 Task: Look for Airbnb properties in La Dolorita, Venezuela from 22nd November, 2023 to 30th November, 2023 for 2 adults. Place can be entire room with 1  bedroom having 1 bed and 1 bathroom. Property type can be hotel.
Action: Mouse moved to (541, 272)
Screenshot: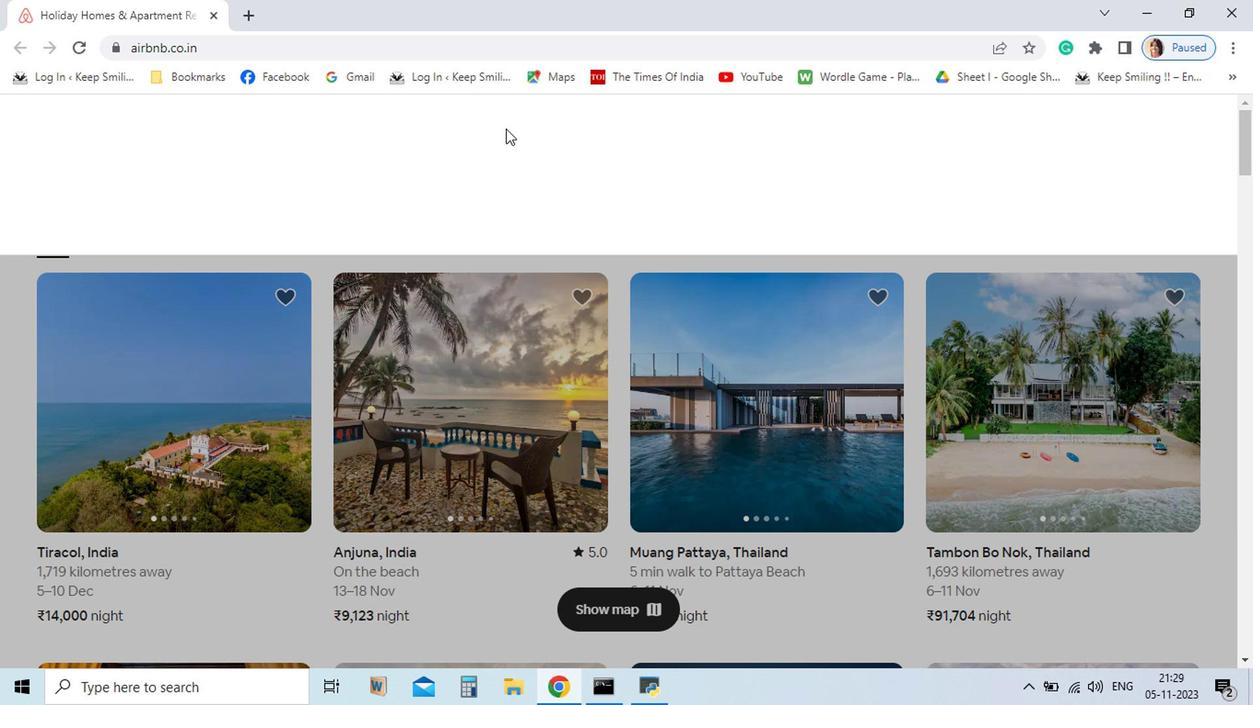 
Action: Mouse pressed left at (541, 272)
Screenshot: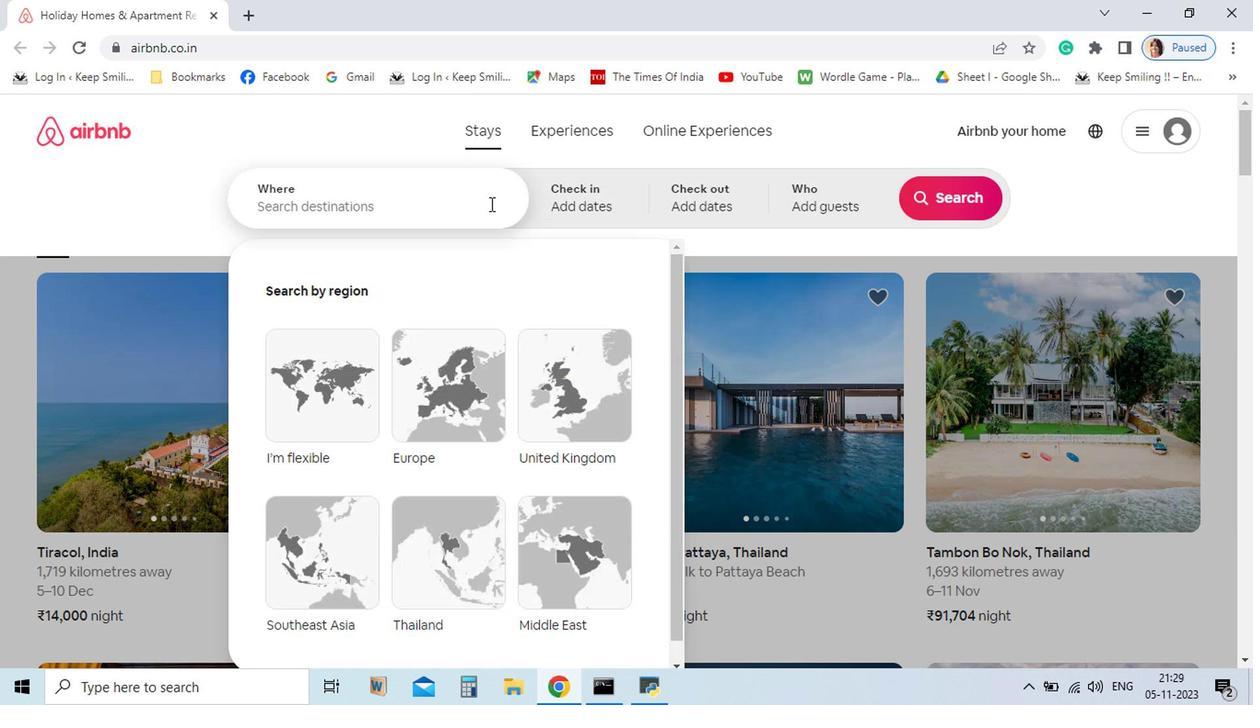 
Action: Mouse moved to (406, 329)
Screenshot: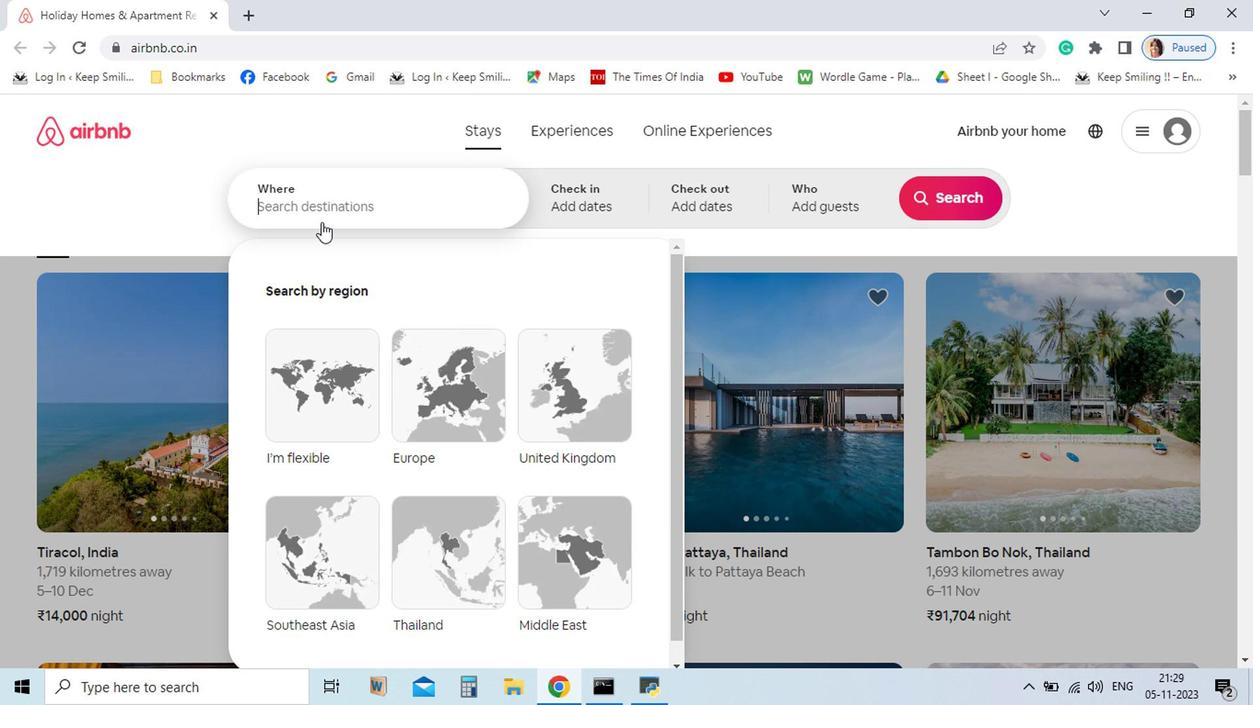 
Action: Mouse pressed left at (406, 329)
Screenshot: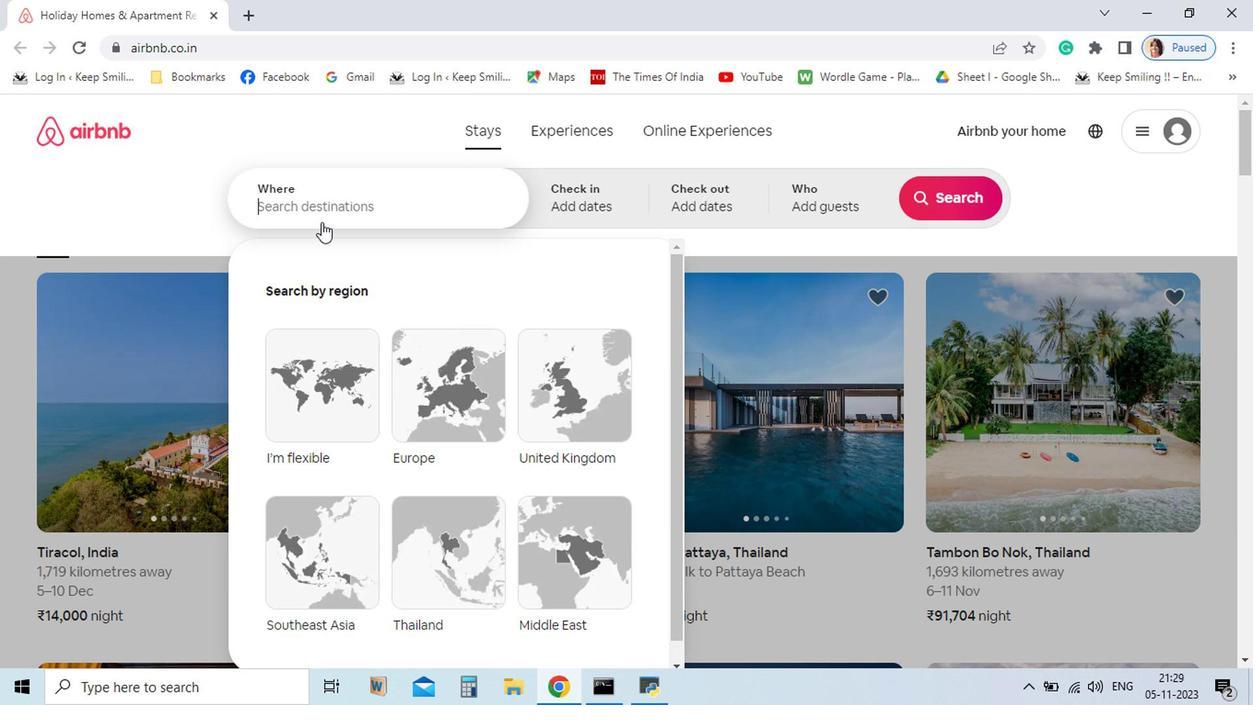 
Action: Mouse moved to (410, 340)
Screenshot: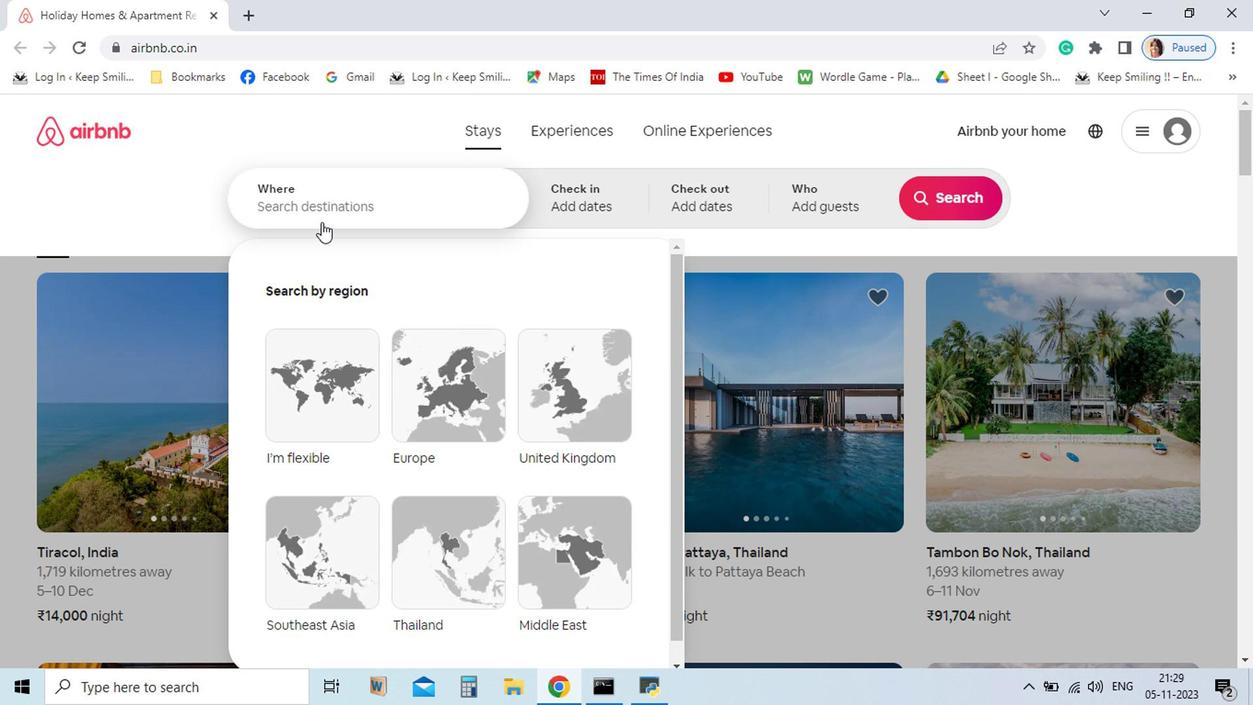 
Action: Key pressed <Key.shift_r>Laa<Key.backspace><Key.space><Key.shift>Dolorita
Screenshot: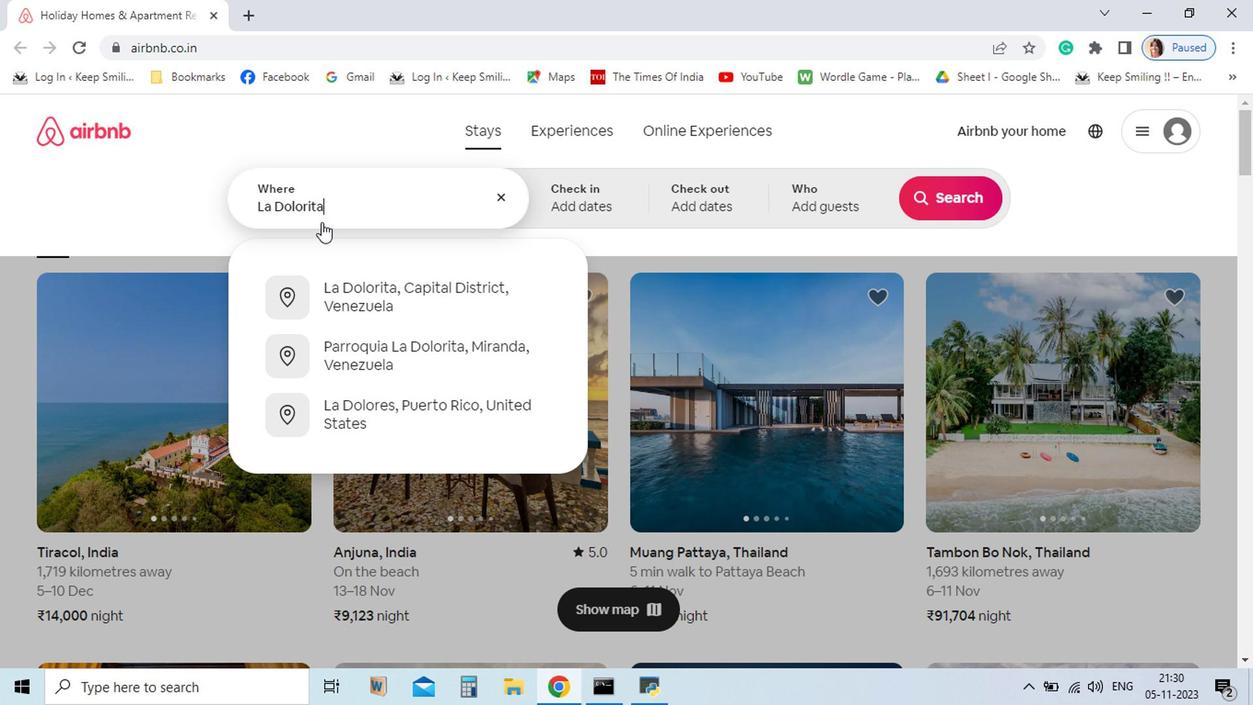 
Action: Mouse moved to (444, 398)
Screenshot: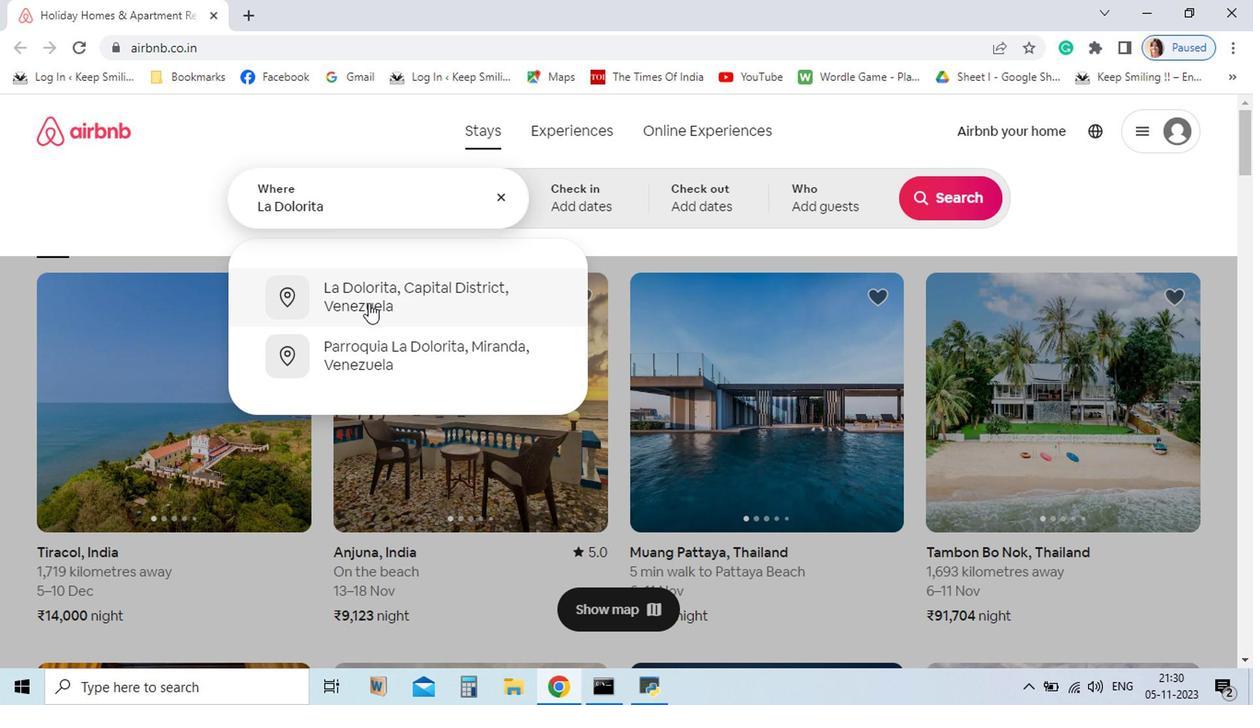 
Action: Mouse pressed left at (444, 398)
Screenshot: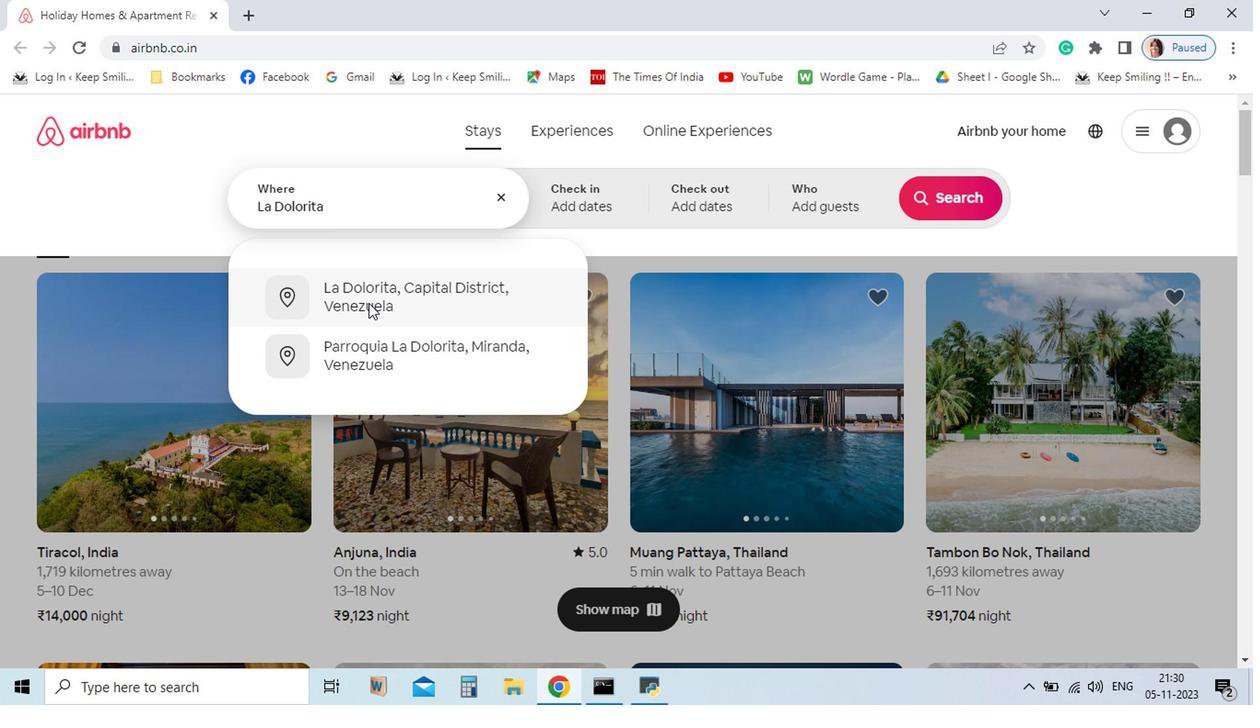 
Action: Mouse moved to (483, 326)
Screenshot: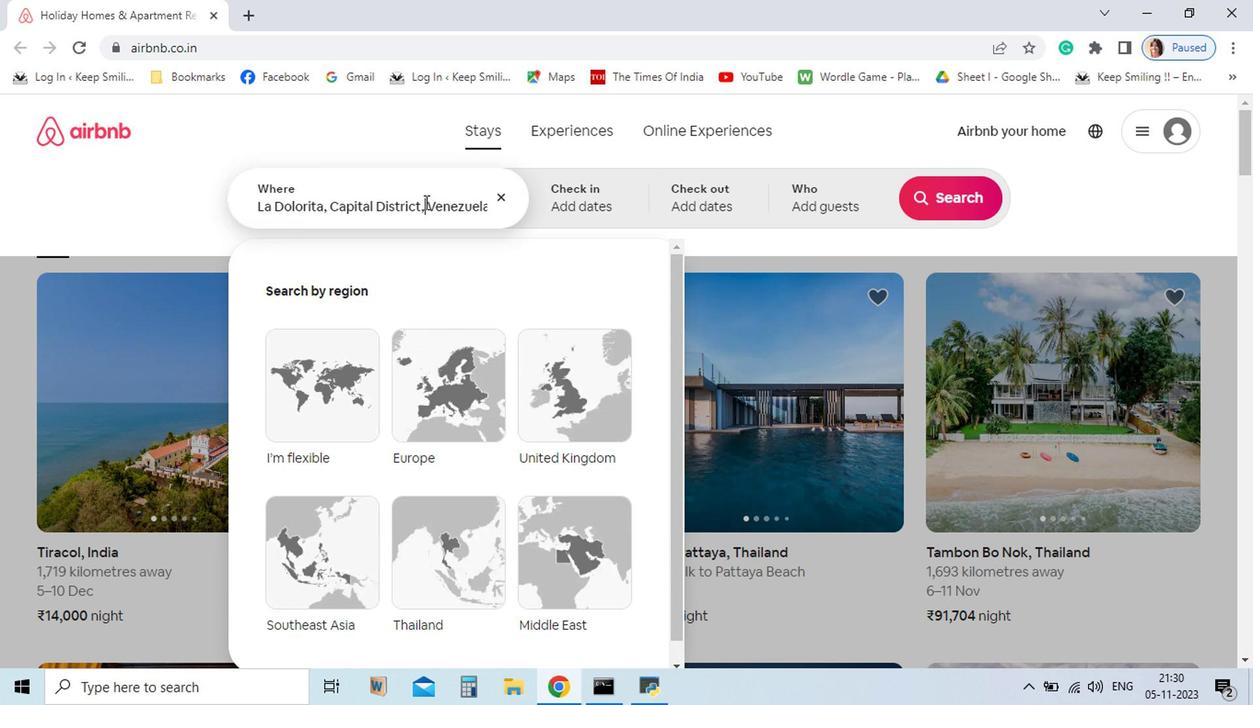 
Action: Mouse pressed left at (483, 326)
Screenshot: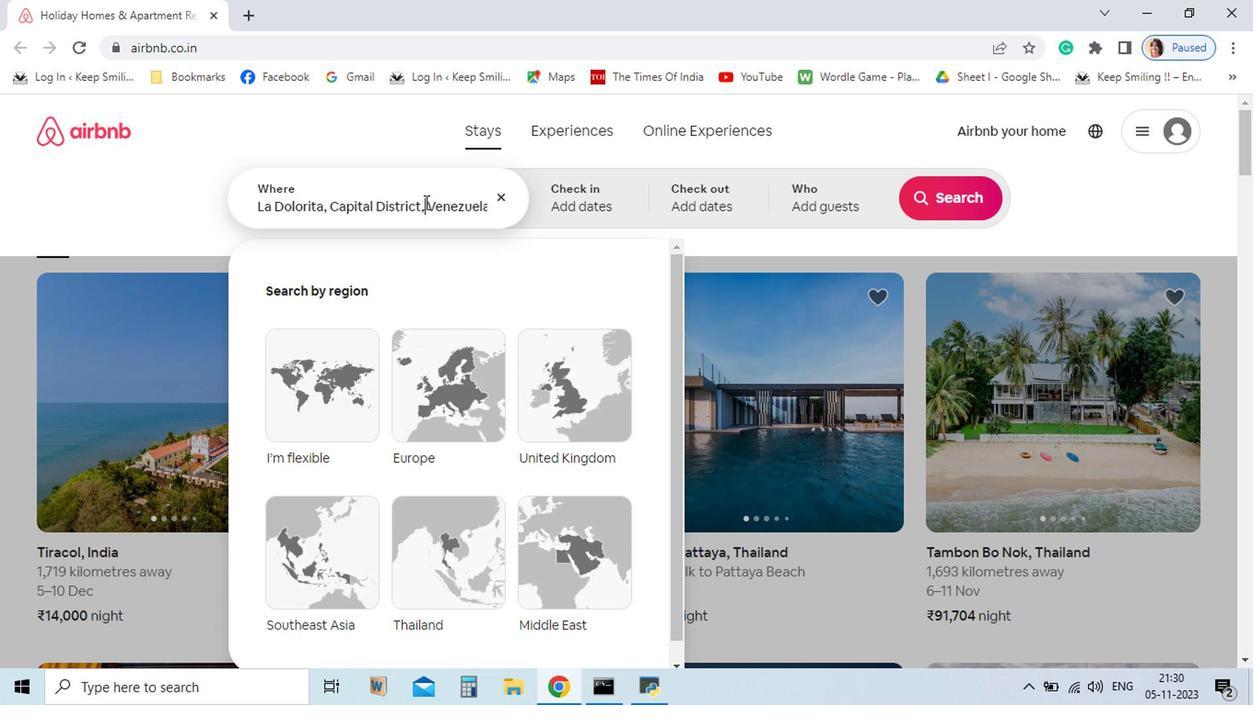 
Action: Mouse moved to (543, 512)
Screenshot: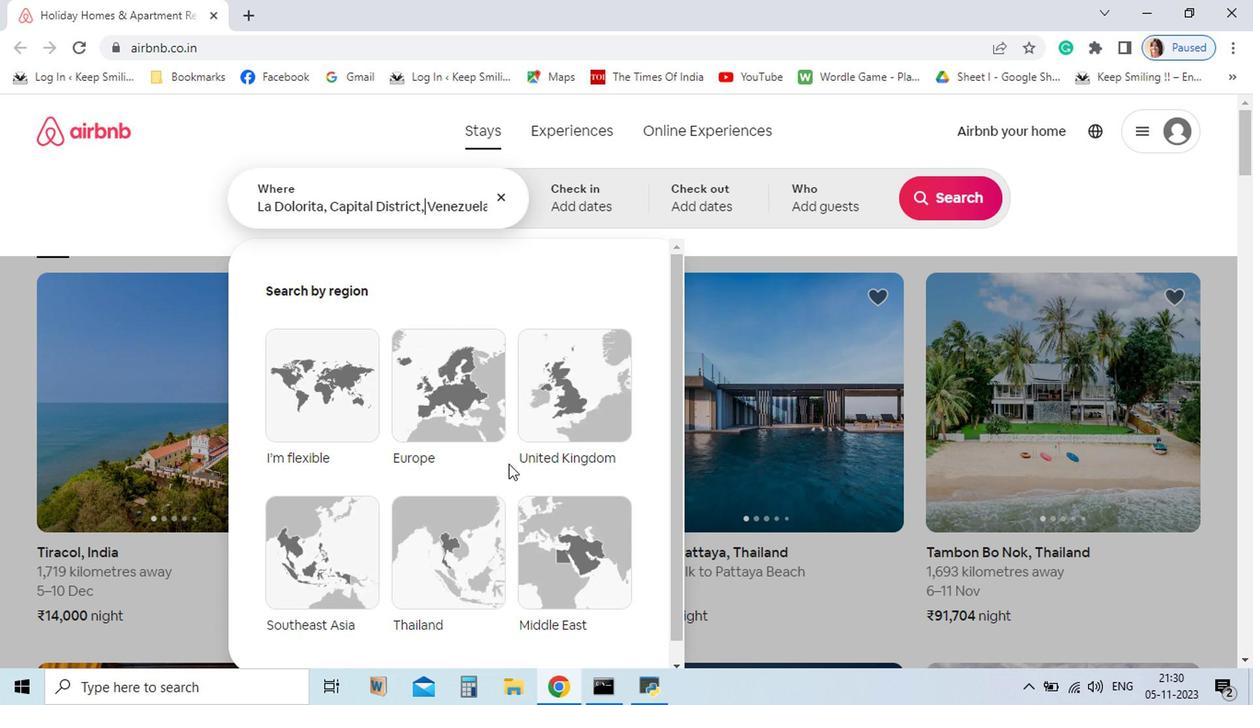 
Action: Key pressed <Key.backspace><Key.backspace><Key.backspace><Key.backspace><Key.backspace><Key.backspace><Key.backspace><Key.backspace><Key.backspace><Key.backspace><Key.backspace><Key.backspace><Key.backspace><Key.backspace><Key.backspace><Key.backspace><Key.backspace>
Screenshot: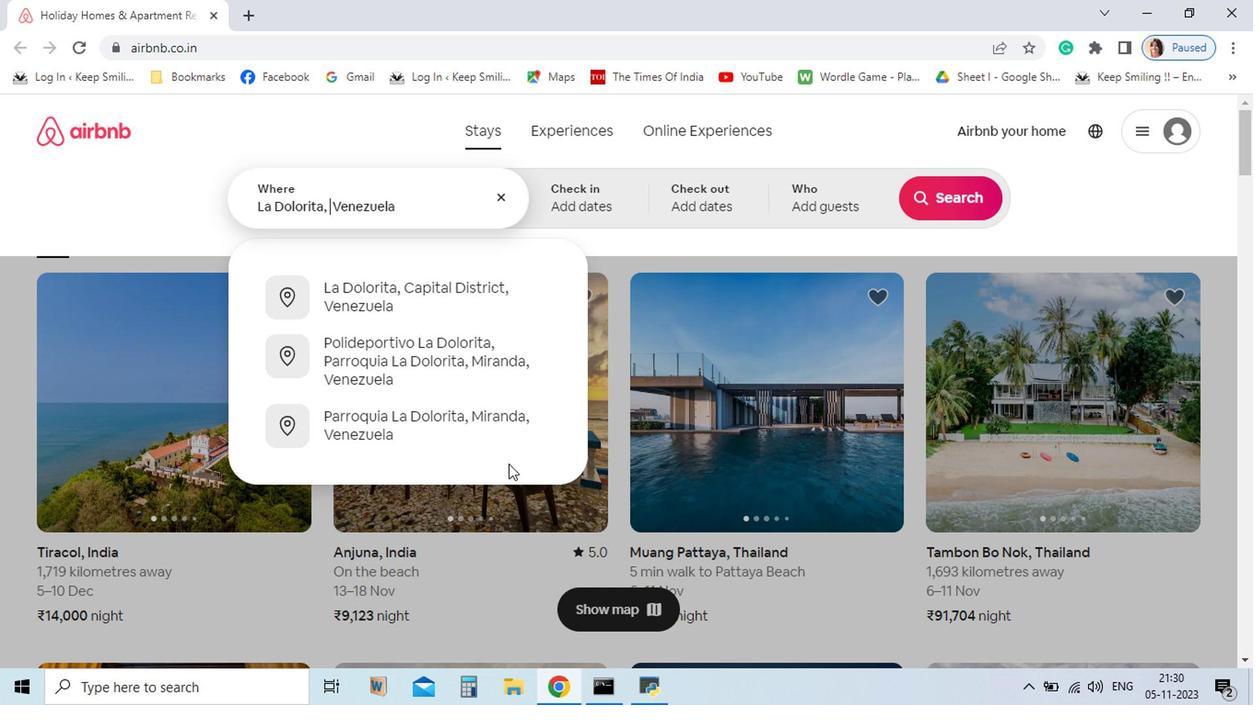 
Action: Mouse moved to (474, 329)
Screenshot: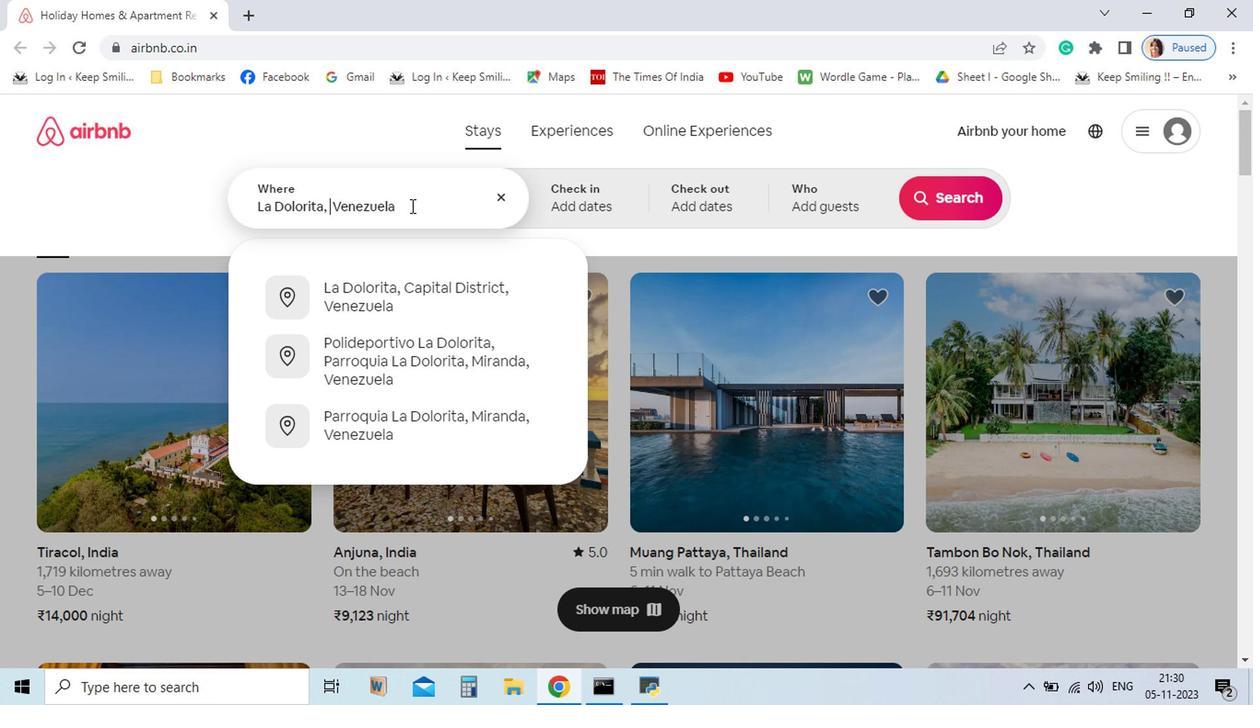 
Action: Mouse pressed left at (474, 329)
Screenshot: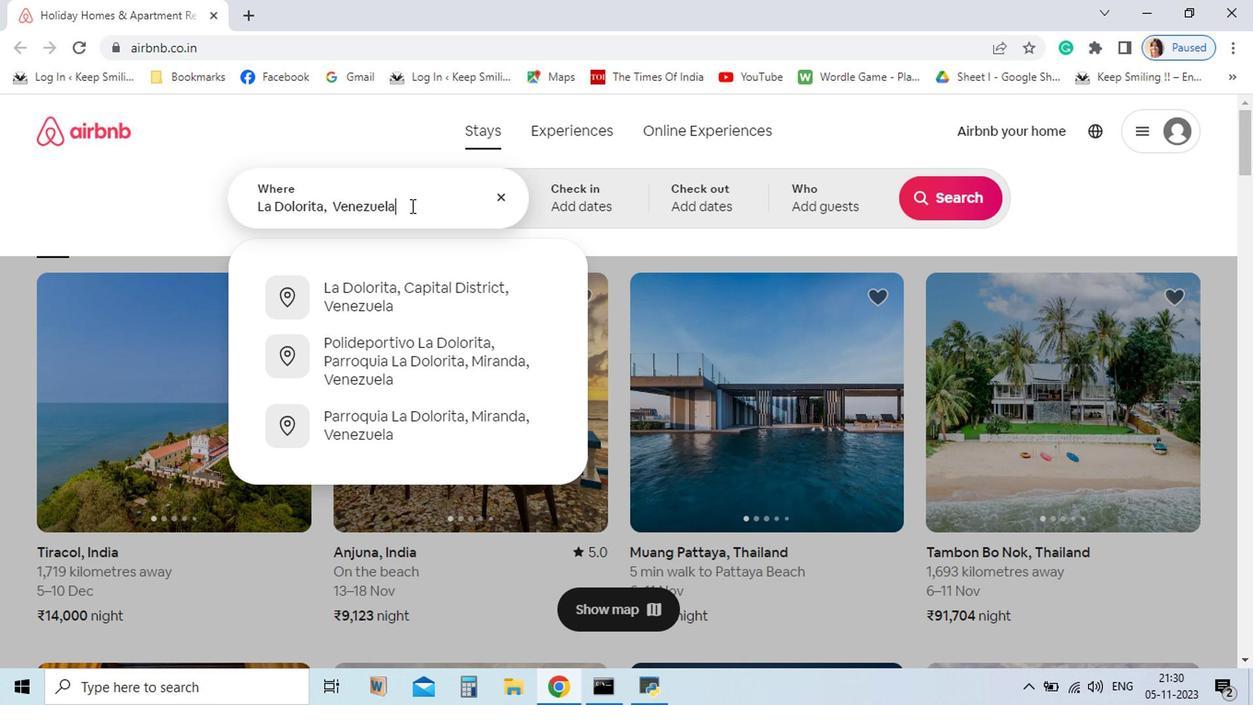 
Action: Key pressed <Key.enter>
Screenshot: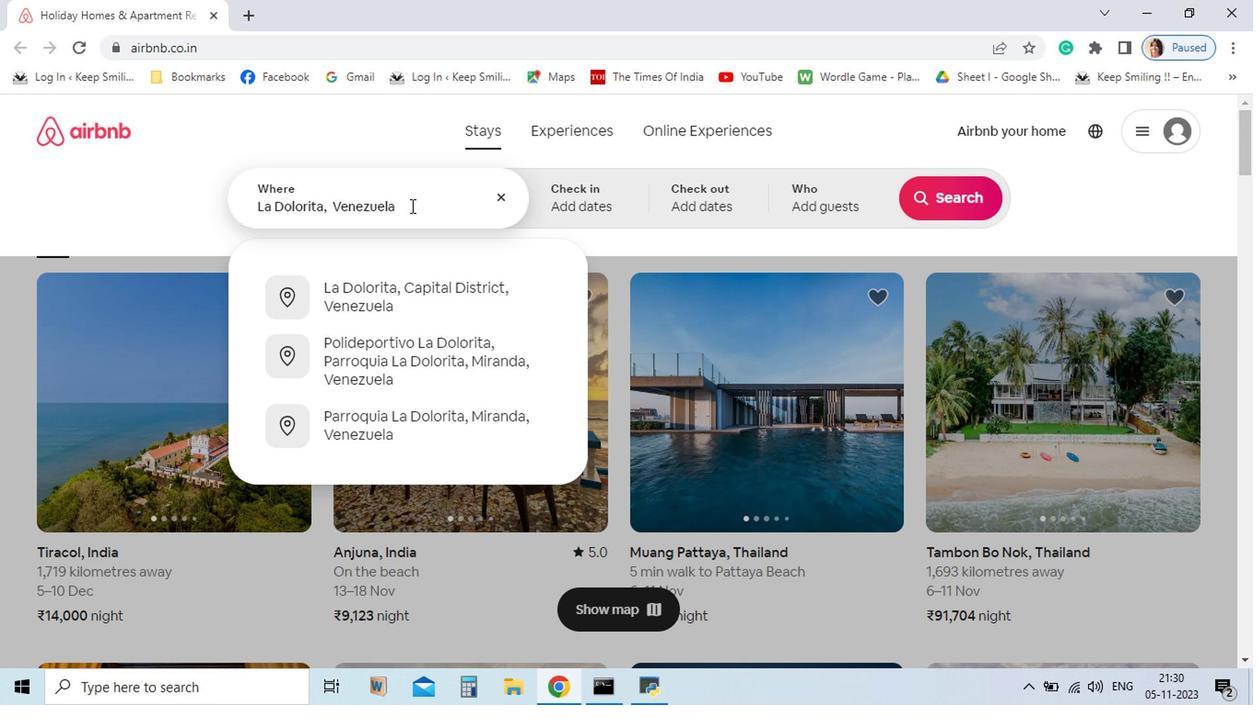 
Action: Mouse moved to (481, 580)
Screenshot: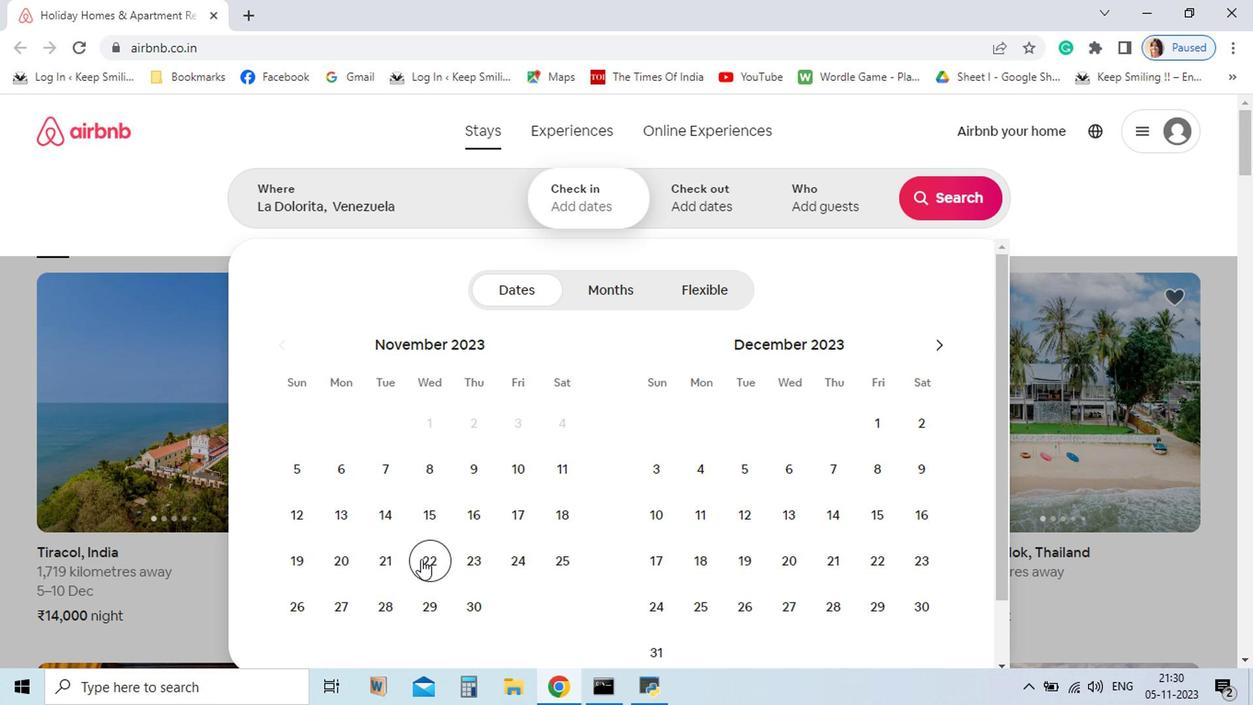 
Action: Mouse pressed left at (481, 580)
Screenshot: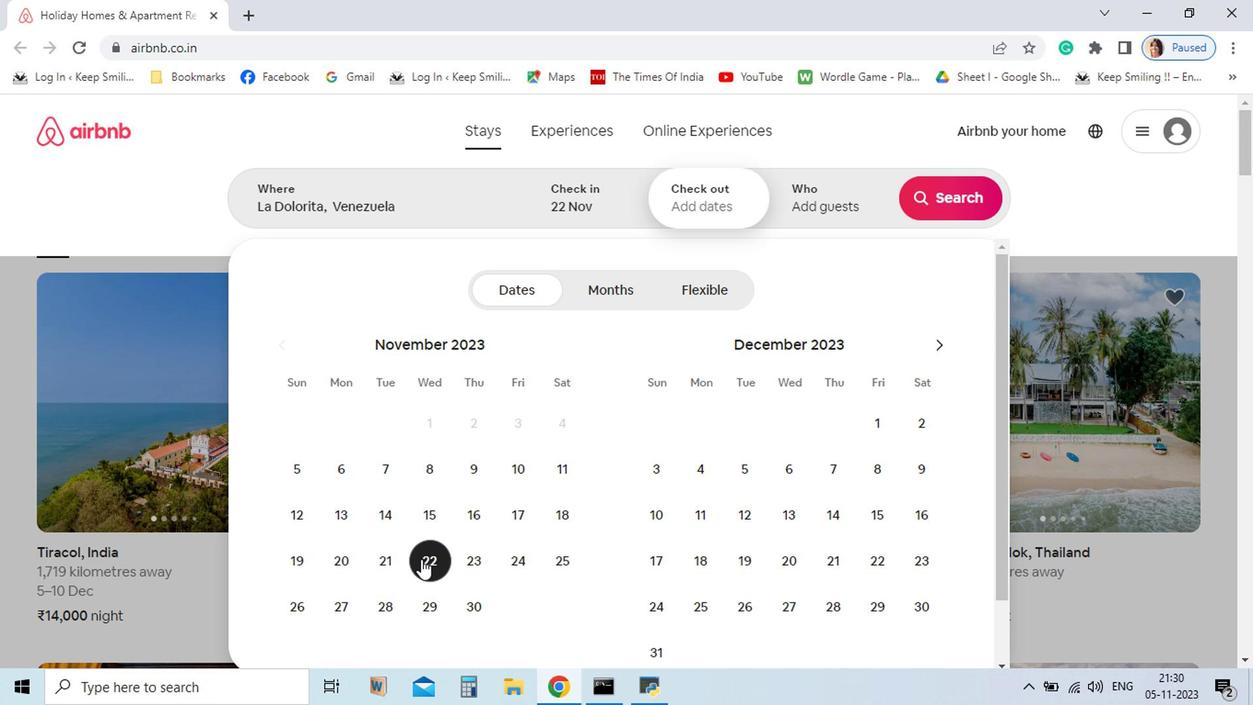 
Action: Mouse moved to (523, 617)
Screenshot: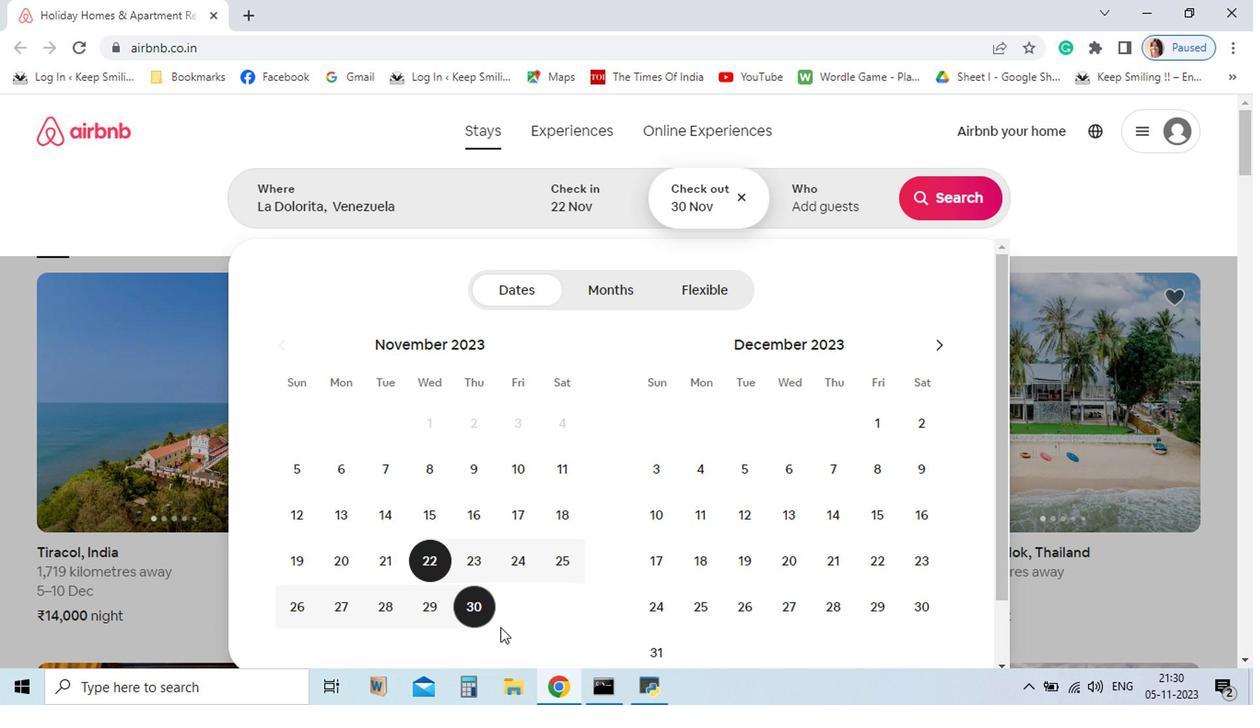
Action: Mouse pressed left at (523, 617)
Screenshot: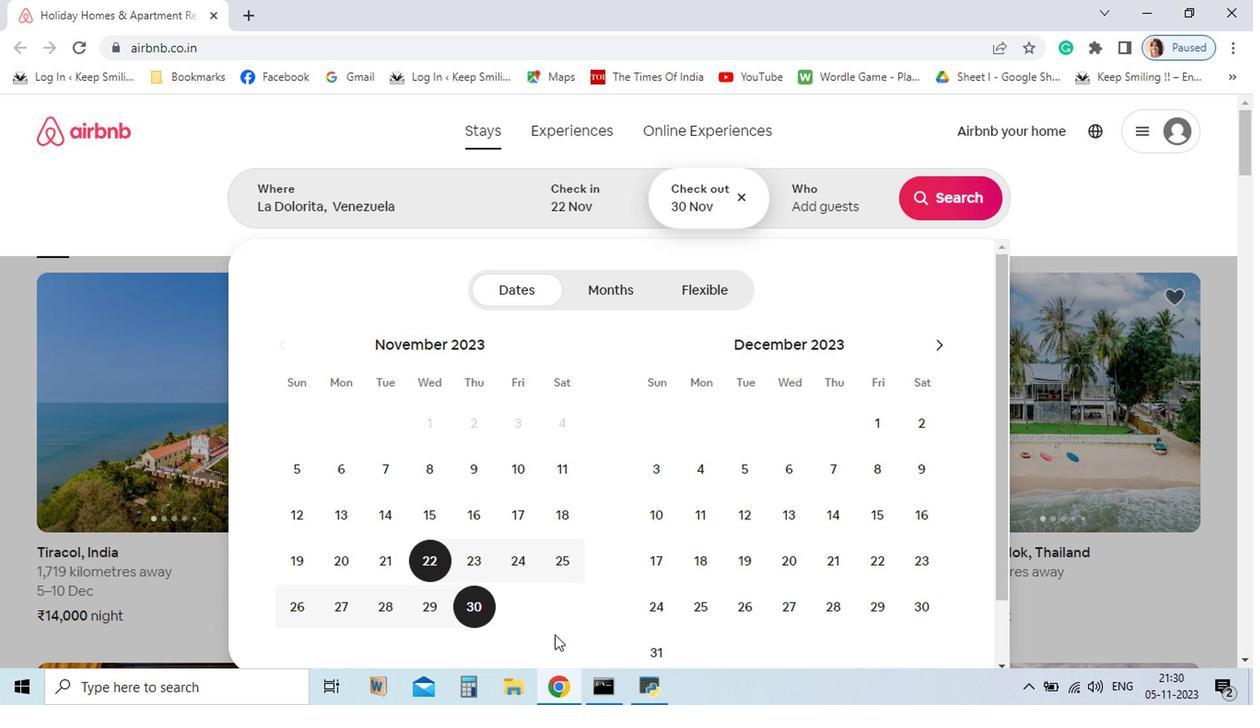 
Action: Mouse moved to (778, 323)
Screenshot: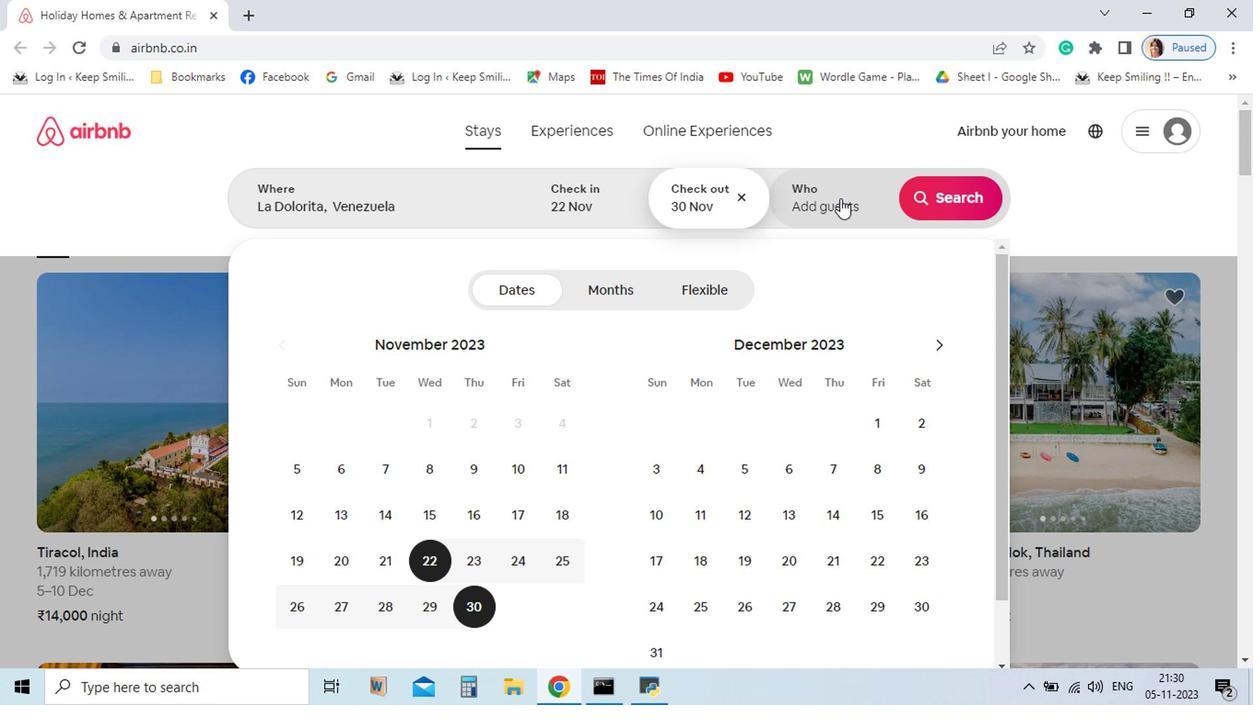 
Action: Mouse pressed left at (778, 323)
Screenshot: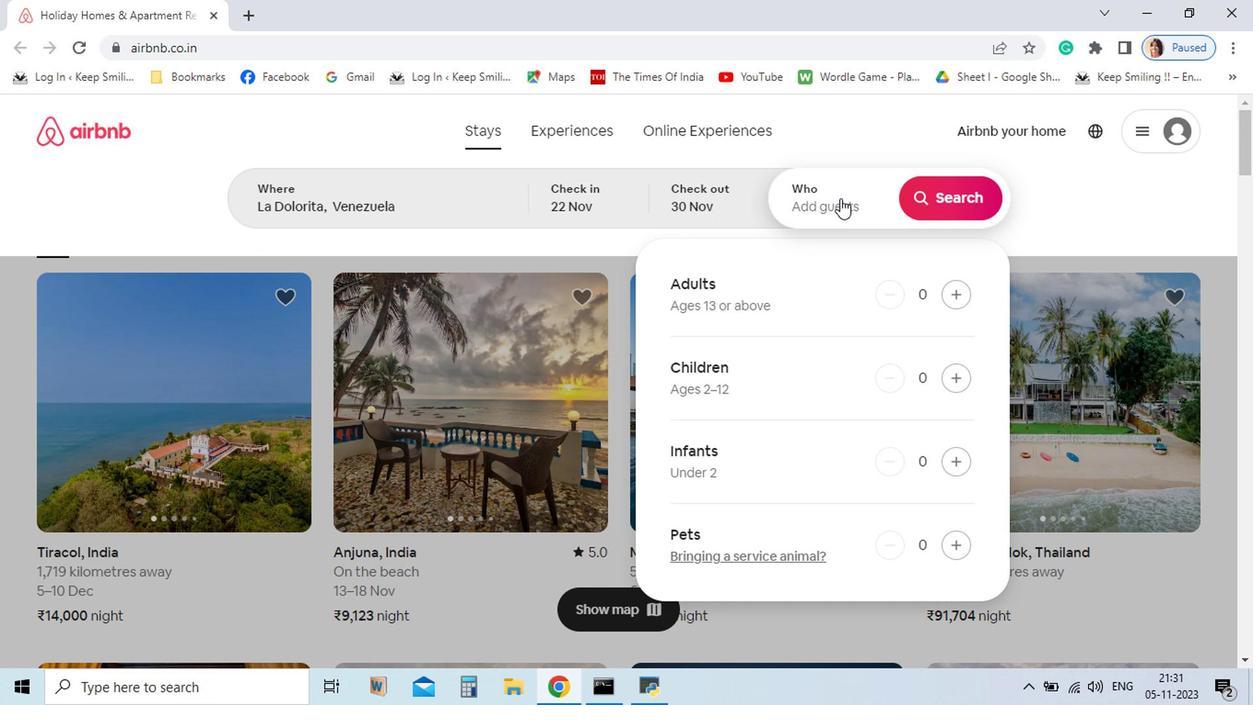 
Action: Mouse moved to (858, 389)
Screenshot: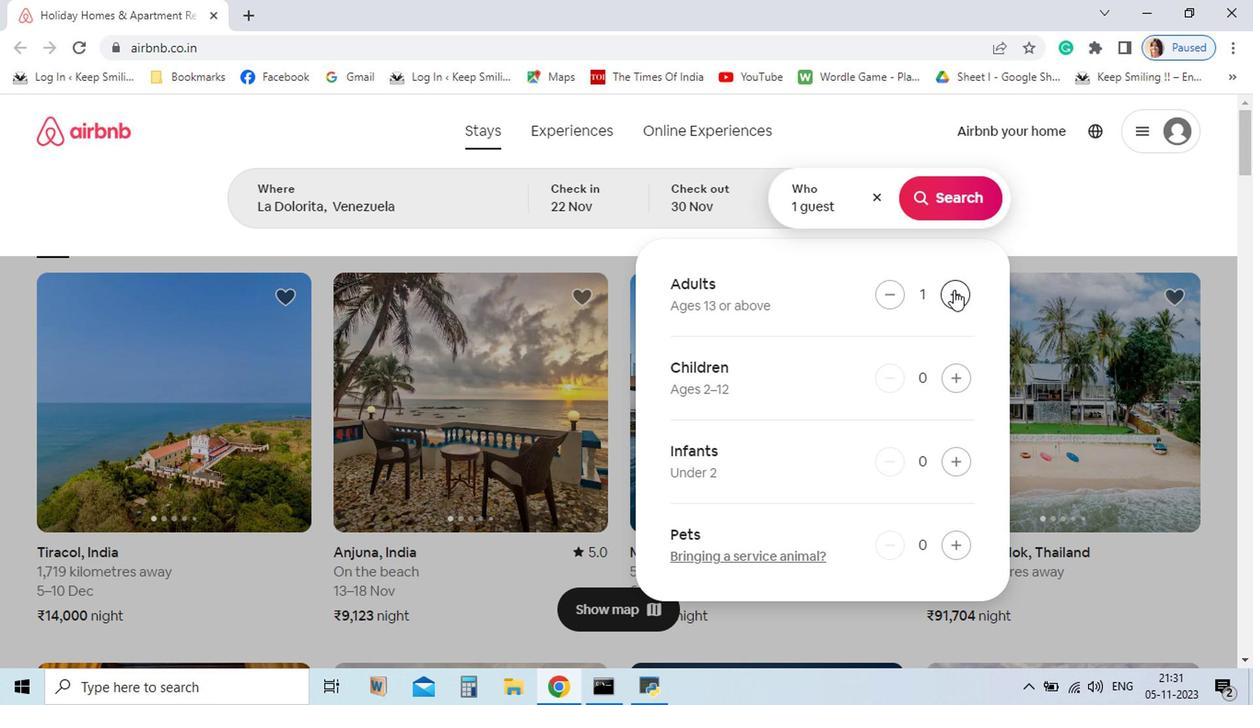 
Action: Mouse pressed left at (858, 389)
Screenshot: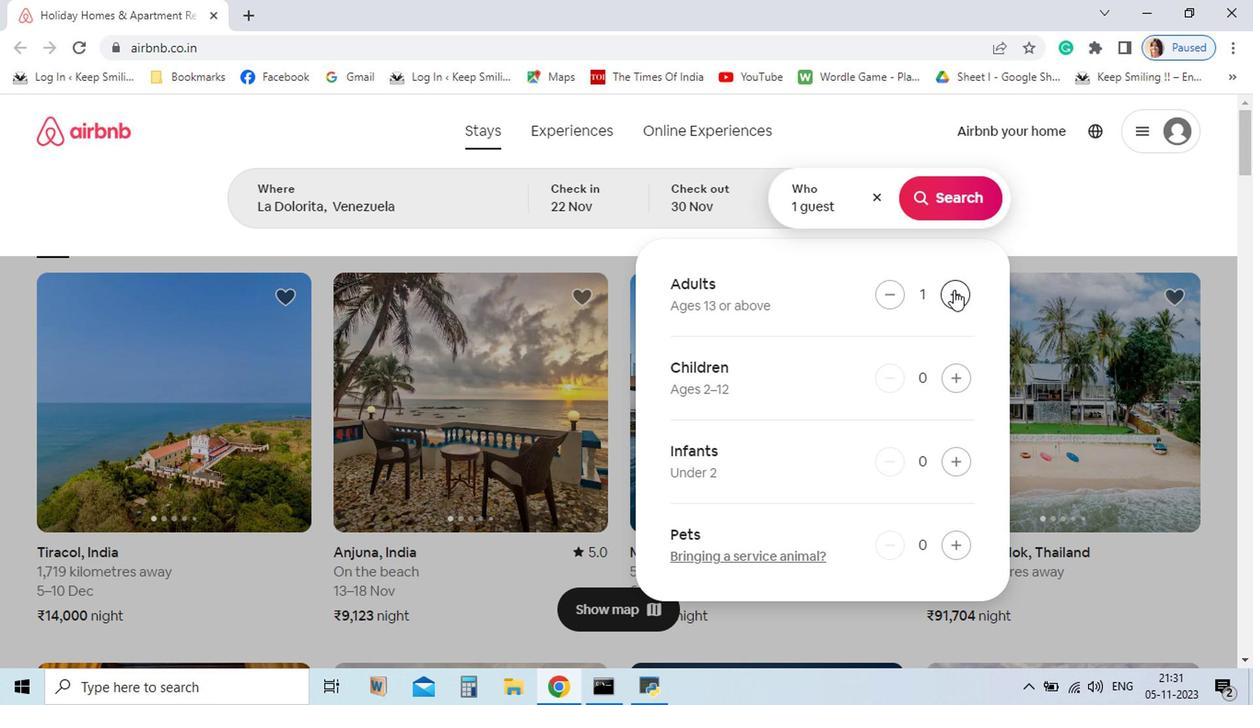 
Action: Mouse pressed left at (858, 389)
Screenshot: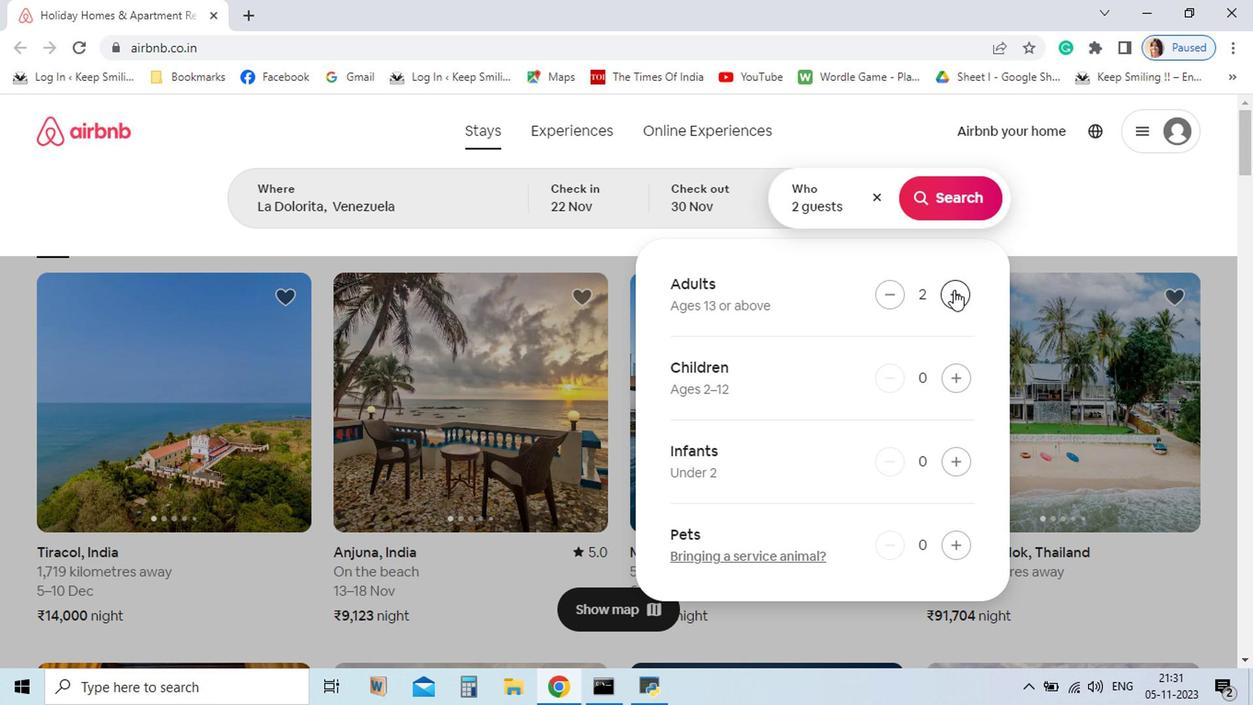 
Action: Mouse moved to (866, 321)
Screenshot: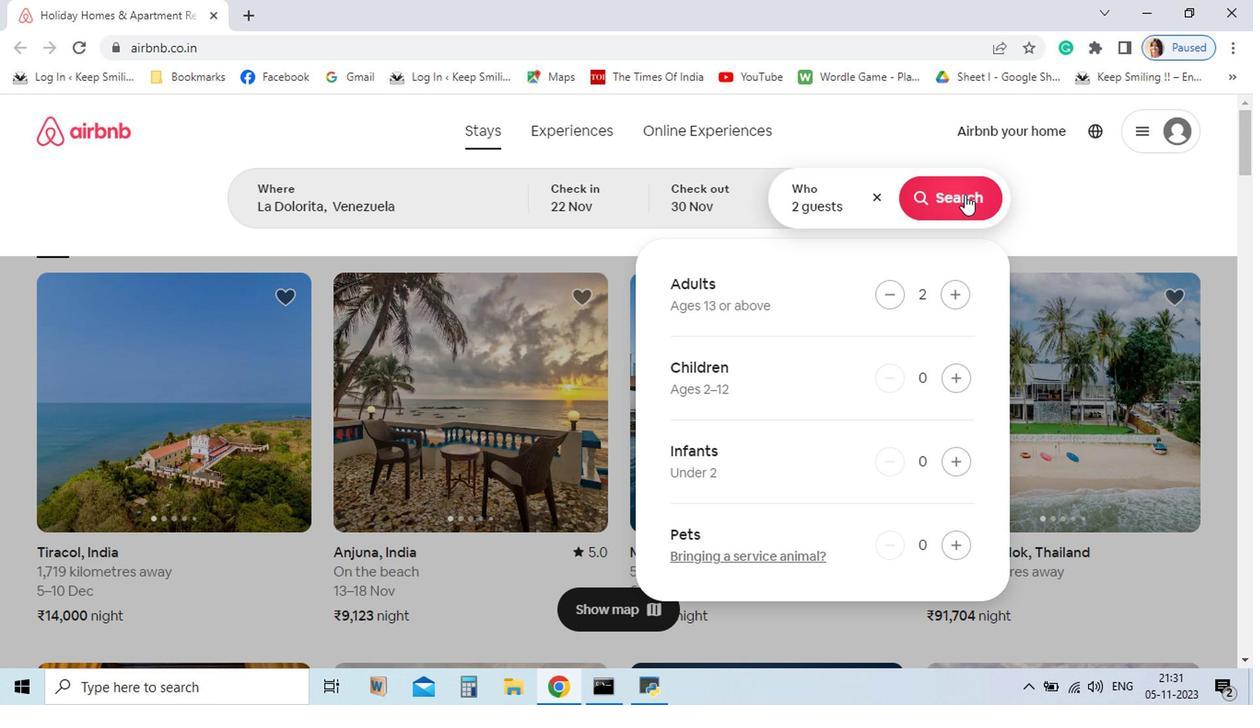 
Action: Mouse pressed left at (866, 321)
Screenshot: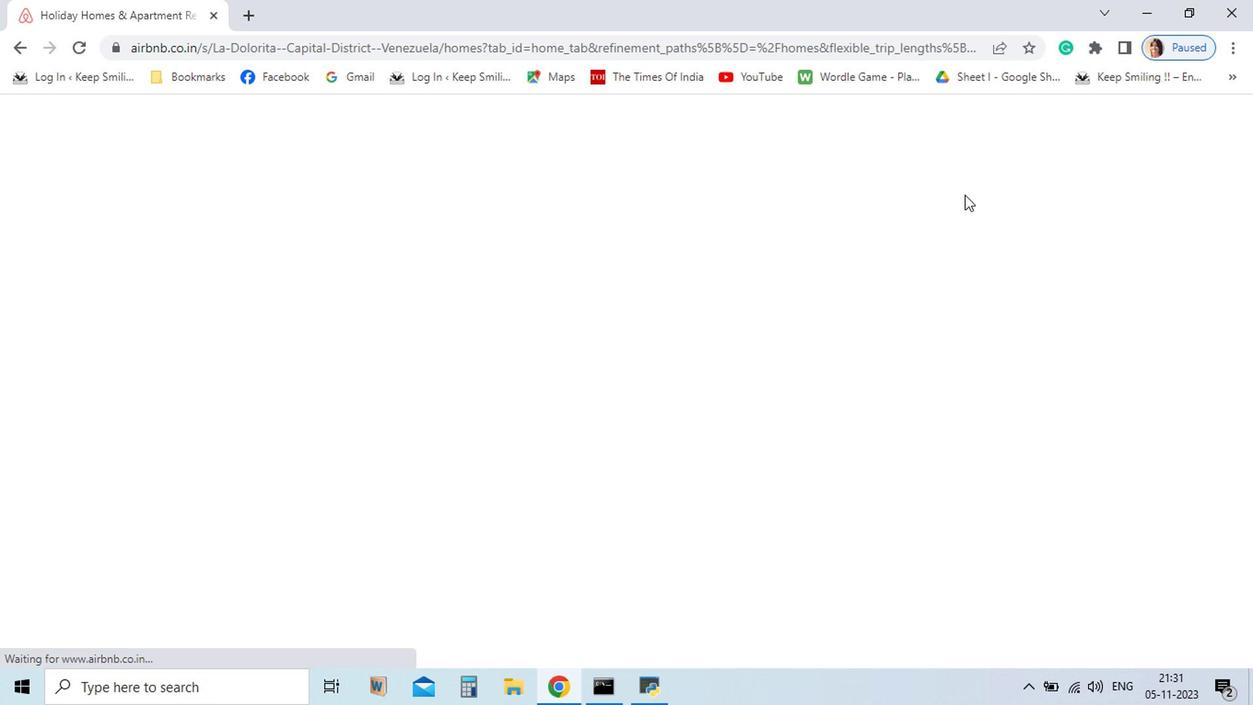 
Action: Mouse moved to (866, 324)
Screenshot: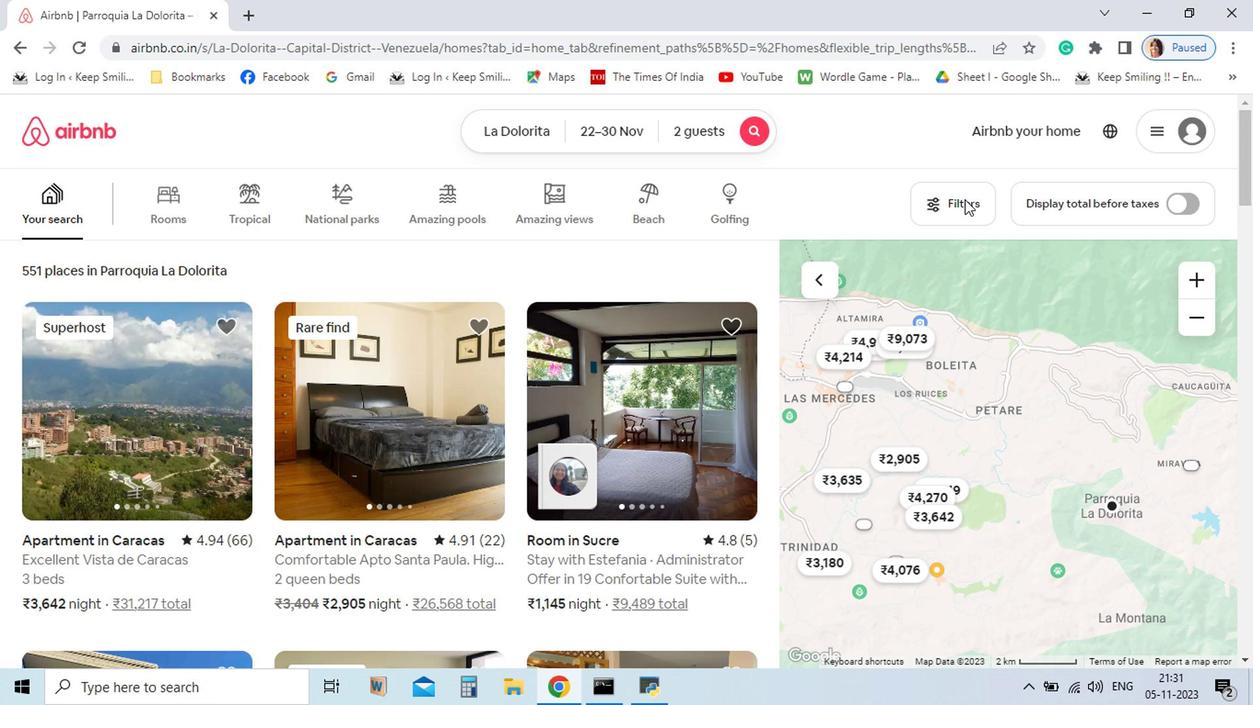 
Action: Mouse pressed left at (866, 324)
Screenshot: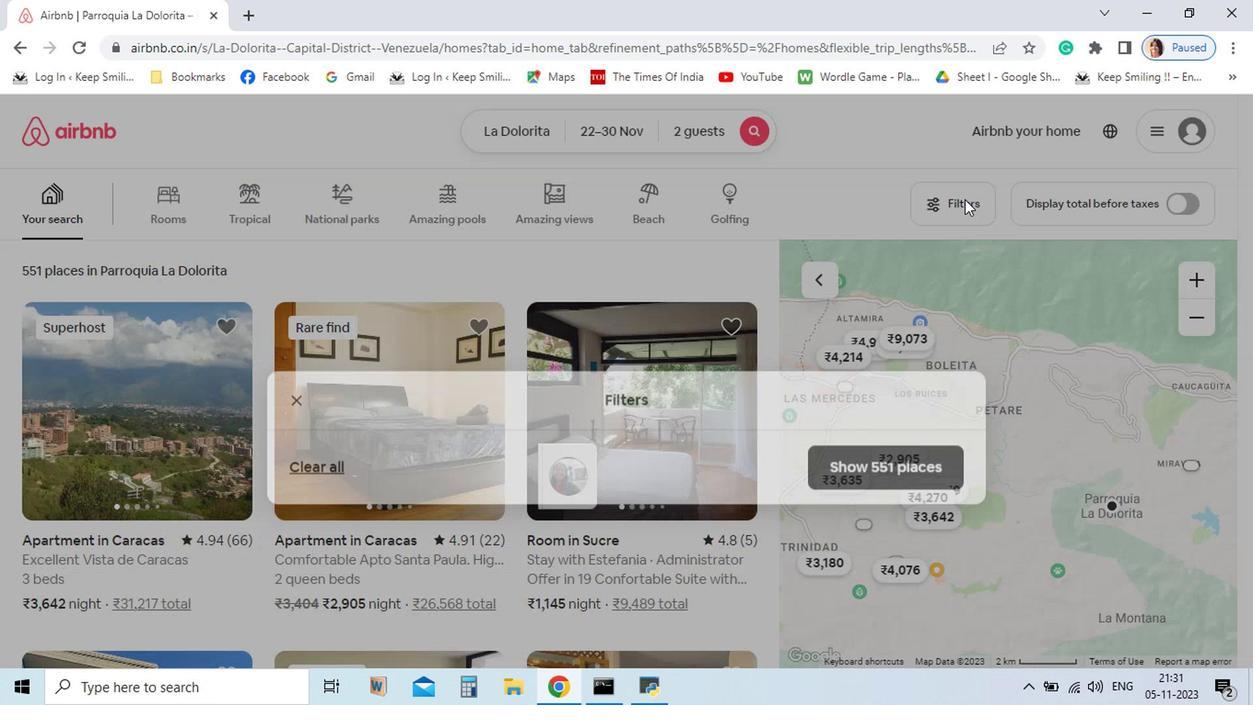 
Action: Mouse moved to (875, 354)
Screenshot: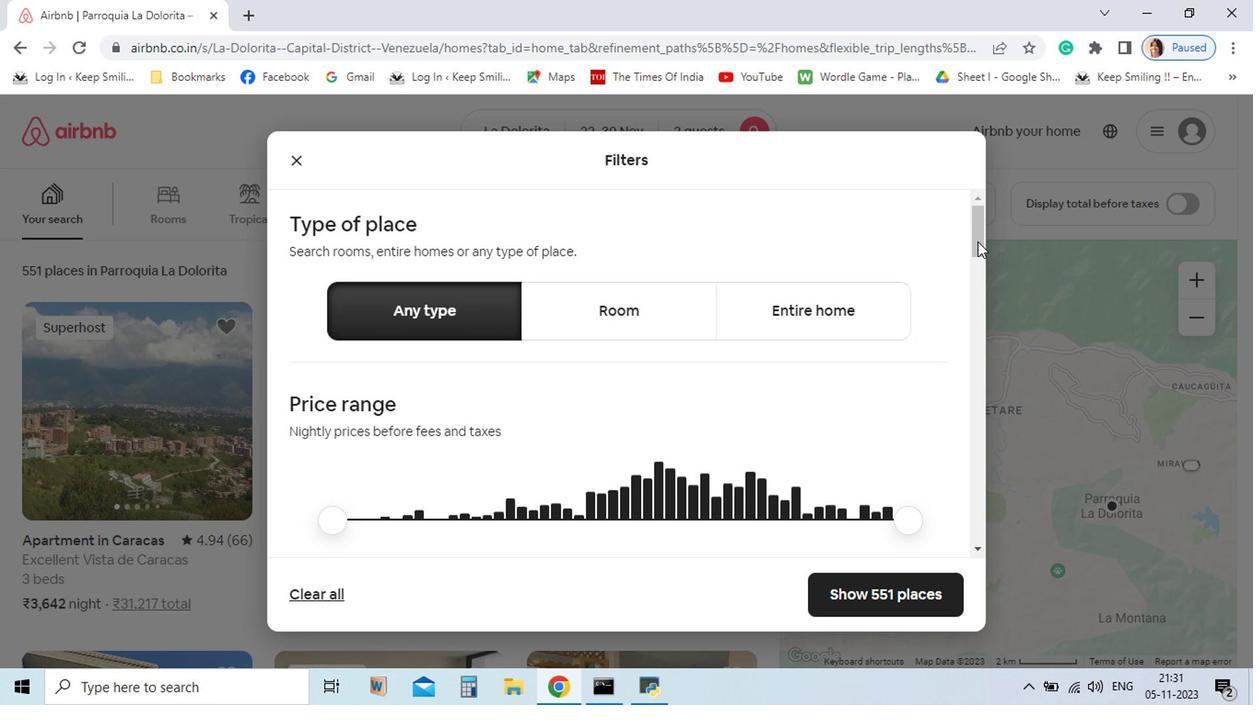 
Action: Mouse pressed left at (875, 354)
Screenshot: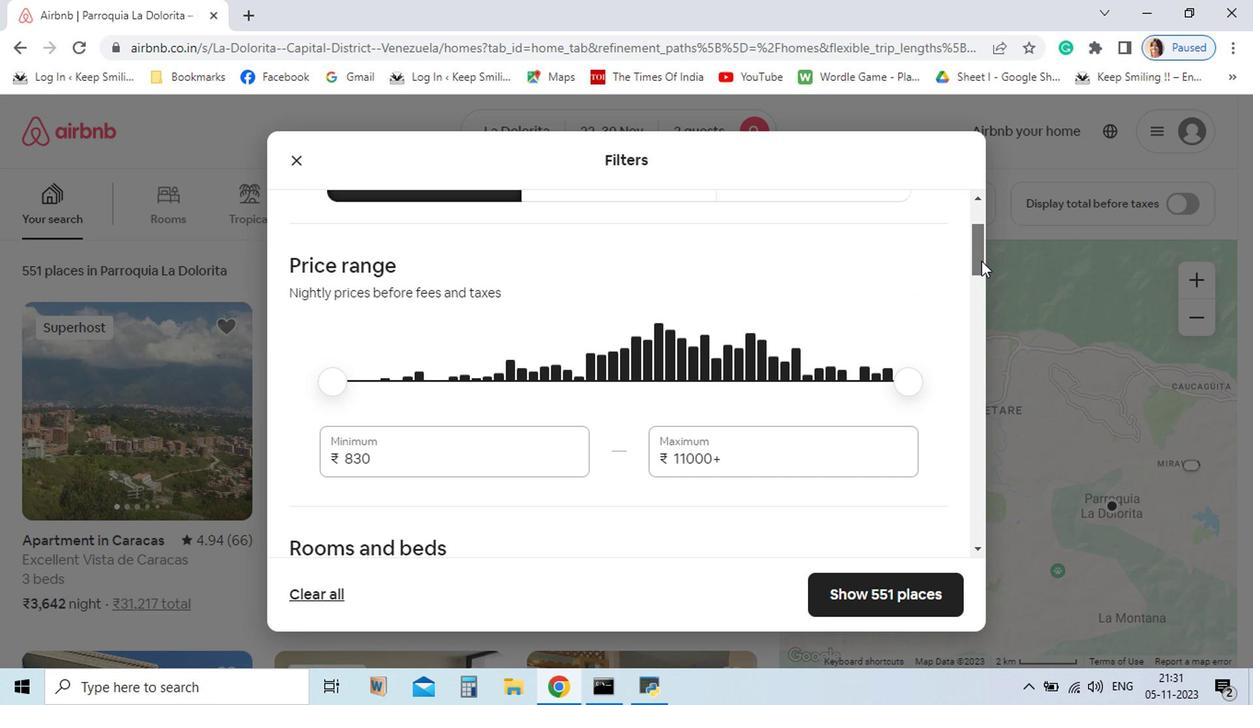 
Action: Mouse moved to (877, 408)
Screenshot: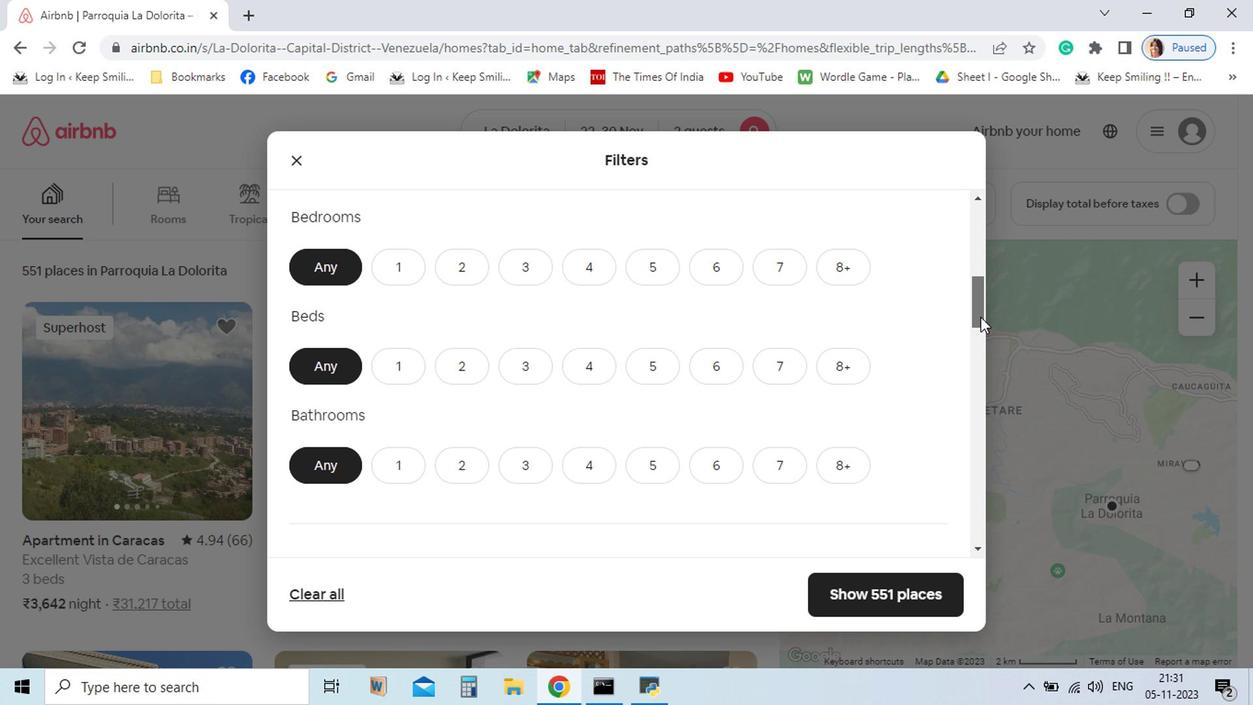 
Action: Mouse pressed left at (877, 408)
Screenshot: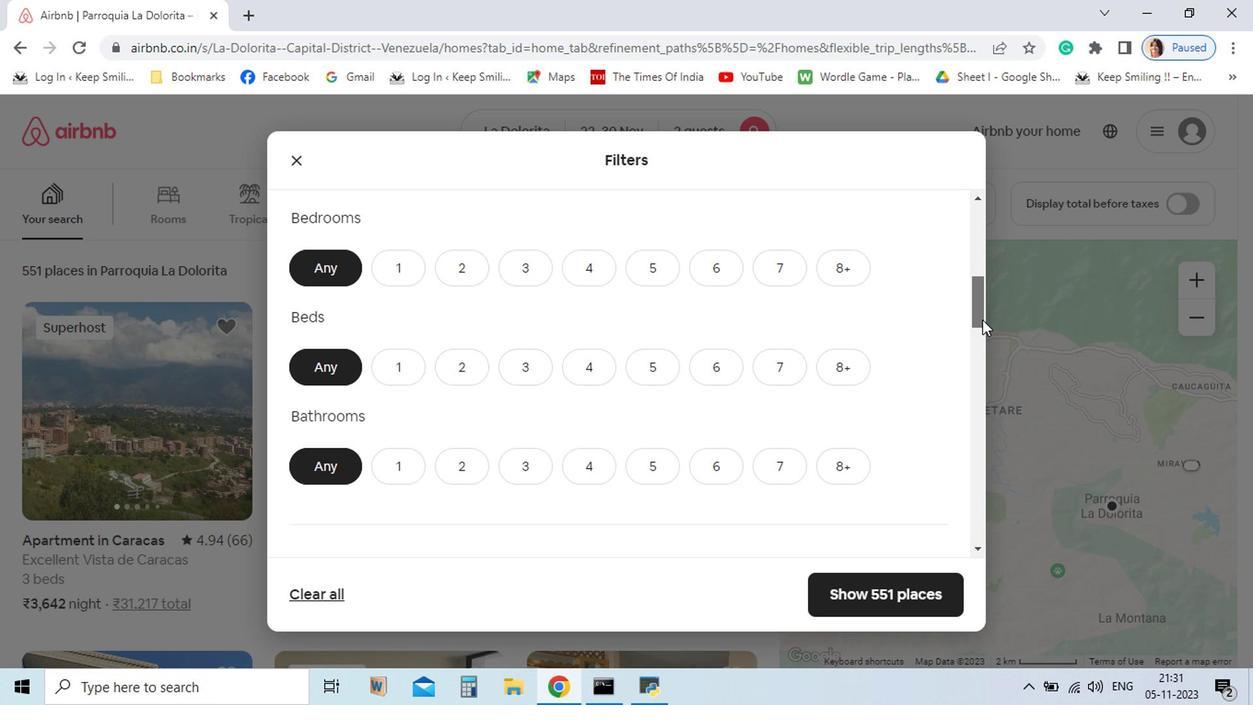 
Action: Mouse moved to (472, 348)
Screenshot: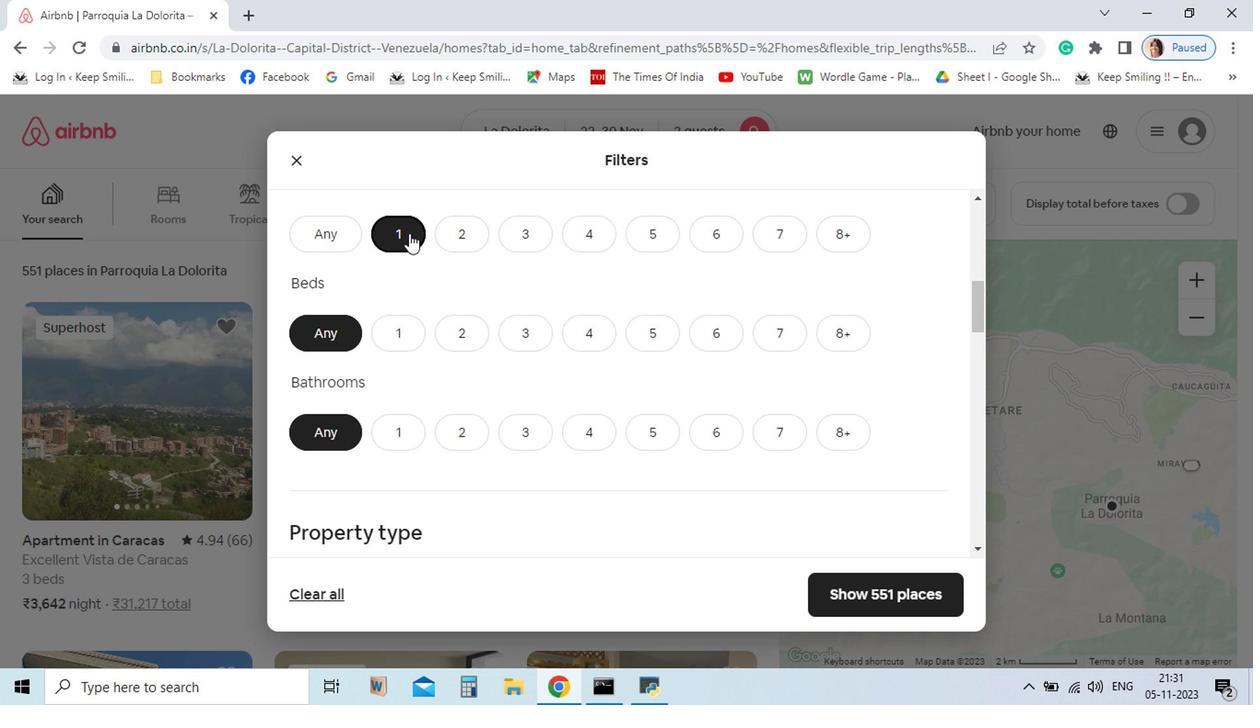 
Action: Mouse pressed left at (472, 348)
Screenshot: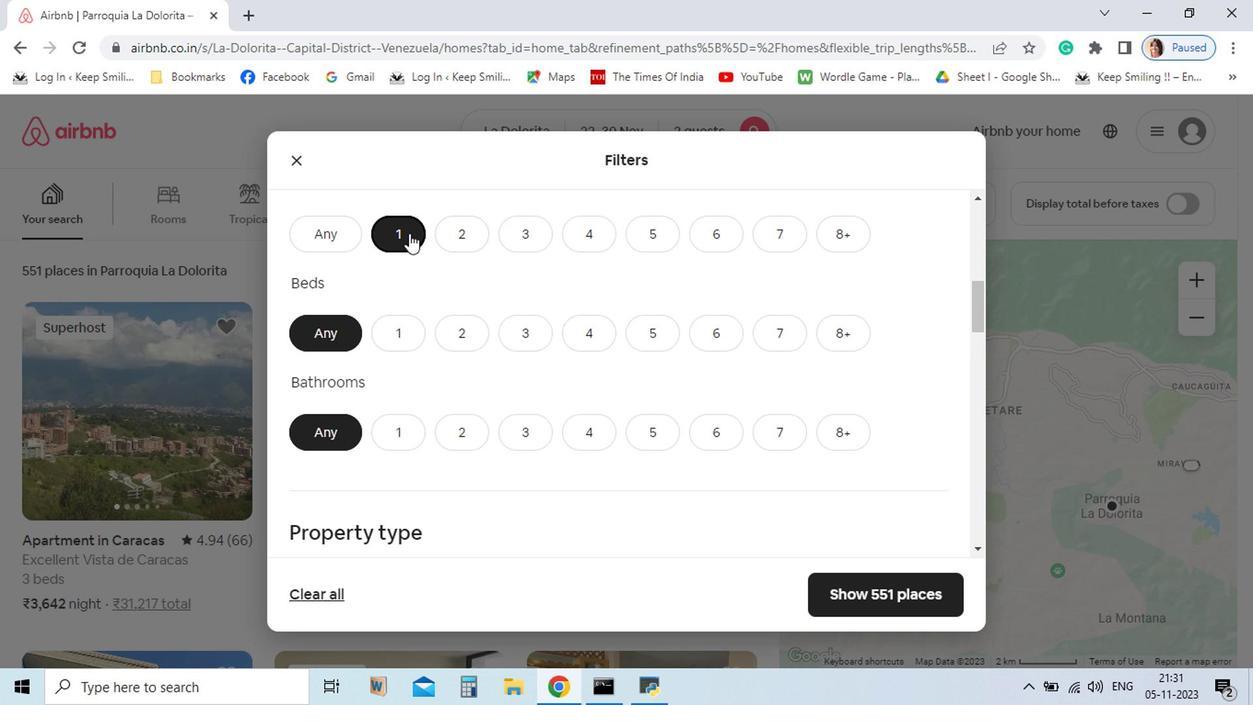 
Action: Mouse moved to (462, 420)
Screenshot: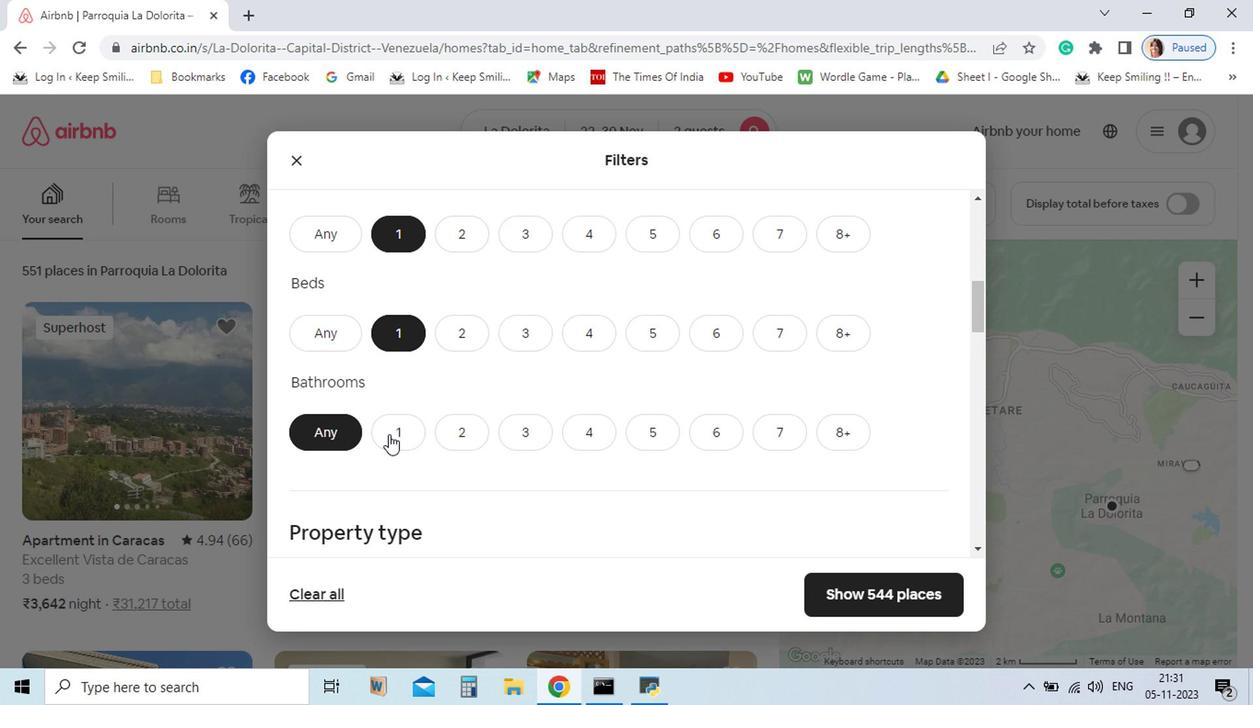 
Action: Mouse pressed left at (462, 420)
Screenshot: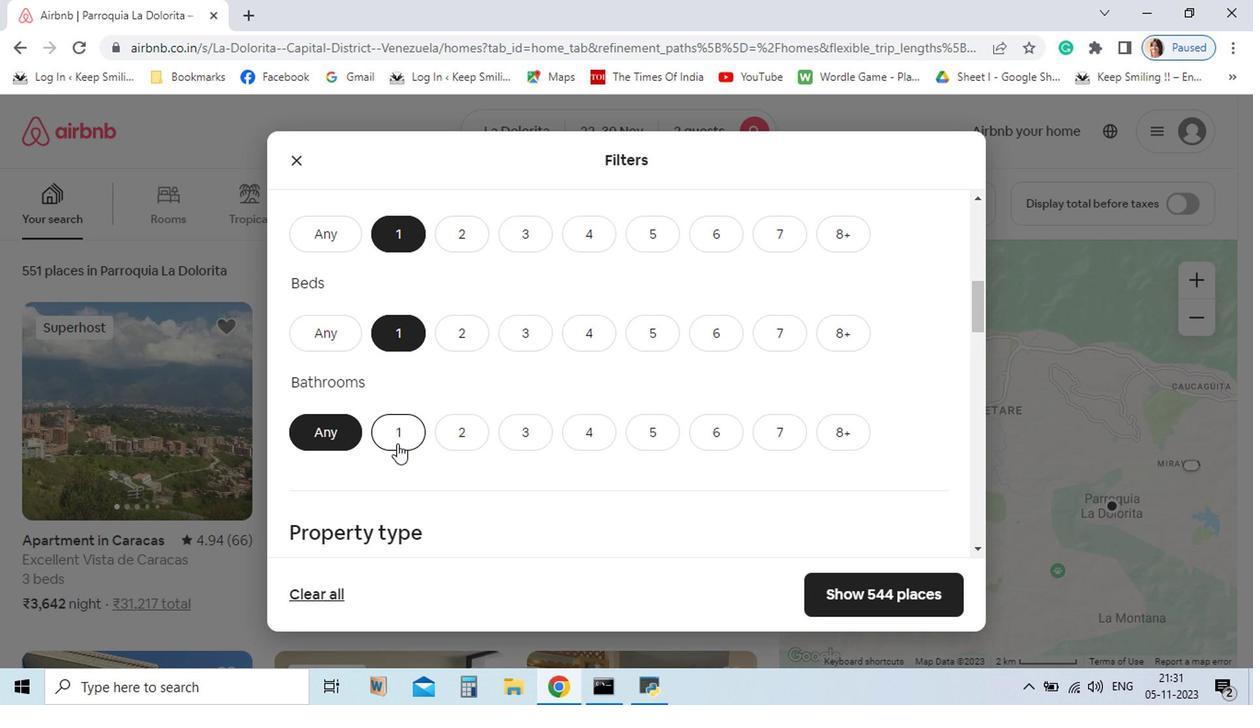 
Action: Mouse moved to (463, 487)
Screenshot: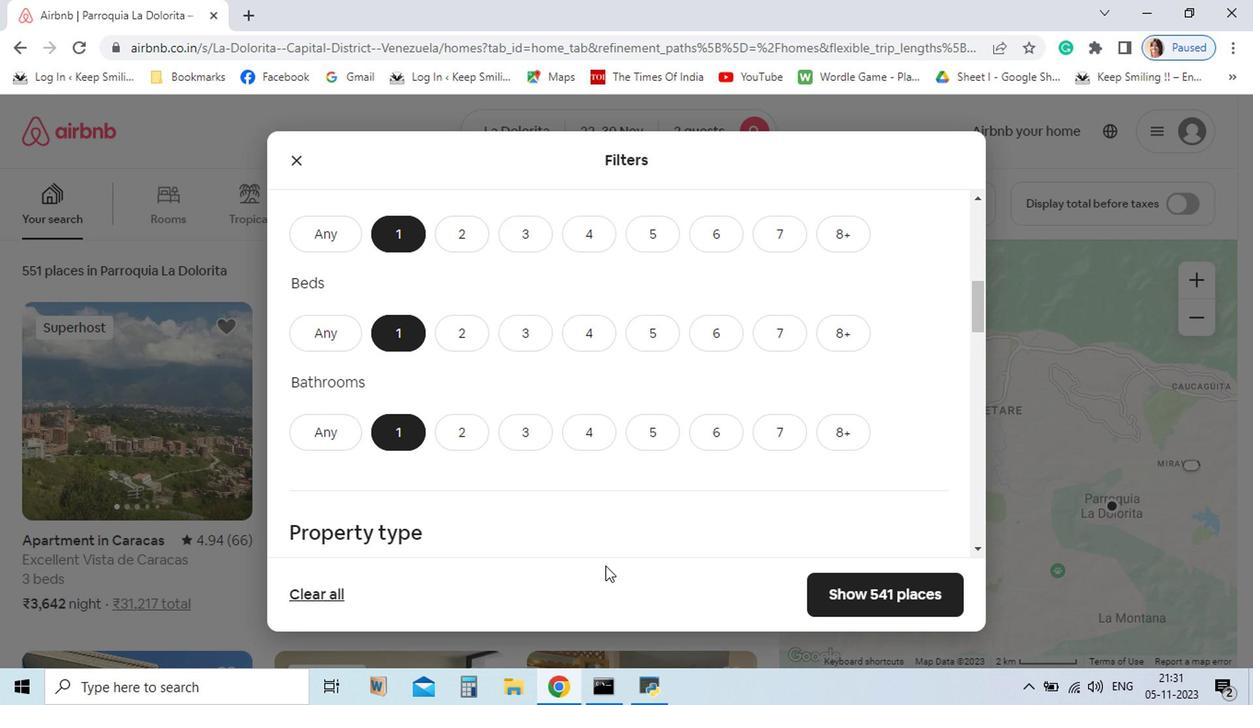 
Action: Mouse pressed left at (463, 487)
Screenshot: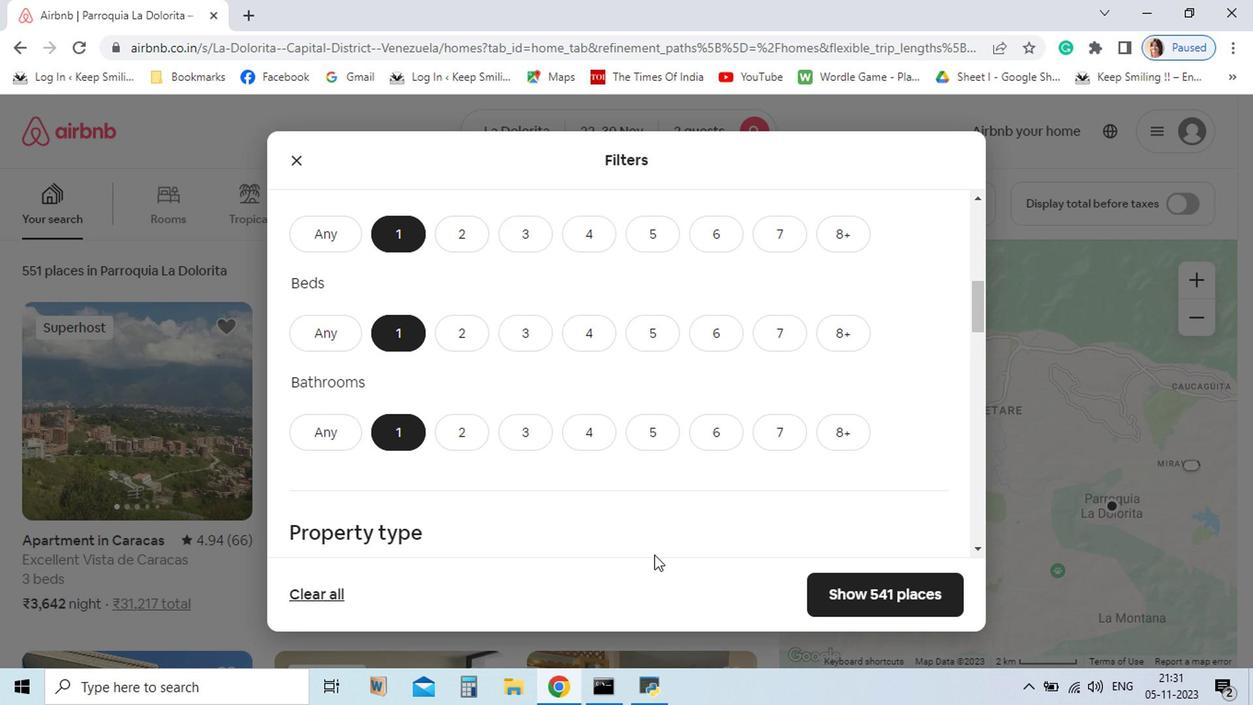 
Action: Mouse moved to (875, 402)
Screenshot: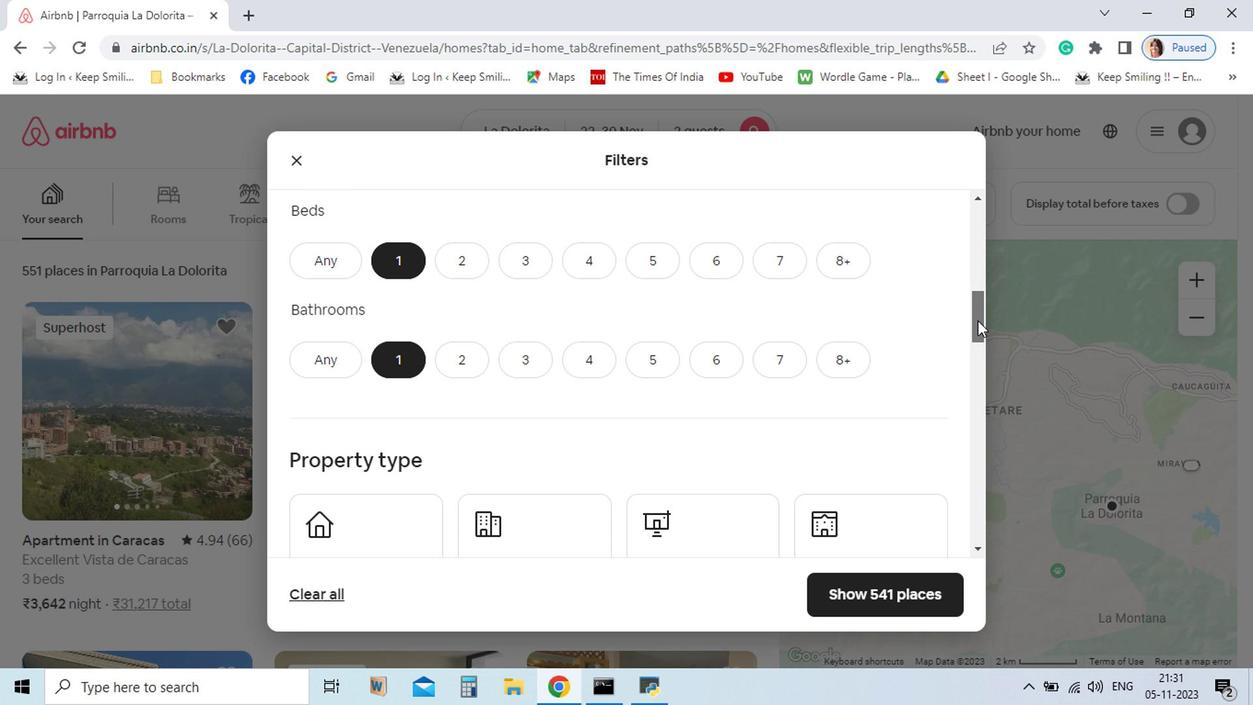 
Action: Mouse pressed left at (875, 402)
Screenshot: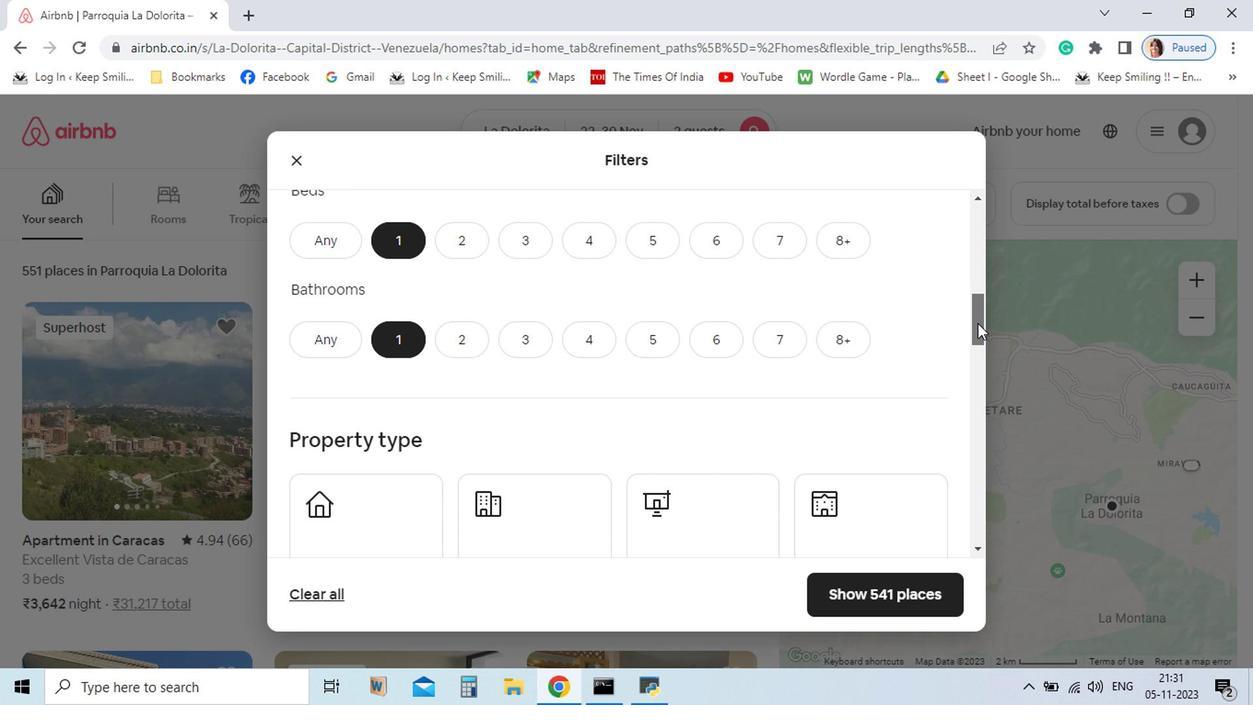 
Action: Mouse moved to (875, 413)
Screenshot: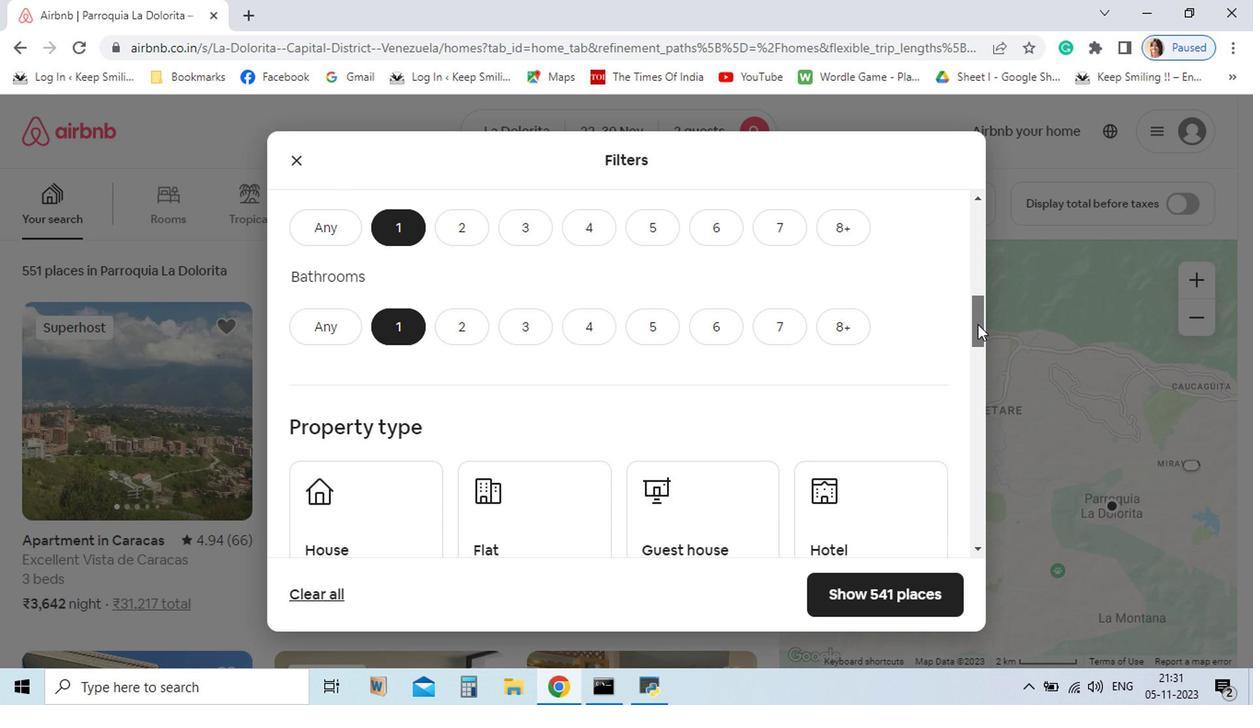 
Action: Mouse pressed left at (875, 413)
Screenshot: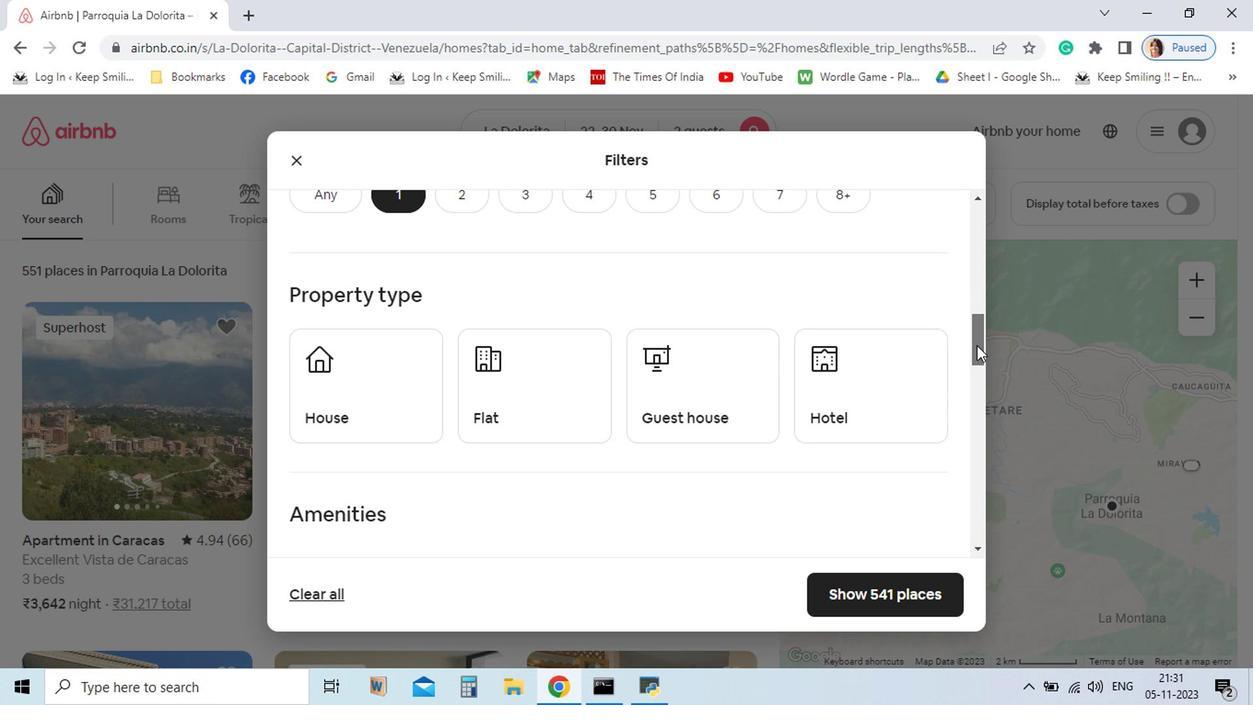 
Action: Mouse moved to (759, 441)
Screenshot: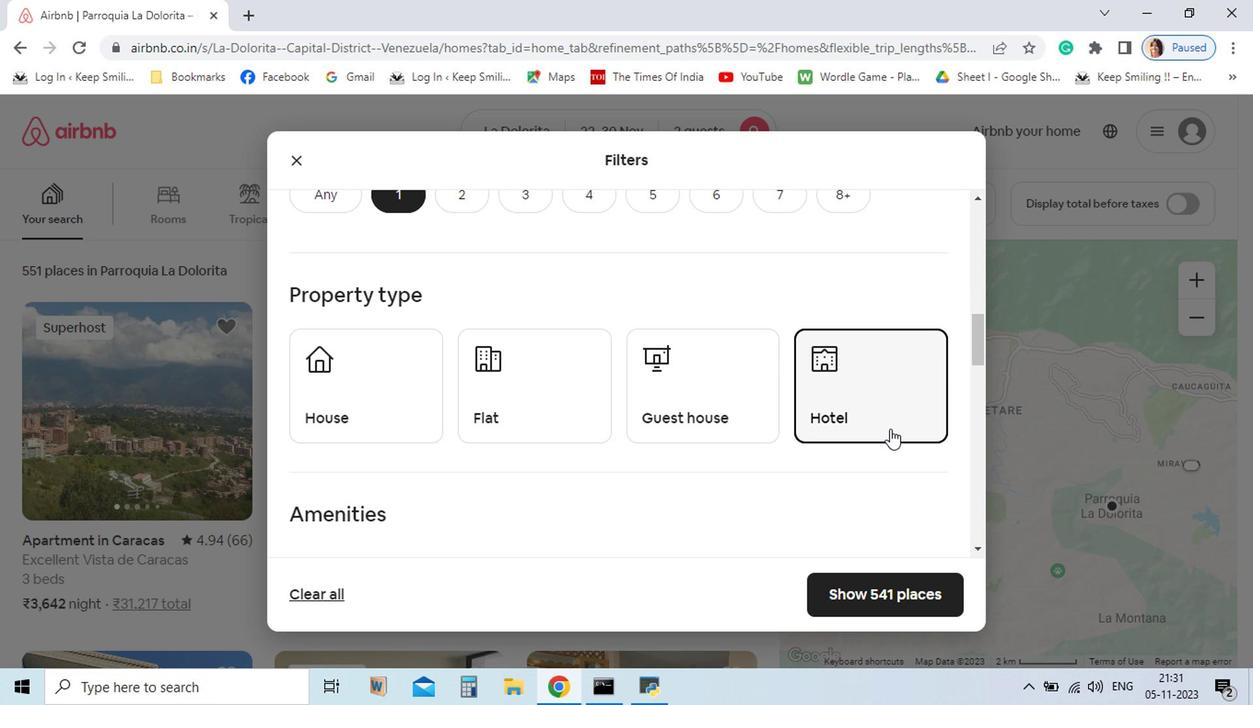 
Action: Mouse pressed left at (759, 441)
Screenshot: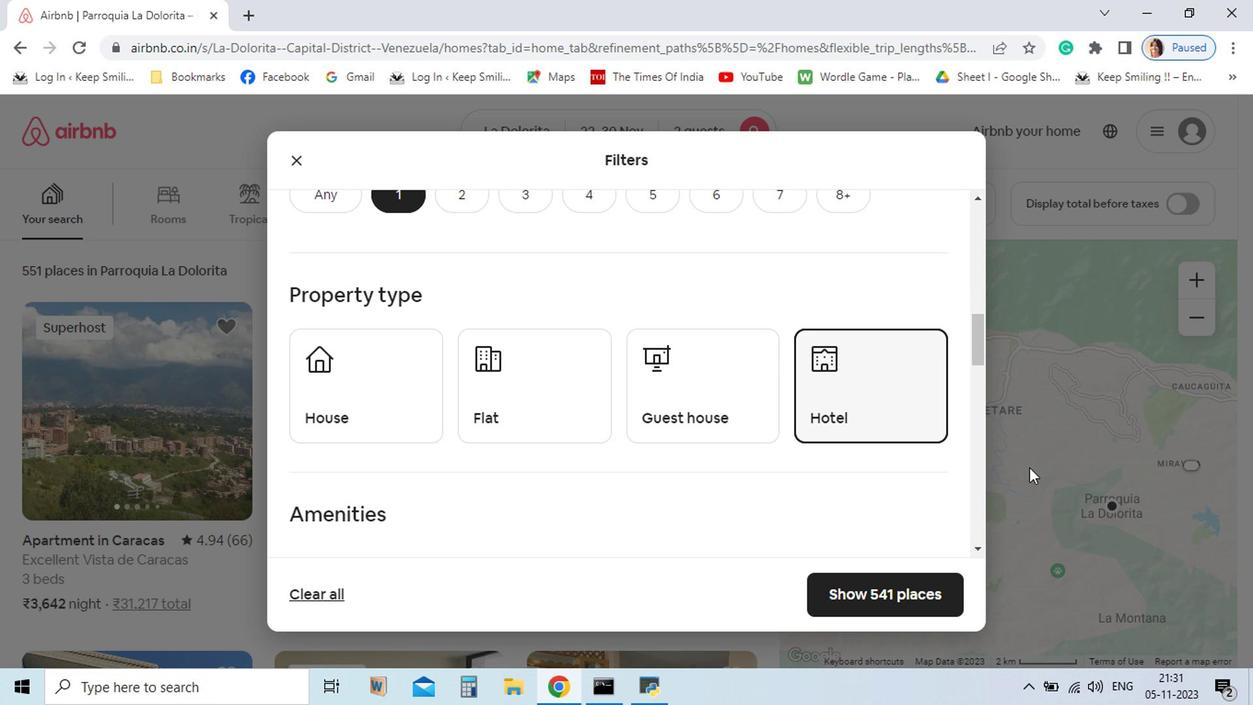 
Action: Mouse moved to (875, 431)
Screenshot: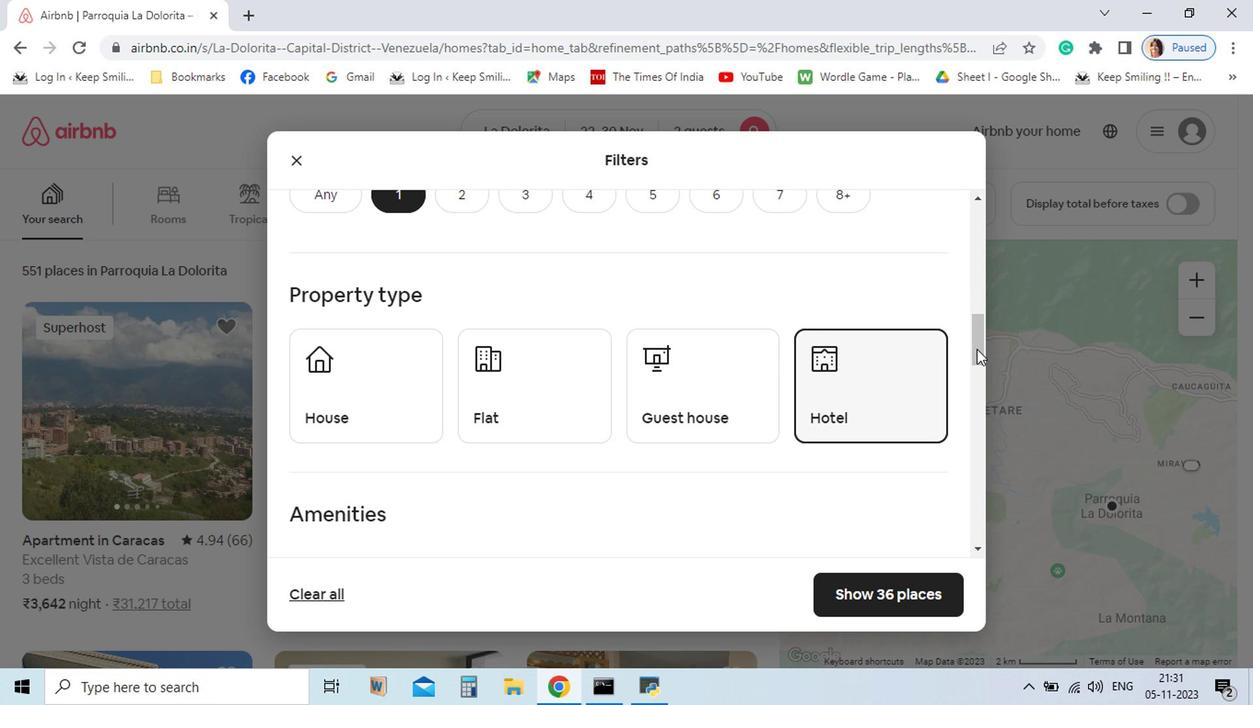 
Action: Mouse pressed left at (875, 431)
Screenshot: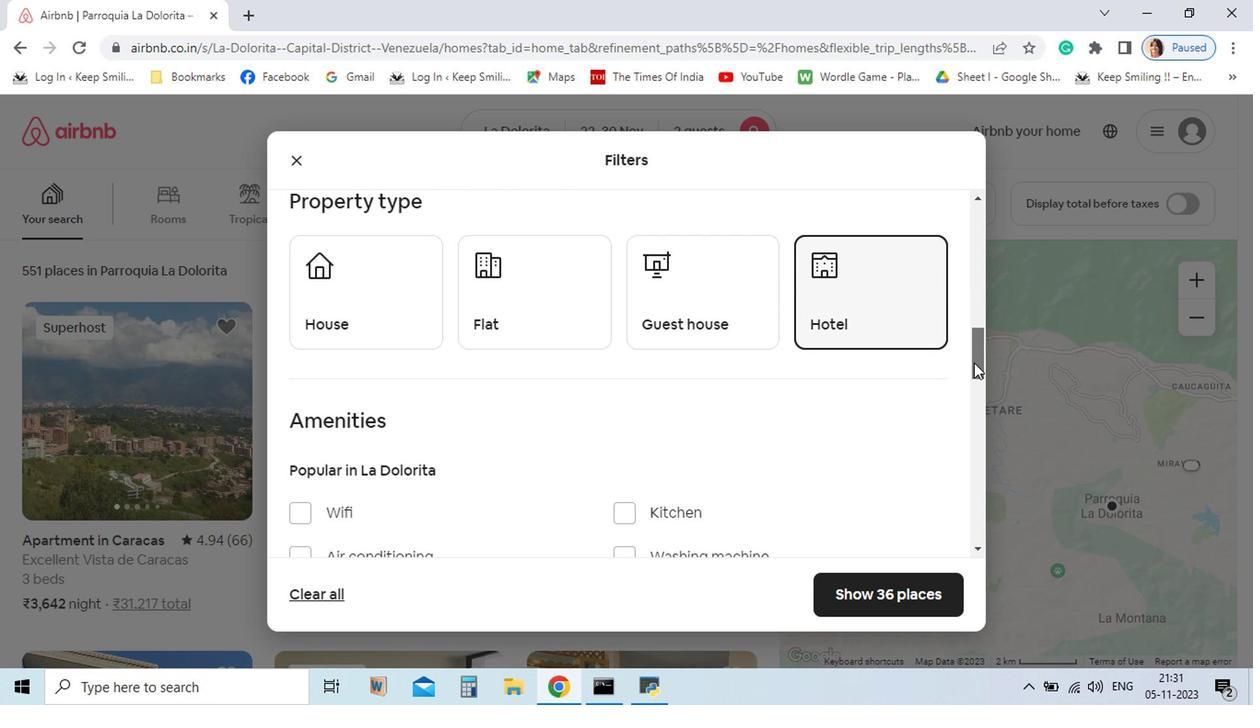 
Action: Mouse moved to (833, 608)
Screenshot: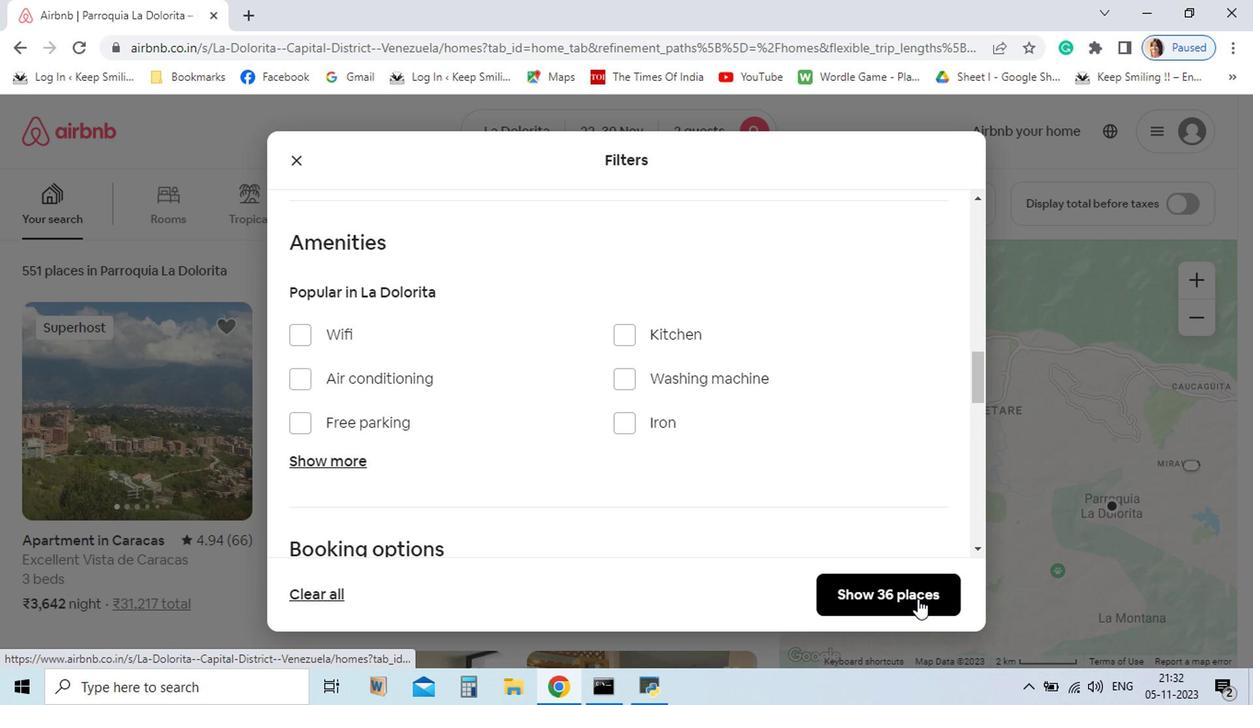 
Action: Mouse pressed left at (833, 608)
Screenshot: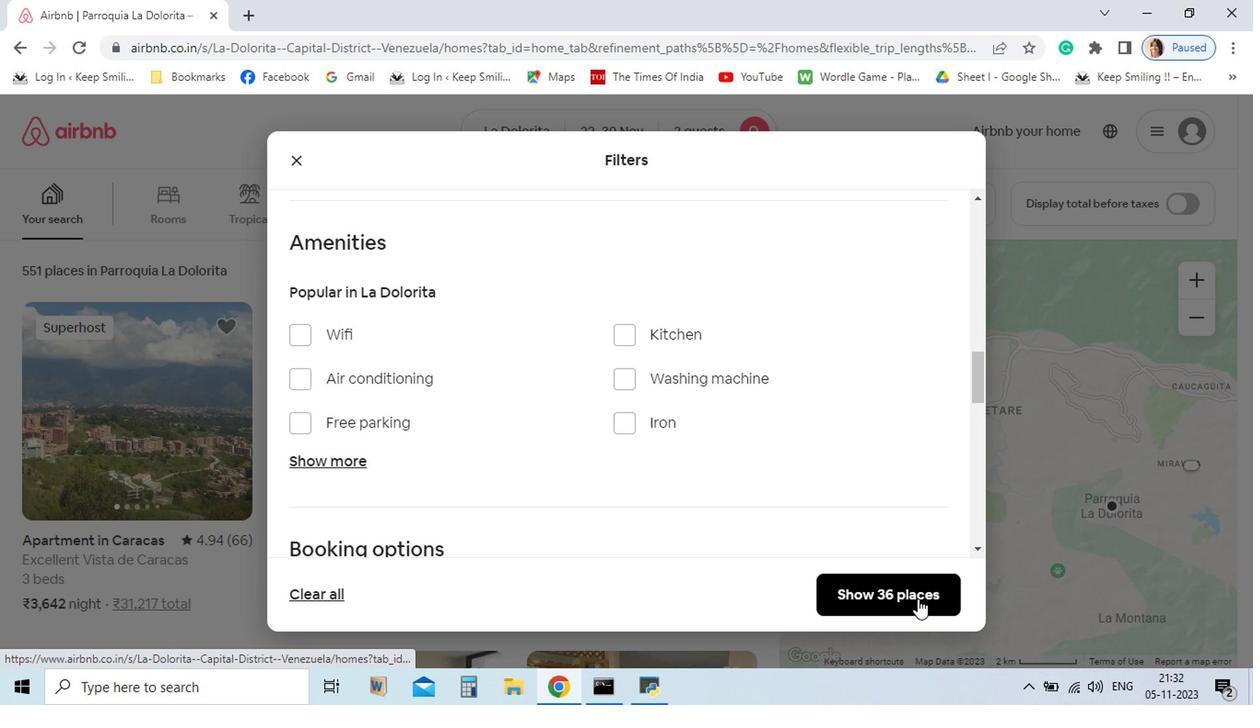 
Action: Mouse moved to (715, 627)
Screenshot: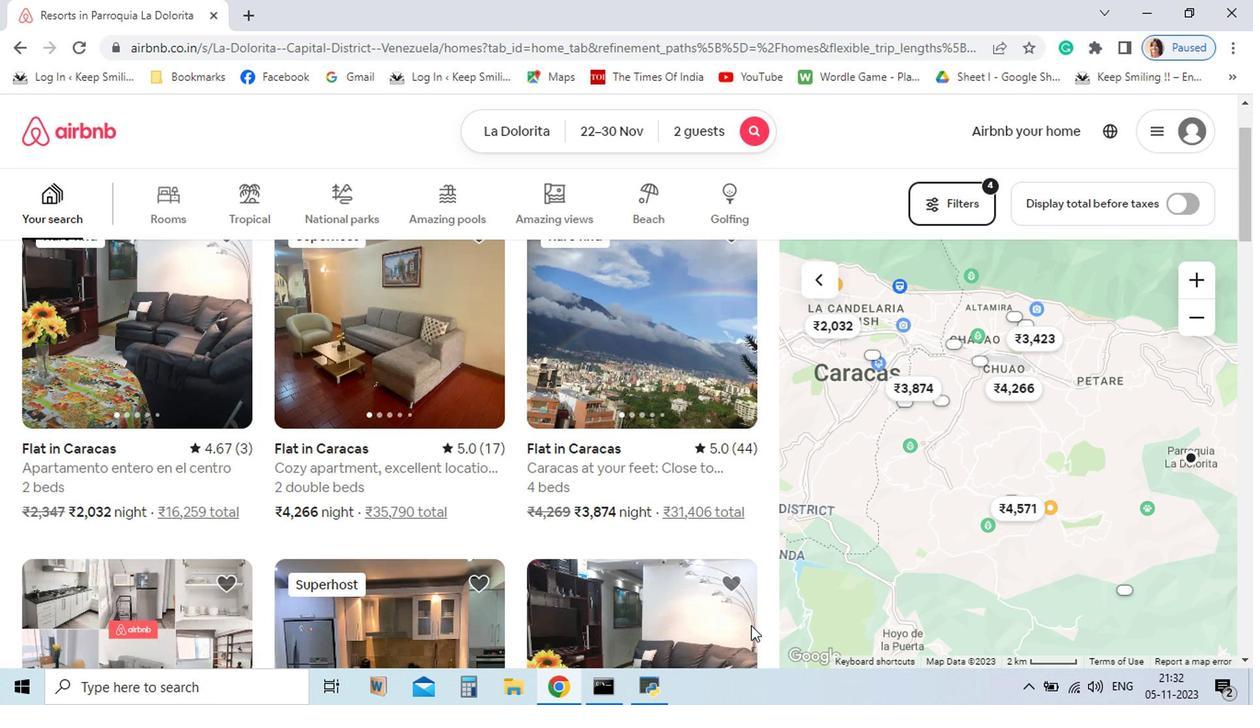 
Action: Mouse scrolled (715, 626) with delta (0, 0)
Screenshot: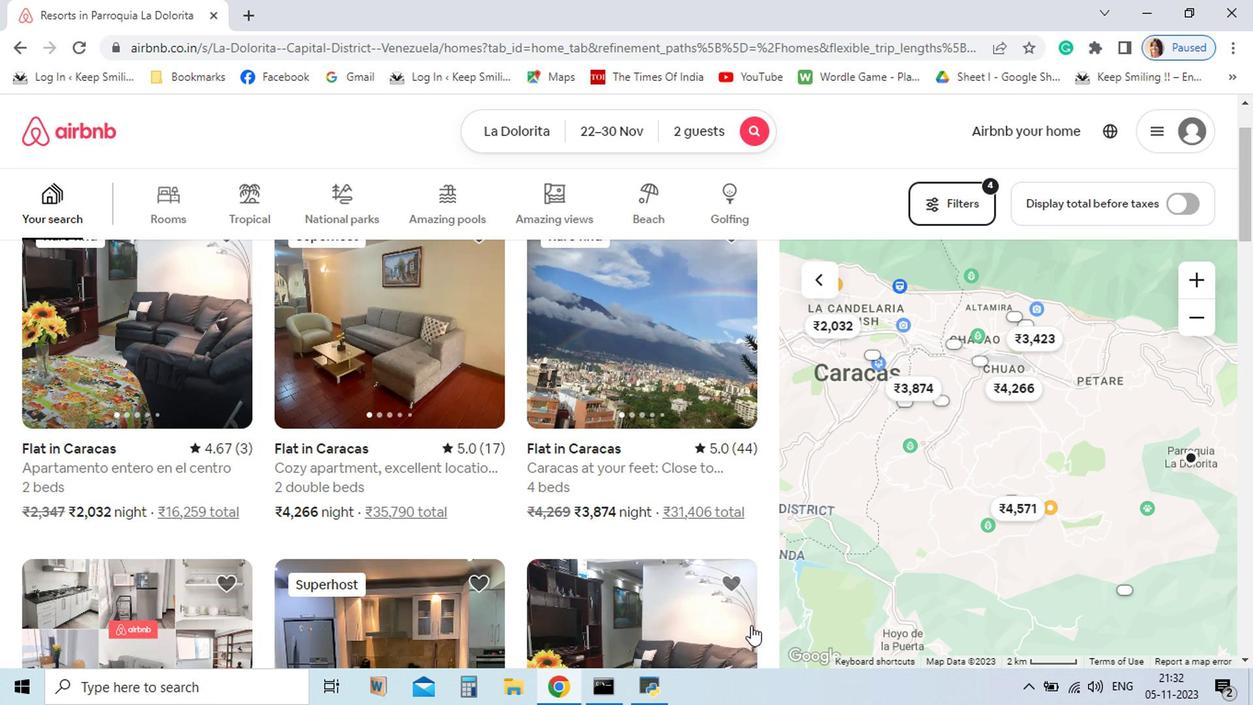 
Action: Mouse moved to (709, 615)
Screenshot: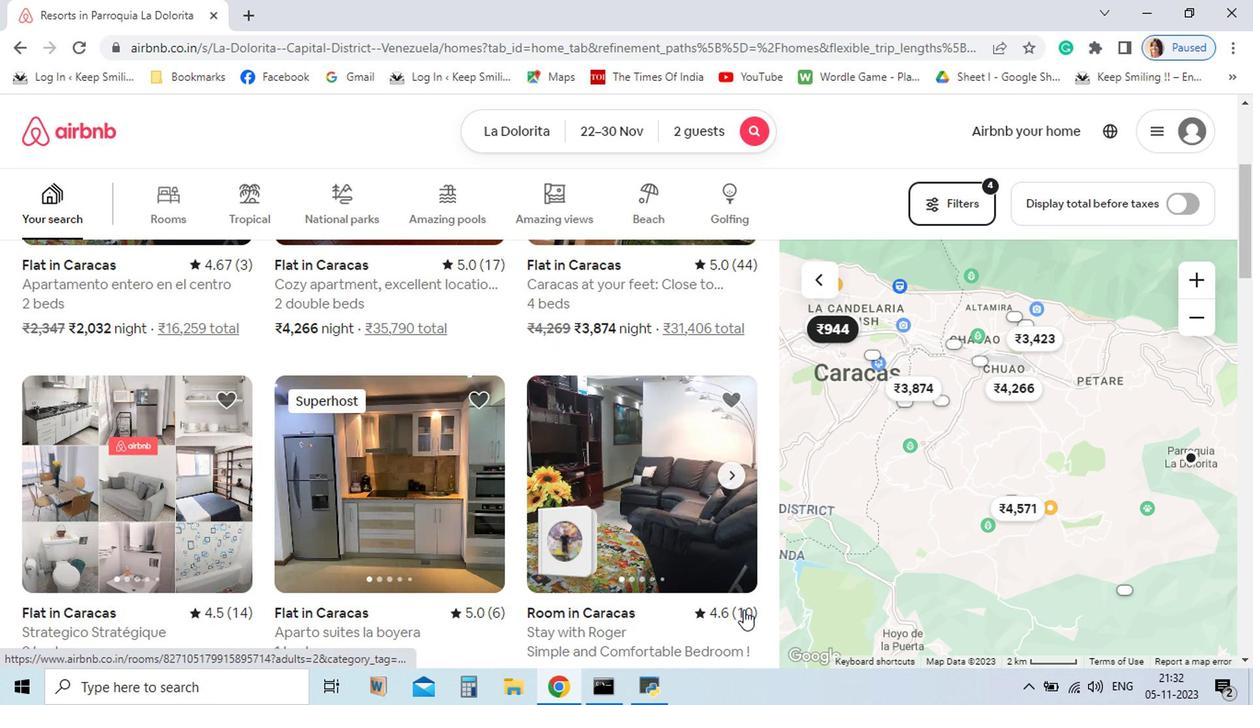 
Action: Mouse scrolled (709, 614) with delta (0, 0)
Screenshot: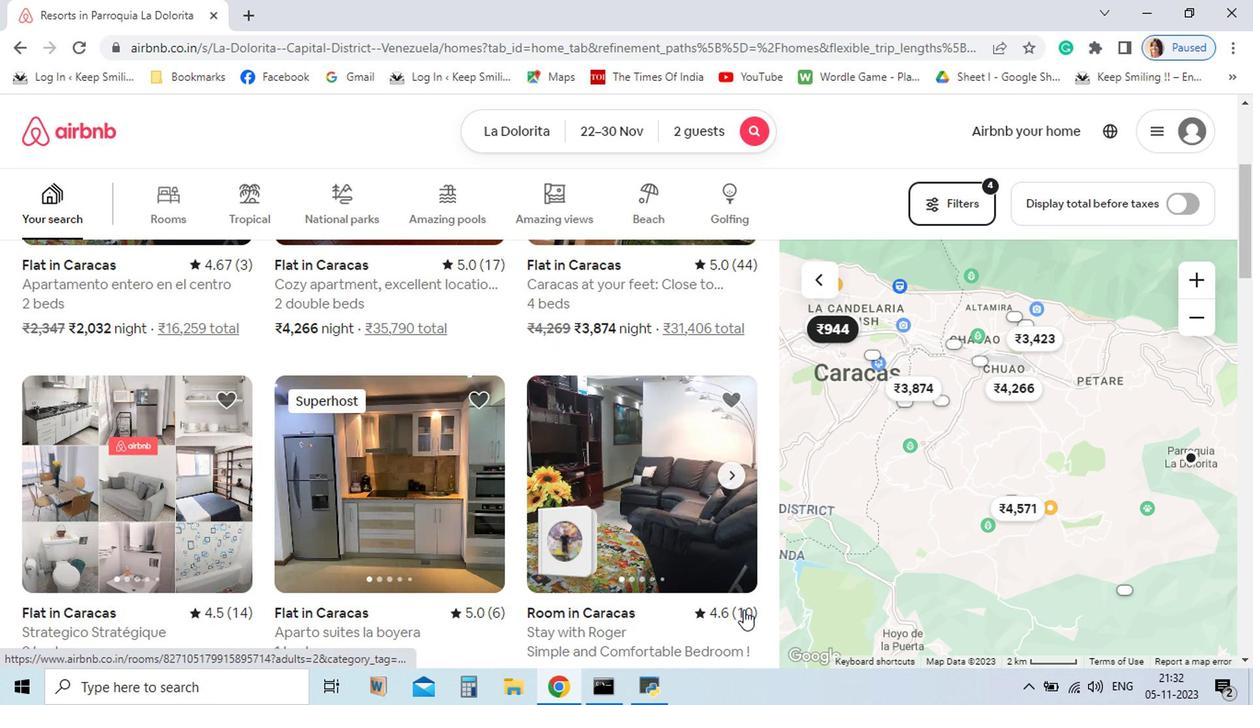 
Action: Mouse scrolled (709, 614) with delta (0, 0)
Screenshot: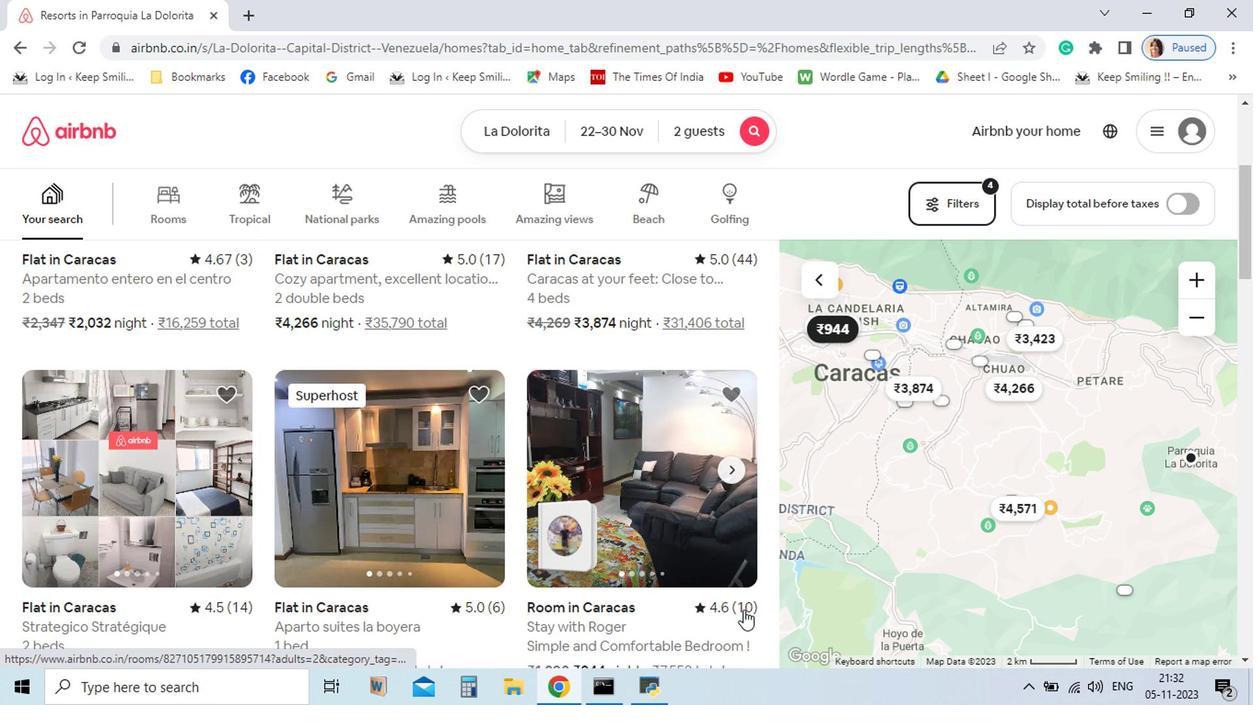 
Action: Mouse moved to (709, 616)
Screenshot: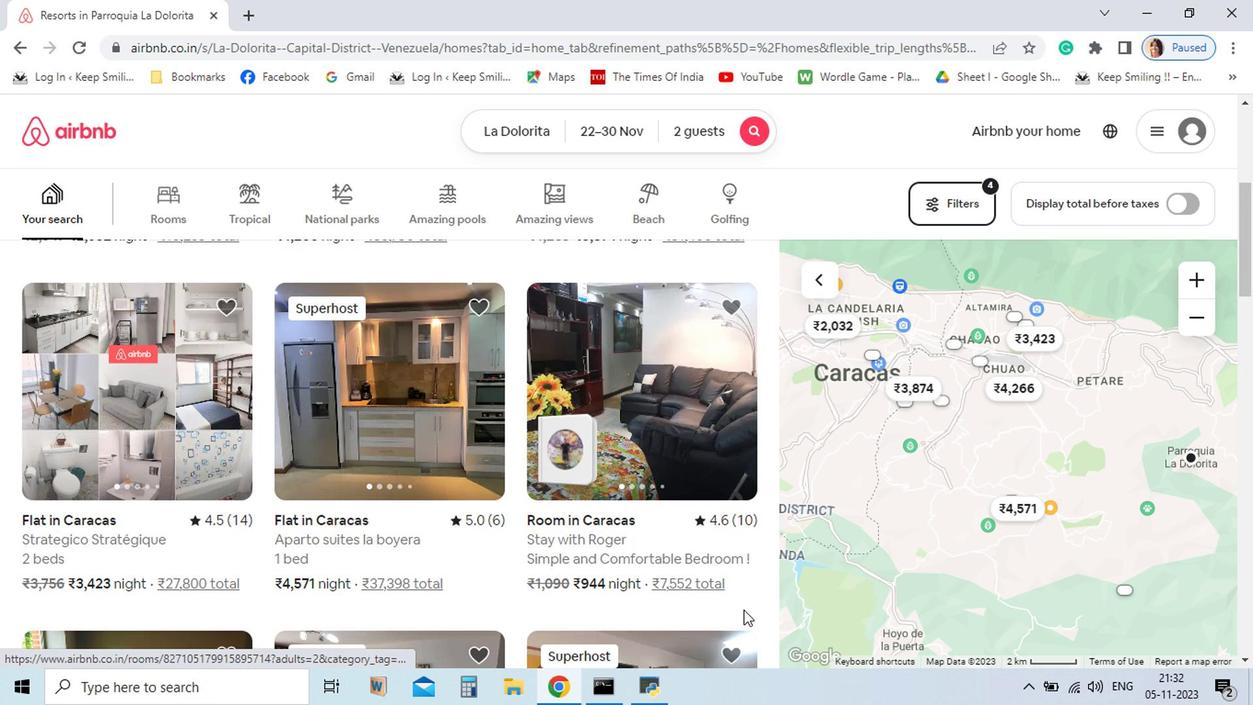 
Action: Mouse scrolled (709, 615) with delta (0, 0)
Screenshot: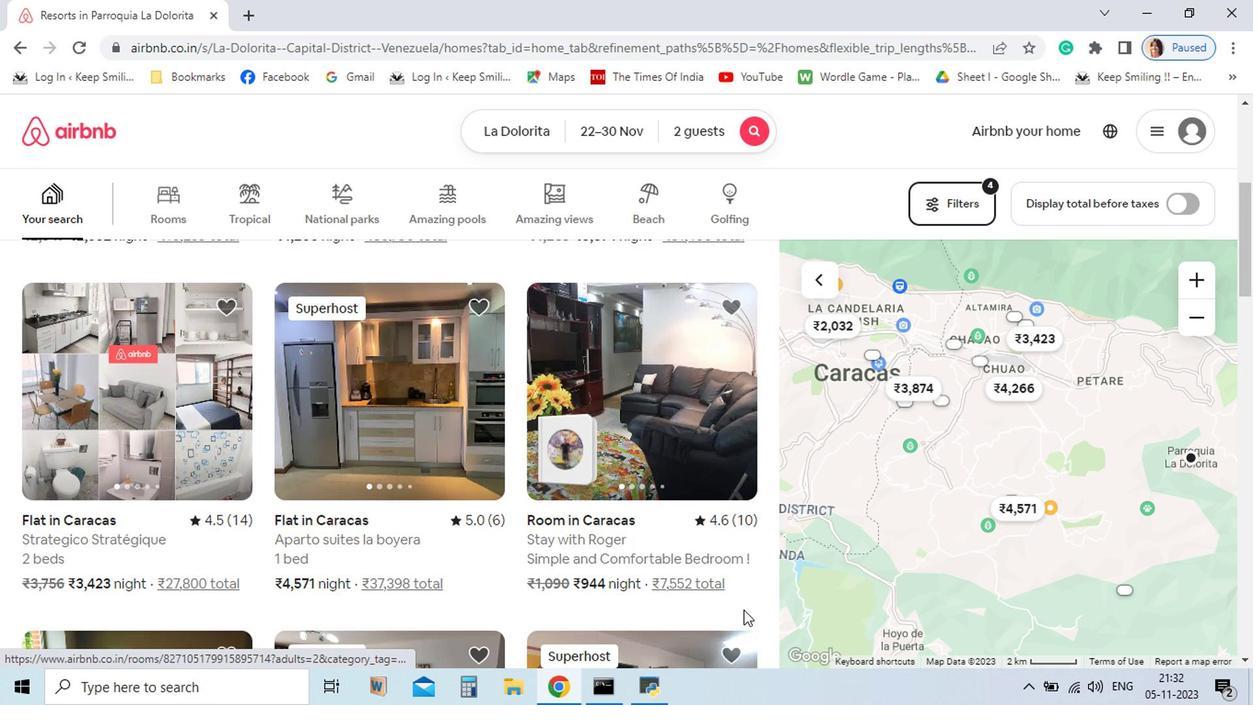 
Action: Mouse scrolled (709, 615) with delta (0, 0)
Screenshot: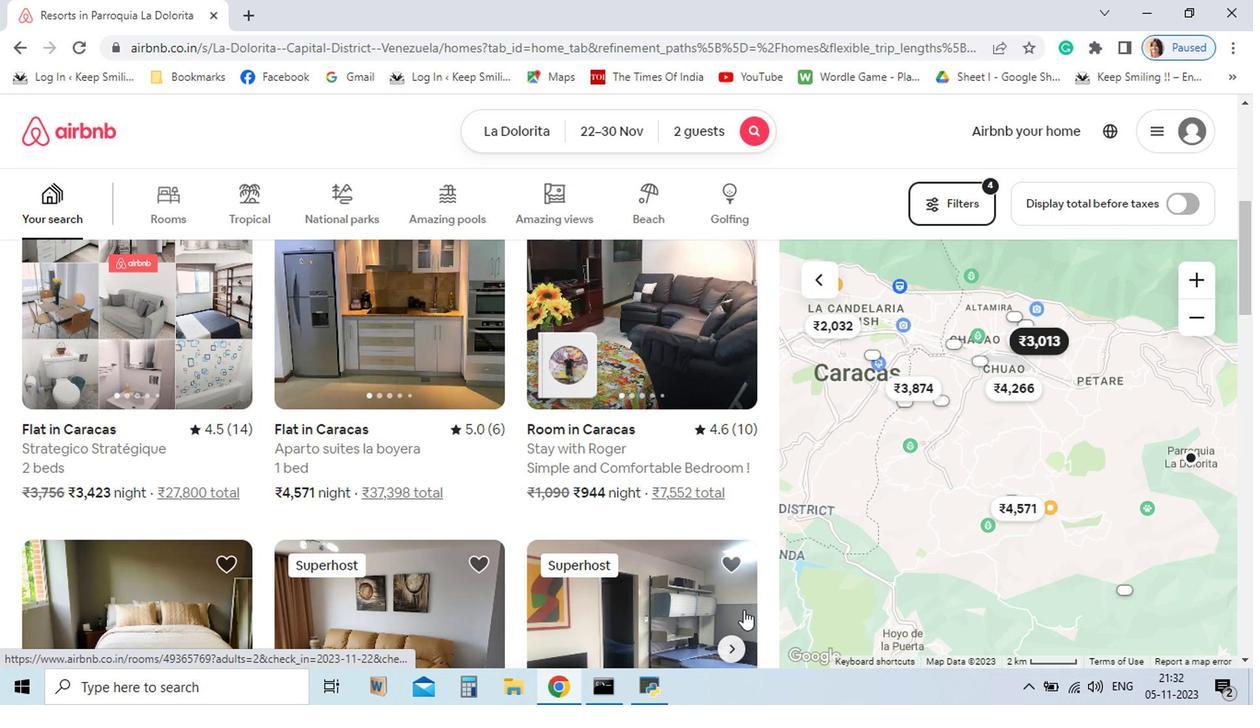 
Action: Mouse moved to (709, 616)
Screenshot: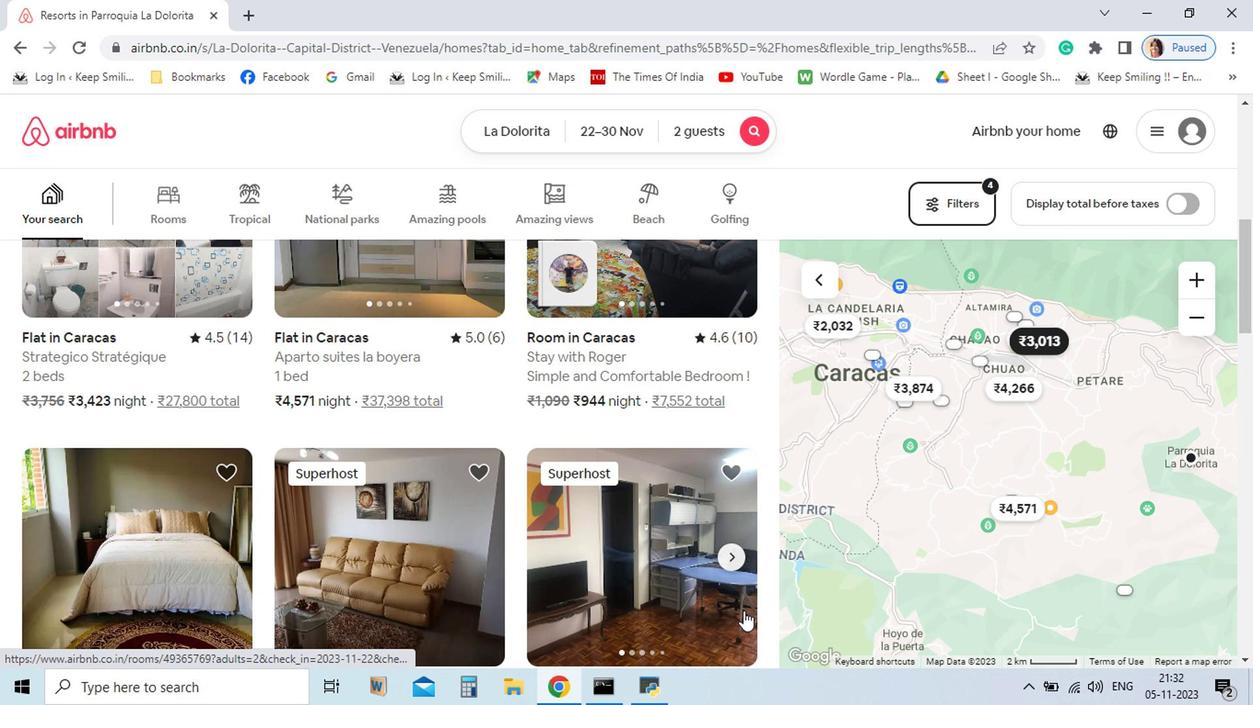 
Action: Mouse scrolled (709, 615) with delta (0, 0)
Screenshot: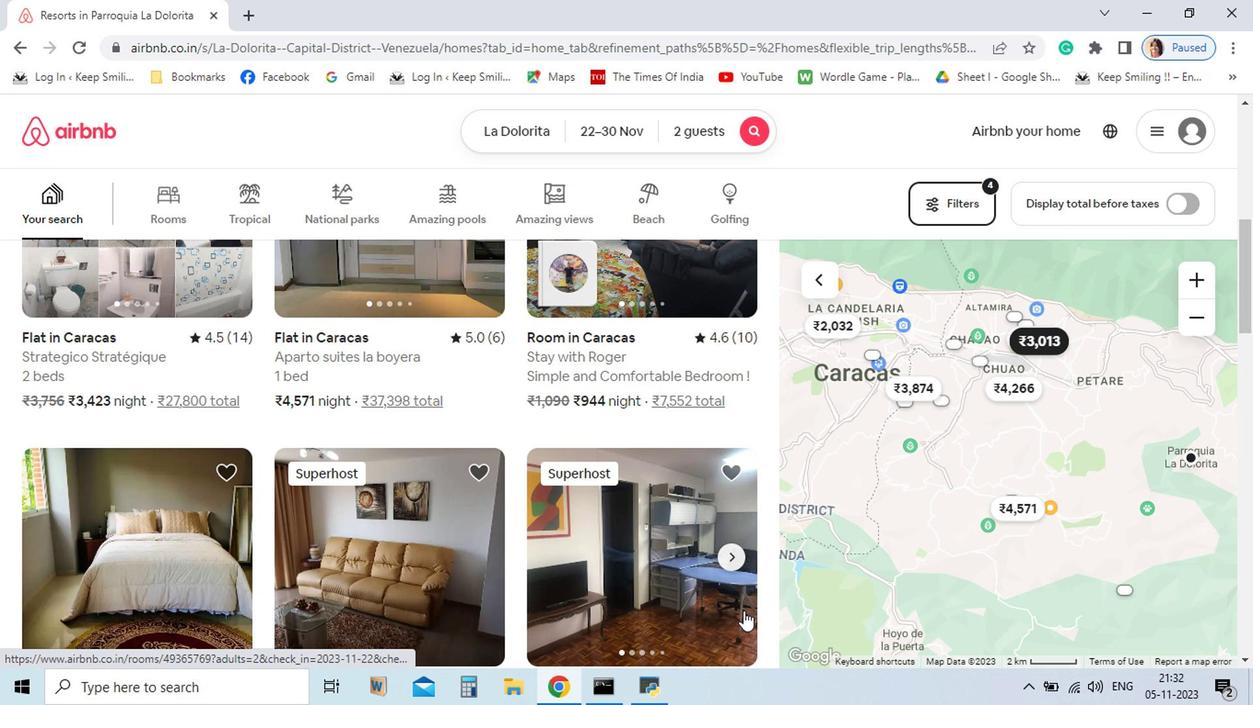 
Action: Mouse moved to (709, 617)
Screenshot: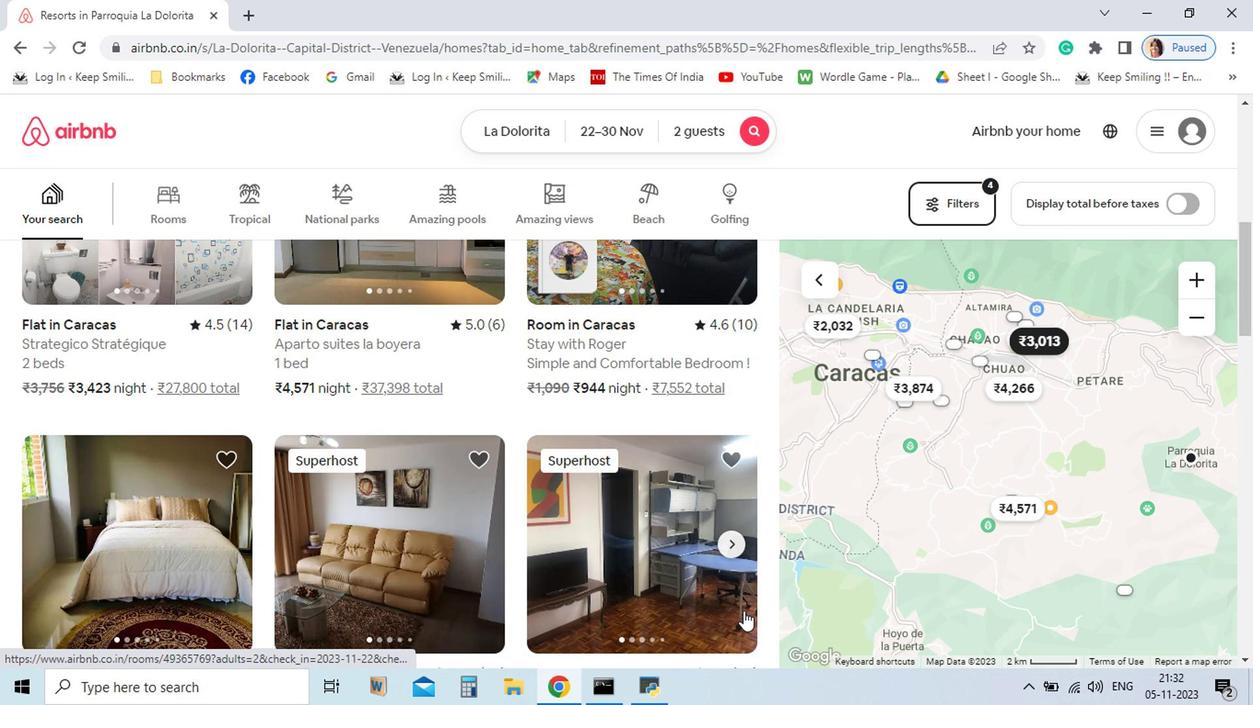 
Action: Mouse scrolled (709, 616) with delta (0, 0)
Screenshot: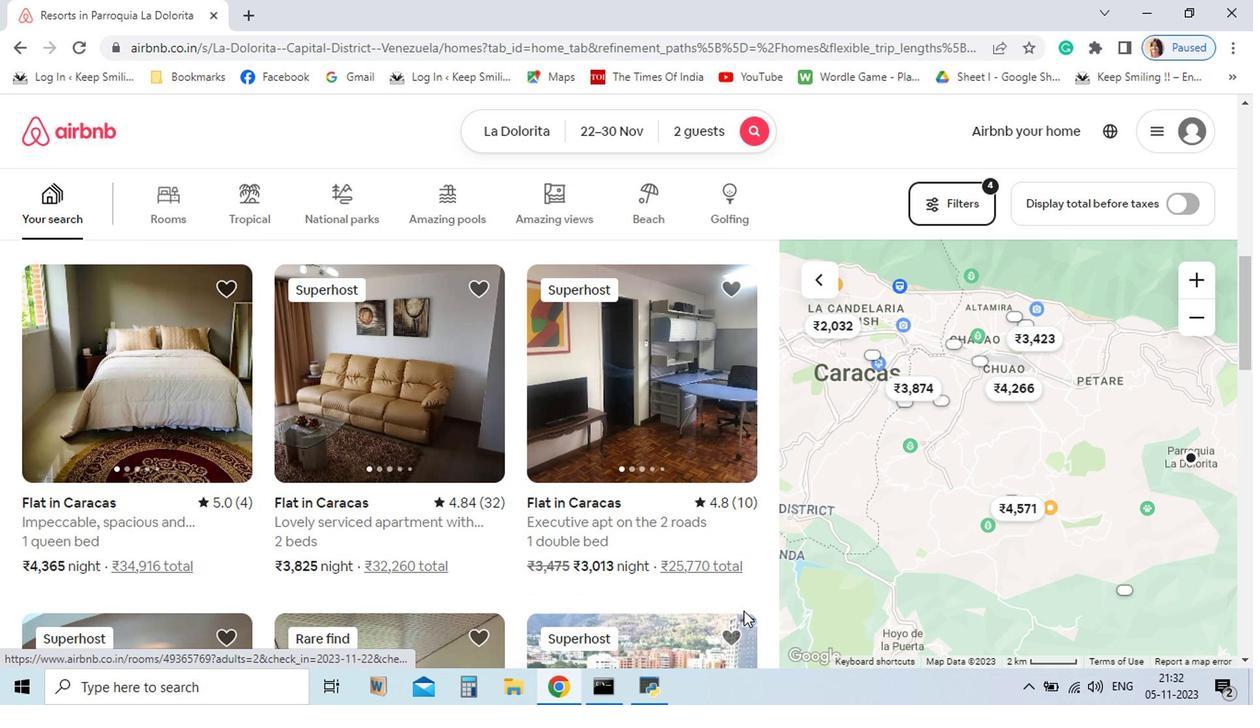 
Action: Mouse scrolled (709, 616) with delta (0, 0)
Screenshot: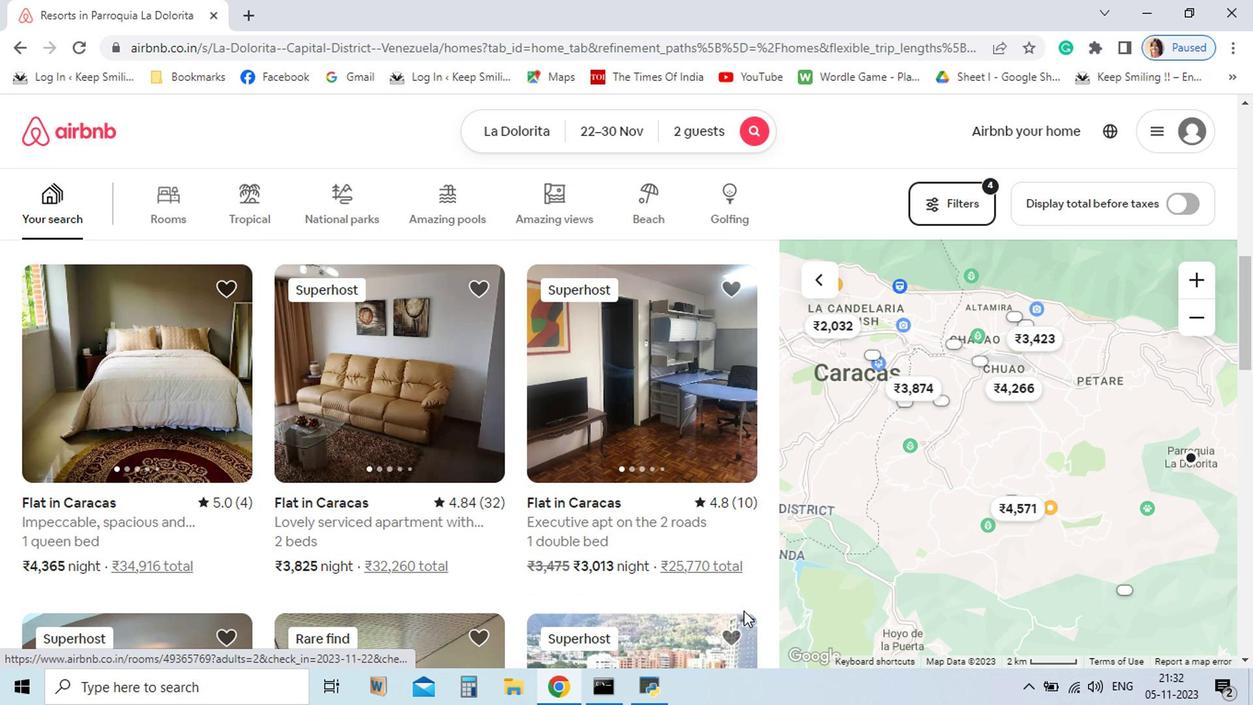 
Action: Mouse scrolled (709, 617) with delta (0, 0)
Screenshot: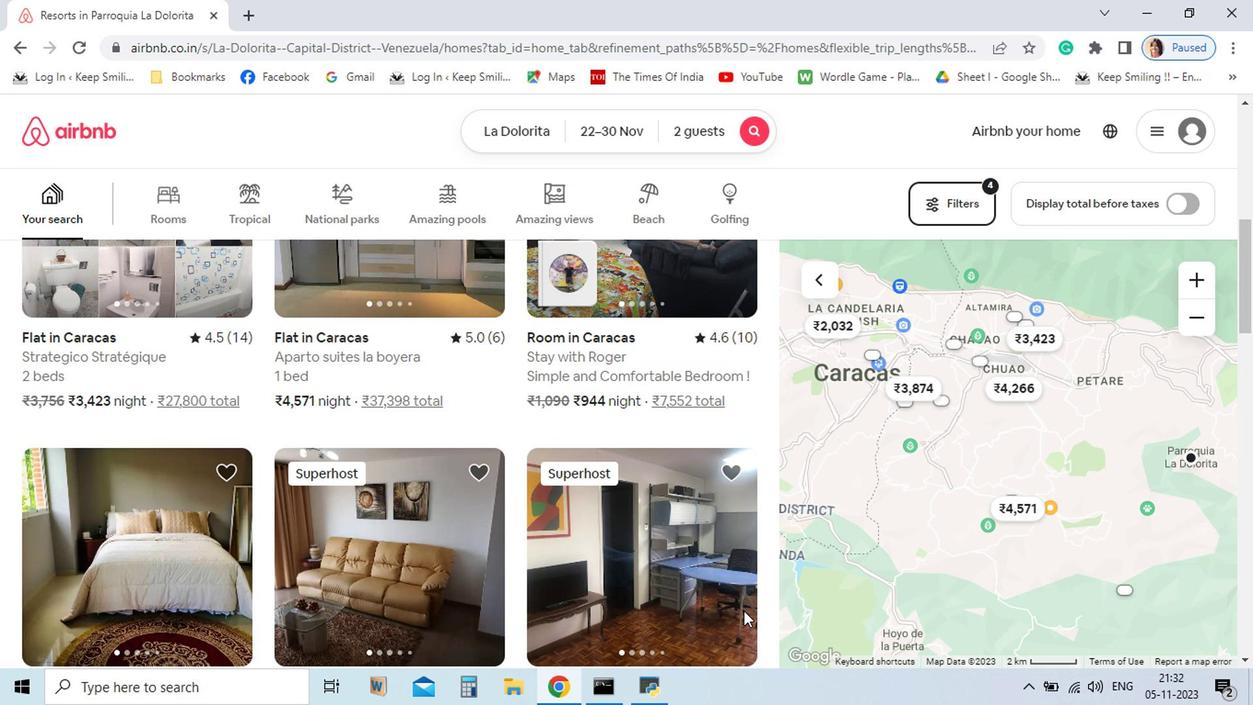 
Action: Mouse scrolled (709, 617) with delta (0, 0)
Screenshot: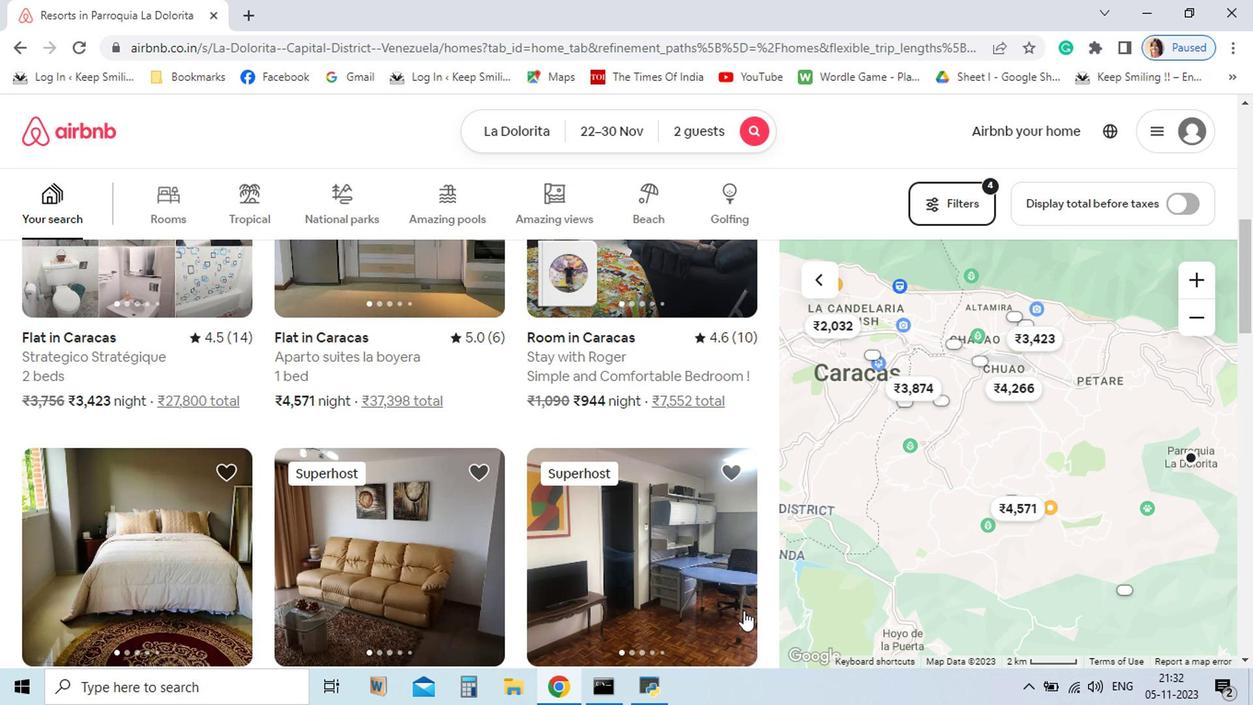 
Action: Mouse moved to (702, 575)
Screenshot: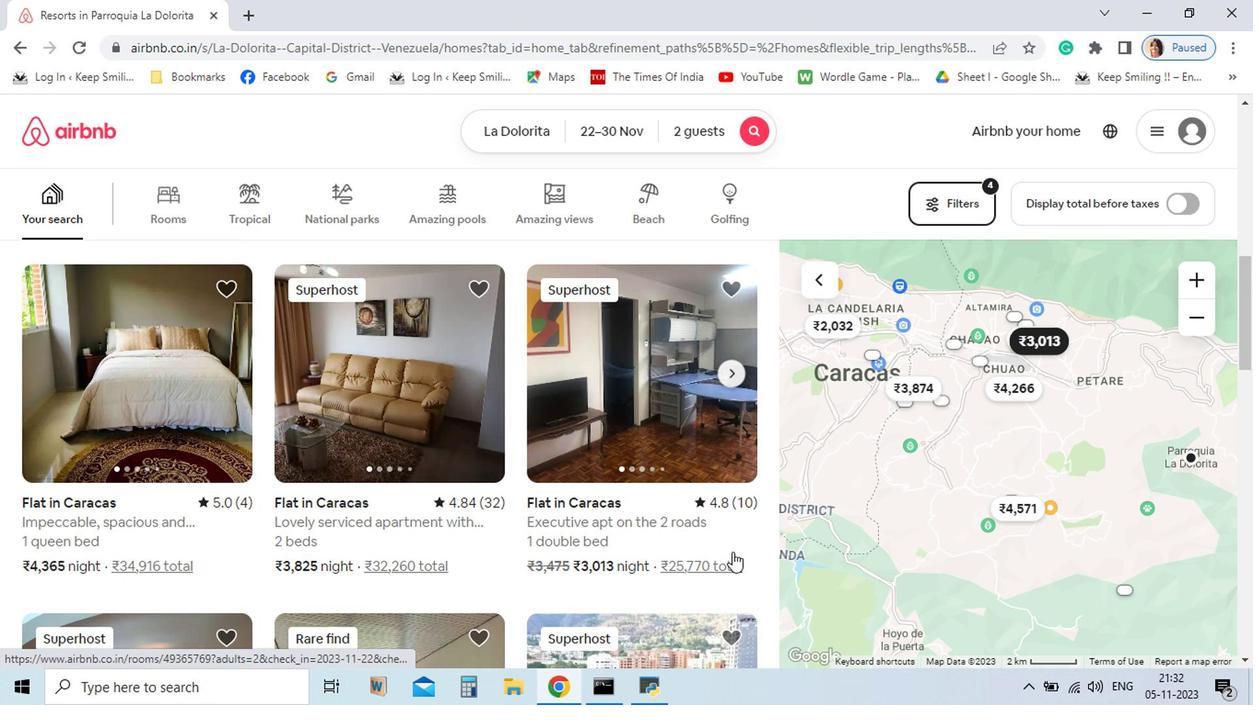 
Action: Mouse scrolled (702, 574) with delta (0, 0)
Screenshot: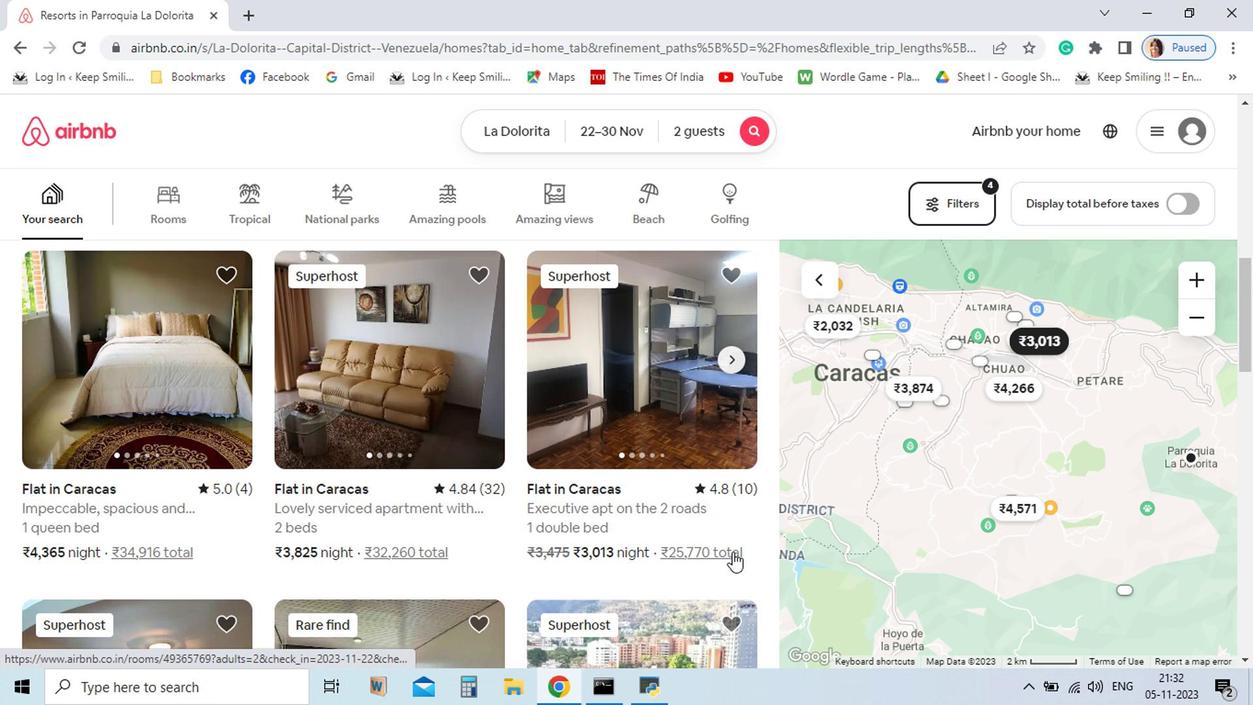 
Action: Mouse scrolled (702, 574) with delta (0, 0)
Screenshot: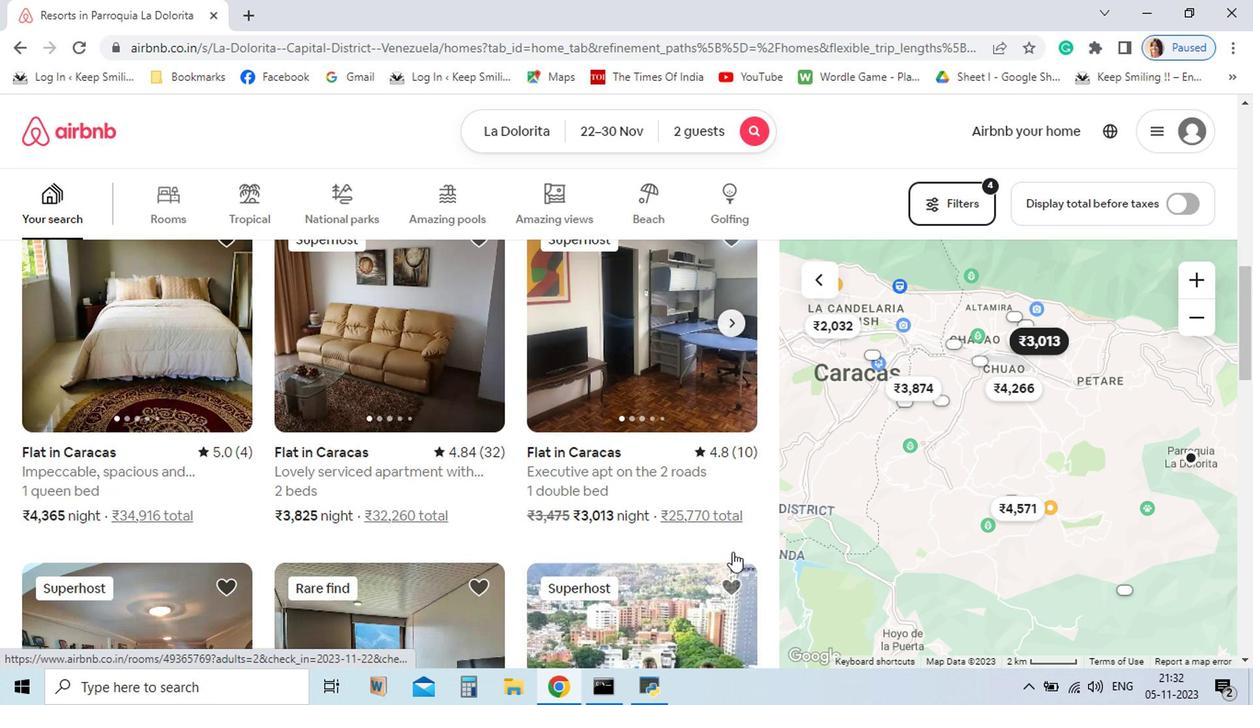 
Action: Mouse moved to (702, 575)
Screenshot: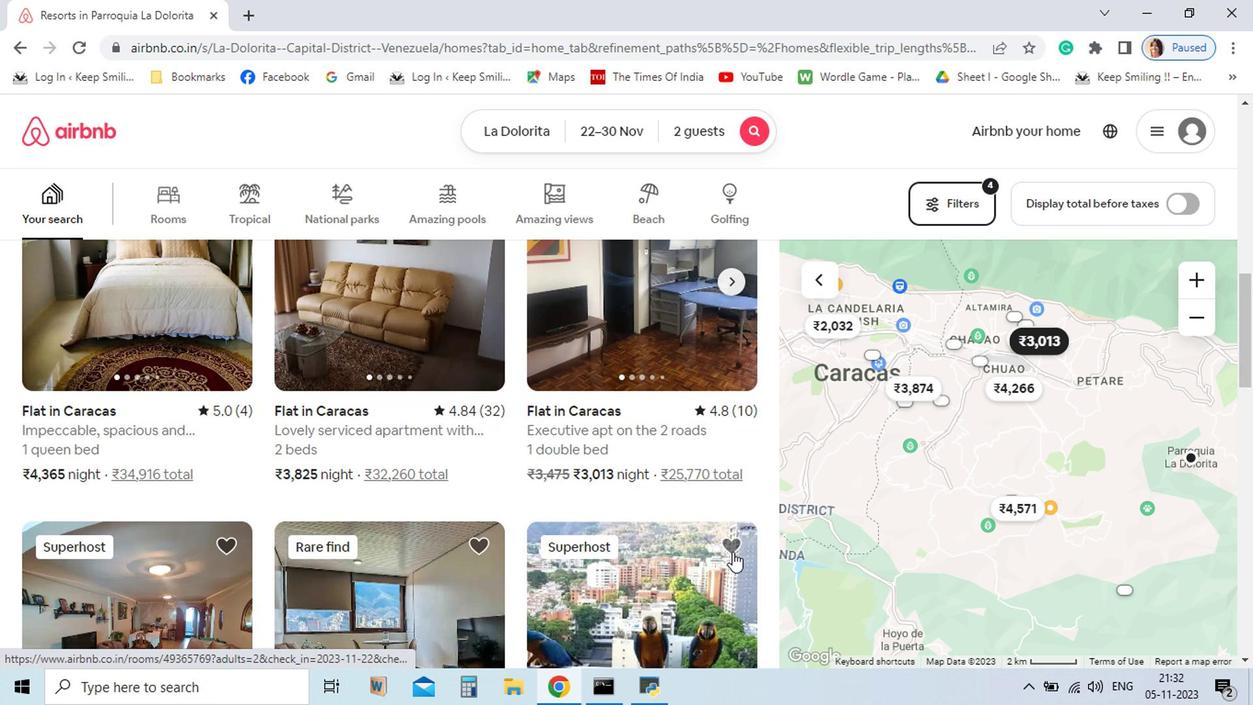 
Action: Mouse scrolled (702, 574) with delta (0, 0)
Screenshot: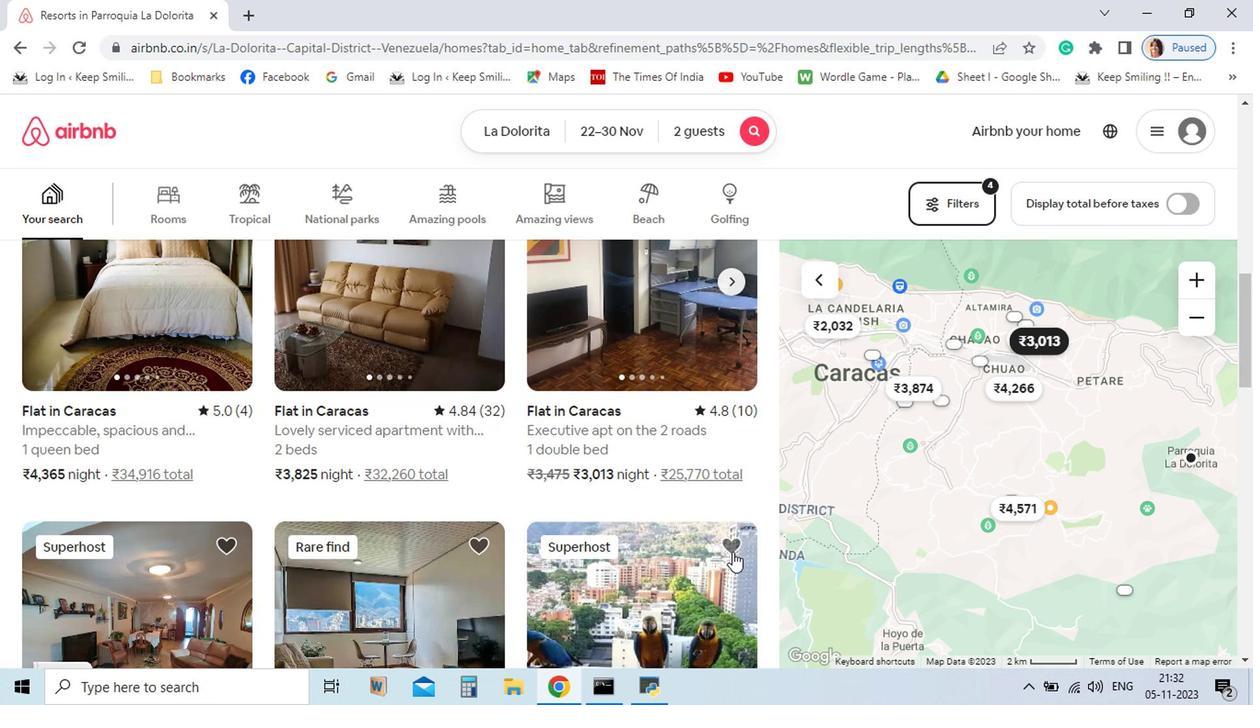 
Action: Mouse moved to (702, 575)
Screenshot: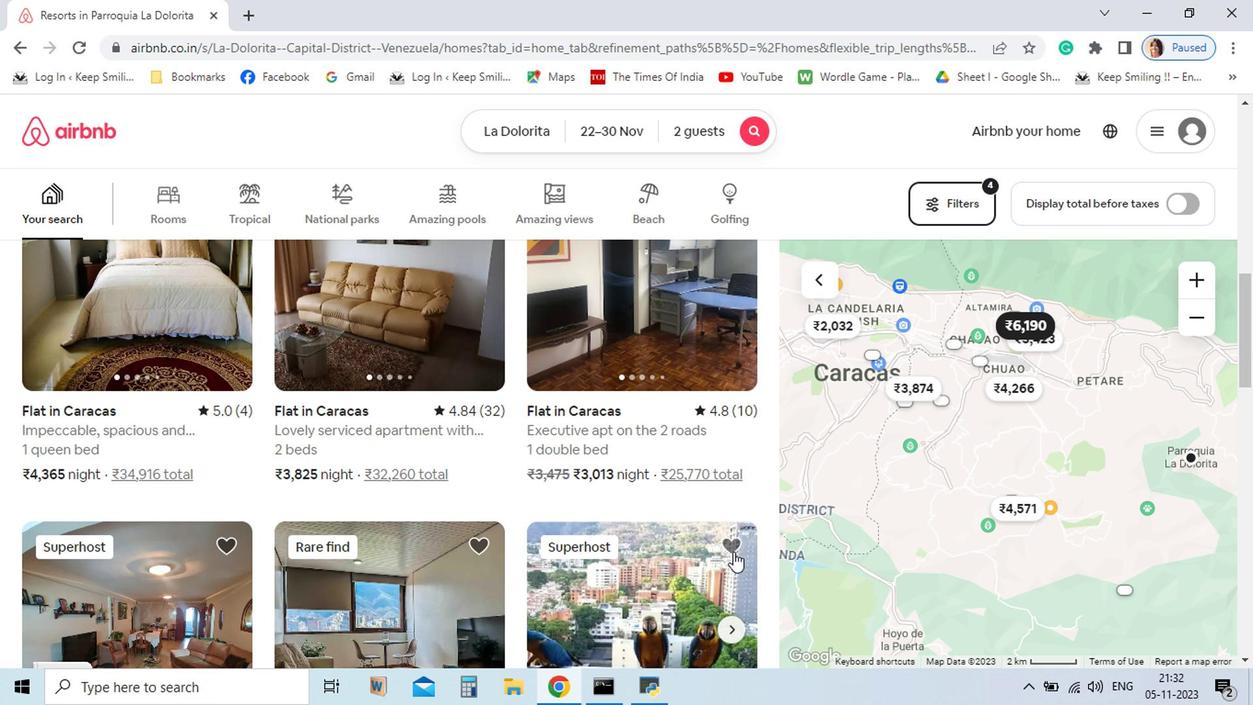 
Action: Mouse scrolled (702, 574) with delta (0, 0)
Screenshot: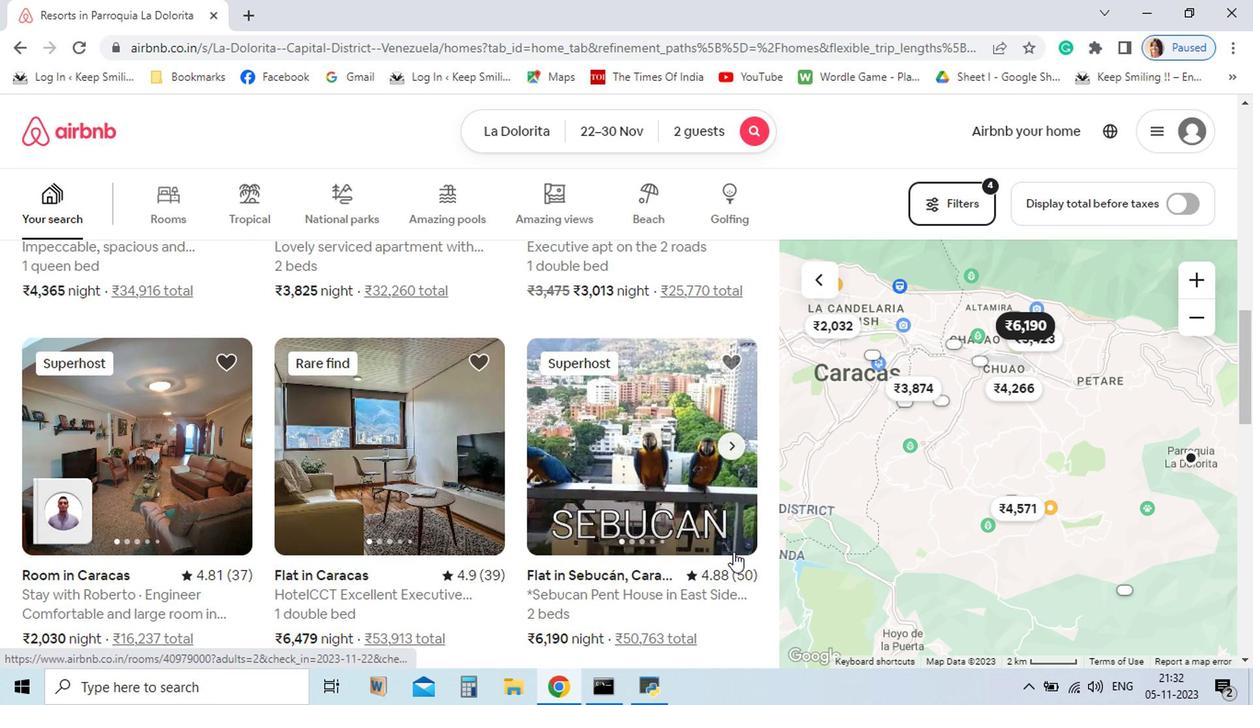 
Action: Mouse scrolled (702, 574) with delta (0, 0)
Screenshot: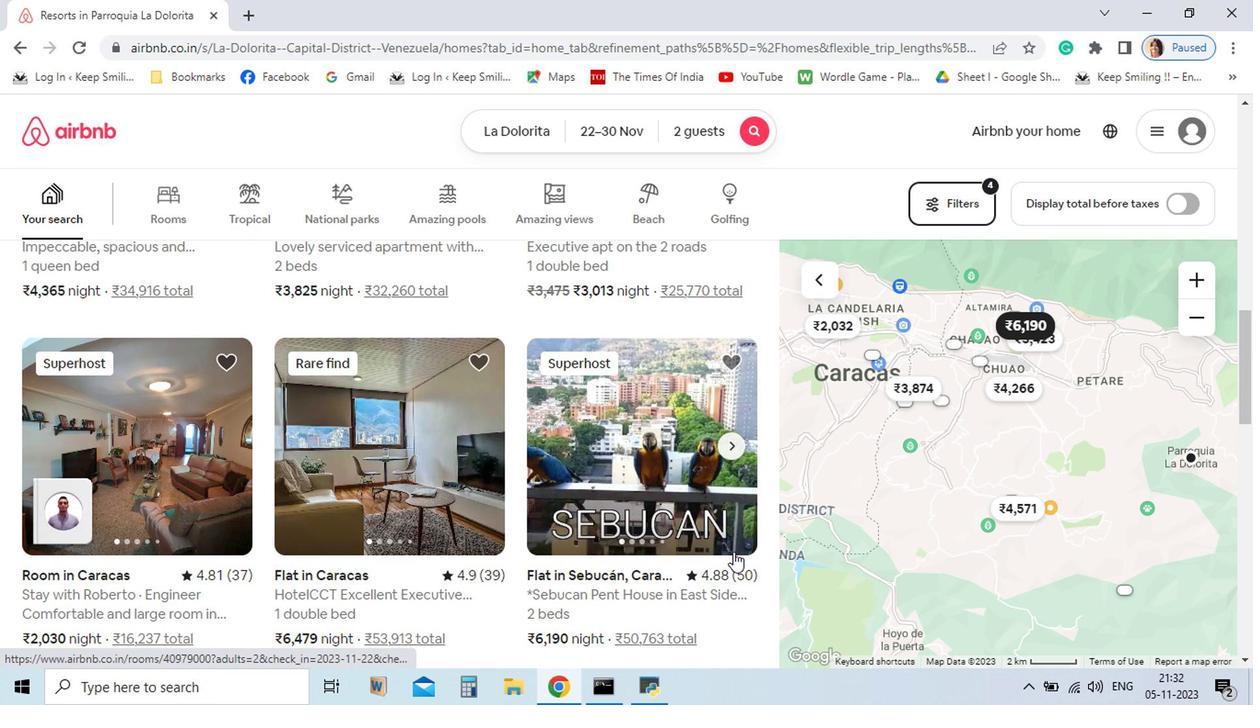 
Action: Mouse moved to (702, 575)
Screenshot: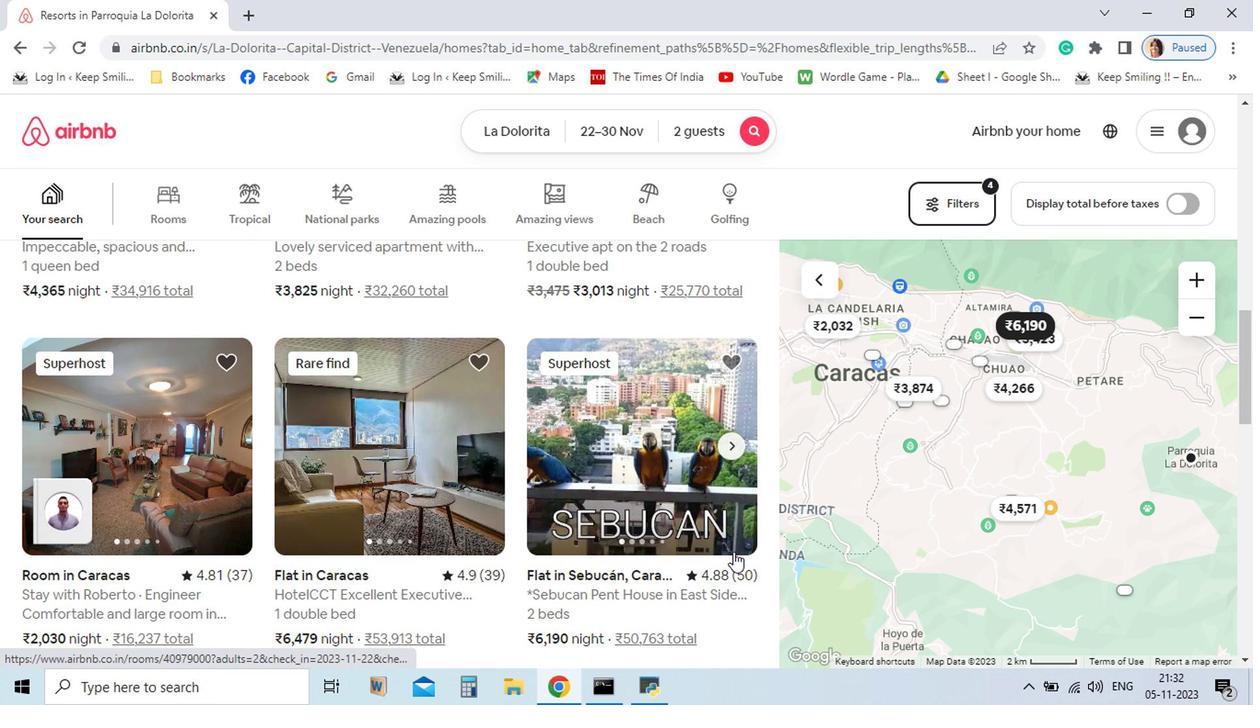 
Action: Mouse scrolled (702, 574) with delta (0, 0)
Screenshot: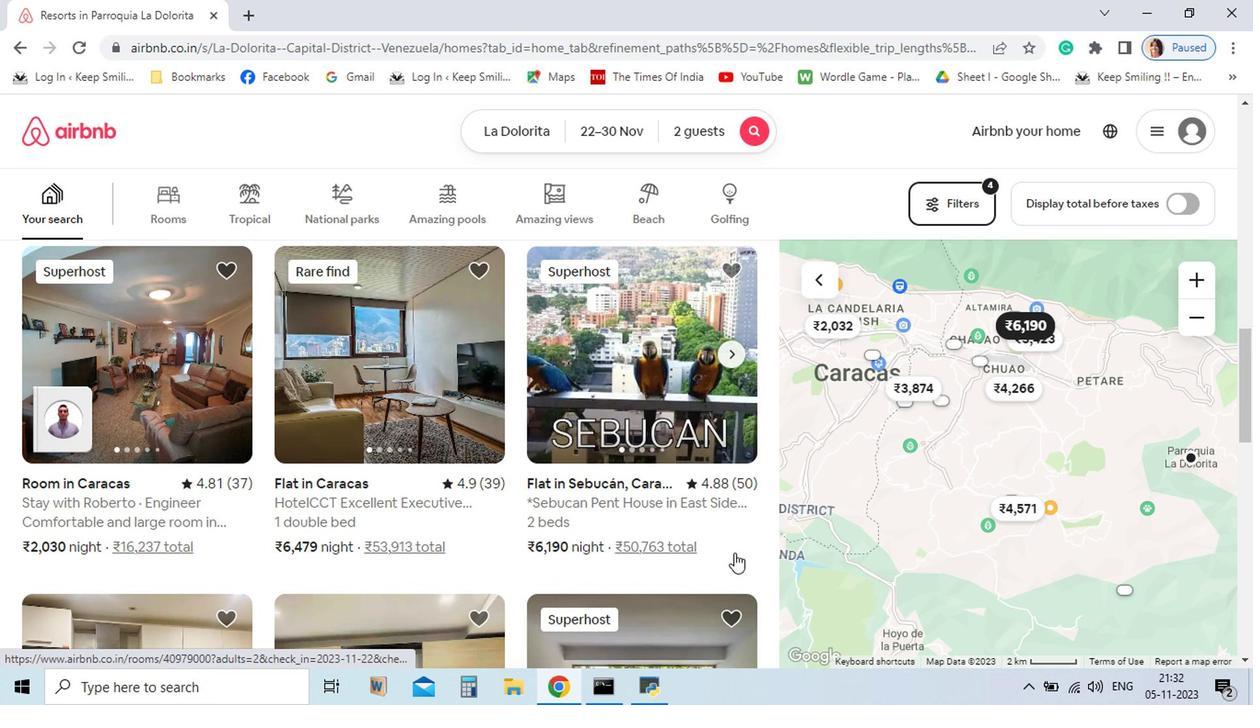 
Action: Mouse moved to (703, 576)
Screenshot: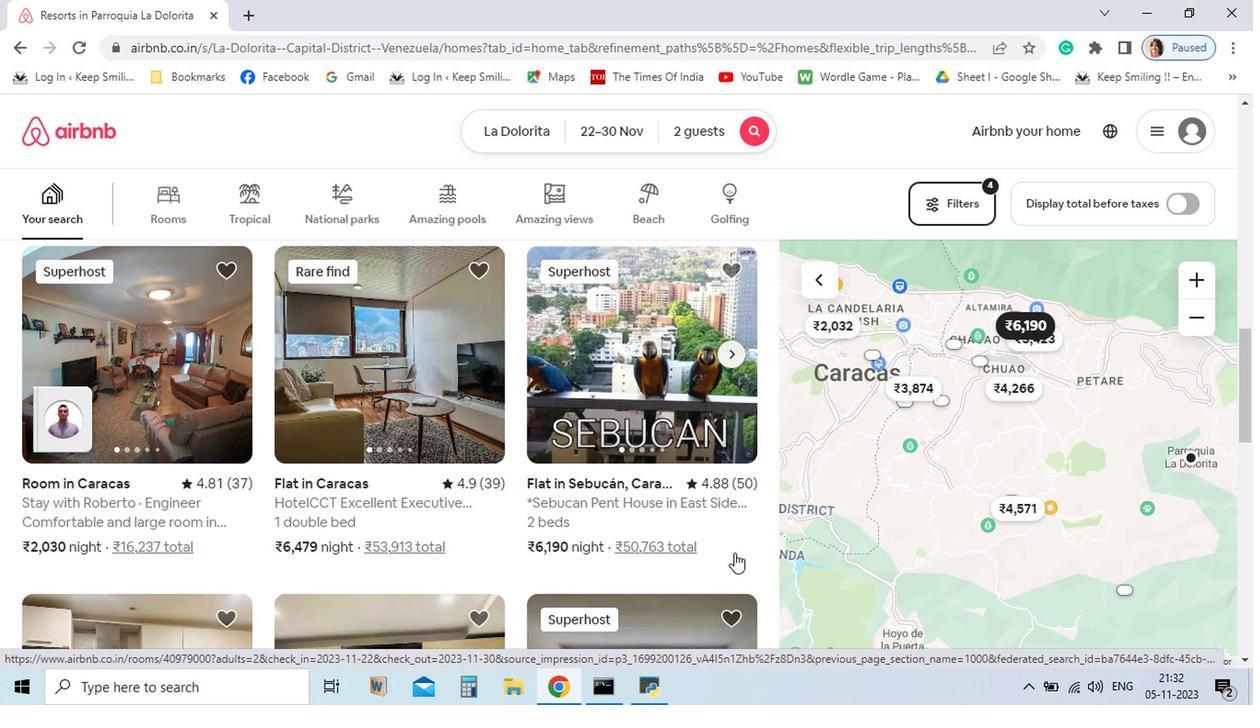 
Action: Mouse scrolled (703, 576) with delta (0, 0)
Screenshot: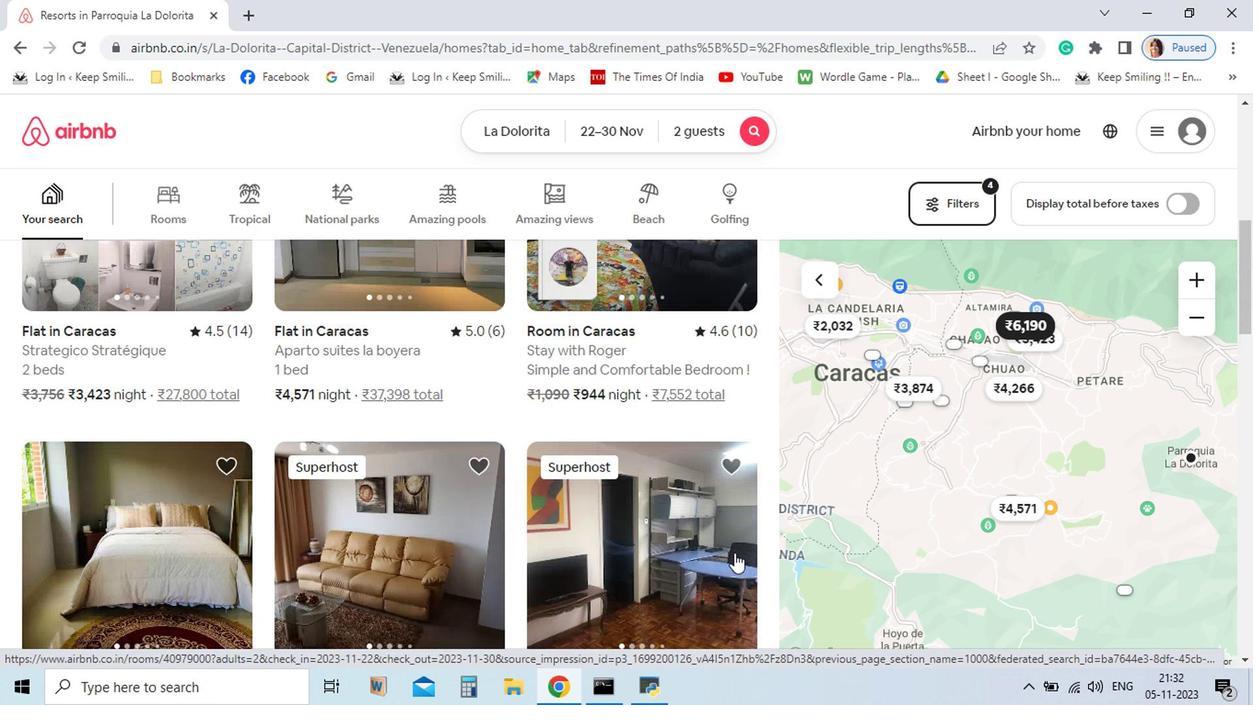 
Action: Mouse scrolled (703, 576) with delta (0, 0)
Screenshot: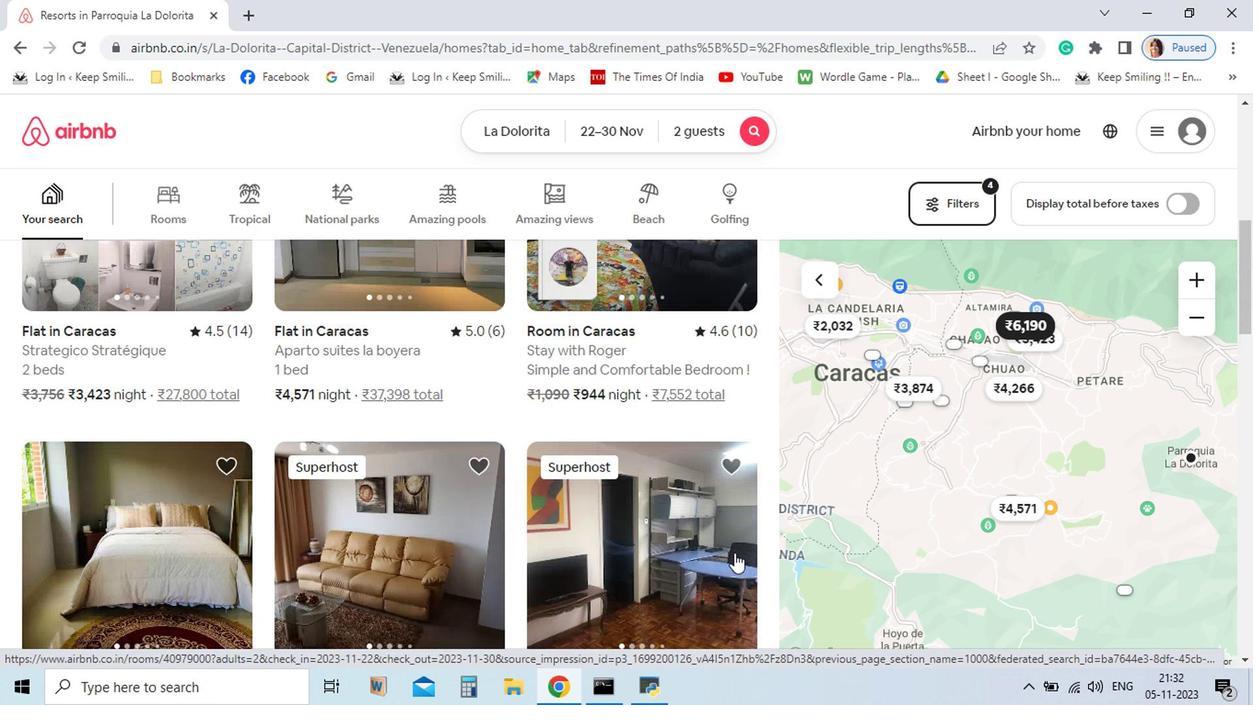 
Action: Mouse scrolled (703, 576) with delta (0, 0)
Screenshot: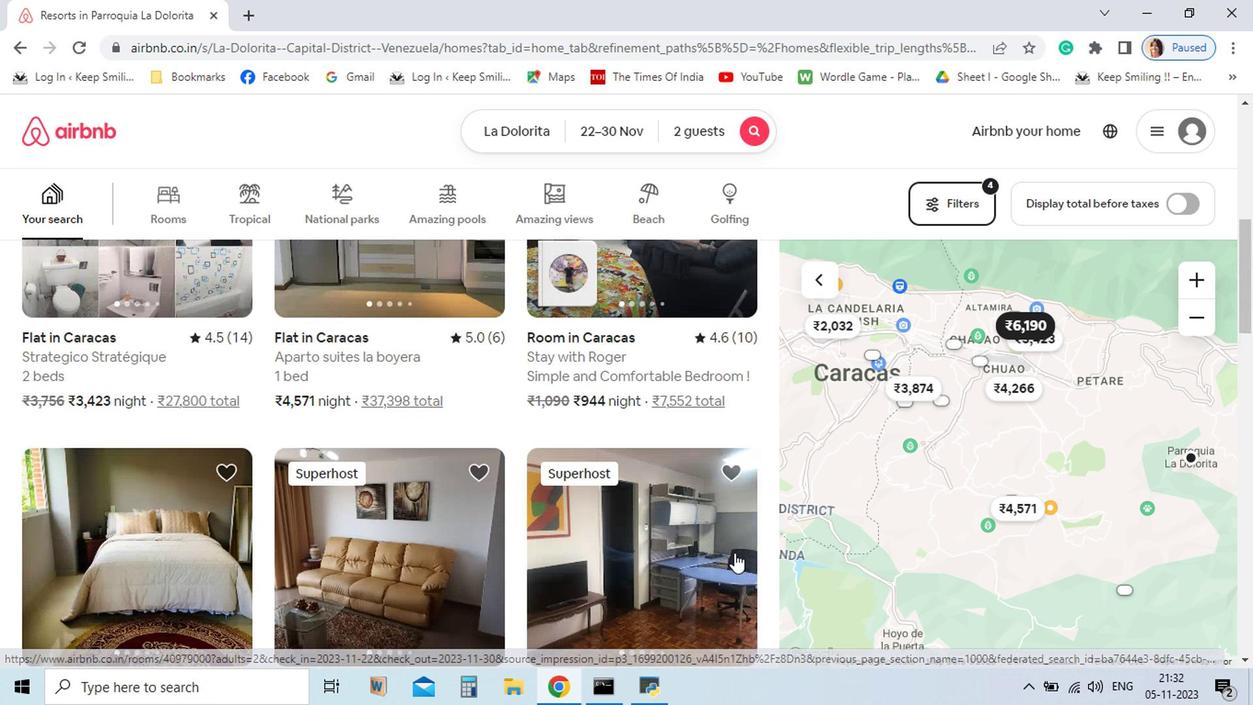 
Action: Mouse scrolled (703, 576) with delta (0, 0)
Screenshot: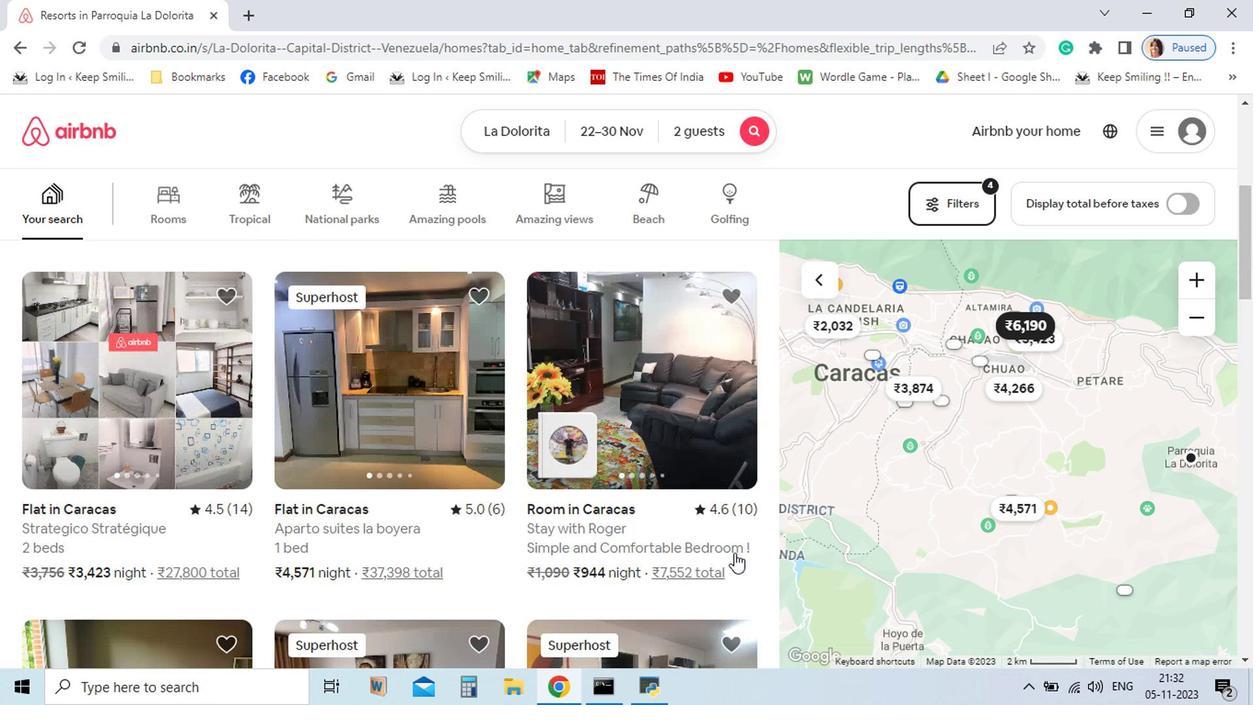 
Action: Mouse scrolled (703, 576) with delta (0, 0)
Screenshot: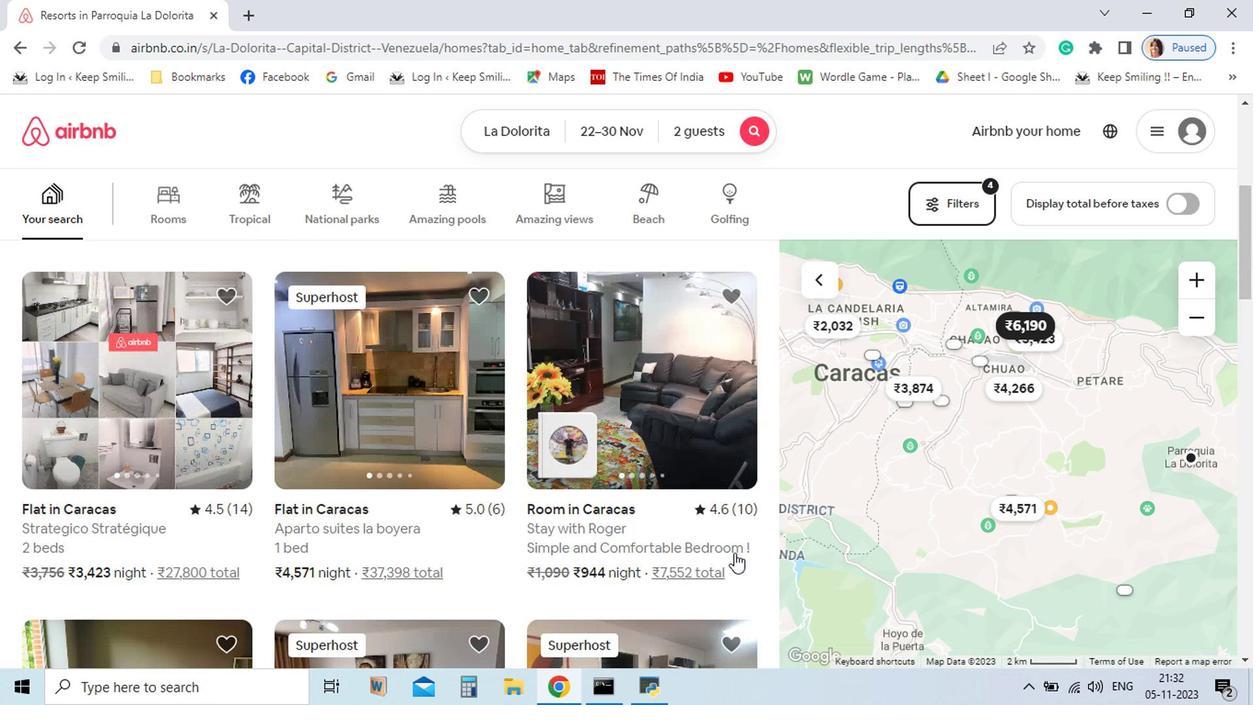 
Action: Mouse scrolled (703, 576) with delta (0, 0)
Screenshot: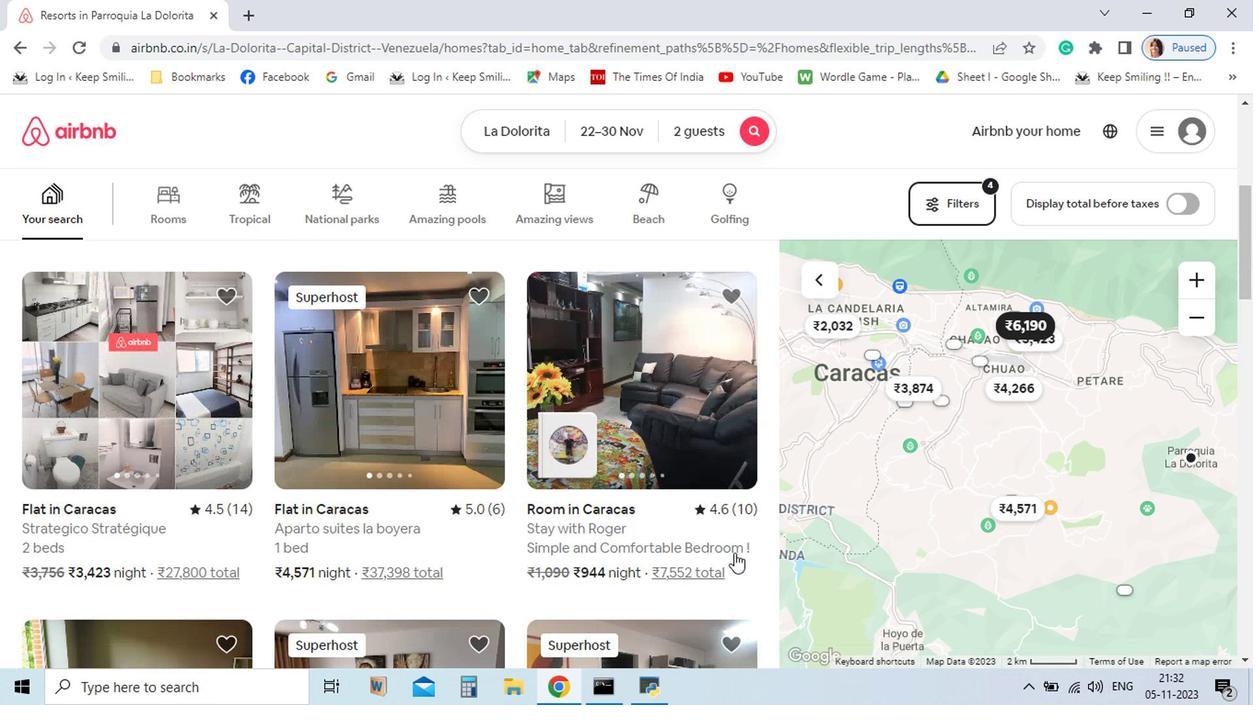 
Action: Mouse scrolled (703, 576) with delta (0, 0)
Screenshot: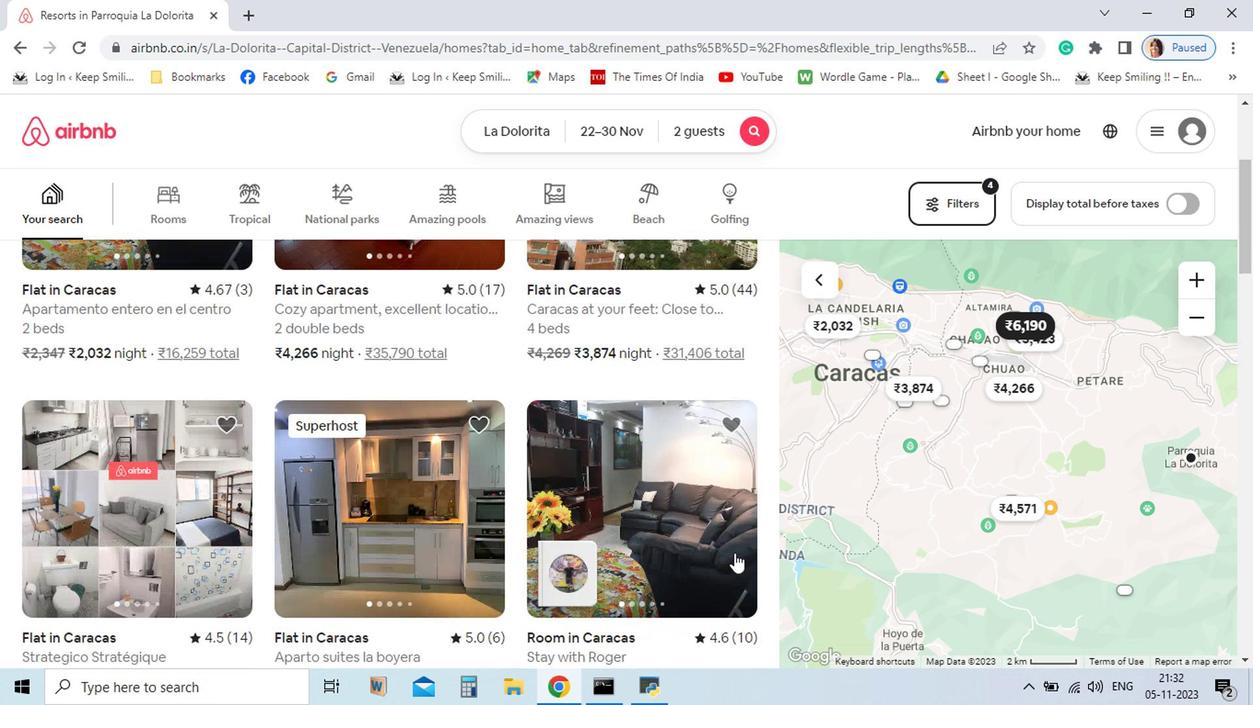 
Action: Mouse scrolled (703, 576) with delta (0, 0)
Screenshot: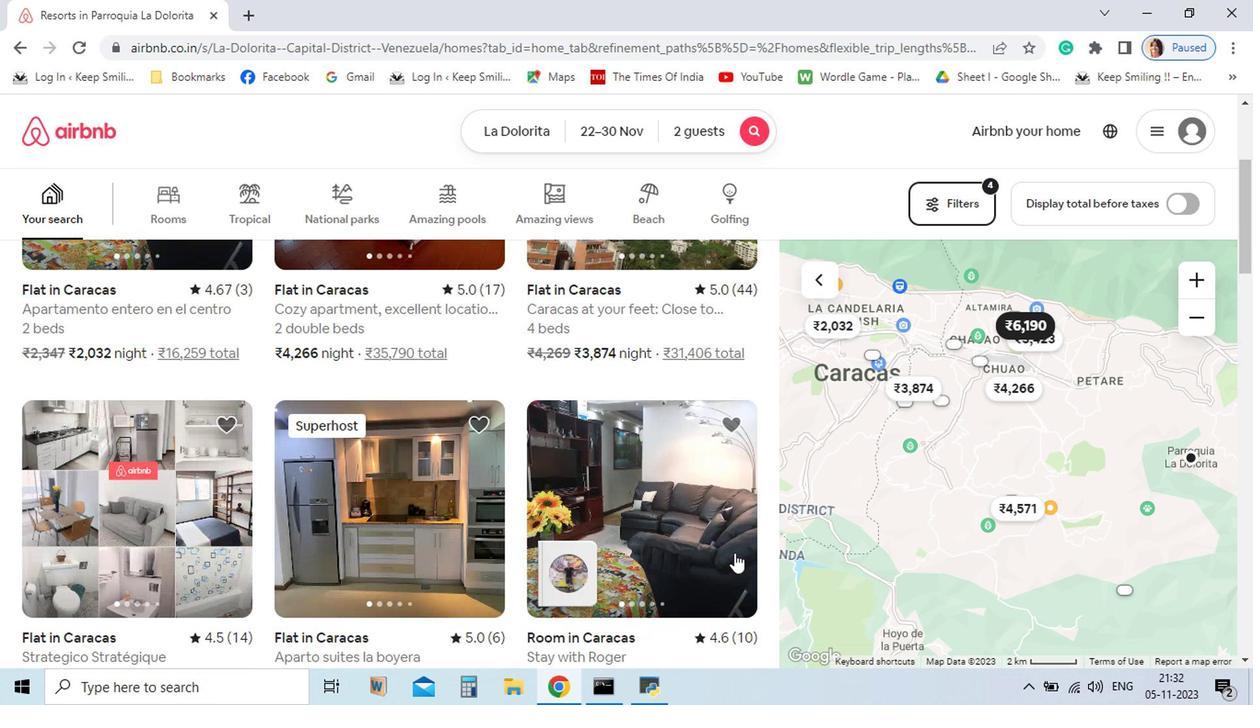 
Action: Mouse scrolled (703, 576) with delta (0, 0)
Screenshot: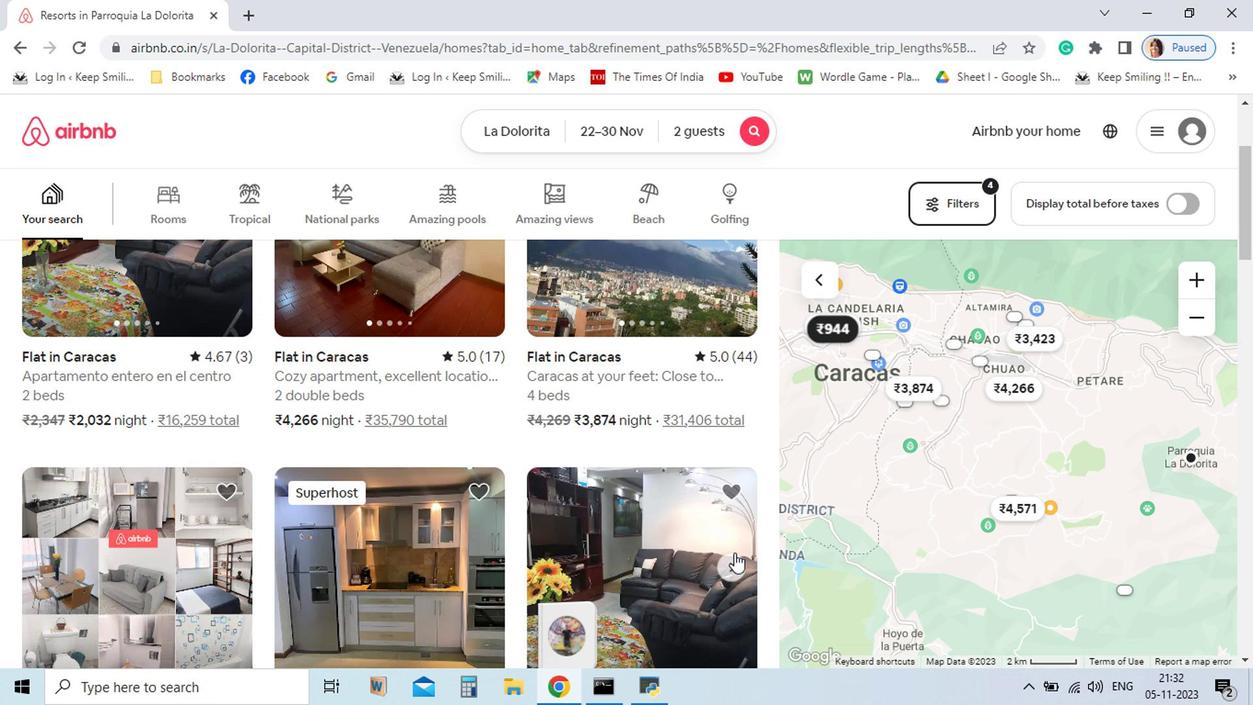 
Action: Mouse scrolled (703, 576) with delta (0, 0)
Screenshot: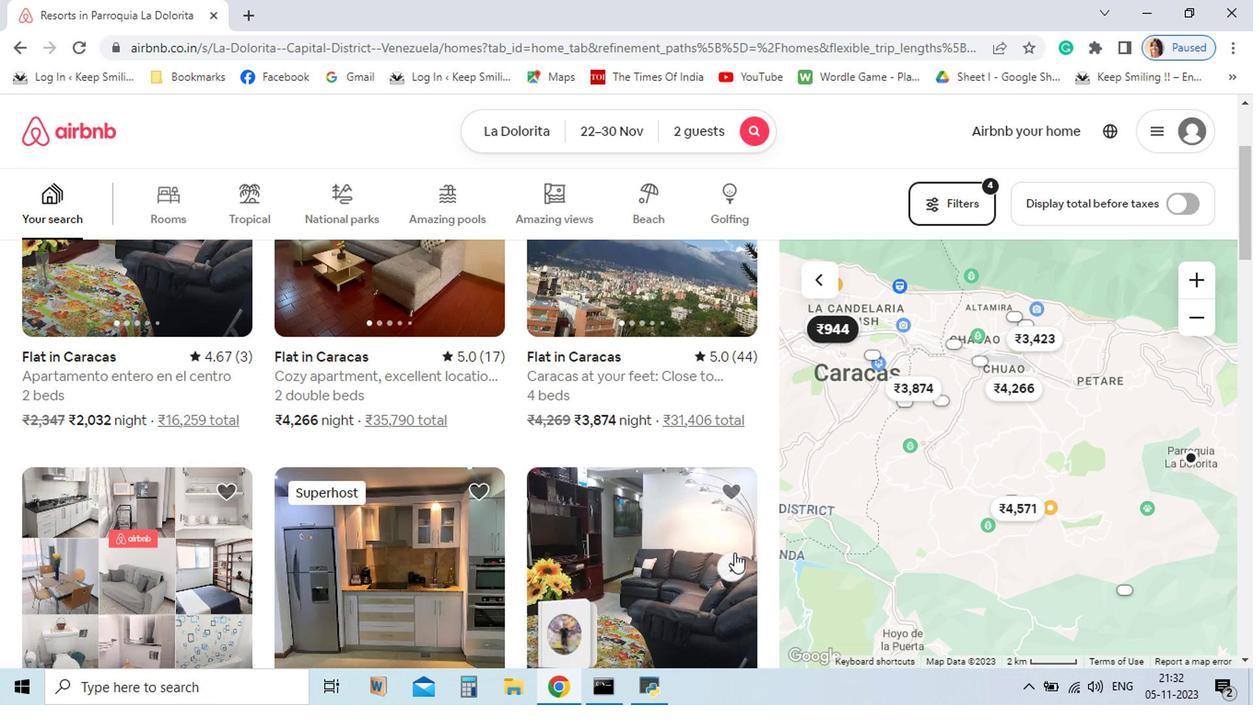 
Action: Mouse scrolled (703, 576) with delta (0, 0)
Screenshot: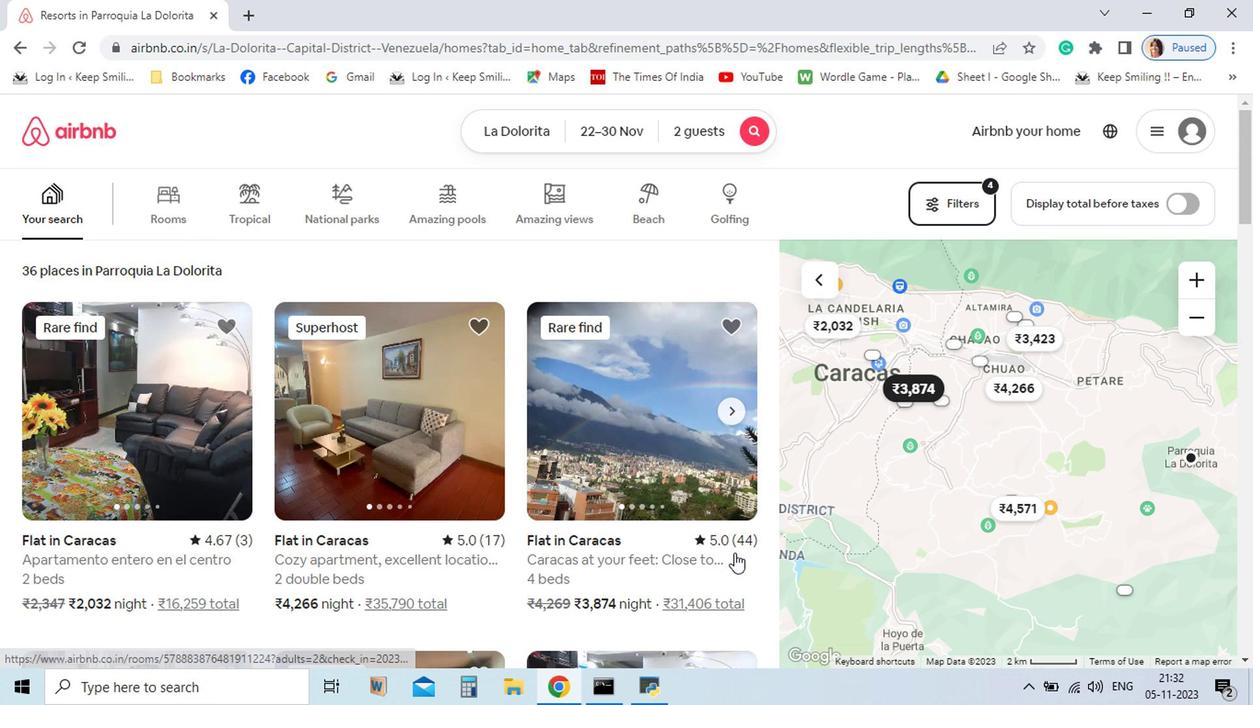 
Action: Mouse scrolled (703, 576) with delta (0, 0)
Screenshot: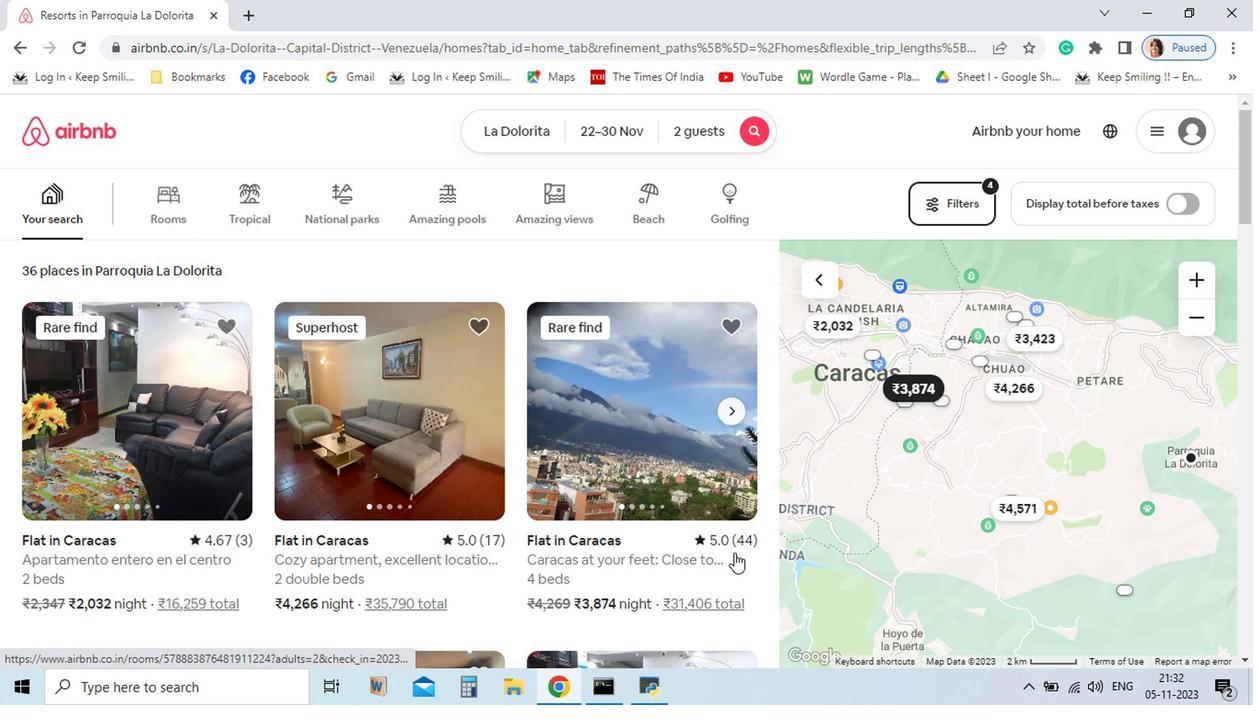 
Action: Mouse moved to (417, 562)
Screenshot: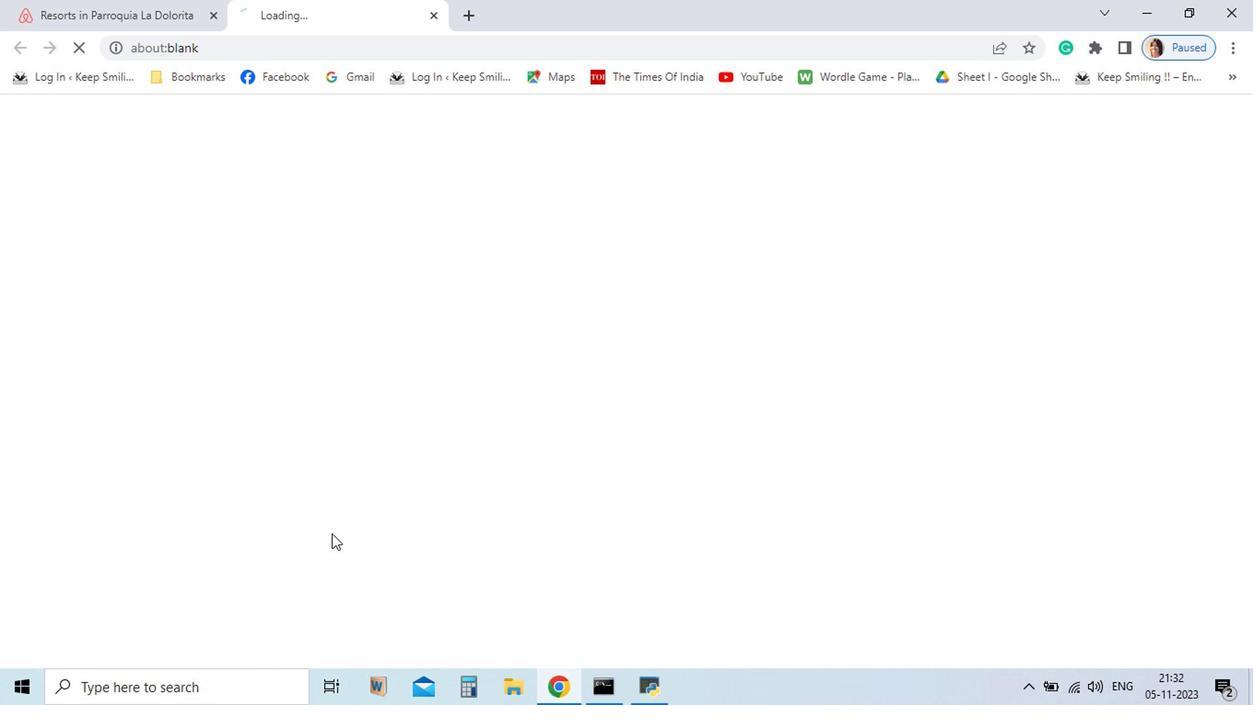 
Action: Mouse pressed left at (417, 562)
Screenshot: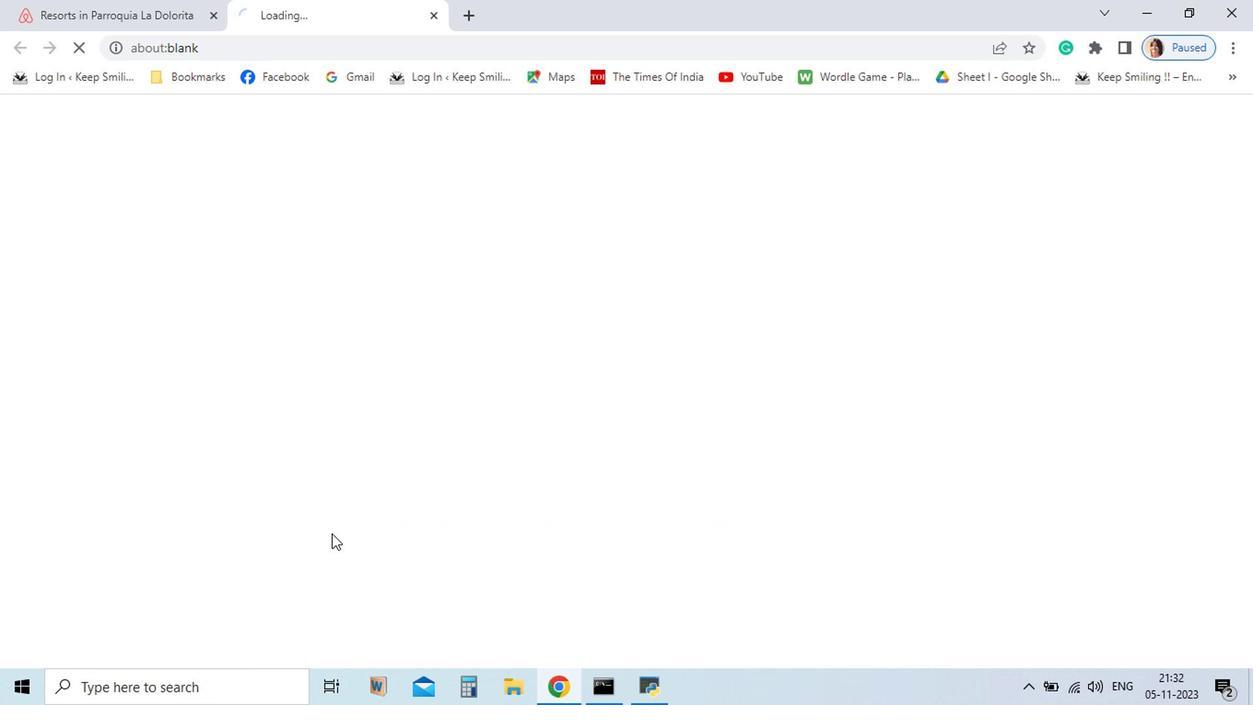 
Action: Mouse moved to (946, 548)
Screenshot: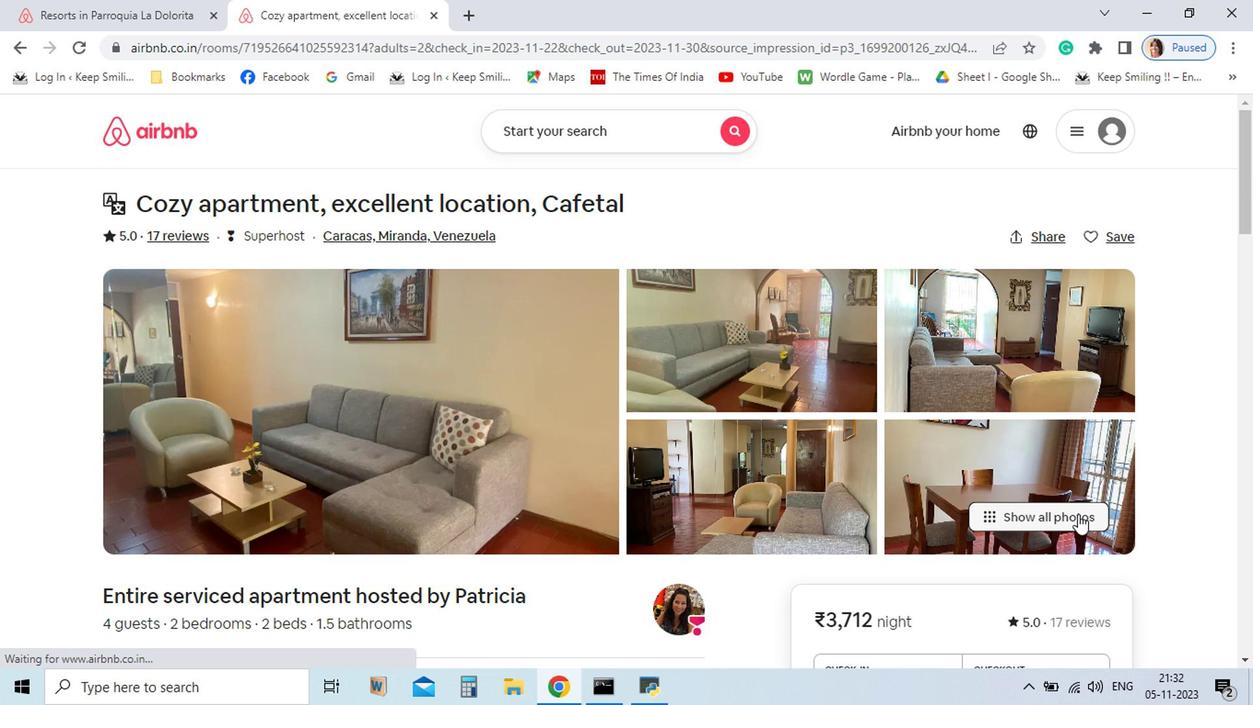 
Action: Mouse pressed left at (946, 548)
Screenshot: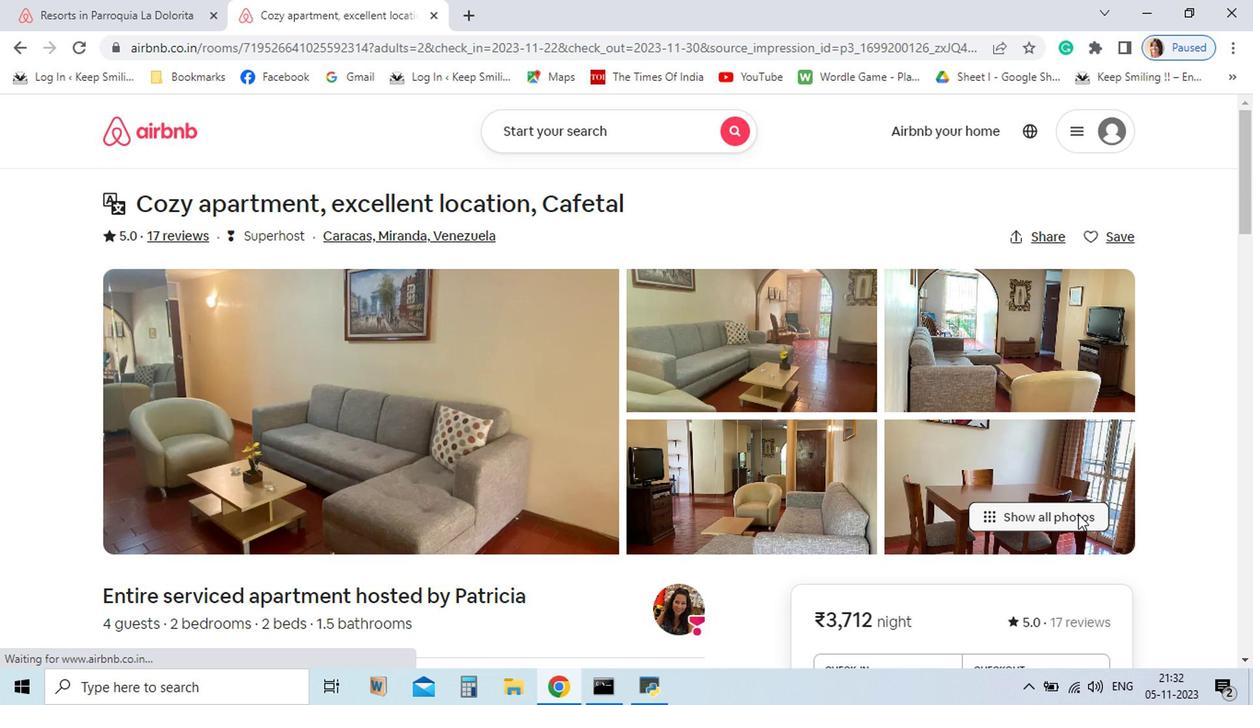 
Action: Mouse moved to (928, 577)
Screenshot: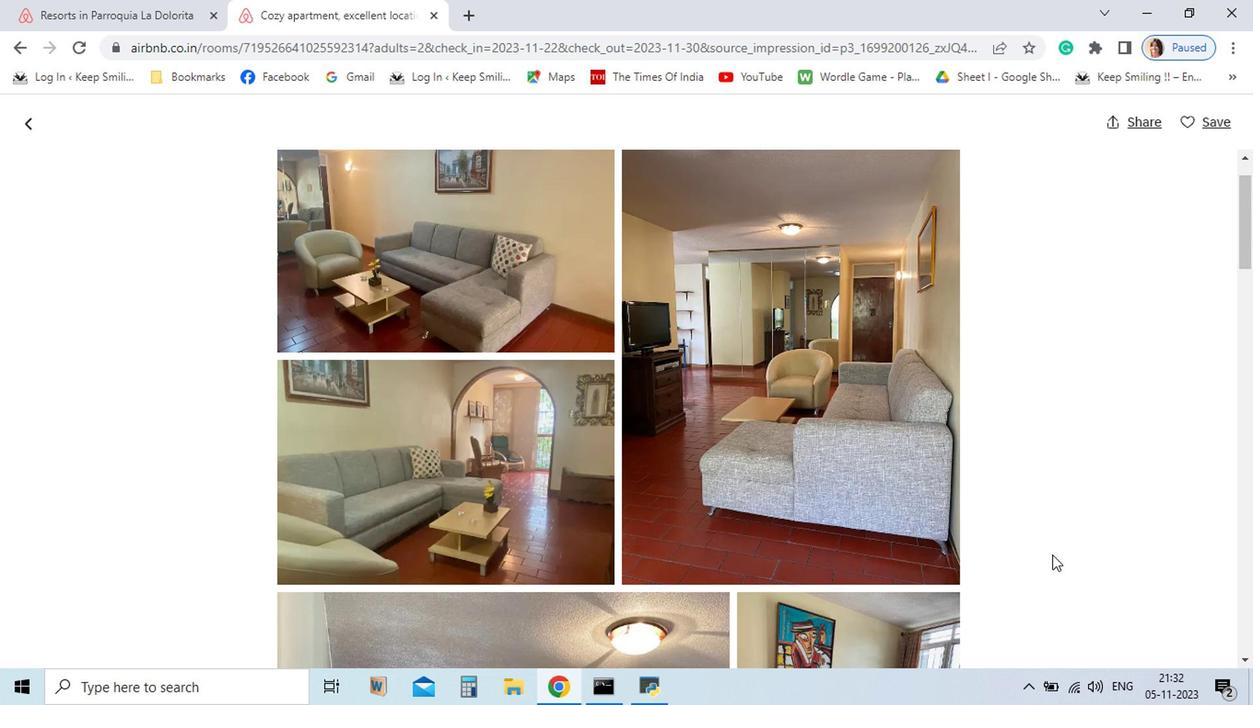 
Action: Mouse scrolled (928, 576) with delta (0, 0)
Screenshot: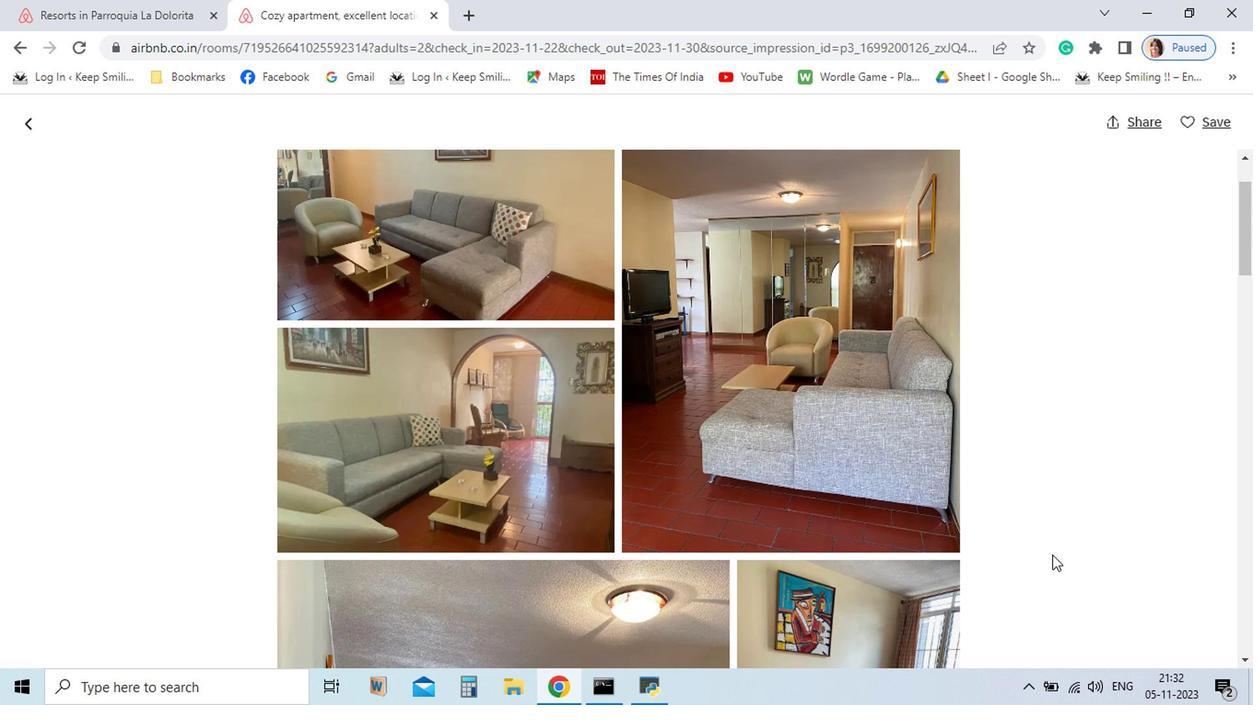 
Action: Mouse moved to (1064, 652)
Screenshot: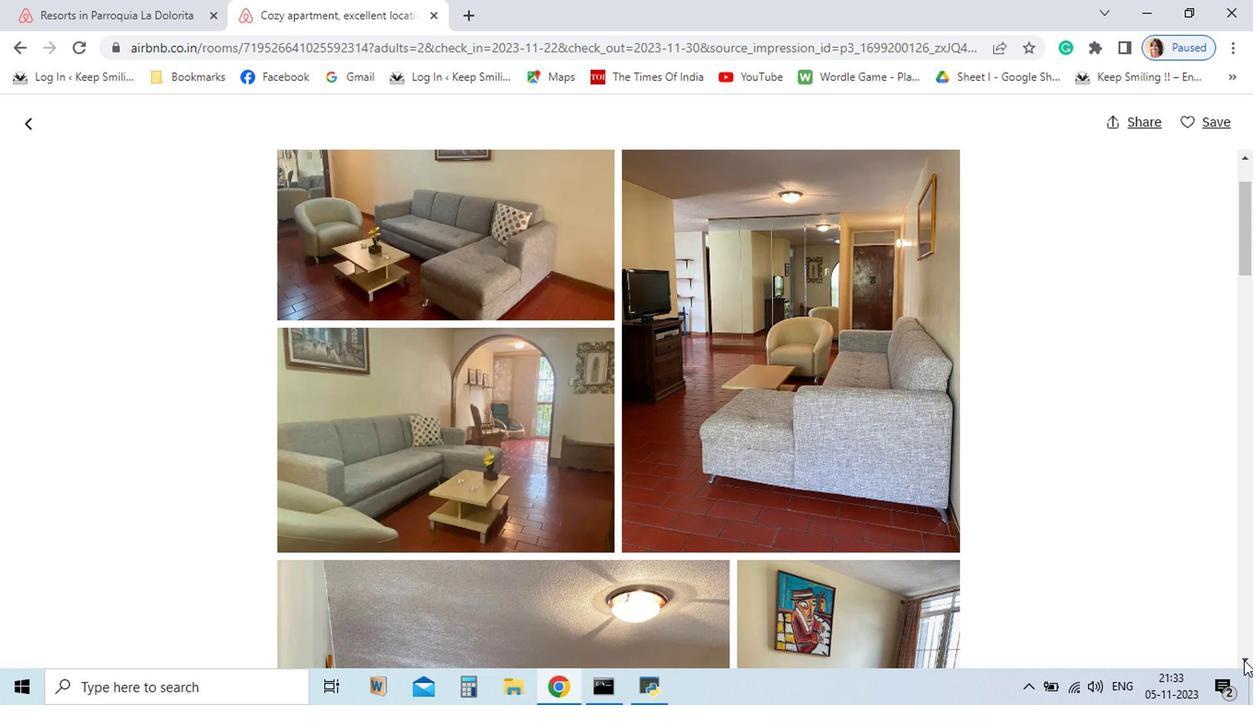 
Action: Mouse pressed left at (1064, 652)
Screenshot: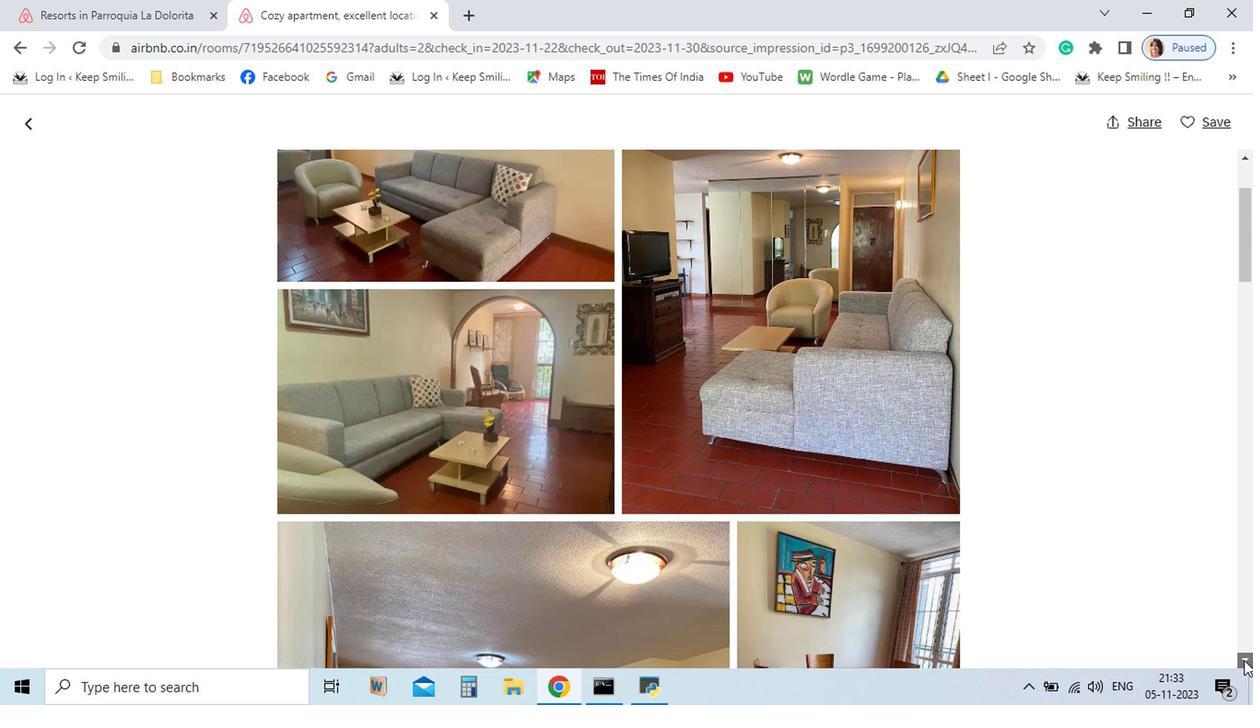 
Action: Mouse pressed left at (1064, 652)
Screenshot: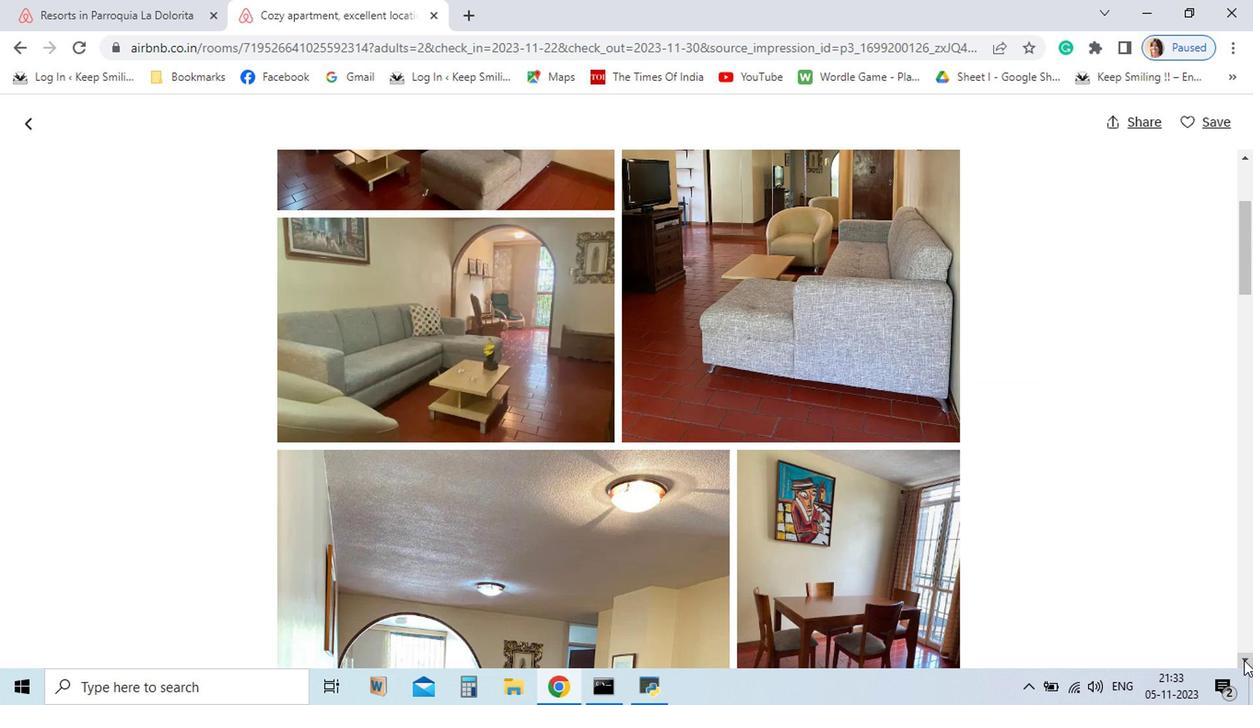 
Action: Mouse pressed left at (1064, 652)
Screenshot: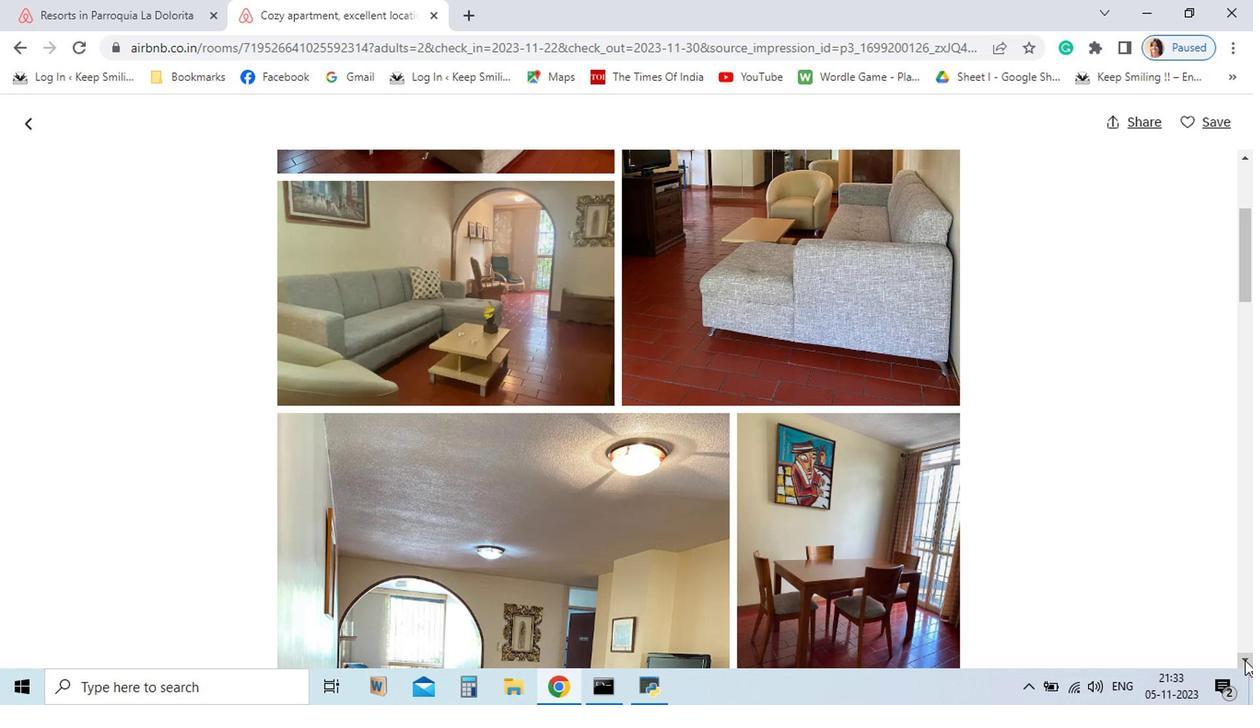
Action: Mouse pressed left at (1064, 652)
Screenshot: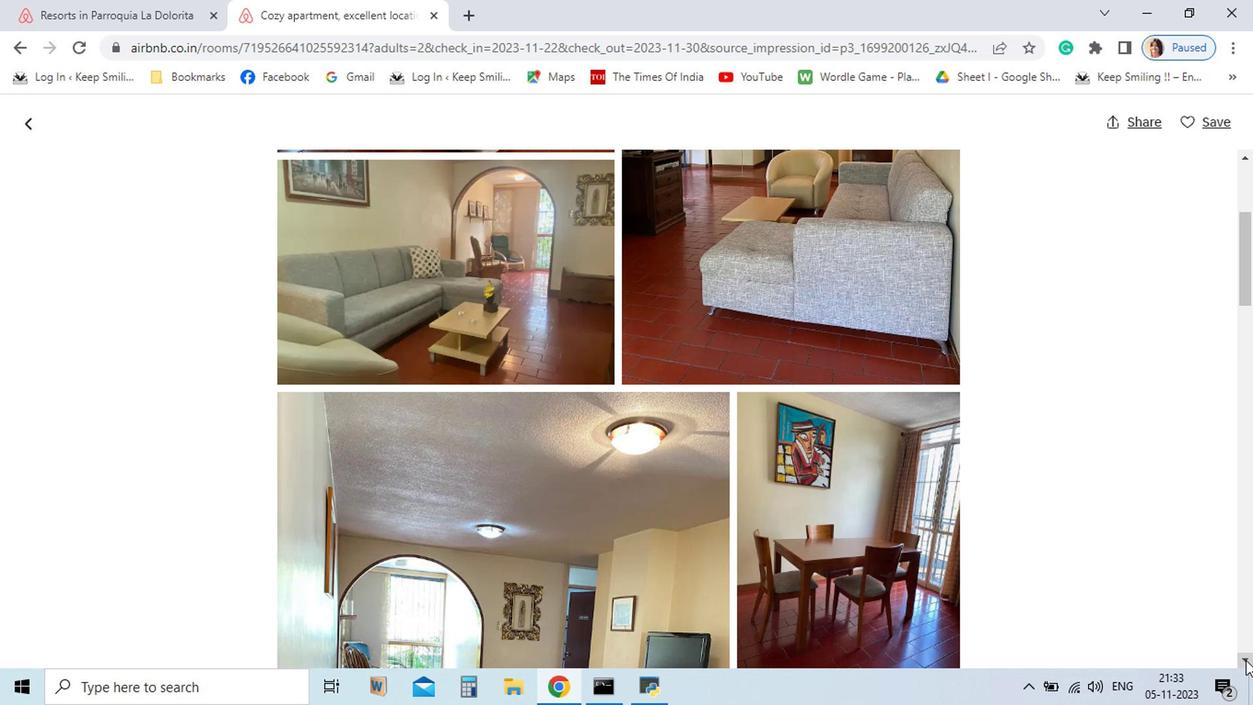 
Action: Mouse moved to (1065, 652)
Screenshot: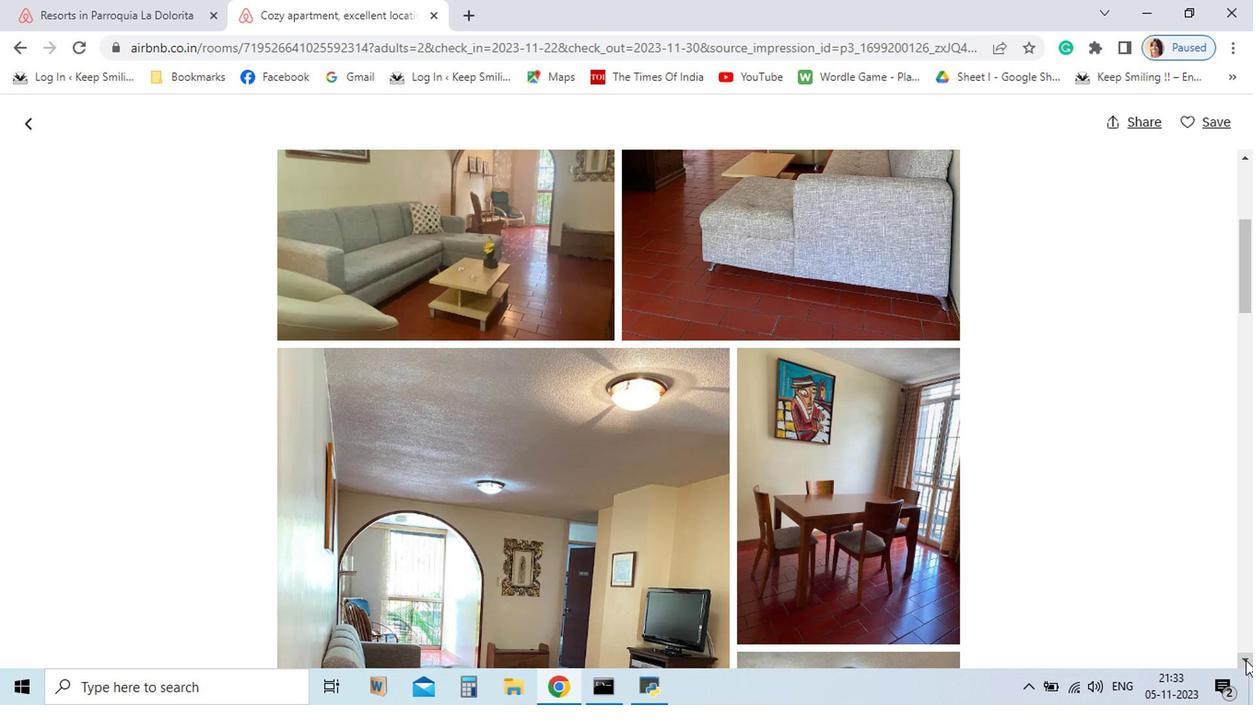 
Action: Mouse pressed left at (1065, 652)
Screenshot: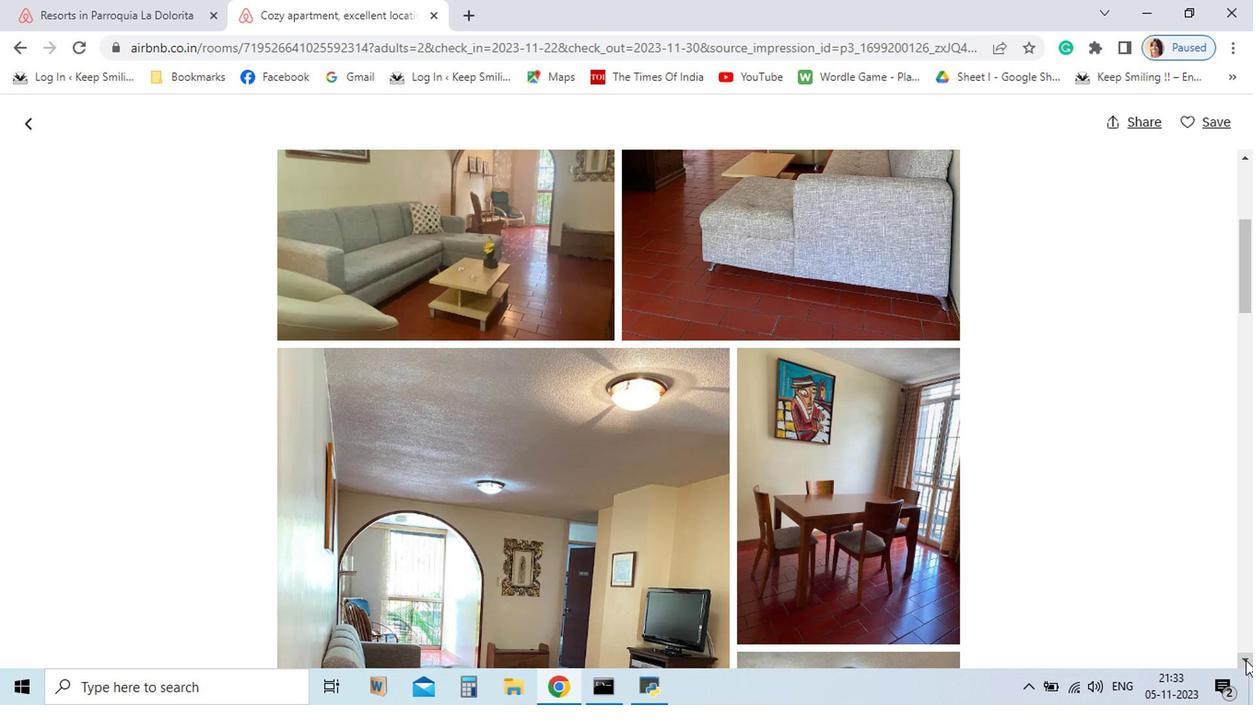 
Action: Mouse pressed left at (1065, 652)
Screenshot: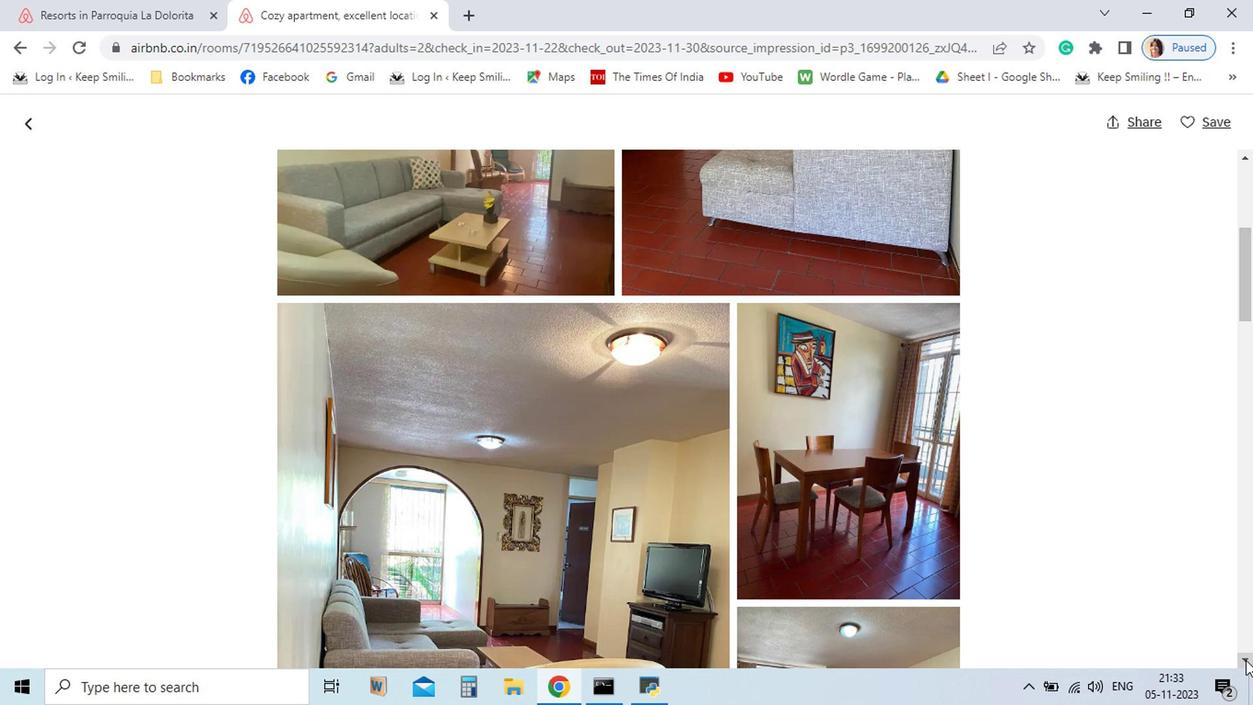
Action: Mouse pressed left at (1065, 652)
Screenshot: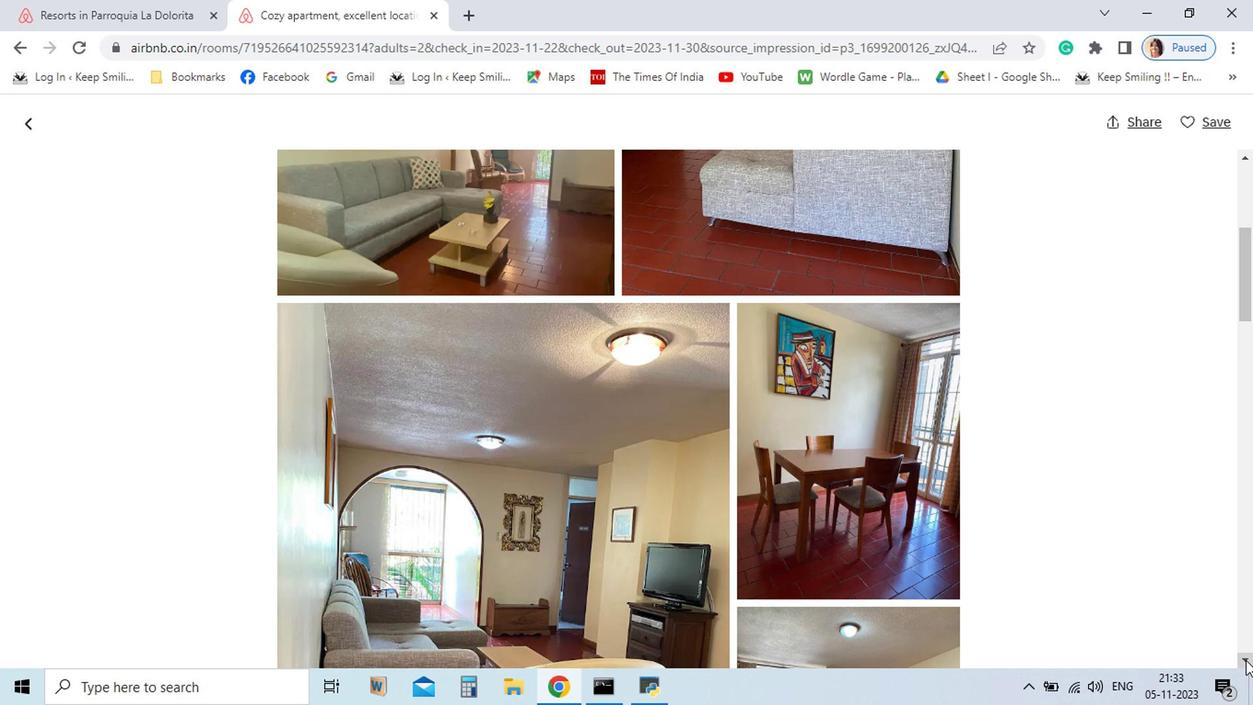 
Action: Mouse pressed left at (1065, 652)
Screenshot: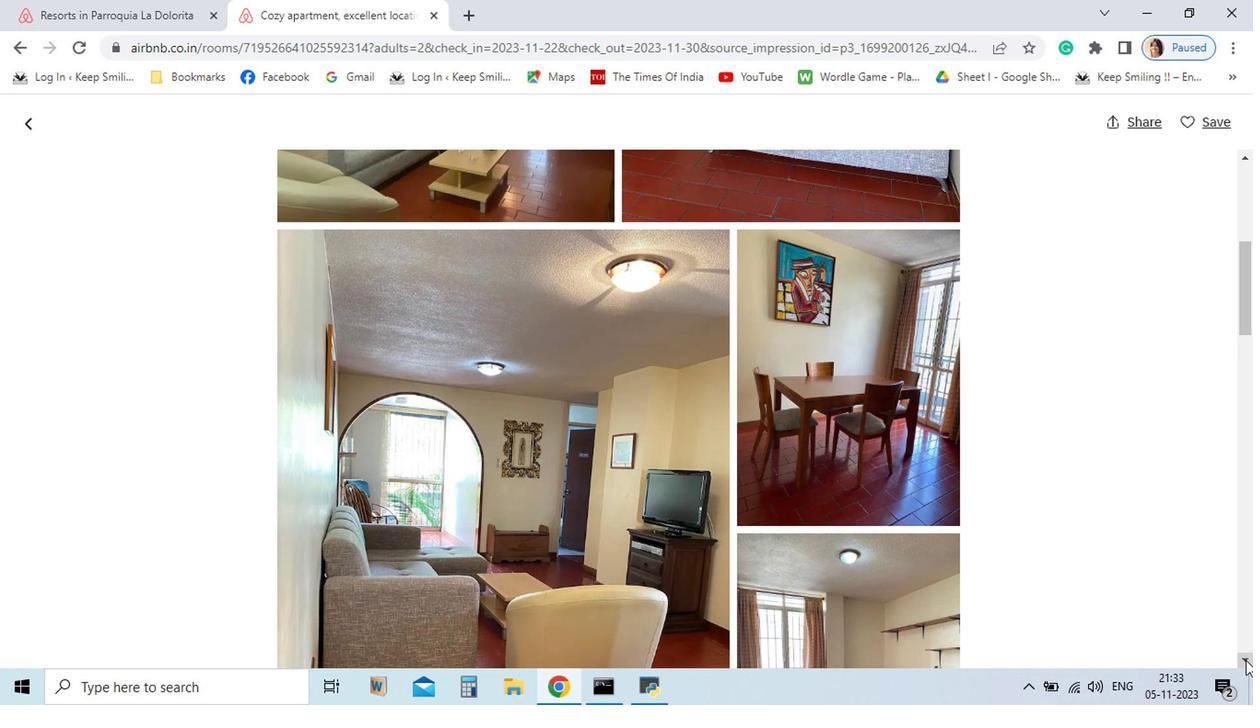 
Action: Mouse pressed left at (1065, 652)
Screenshot: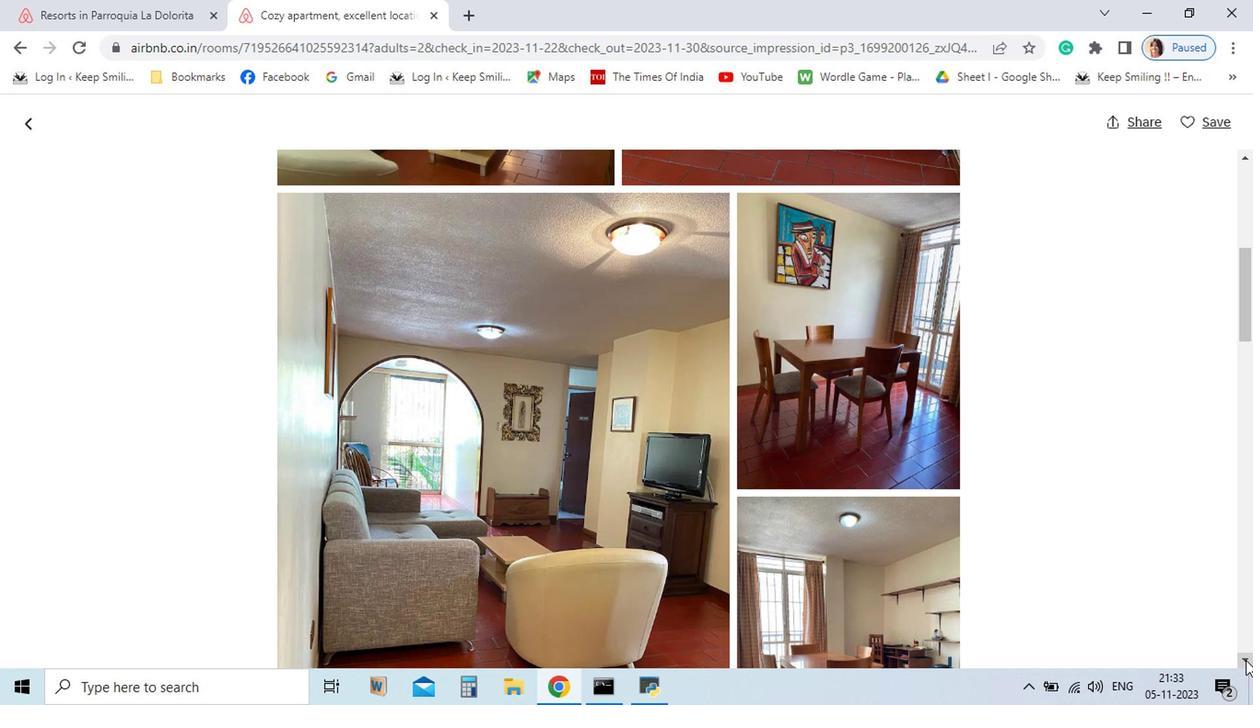 
Action: Mouse pressed left at (1065, 652)
Screenshot: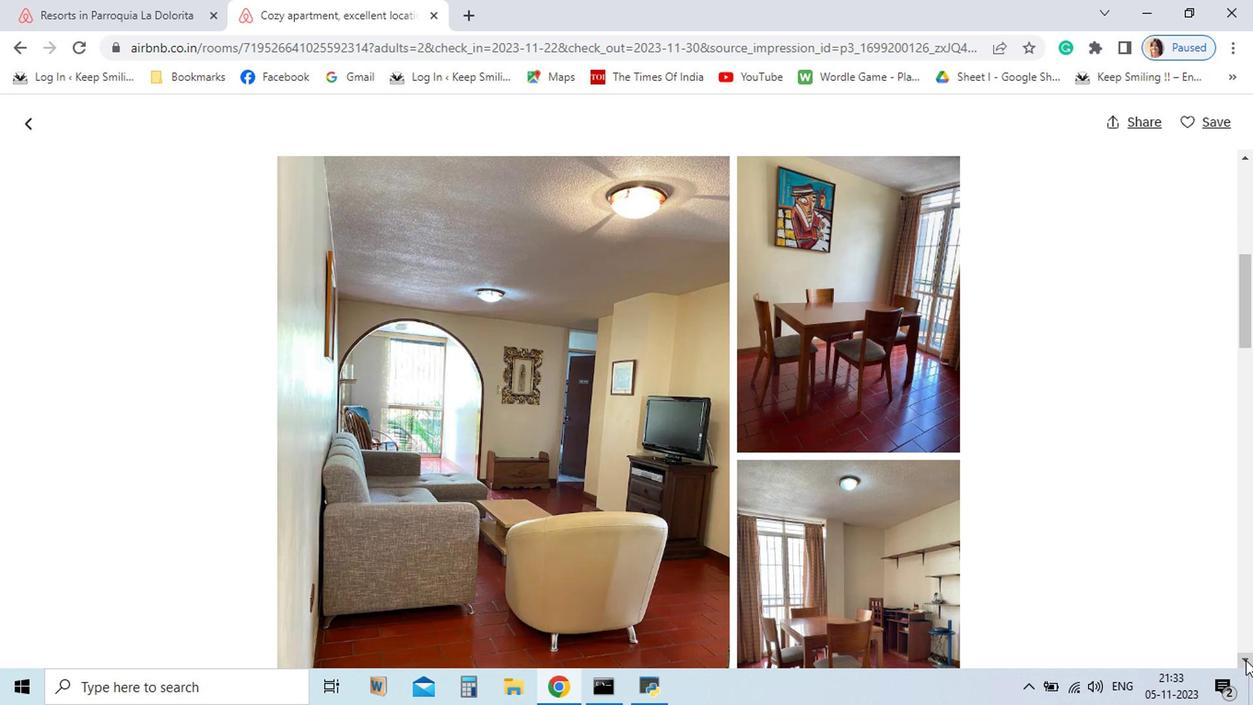 
Action: Mouse pressed left at (1065, 652)
Screenshot: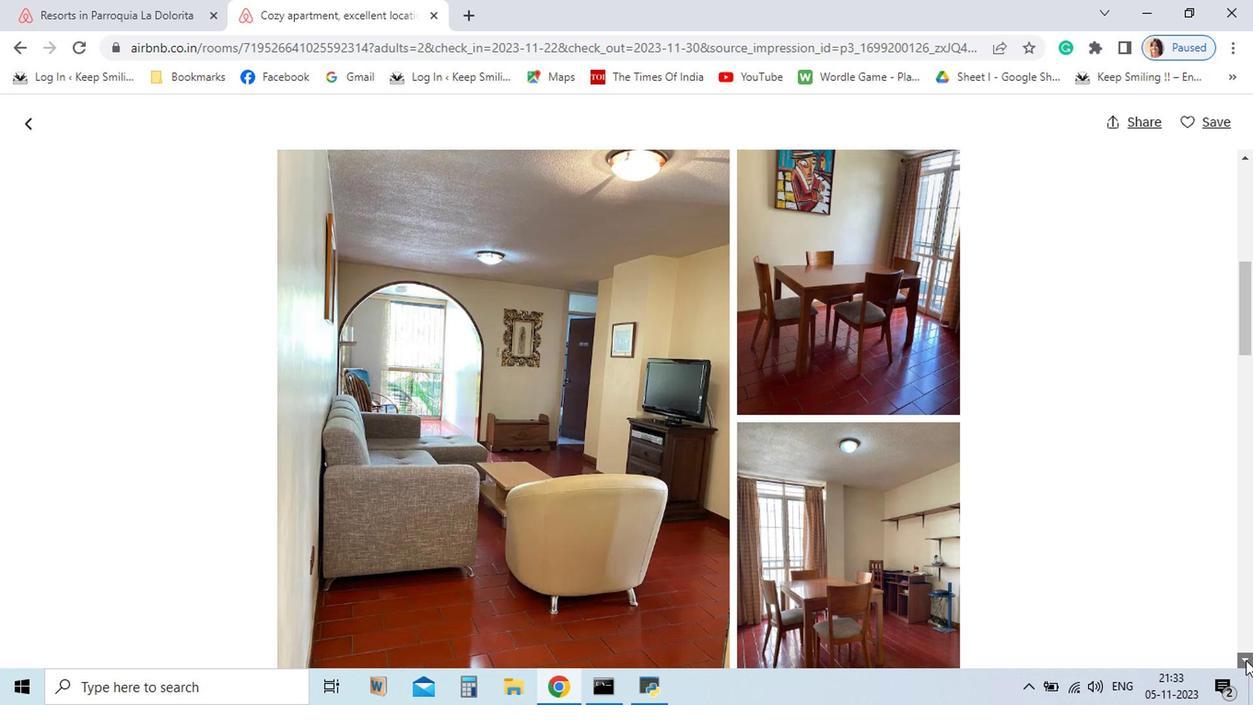 
Action: Mouse pressed left at (1065, 652)
Screenshot: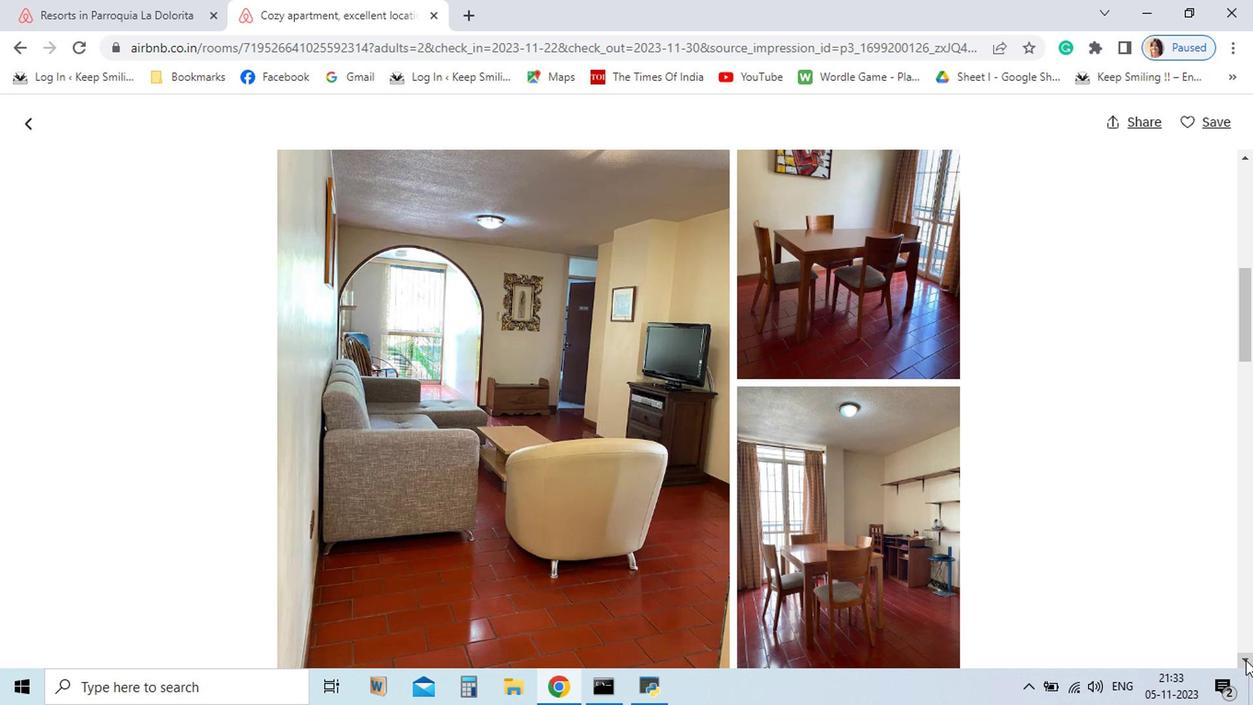 
Action: Mouse moved to (1065, 652)
Screenshot: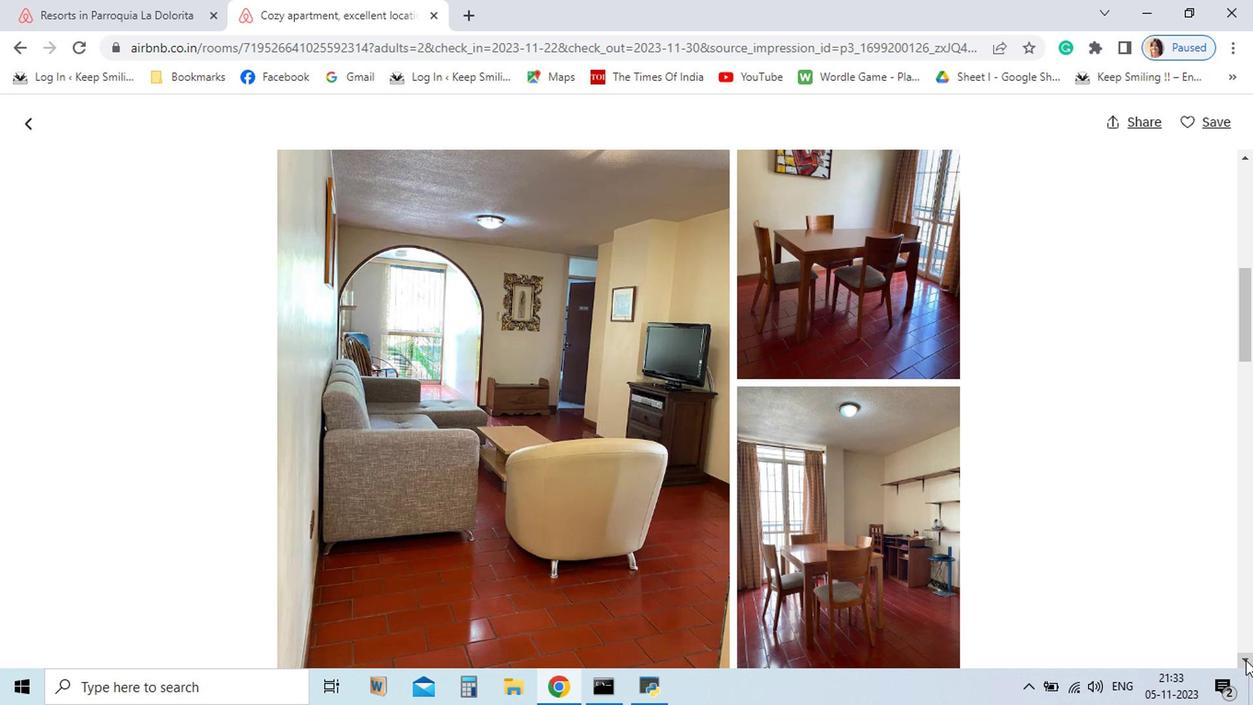 
Action: Mouse pressed left at (1065, 652)
Screenshot: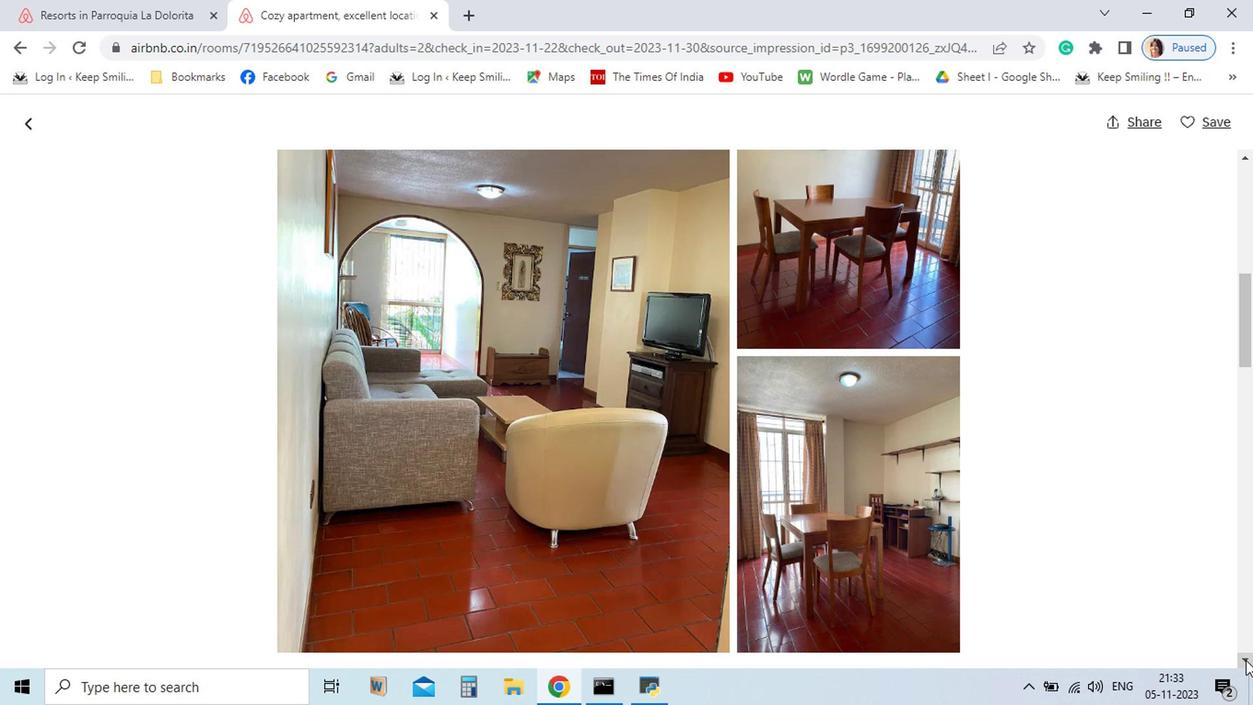 
Action: Mouse pressed left at (1065, 652)
Screenshot: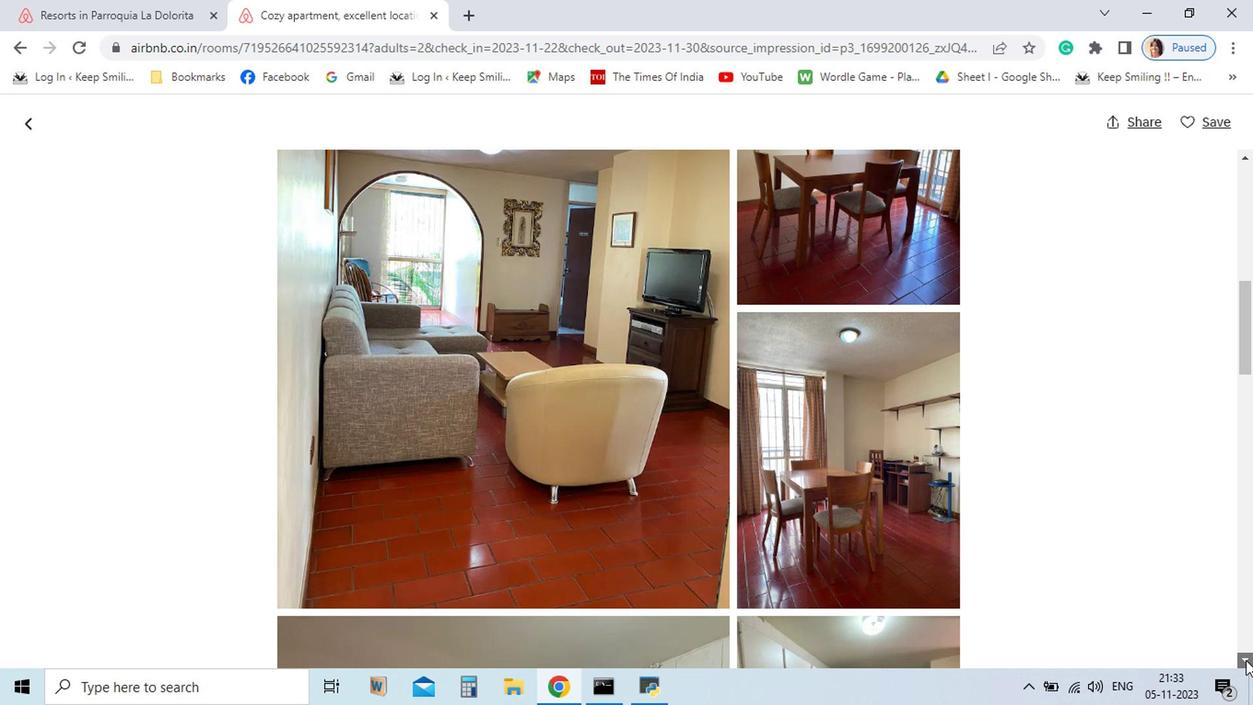 
Action: Mouse pressed left at (1065, 652)
Screenshot: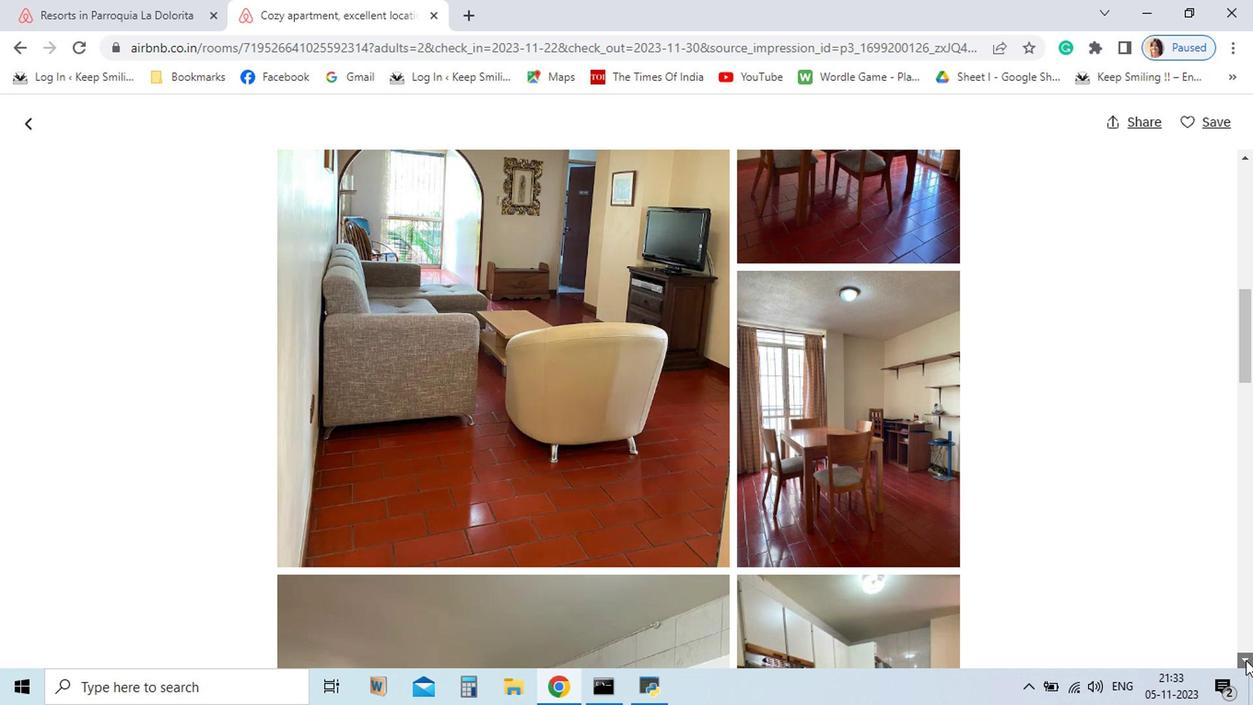 
Action: Mouse pressed left at (1065, 652)
Screenshot: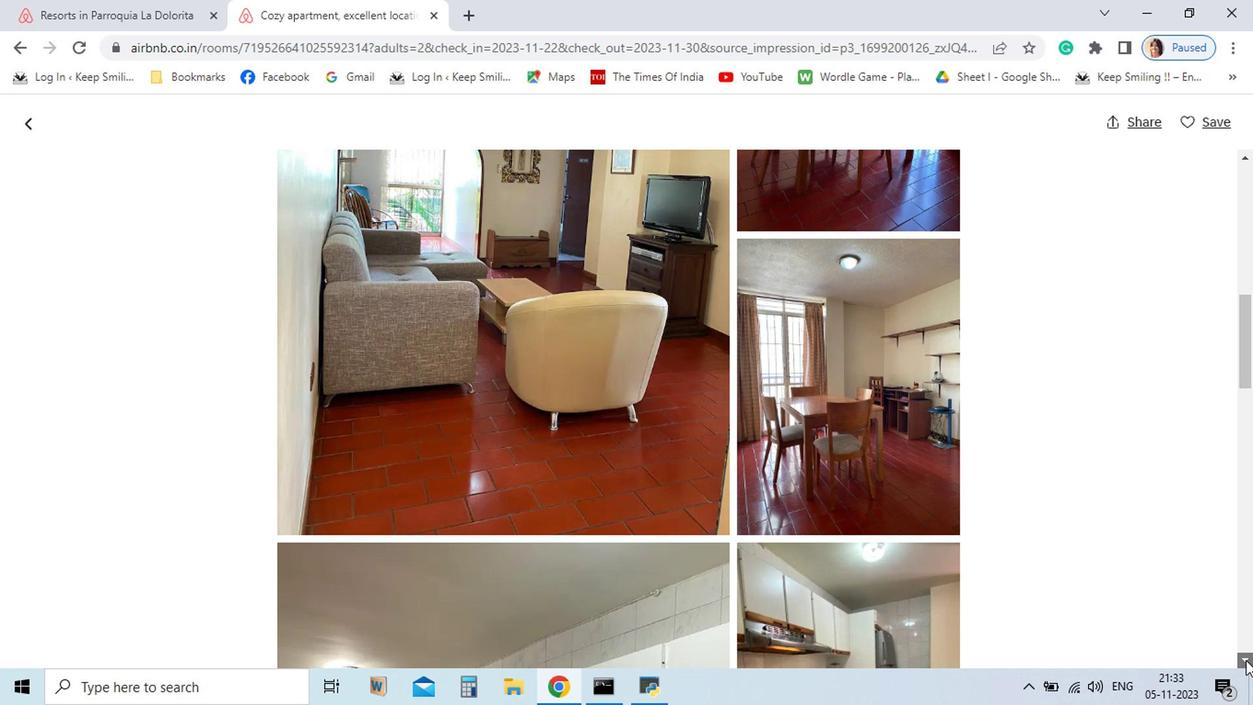 
Action: Mouse pressed left at (1065, 652)
Screenshot: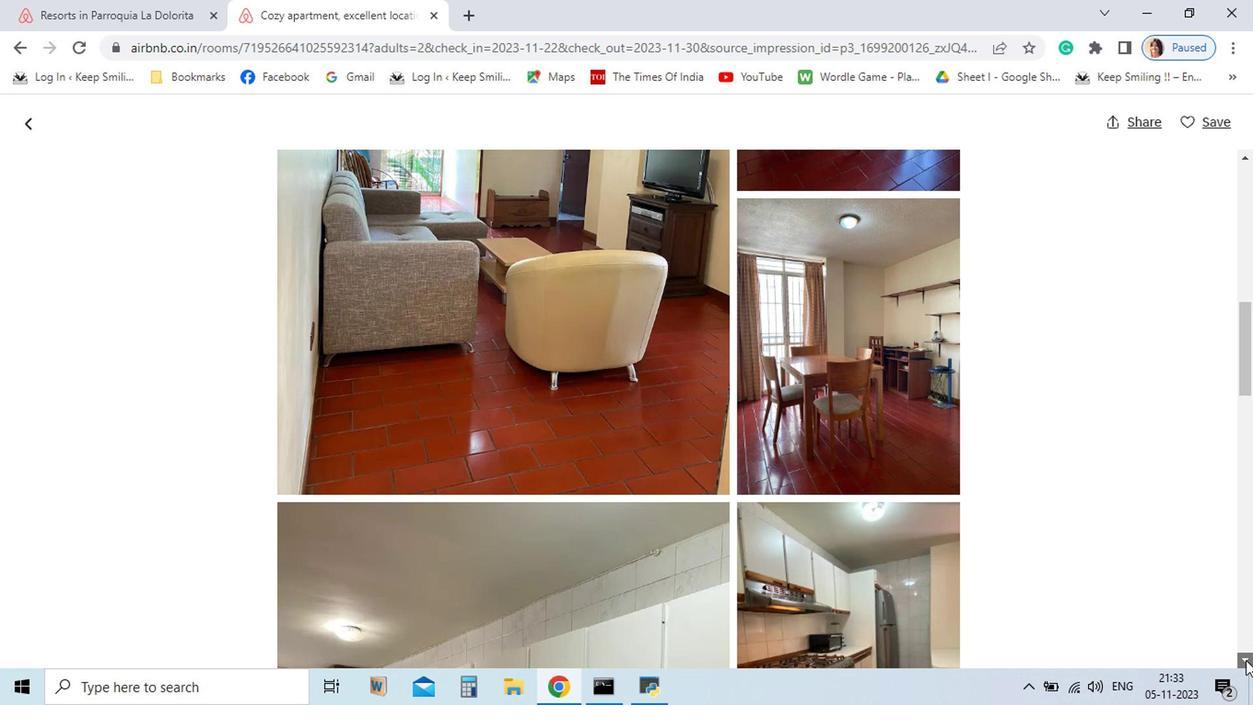 
Action: Mouse pressed left at (1065, 652)
Screenshot: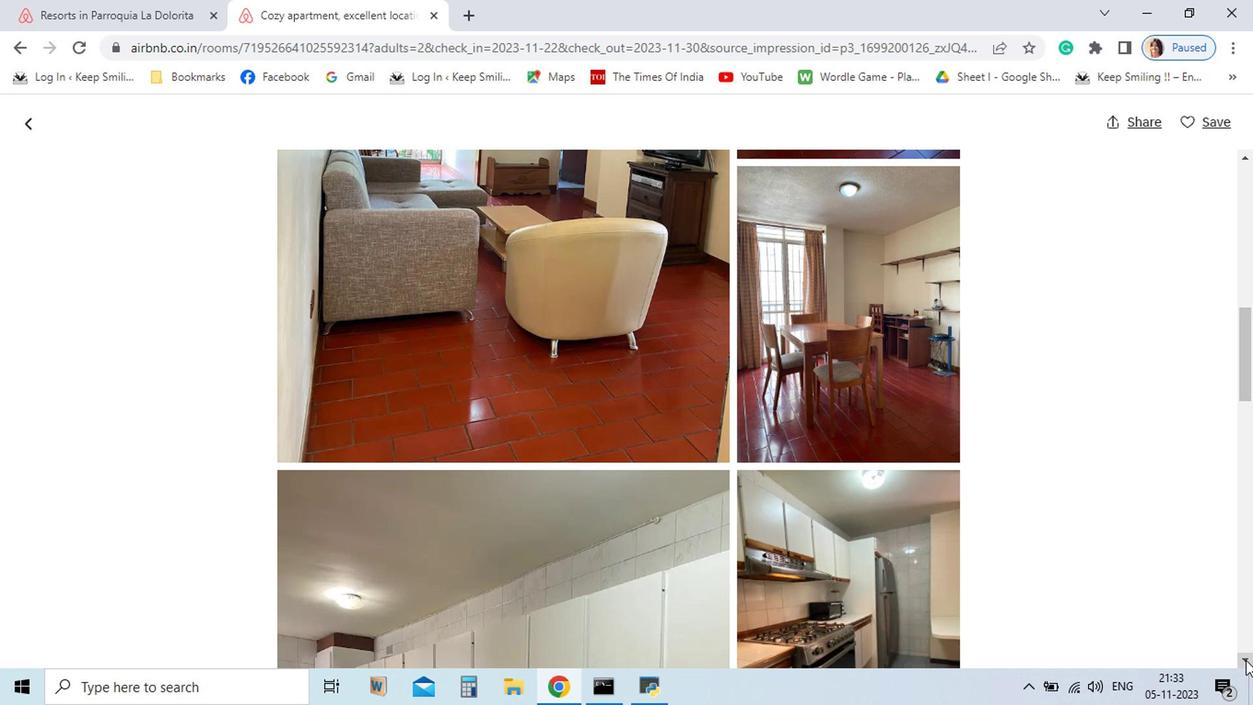 
Action: Mouse pressed left at (1065, 652)
Screenshot: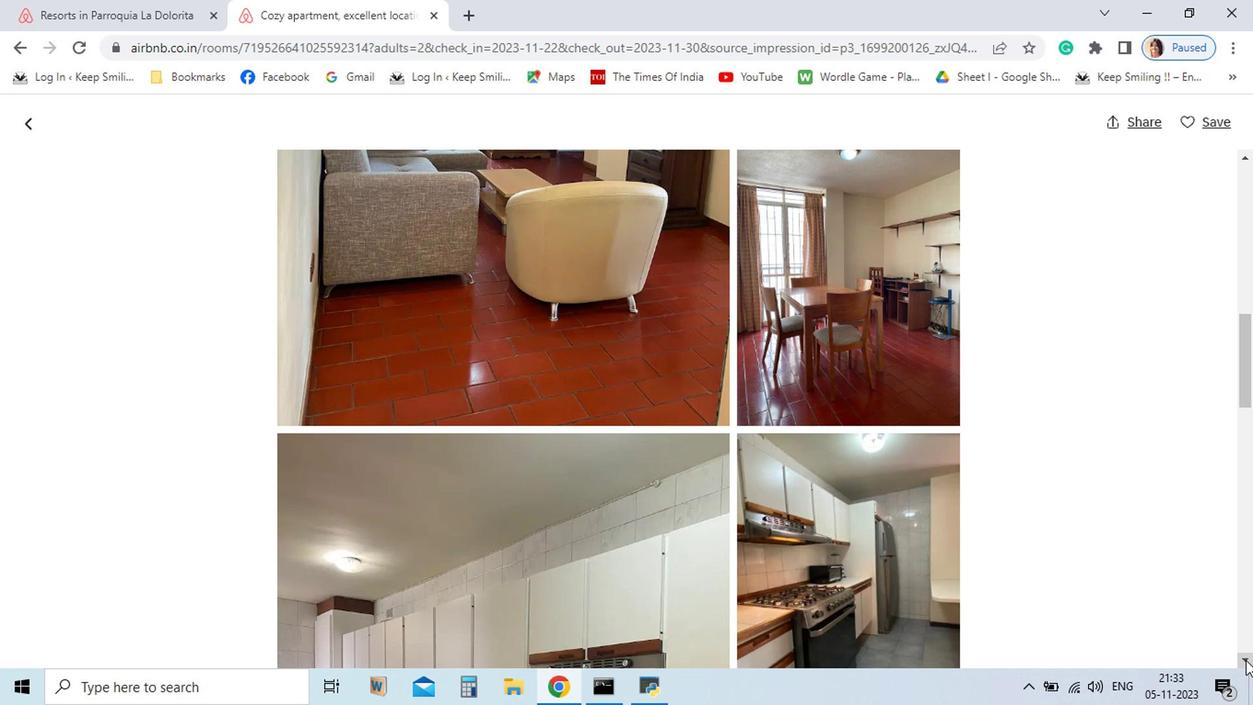 
Action: Mouse pressed left at (1065, 652)
Screenshot: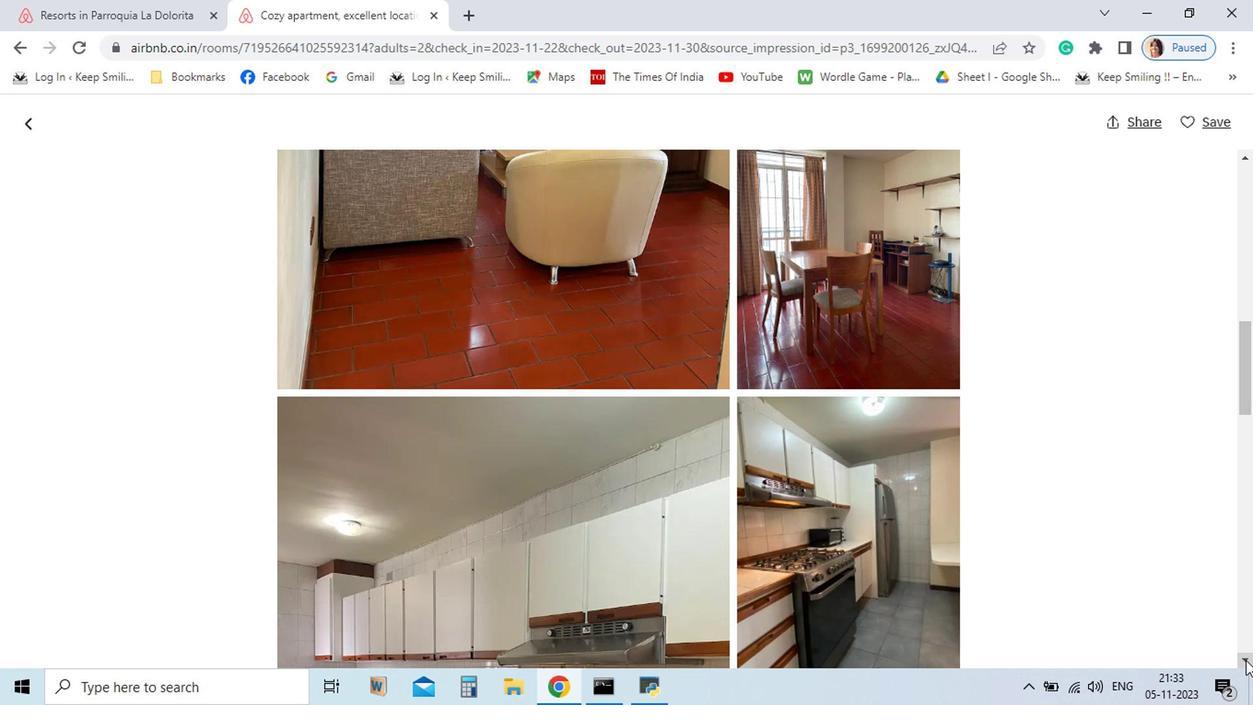 
Action: Mouse pressed left at (1065, 652)
Screenshot: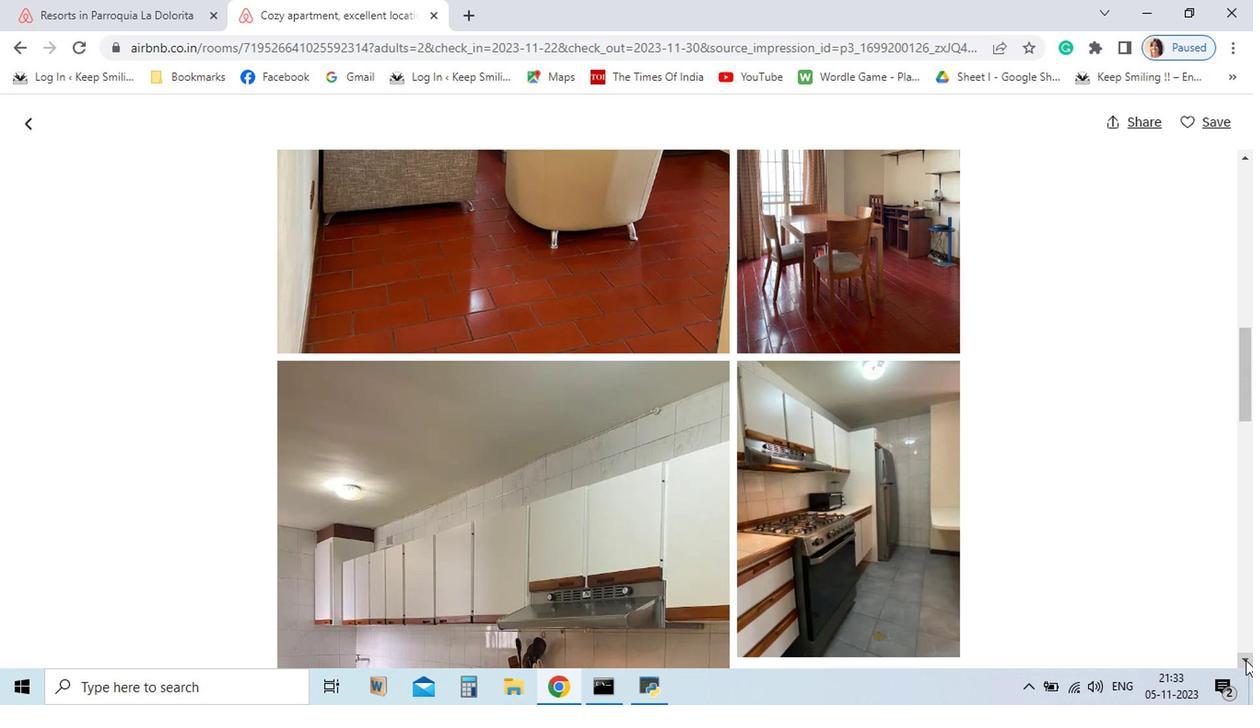
Action: Mouse pressed left at (1065, 652)
Screenshot: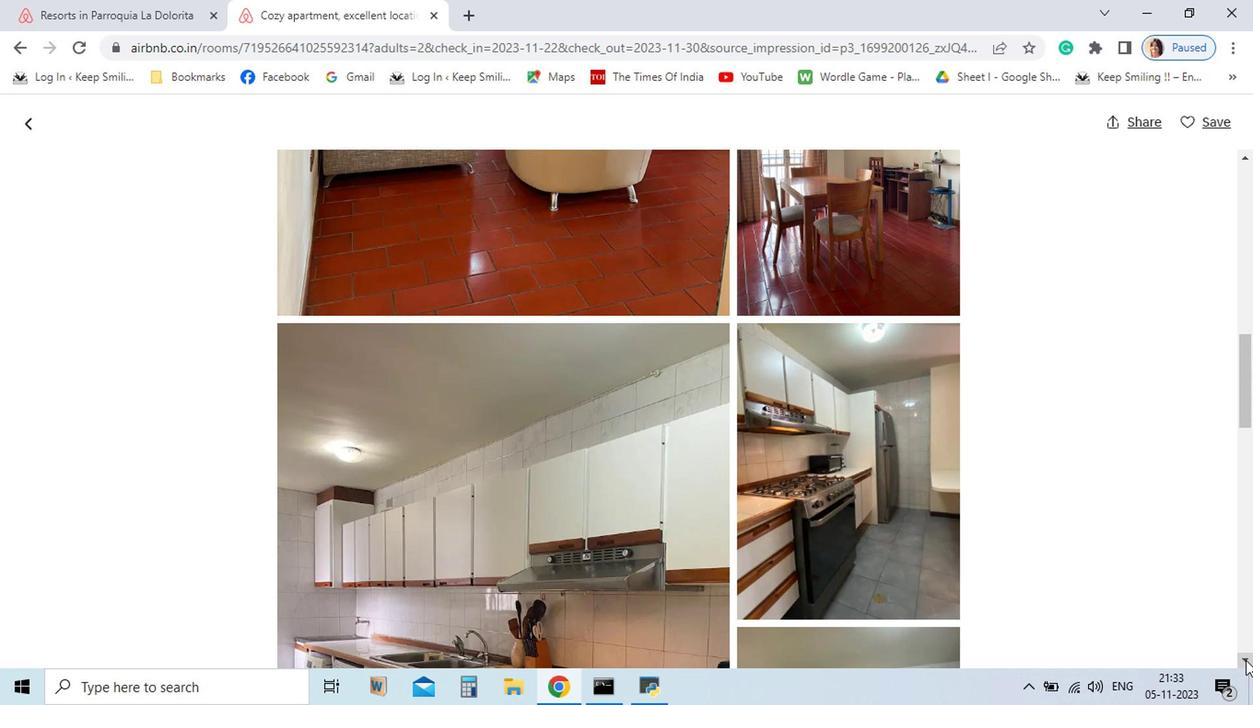 
Action: Mouse pressed left at (1065, 652)
Screenshot: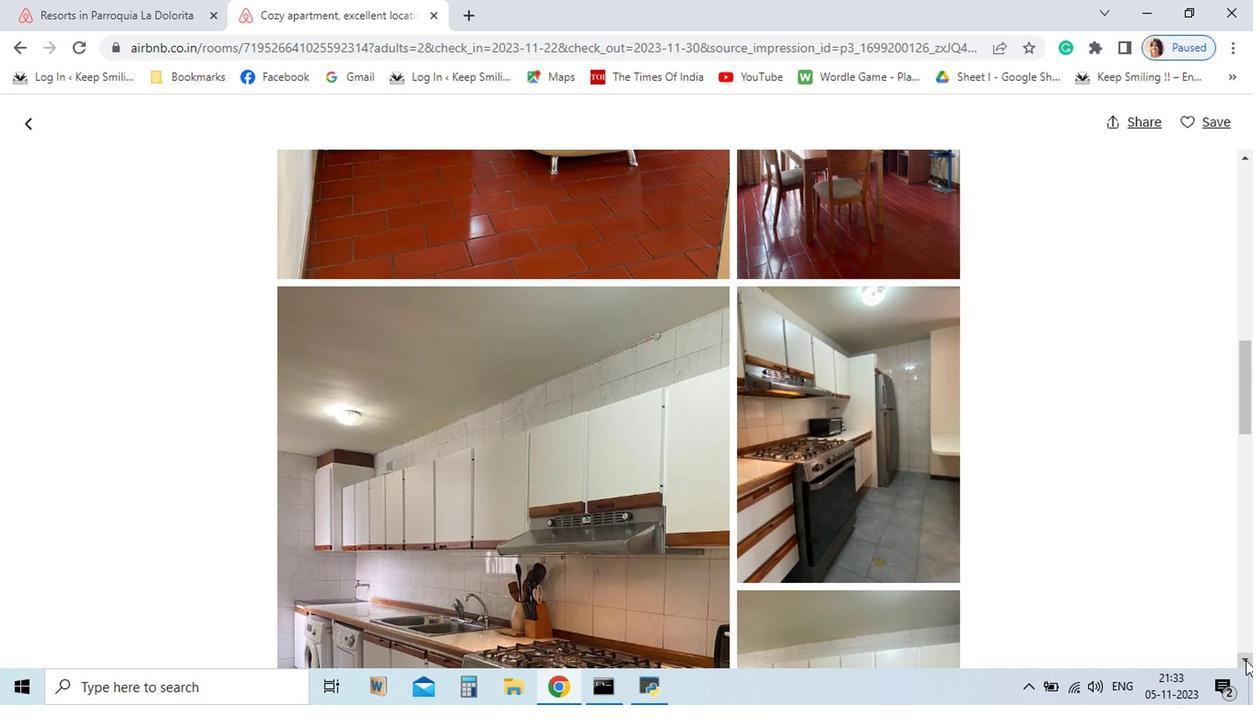 
Action: Mouse pressed left at (1065, 652)
Screenshot: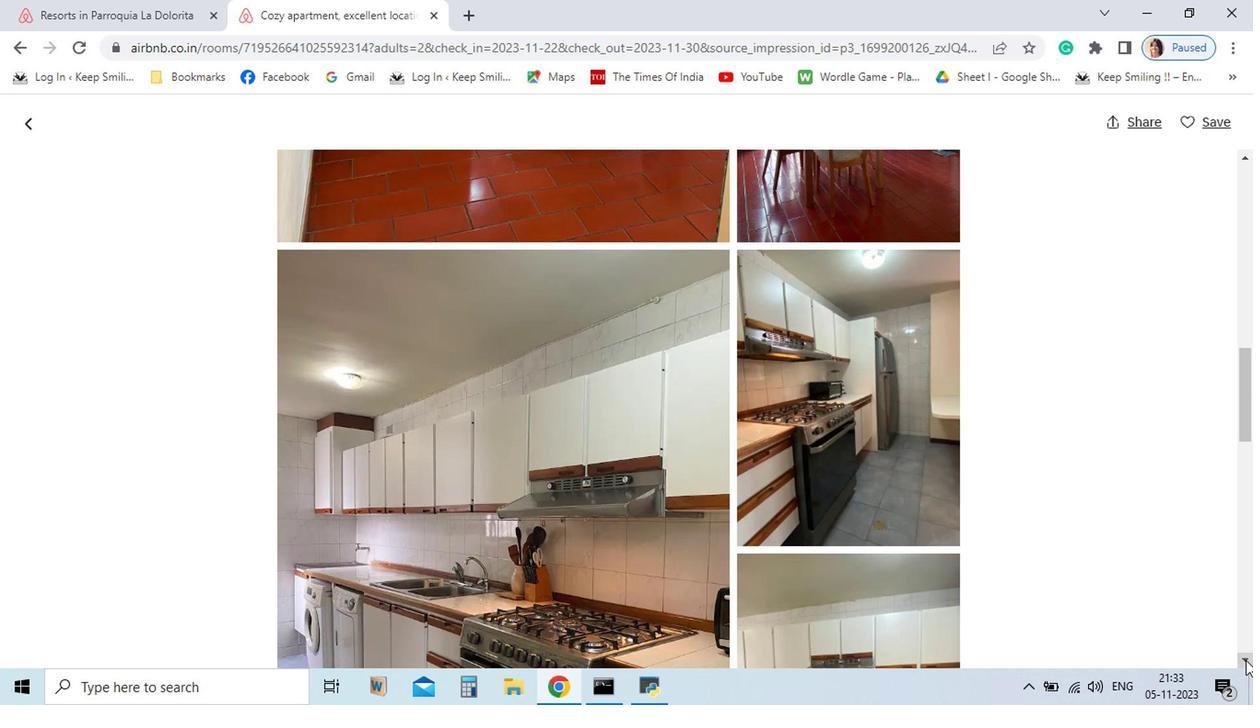 
Action: Mouse pressed left at (1065, 652)
Screenshot: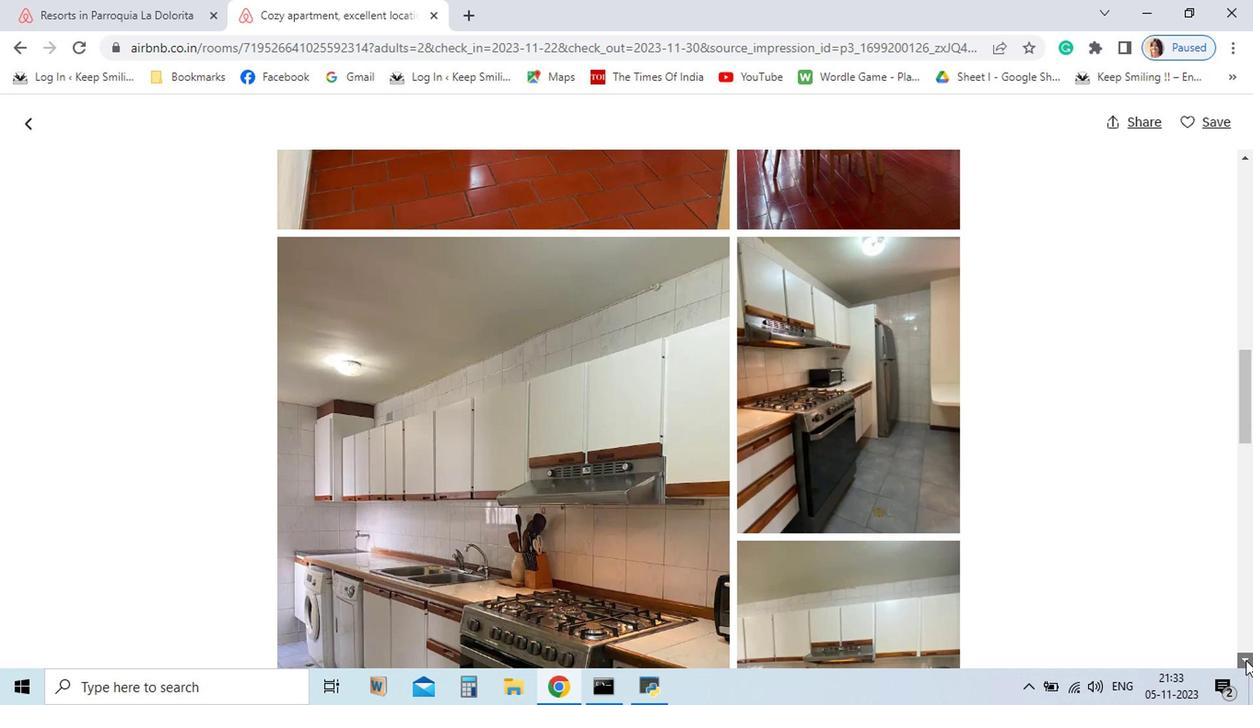 
Action: Mouse pressed left at (1065, 652)
Screenshot: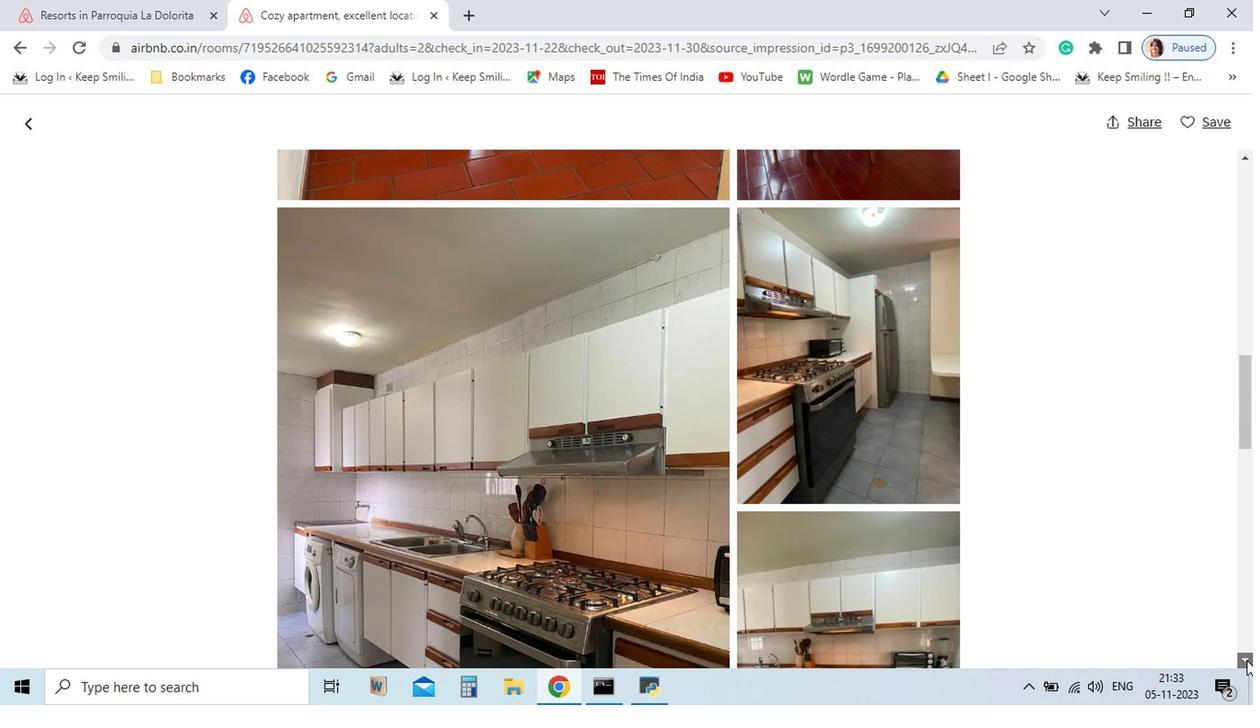 
Action: Mouse moved to (1066, 652)
Screenshot: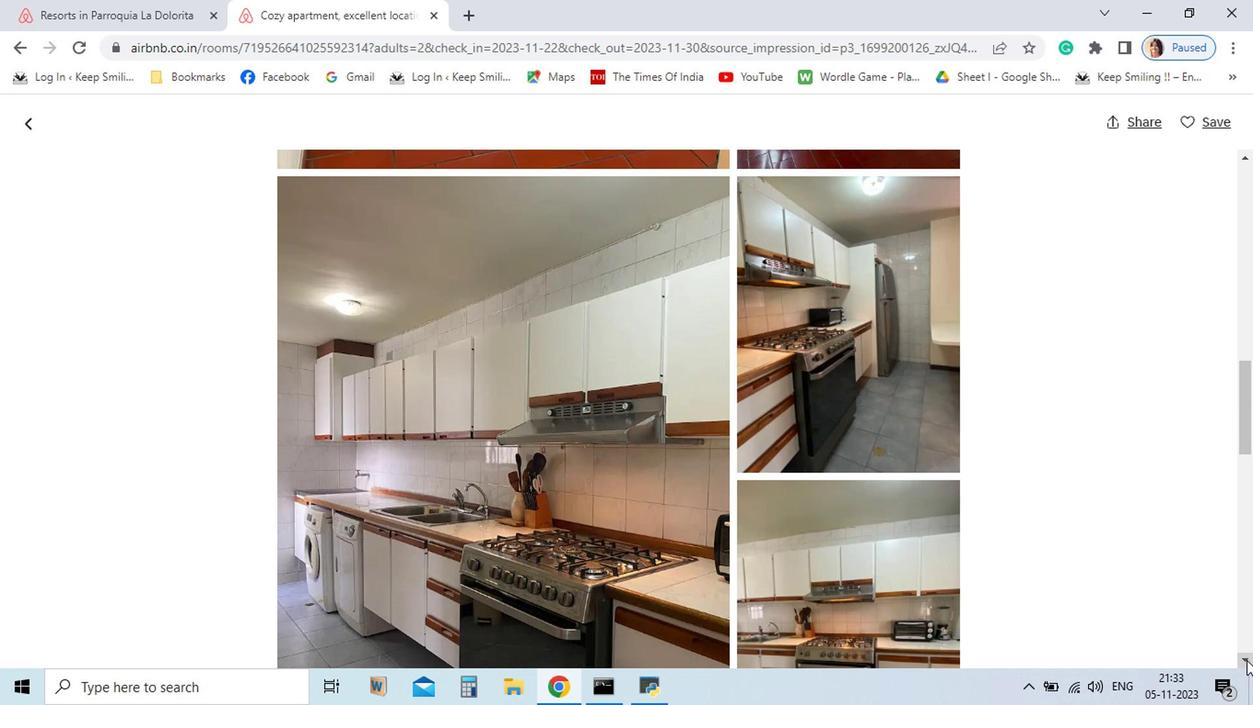 
Action: Mouse pressed left at (1066, 652)
Screenshot: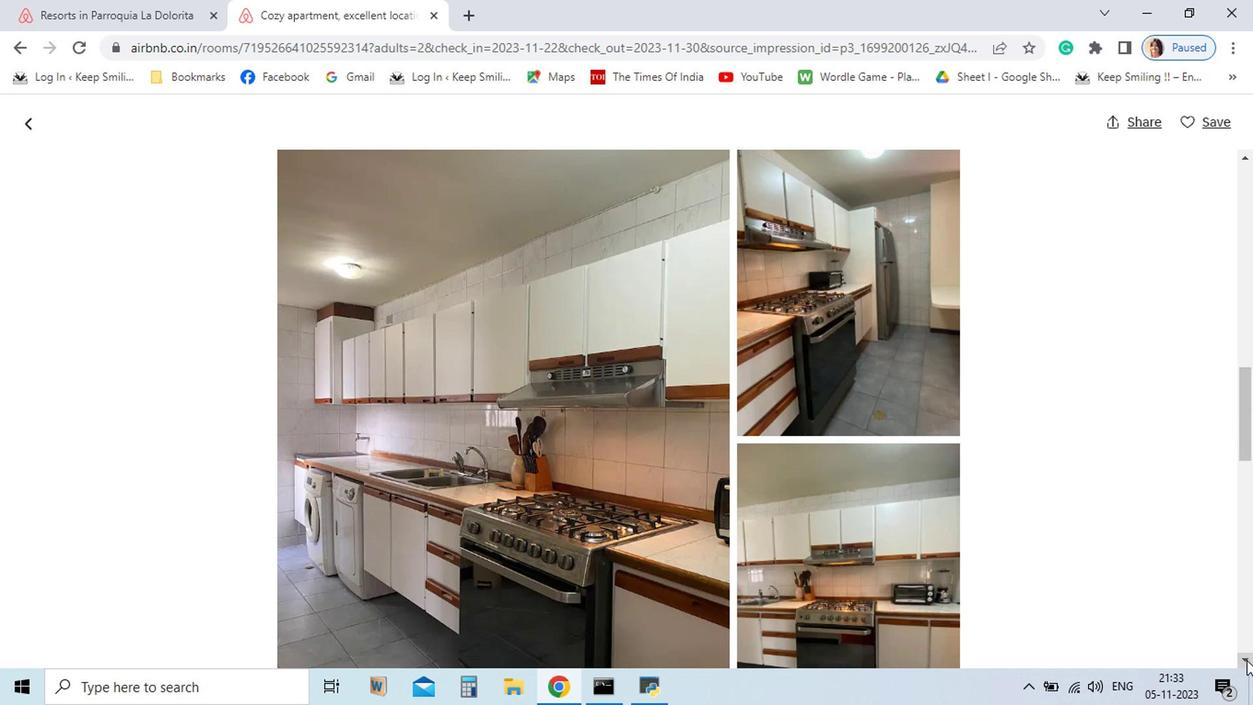 
Action: Mouse pressed left at (1066, 652)
Screenshot: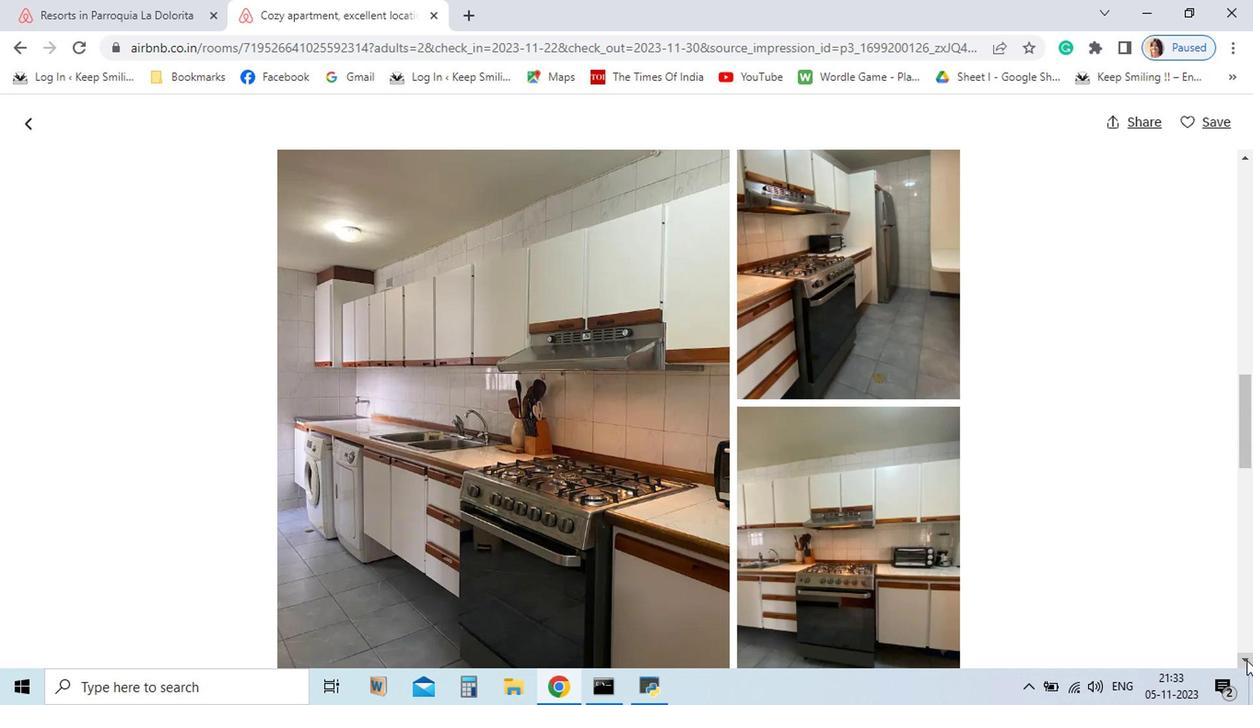 
Action: Mouse pressed left at (1066, 652)
Screenshot: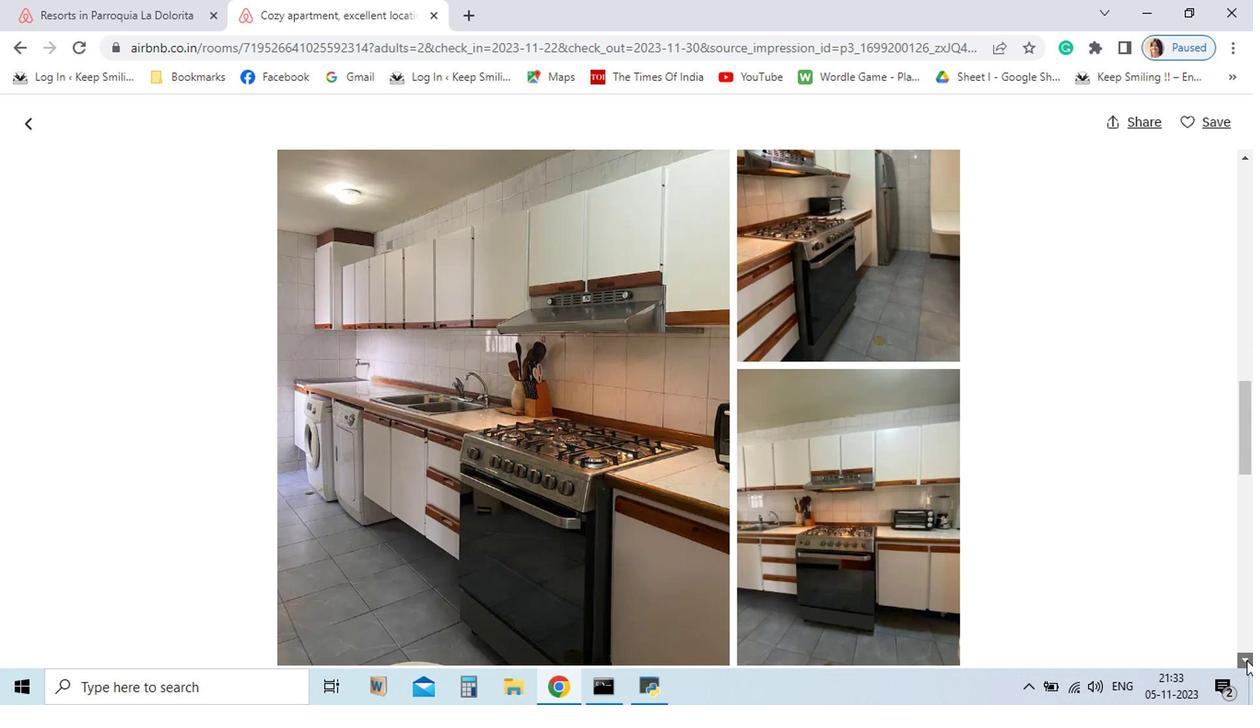 
Action: Mouse pressed left at (1066, 652)
Screenshot: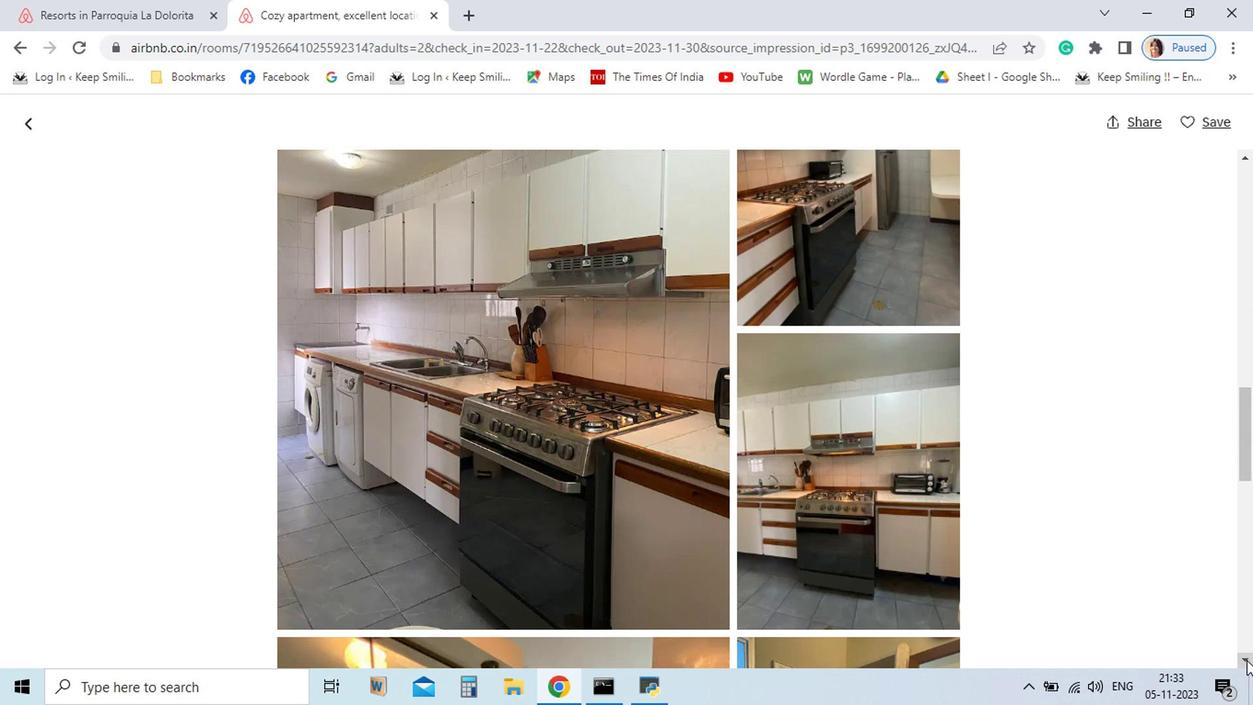 
Action: Mouse pressed left at (1066, 652)
Screenshot: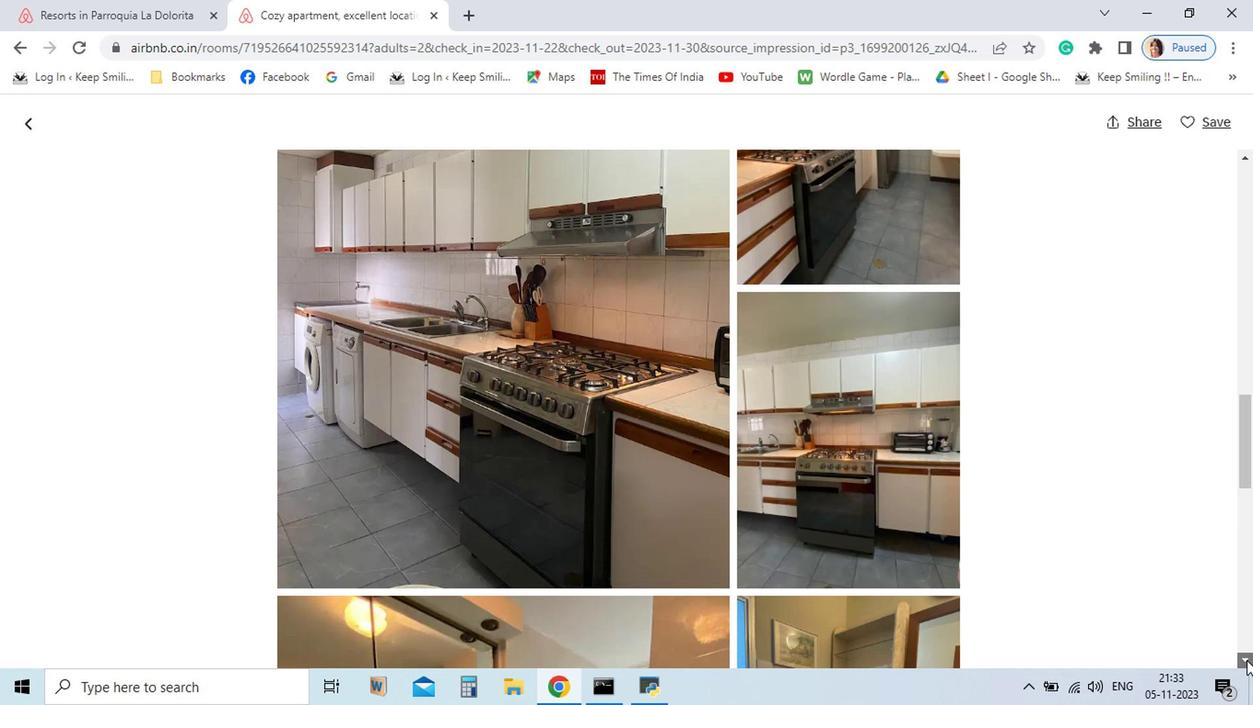 
Action: Mouse pressed left at (1066, 652)
Screenshot: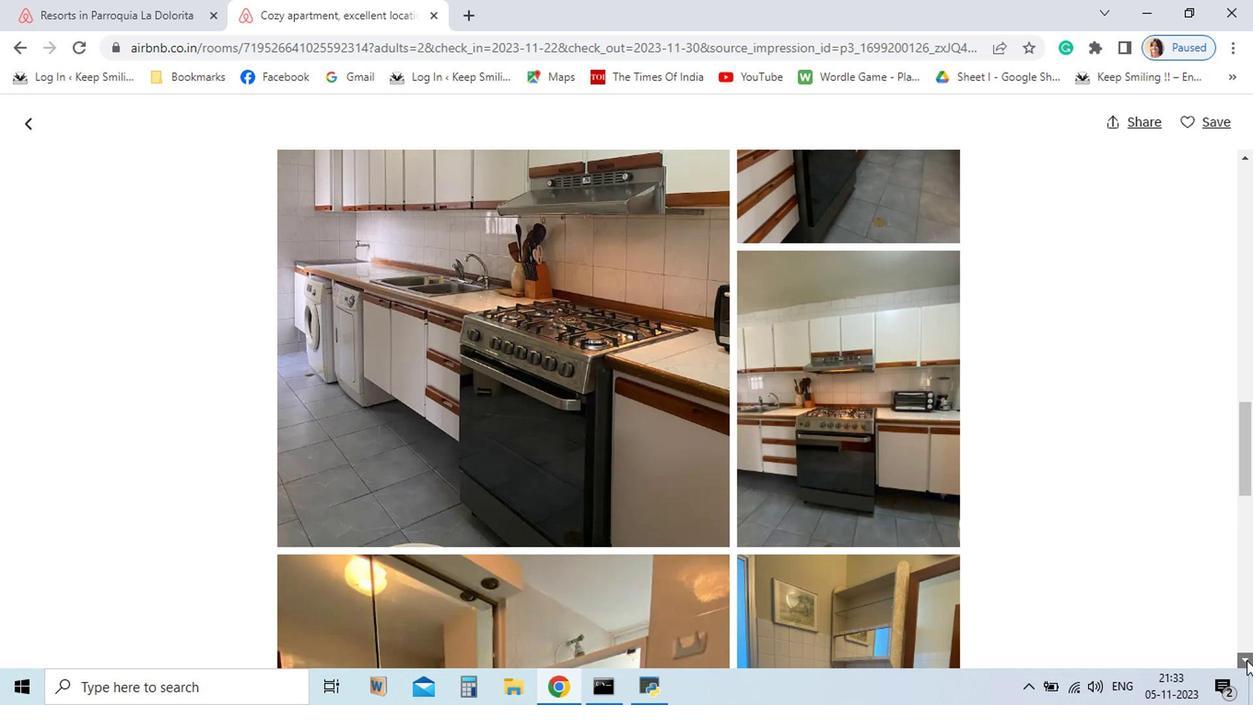 
Action: Mouse pressed left at (1066, 652)
Screenshot: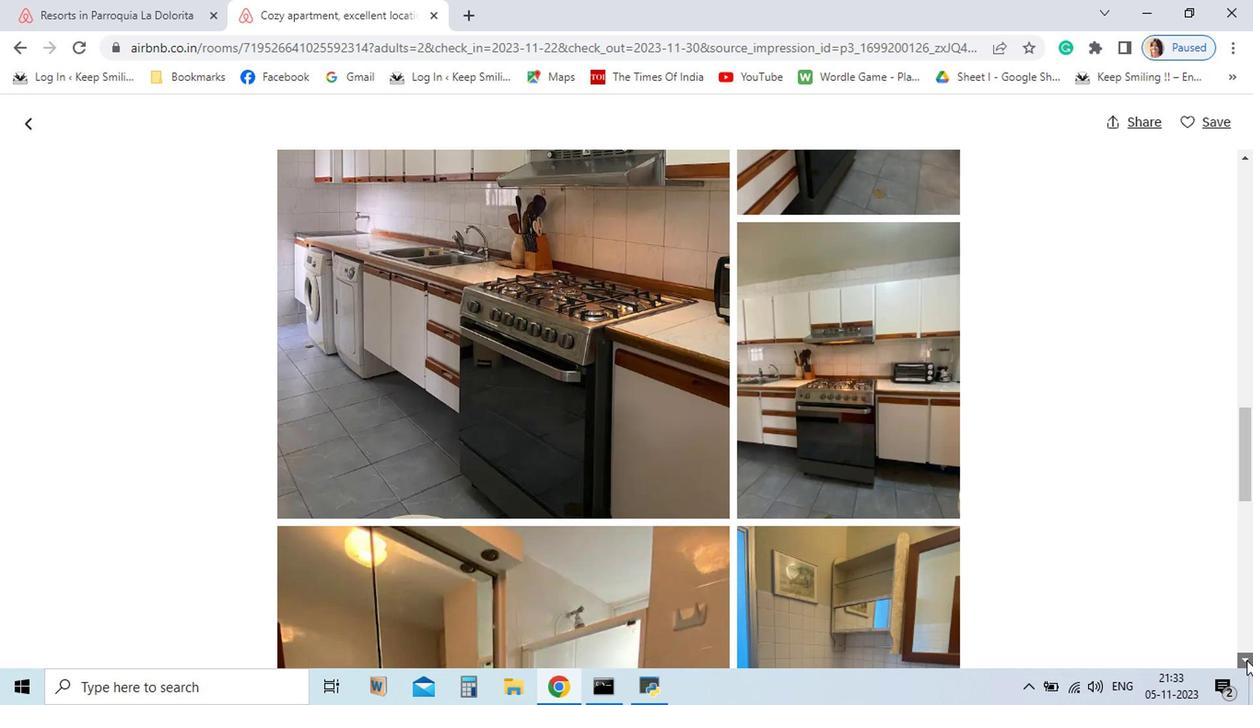 
Action: Mouse pressed left at (1066, 652)
Screenshot: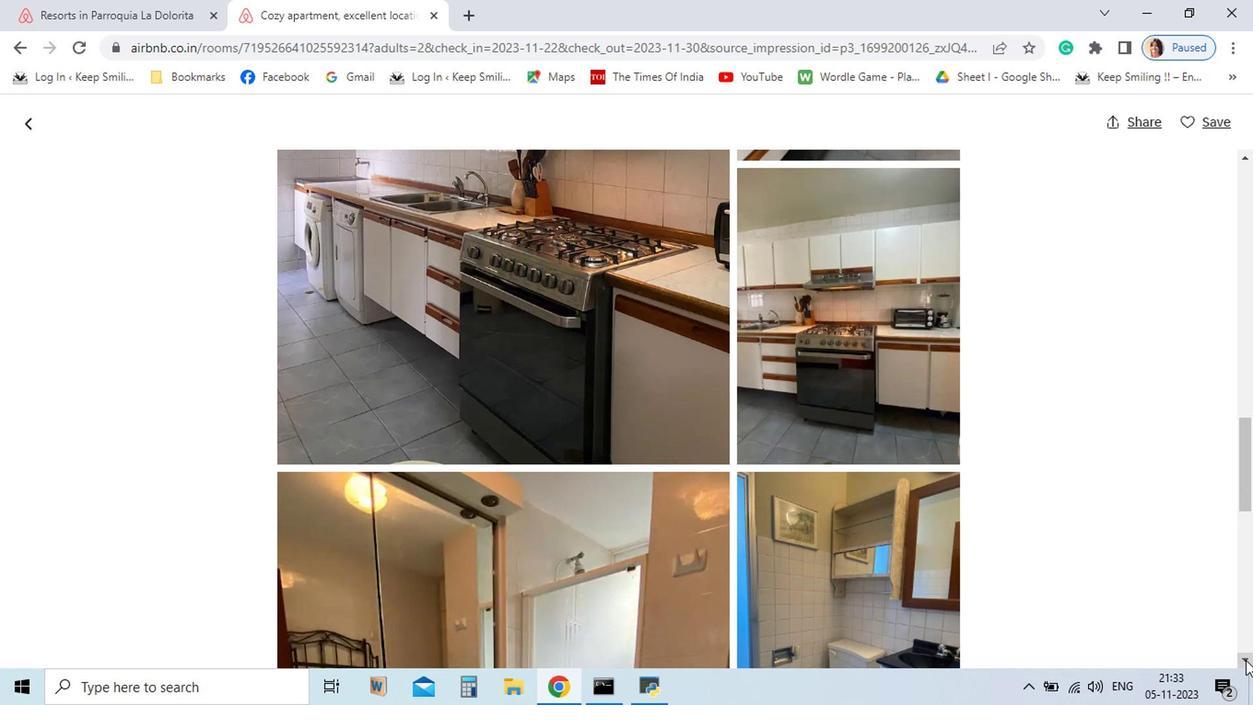 
Action: Mouse pressed left at (1066, 652)
Screenshot: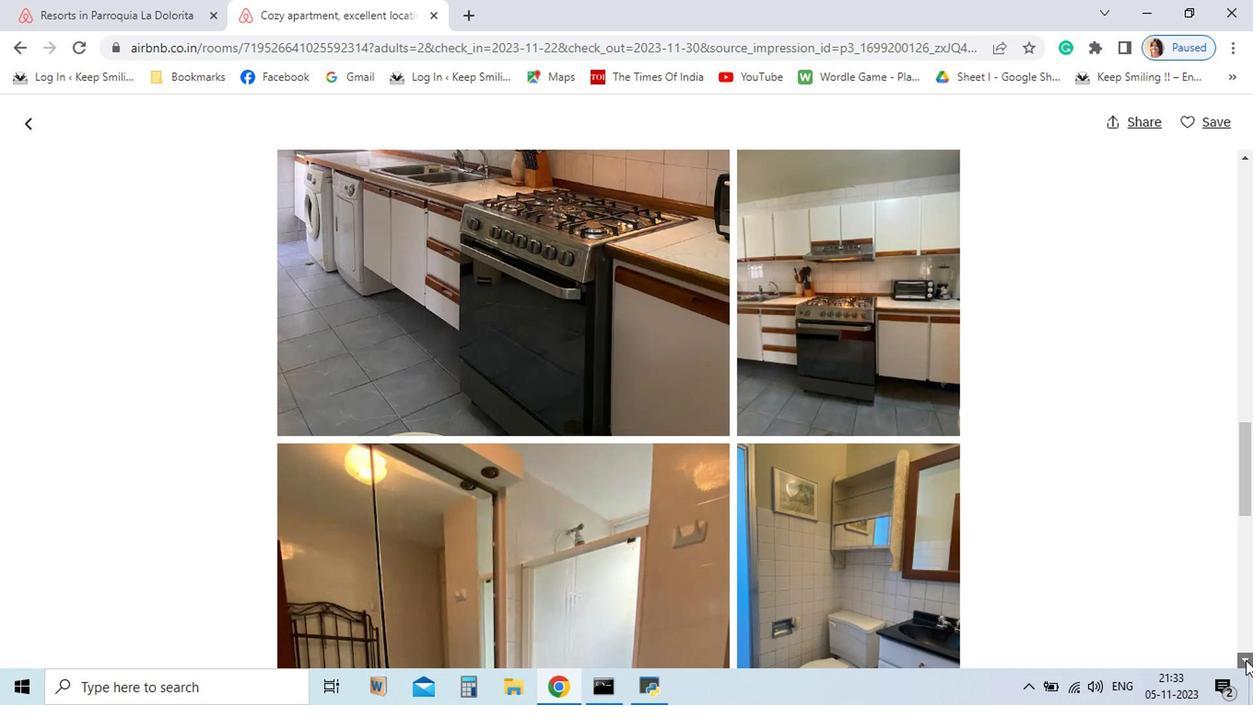 
Action: Mouse moved to (1065, 652)
Screenshot: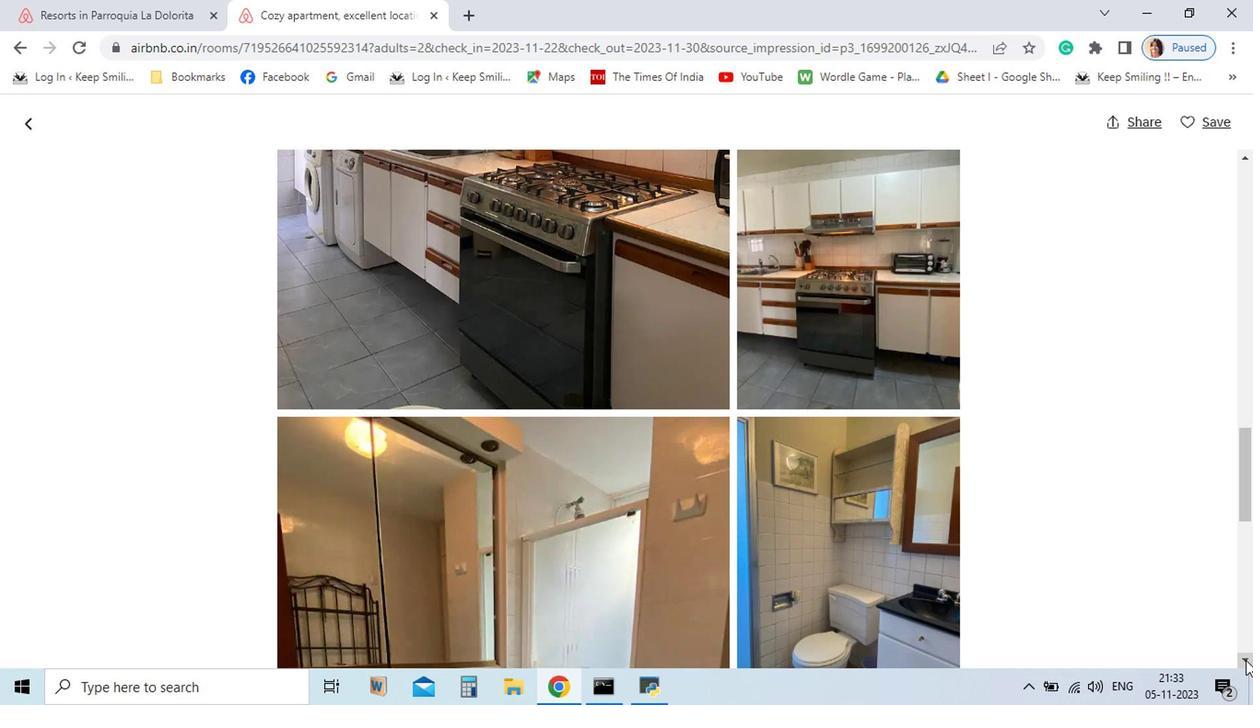 
Action: Mouse pressed left at (1065, 652)
Screenshot: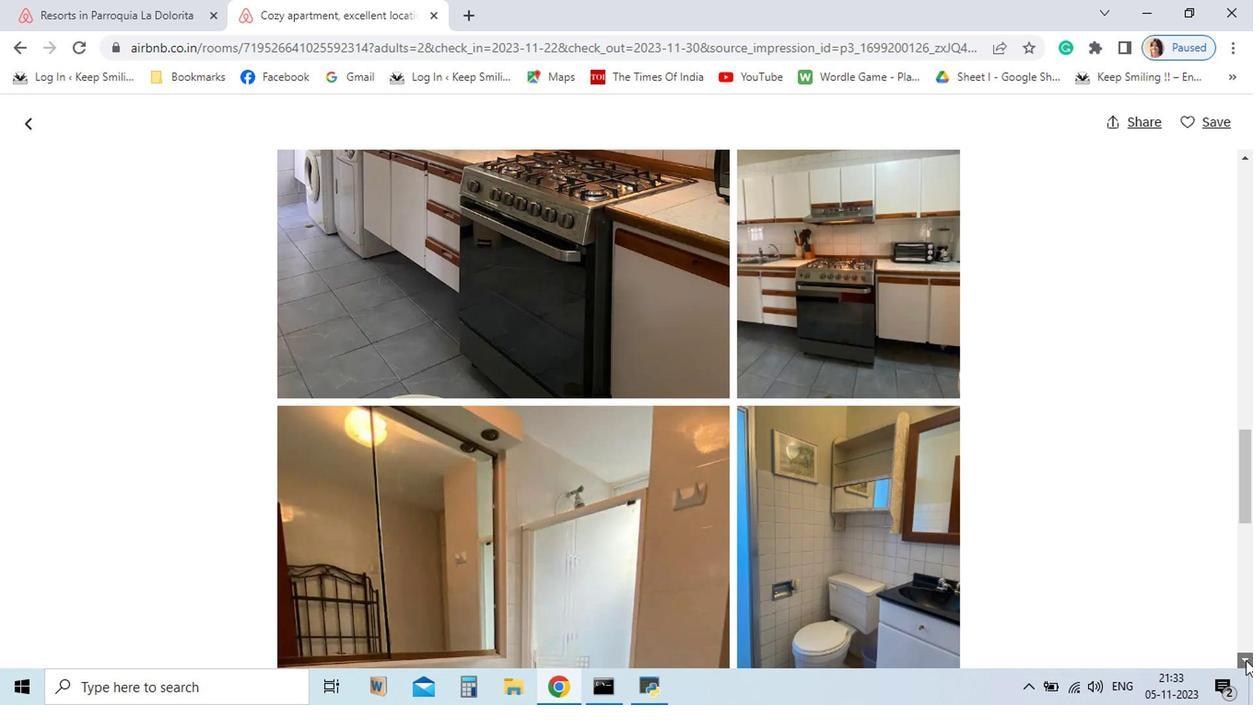 
Action: Mouse pressed left at (1065, 652)
Screenshot: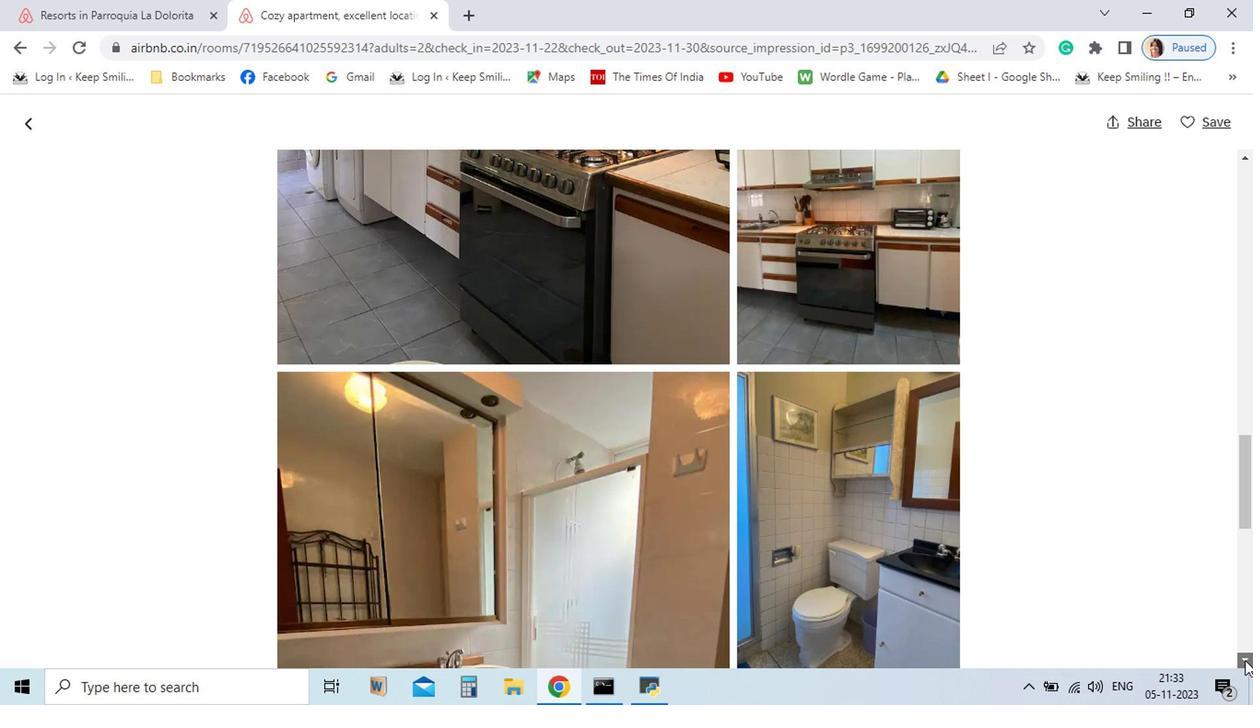 
Action: Mouse pressed left at (1065, 652)
Screenshot: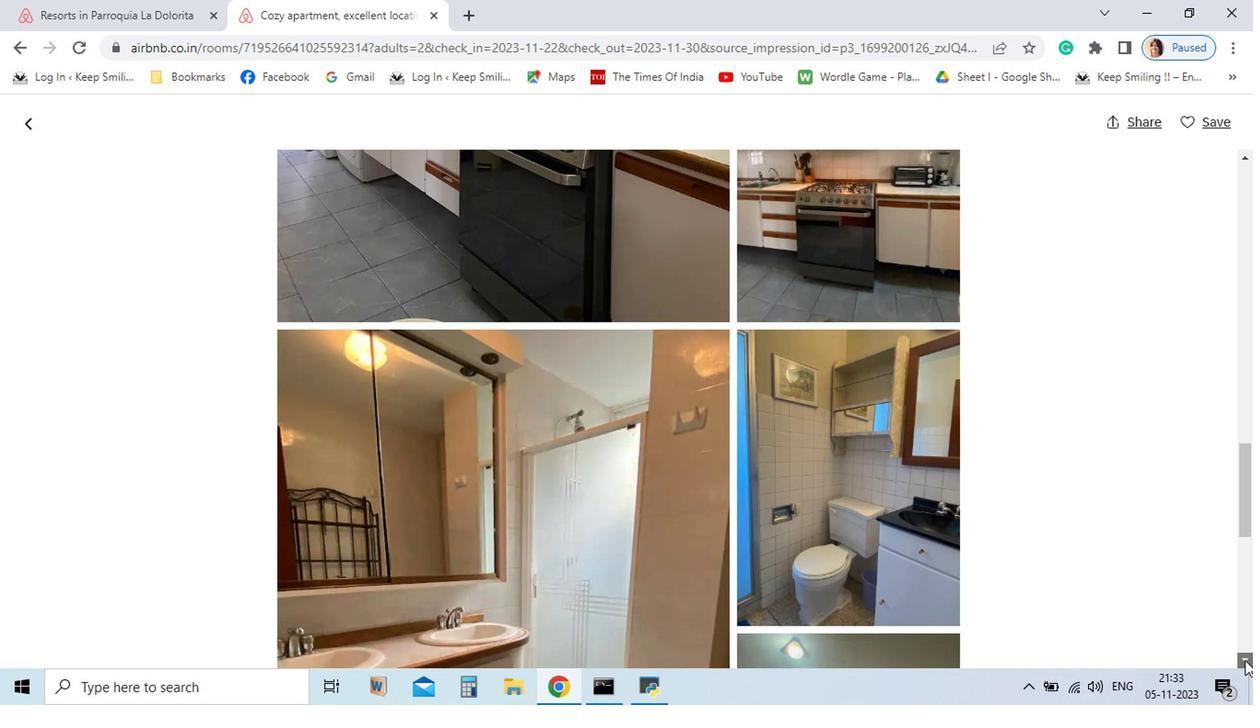 
Action: Mouse pressed left at (1065, 652)
Screenshot: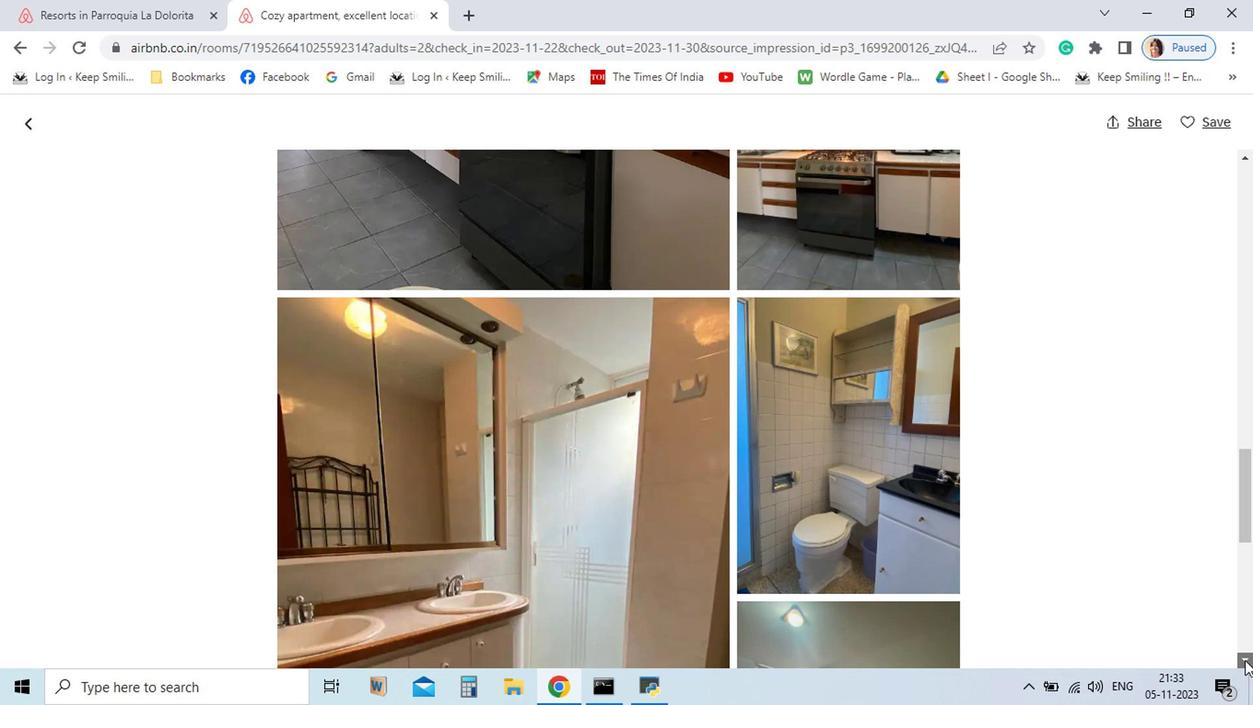 
Action: Mouse moved to (1065, 652)
Screenshot: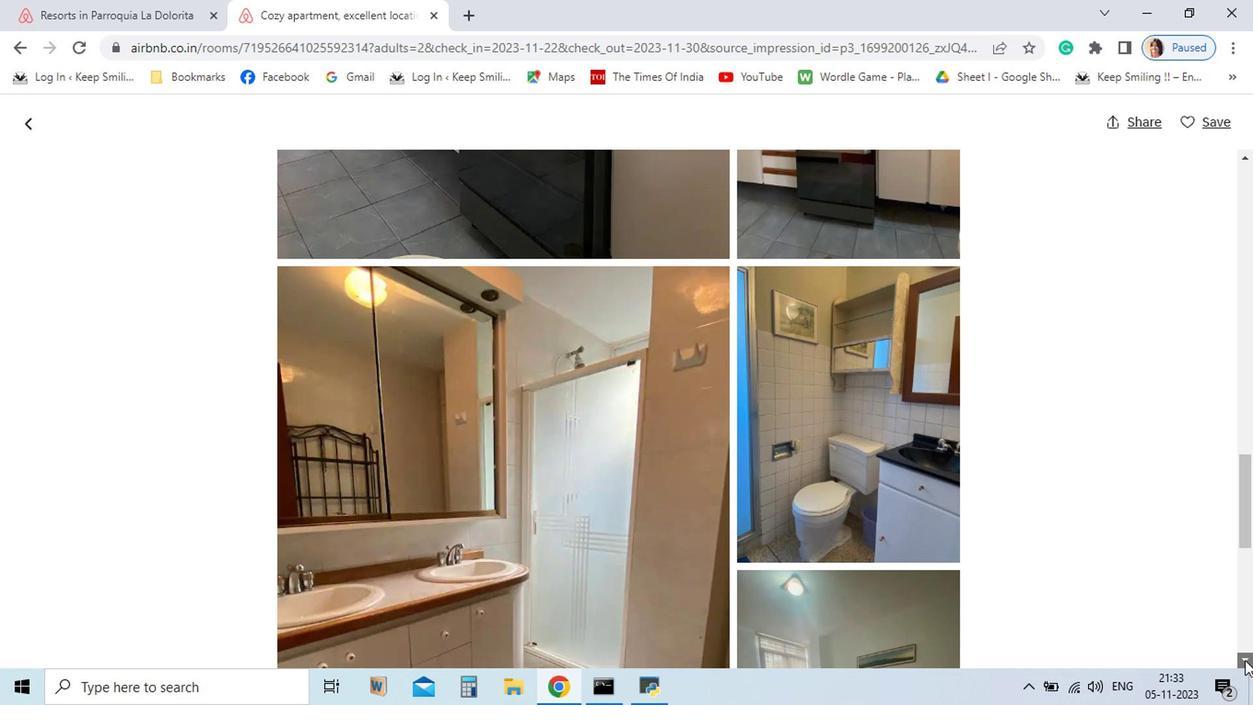 
Action: Mouse pressed left at (1065, 652)
Screenshot: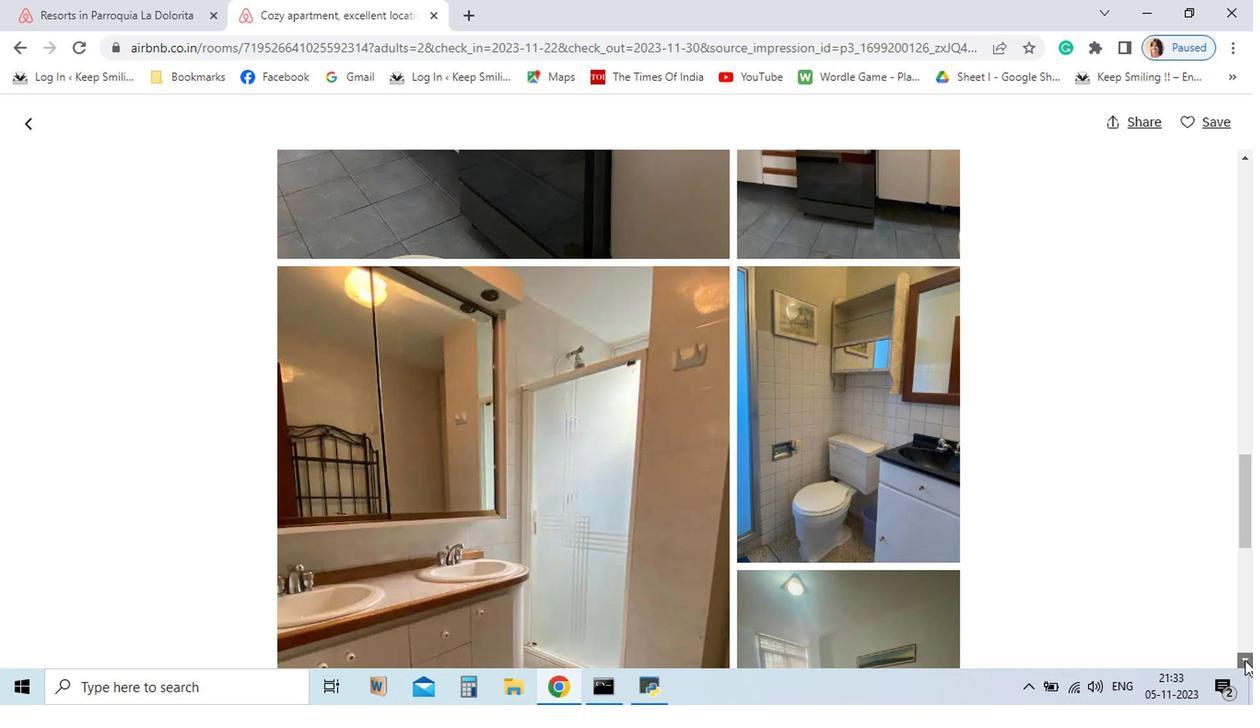
Action: Mouse pressed left at (1065, 652)
Screenshot: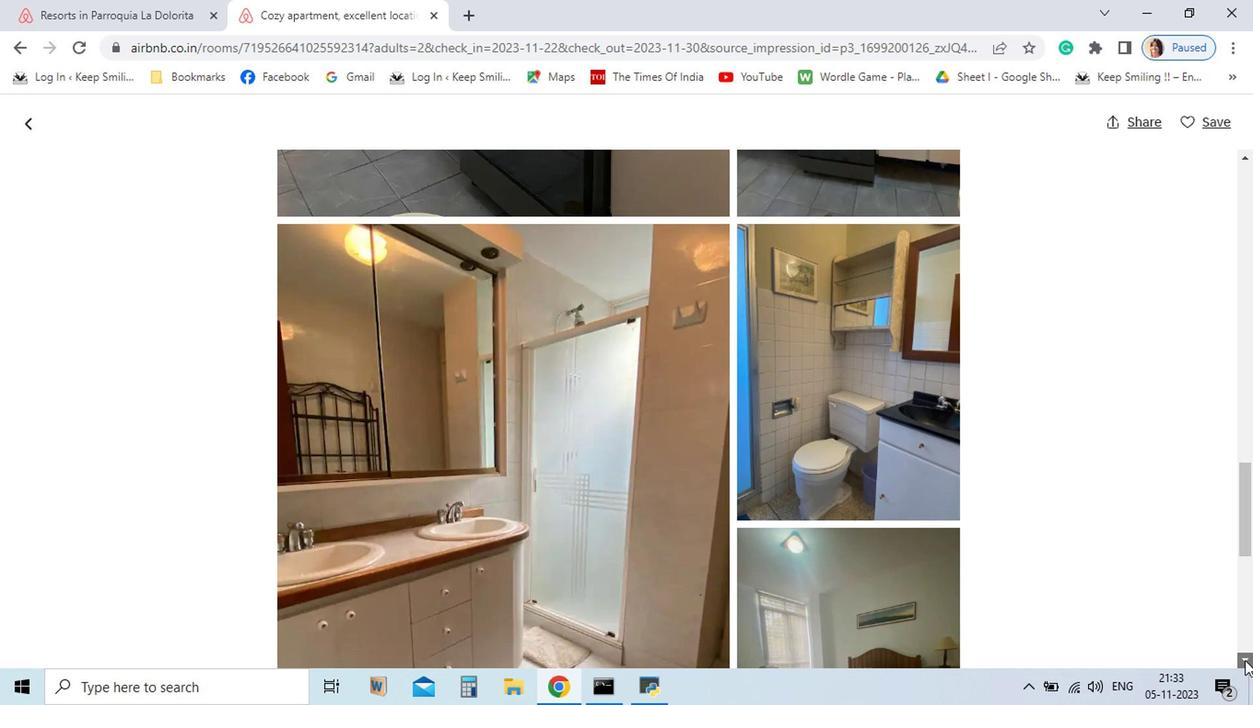 
Action: Mouse pressed left at (1065, 652)
Screenshot: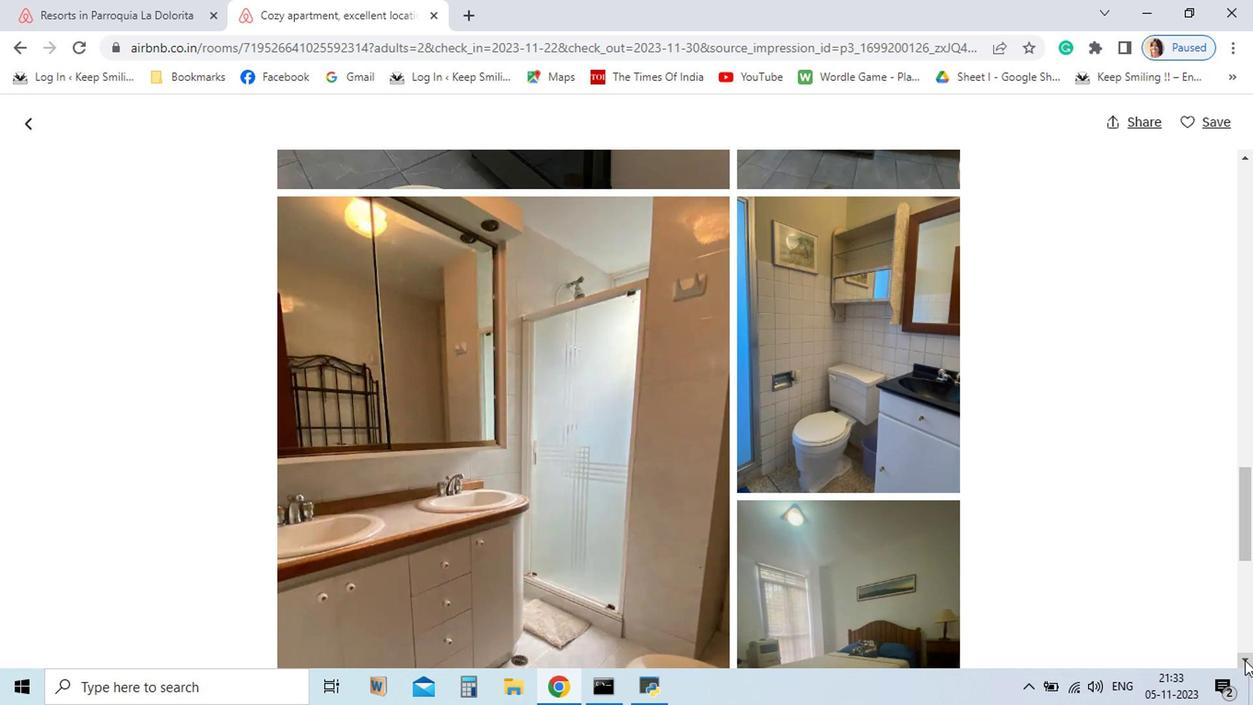 
Action: Mouse pressed left at (1065, 652)
Screenshot: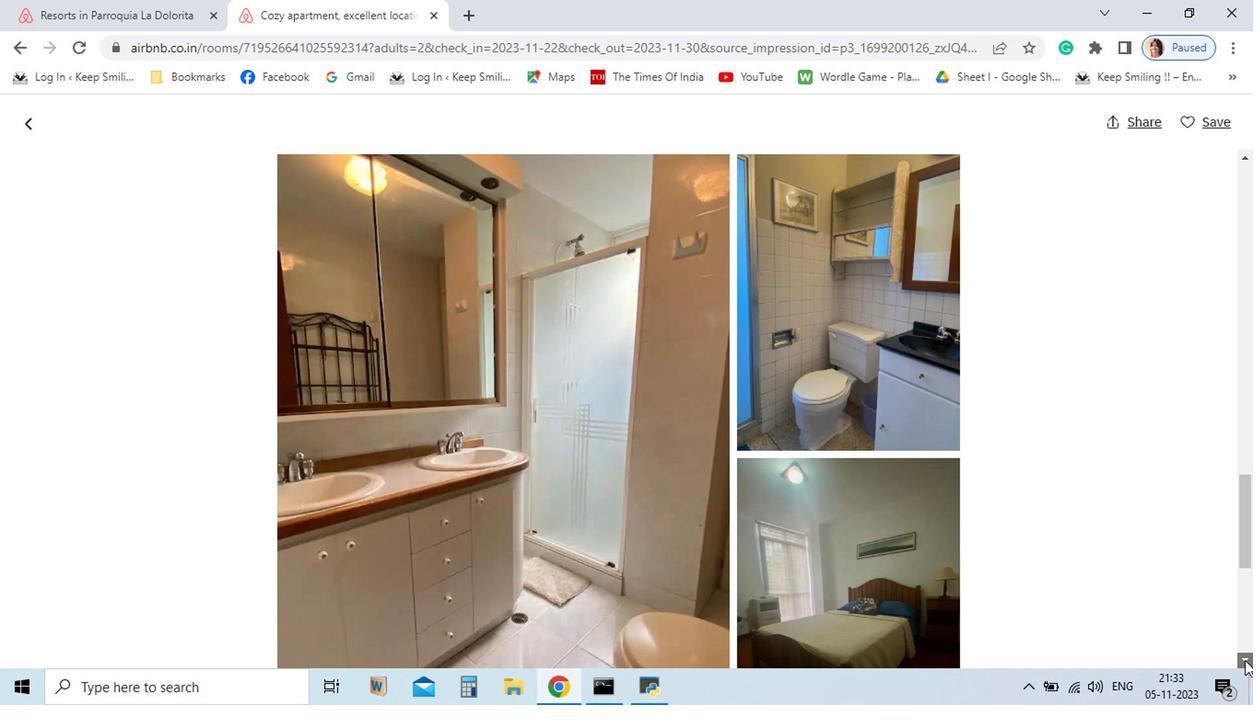 
Action: Mouse pressed left at (1065, 652)
Screenshot: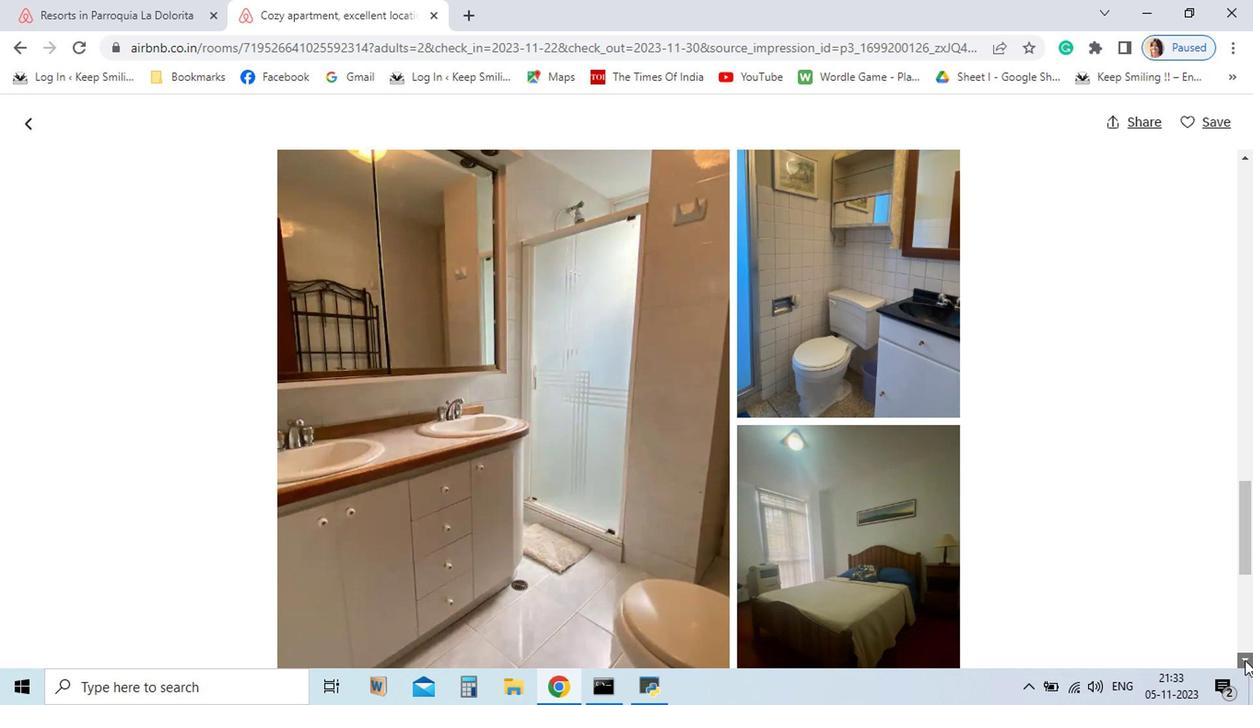 
Action: Mouse pressed left at (1065, 652)
Screenshot: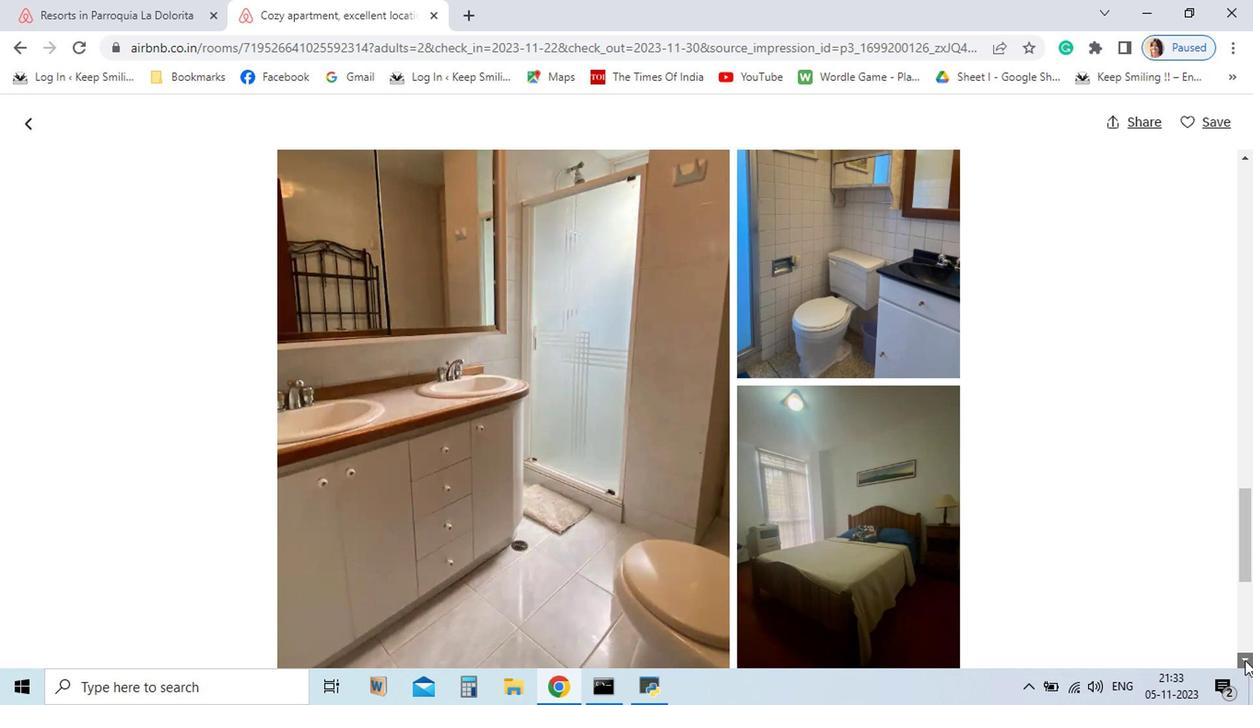 
Action: Mouse moved to (1065, 652)
Screenshot: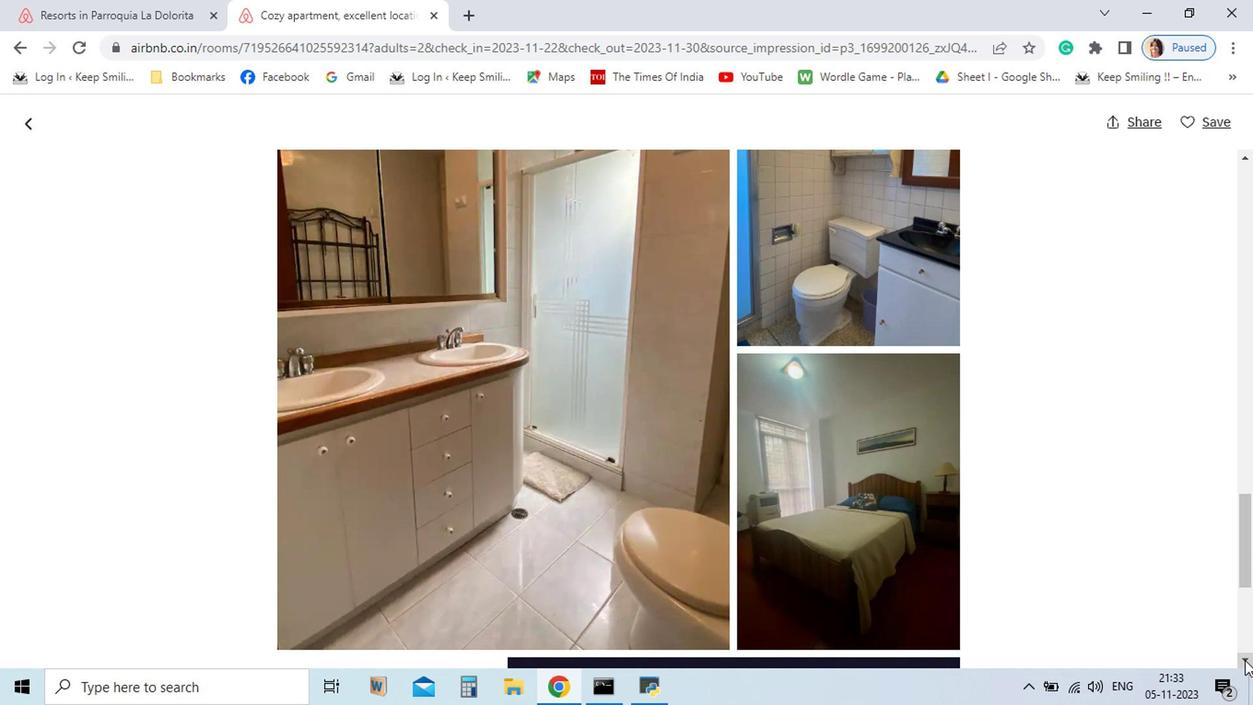 
Action: Mouse pressed left at (1065, 652)
Screenshot: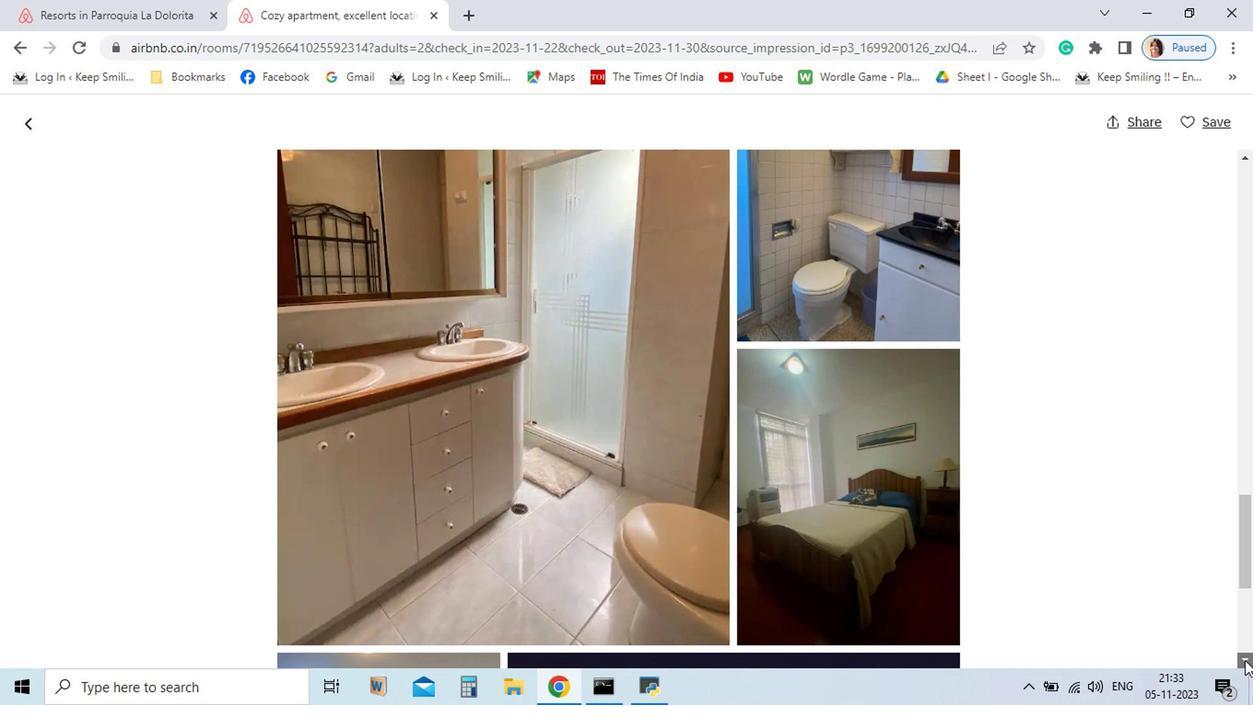 
Action: Mouse moved to (1065, 652)
Screenshot: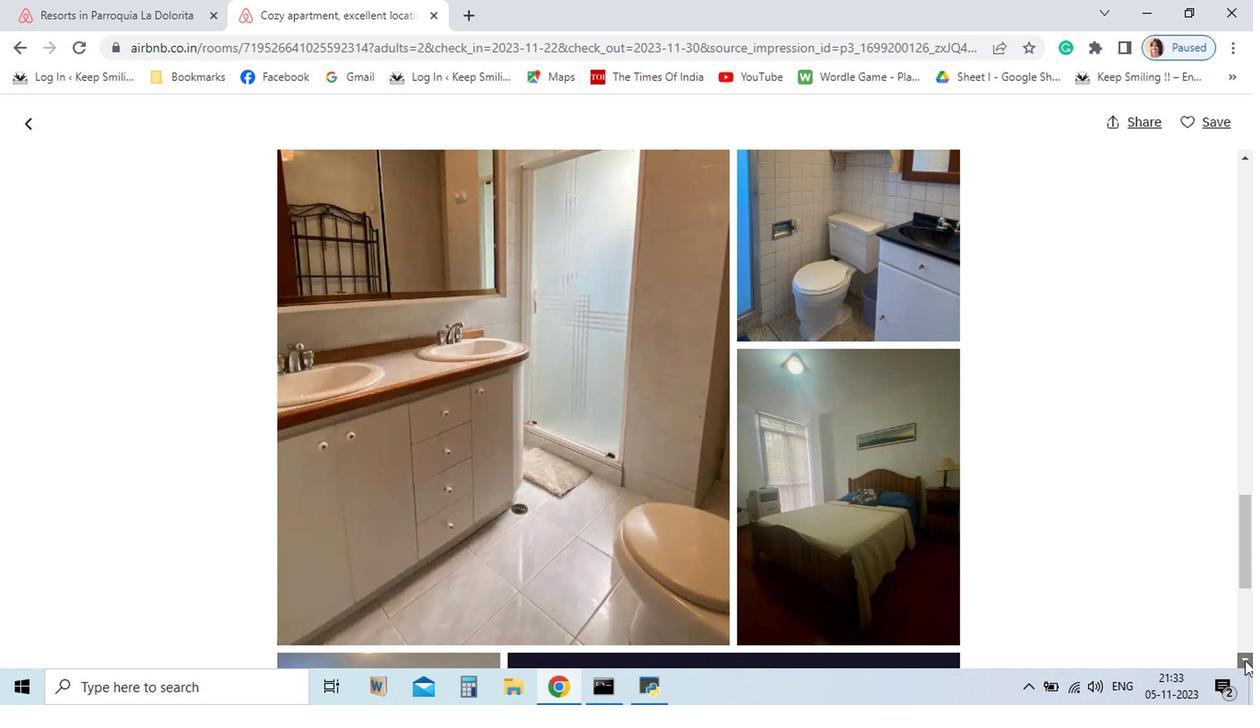 
Action: Mouse pressed left at (1065, 652)
Screenshot: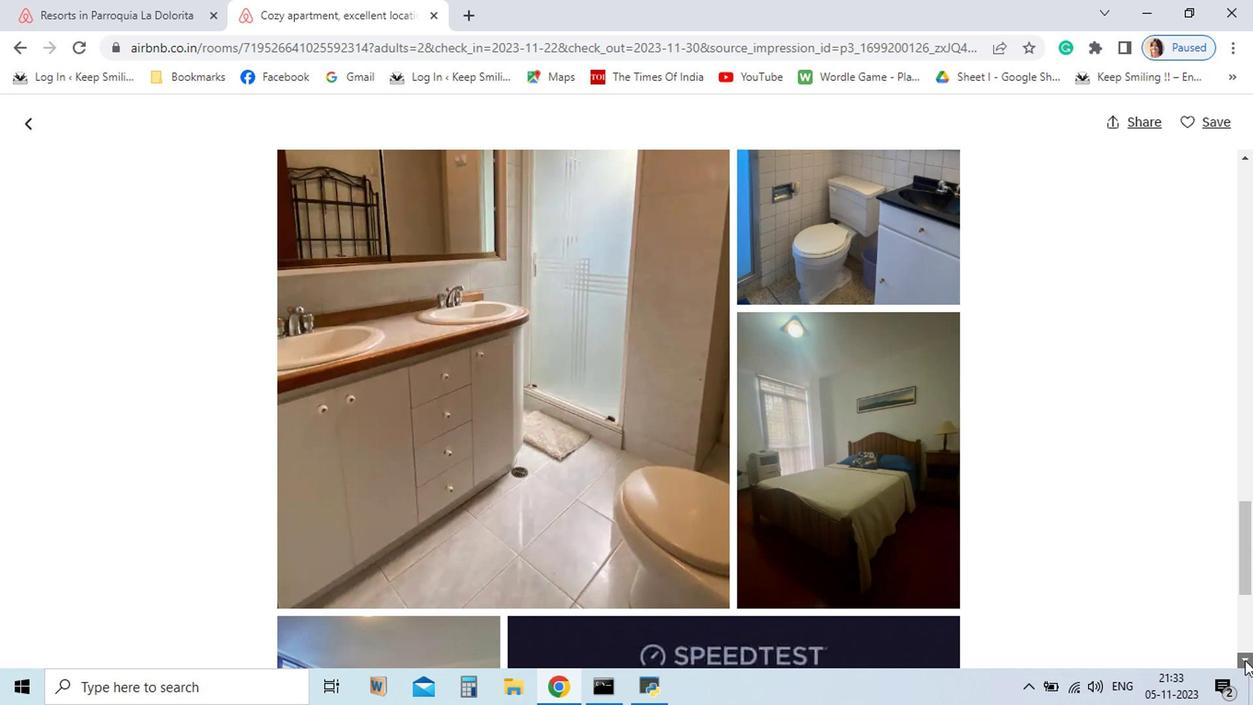 
Action: Mouse pressed left at (1065, 652)
Screenshot: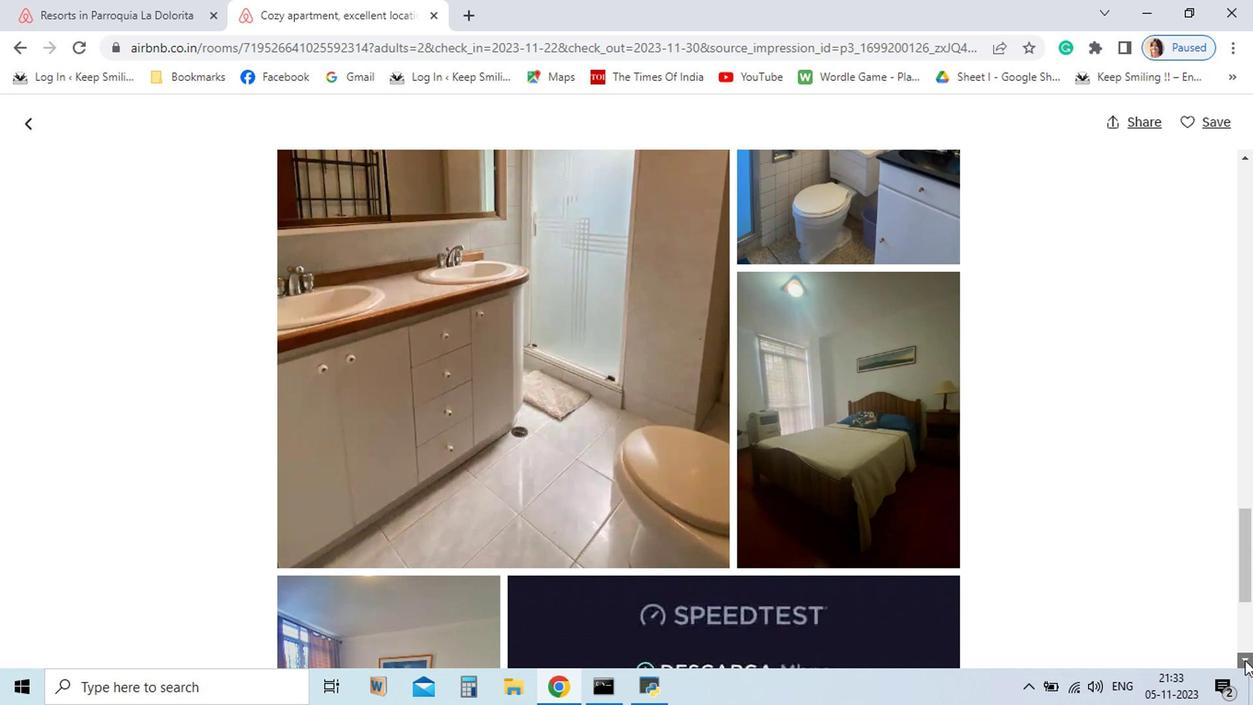 
Action: Mouse pressed left at (1065, 652)
Screenshot: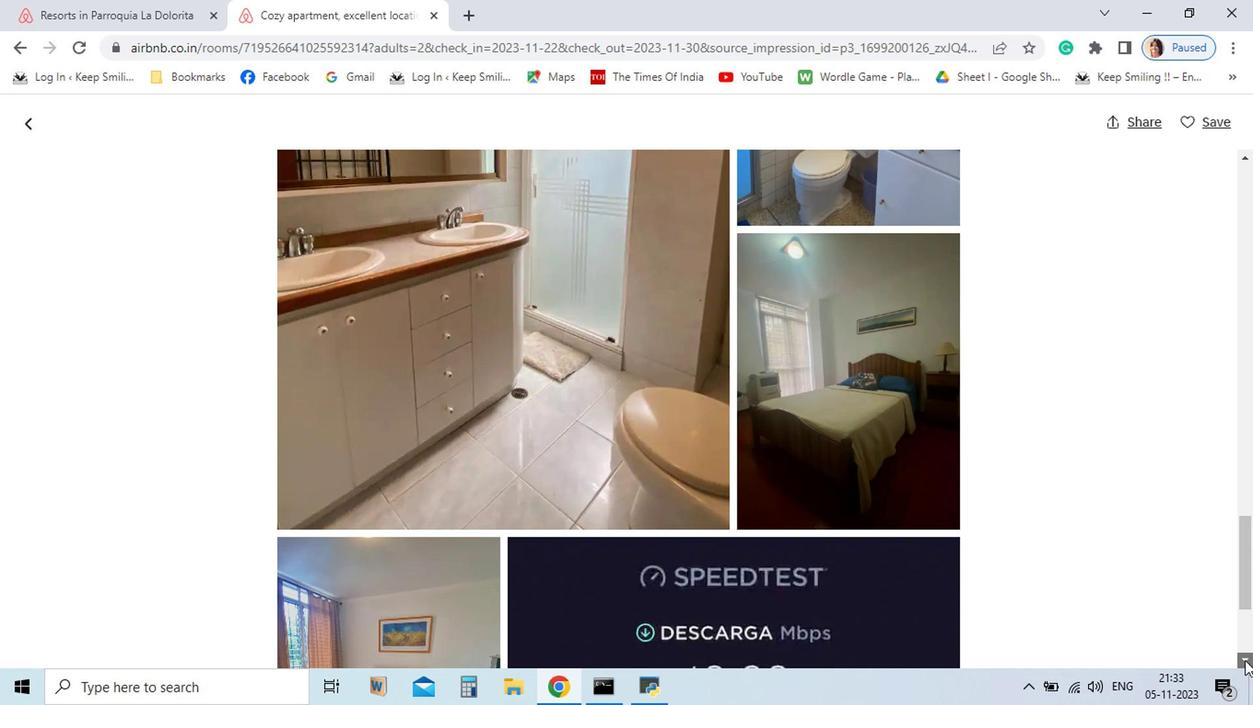 
Action: Mouse pressed left at (1065, 652)
Screenshot: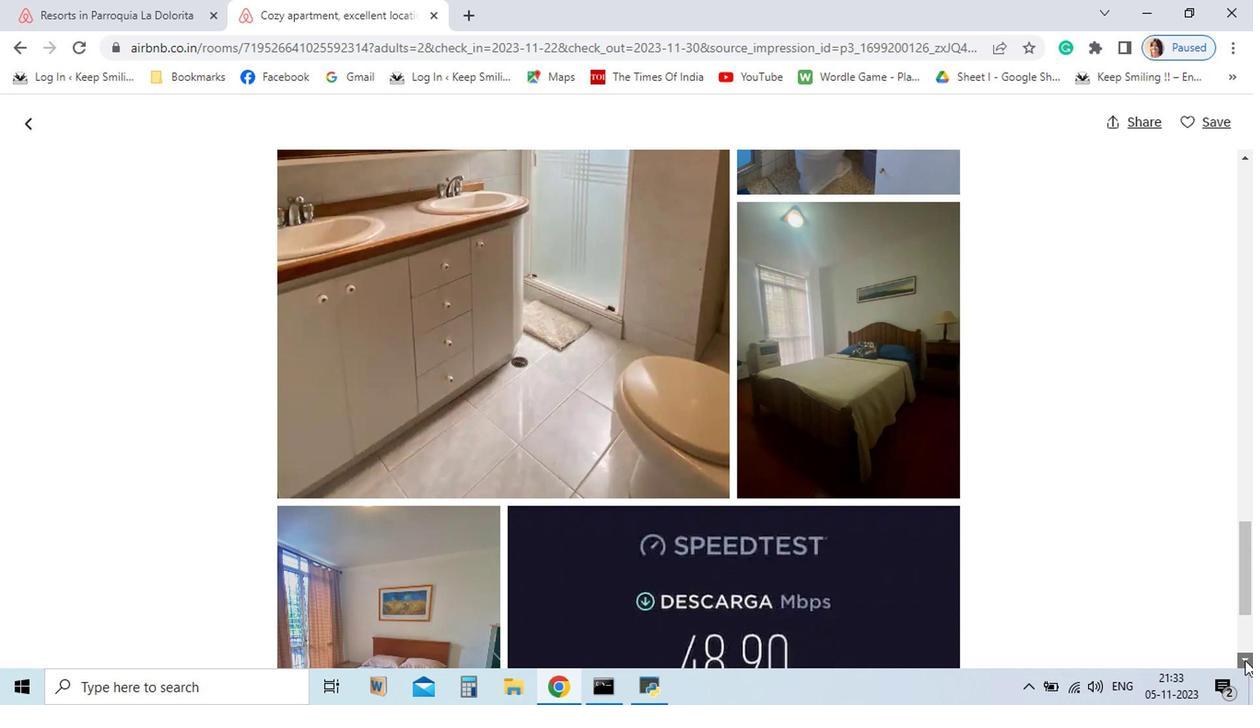 
Action: Mouse pressed left at (1065, 652)
Screenshot: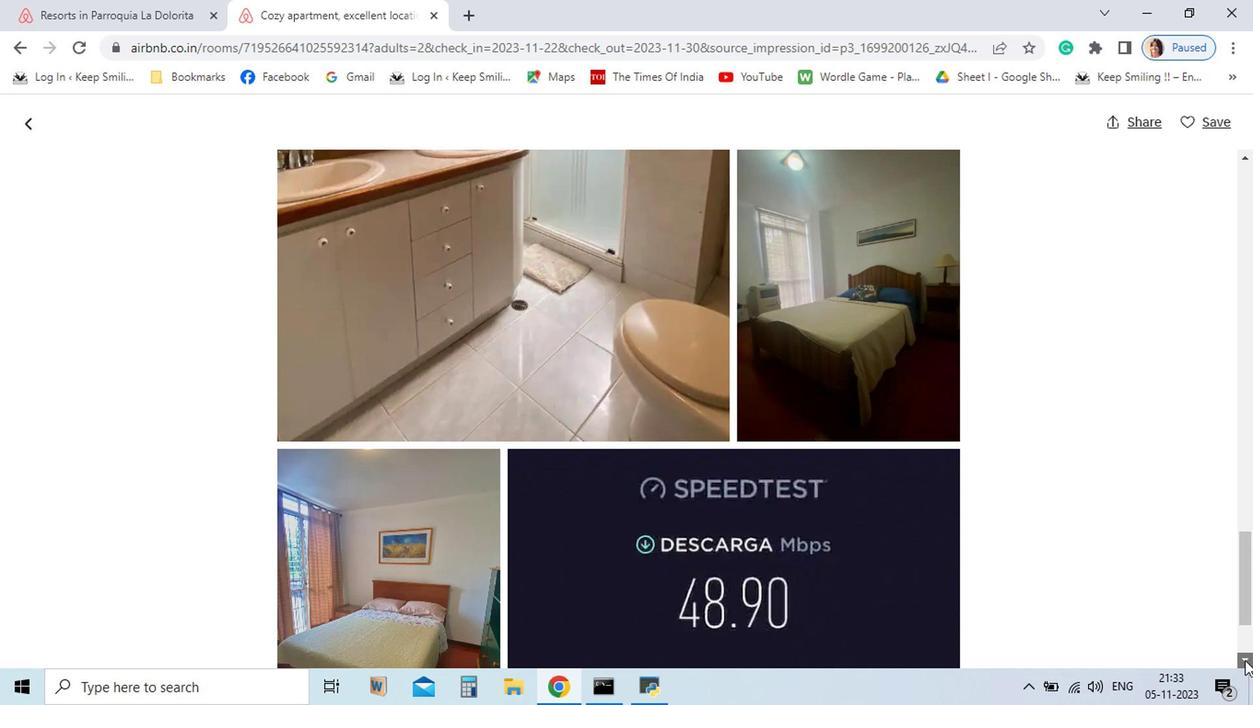 
Action: Mouse pressed left at (1065, 652)
Screenshot: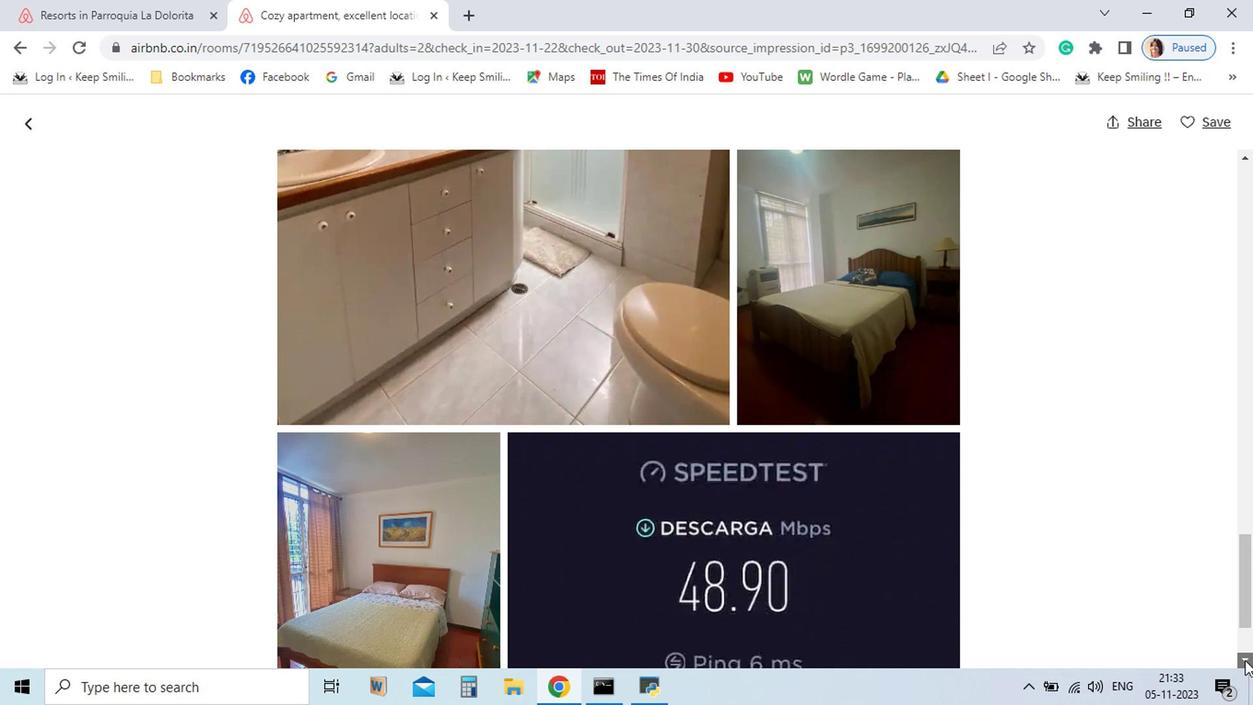 
Action: Mouse pressed left at (1065, 652)
Screenshot: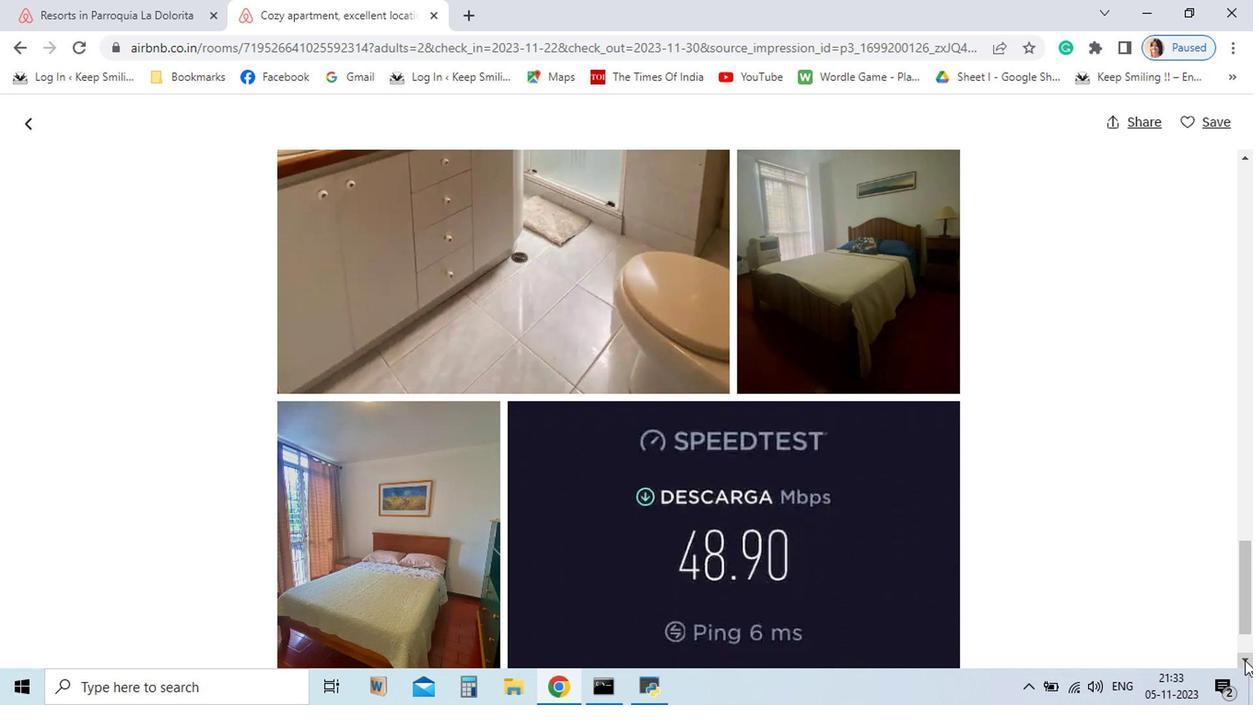 
Action: Mouse pressed left at (1065, 652)
Screenshot: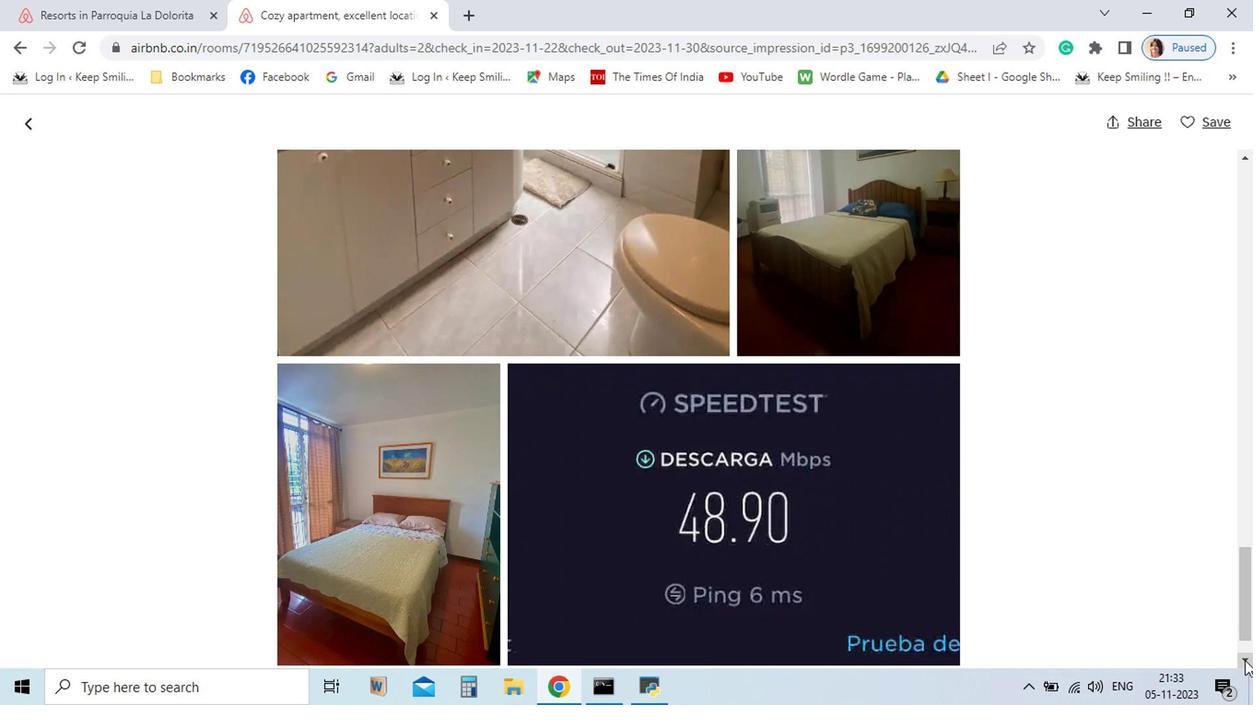 
Action: Mouse pressed left at (1065, 652)
Screenshot: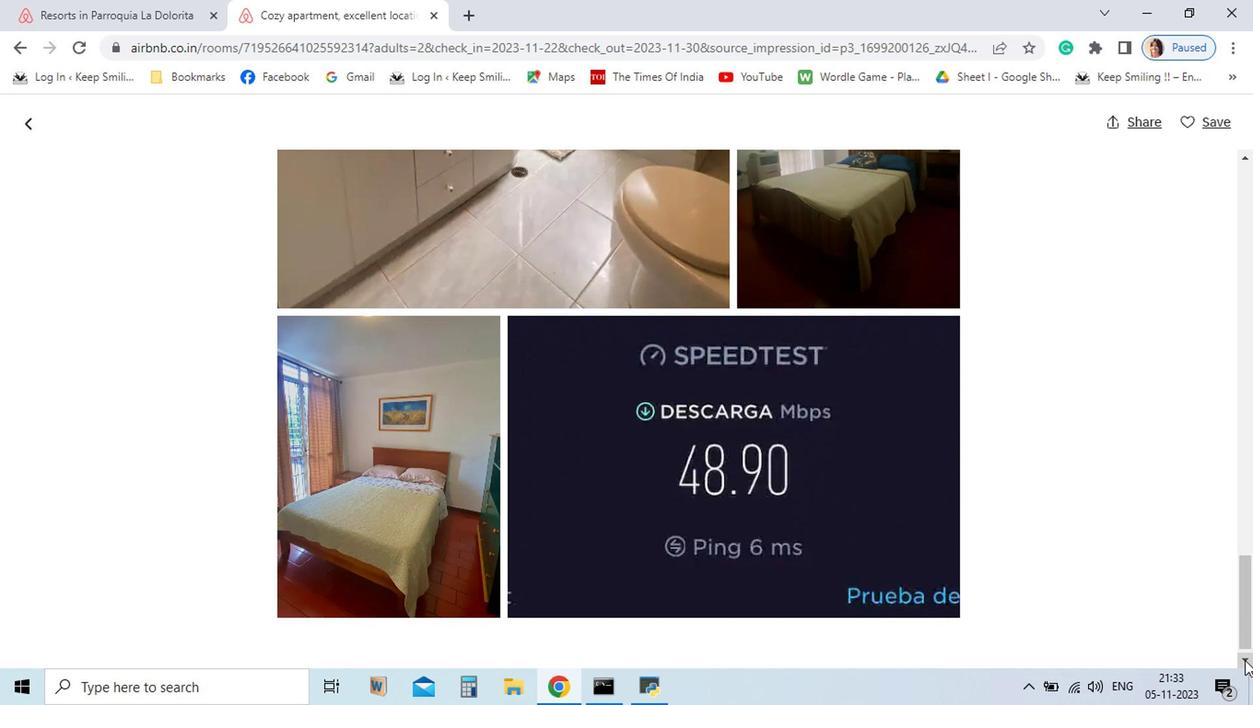 
Action: Mouse pressed left at (1065, 652)
Screenshot: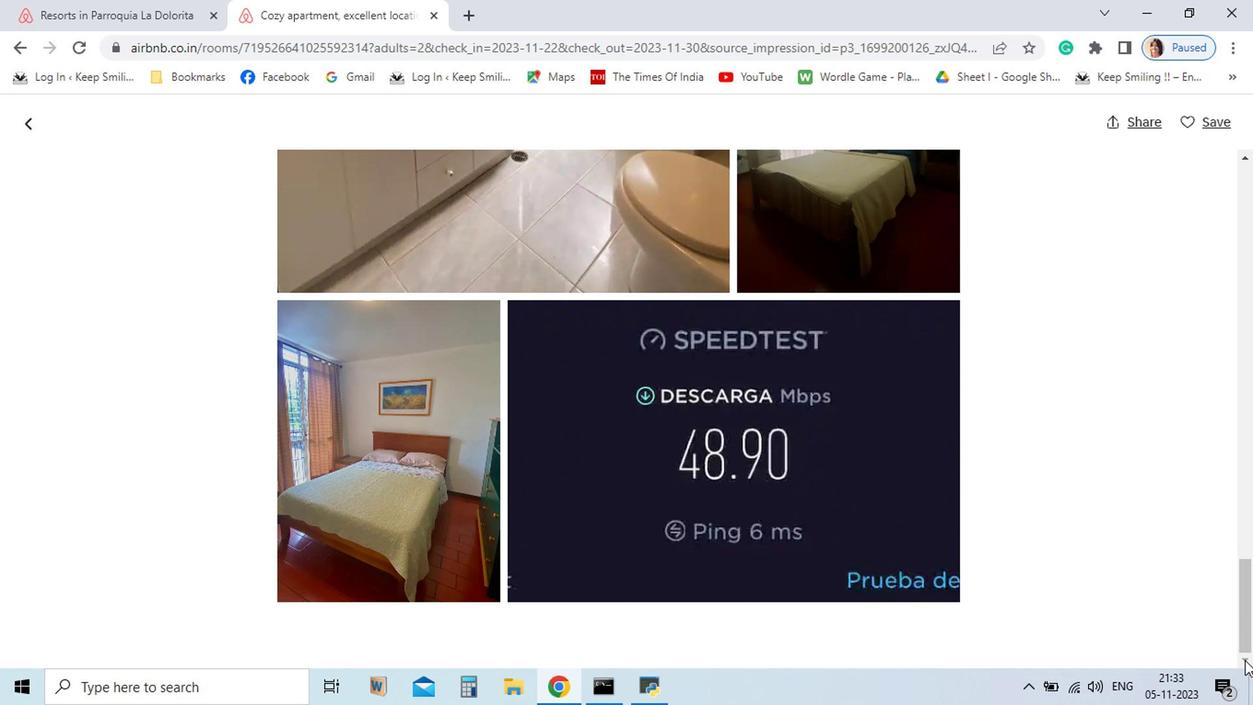 
Action: Mouse pressed left at (1065, 652)
Screenshot: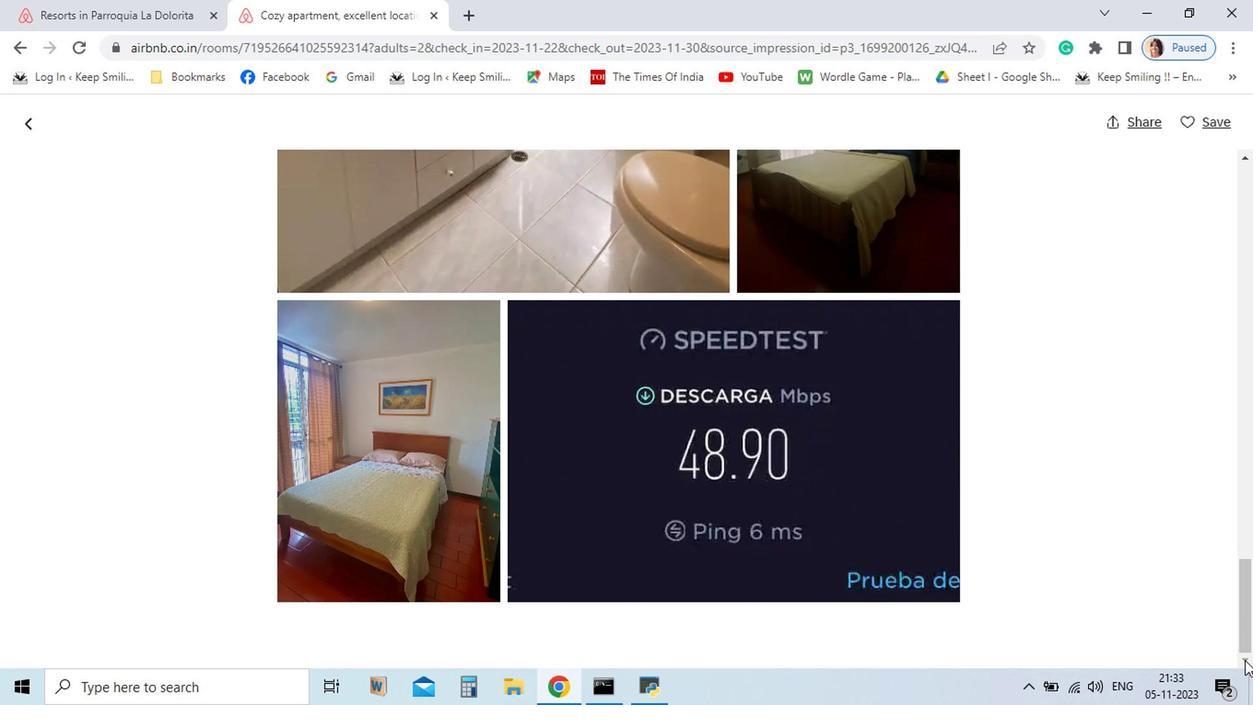 
Action: Mouse moved to (1065, 652)
Screenshot: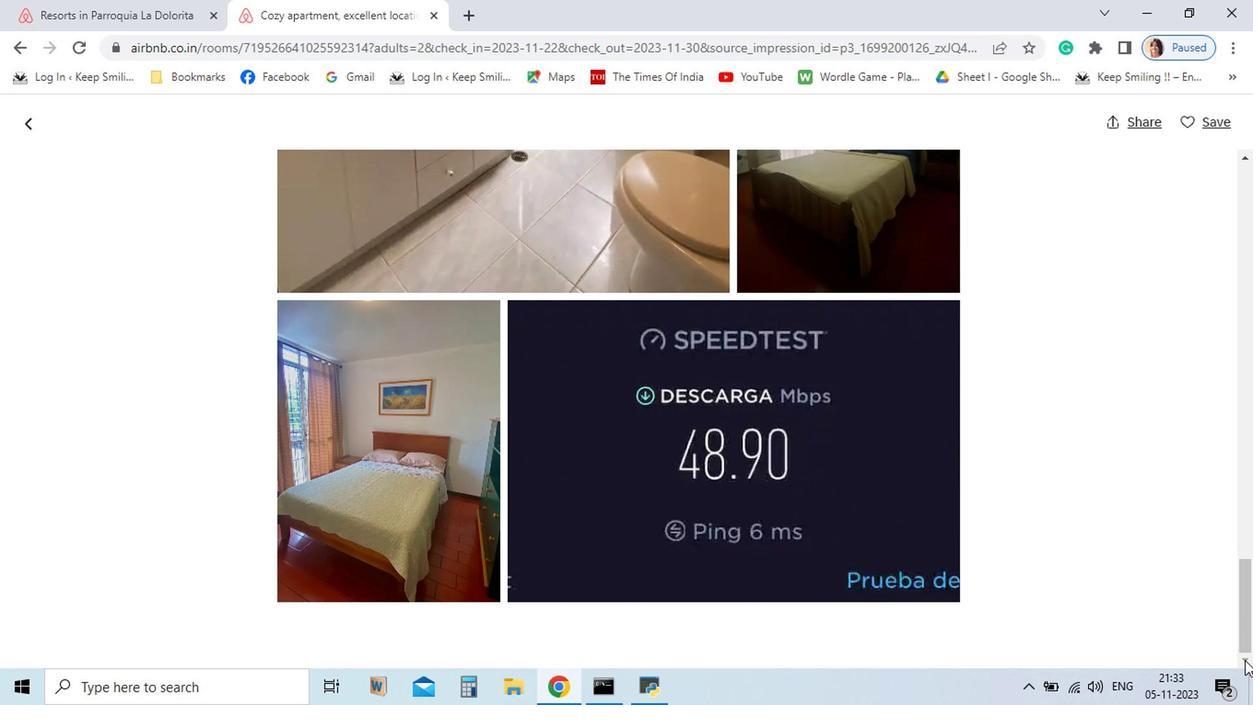 
Action: Mouse pressed left at (1065, 652)
Screenshot: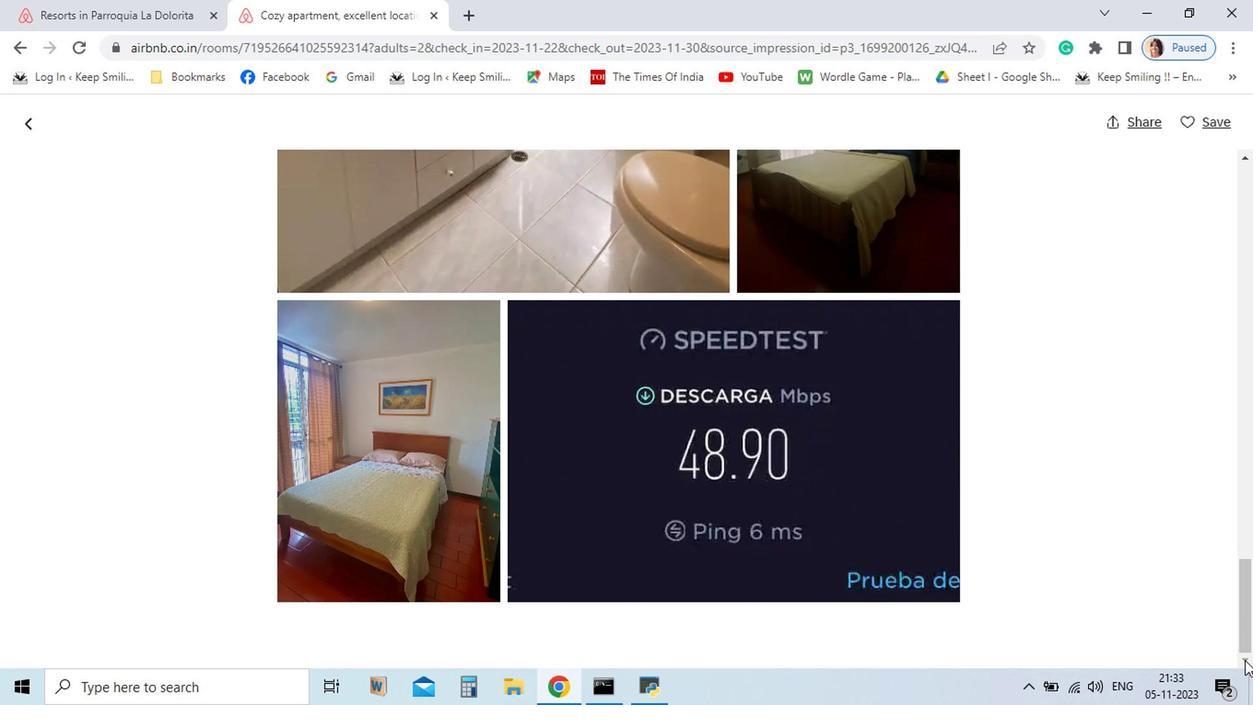 
Action: Mouse pressed left at (1065, 652)
Screenshot: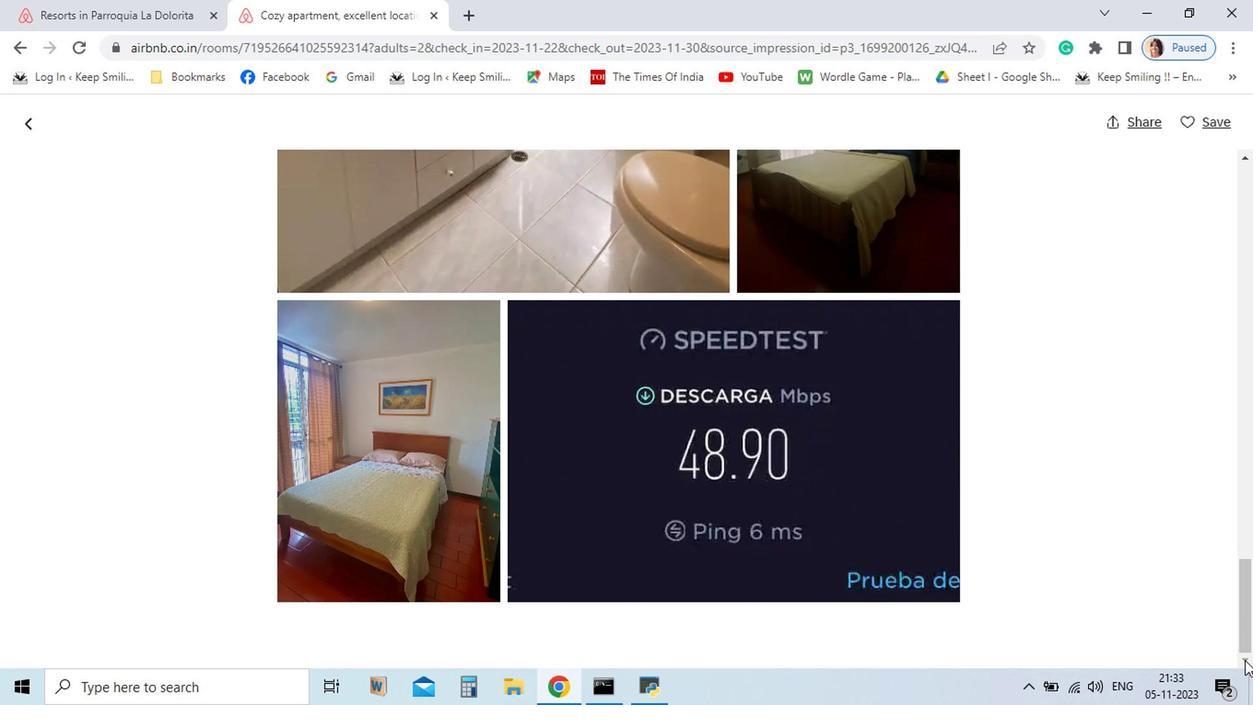 
Action: Mouse moved to (205, 266)
Screenshot: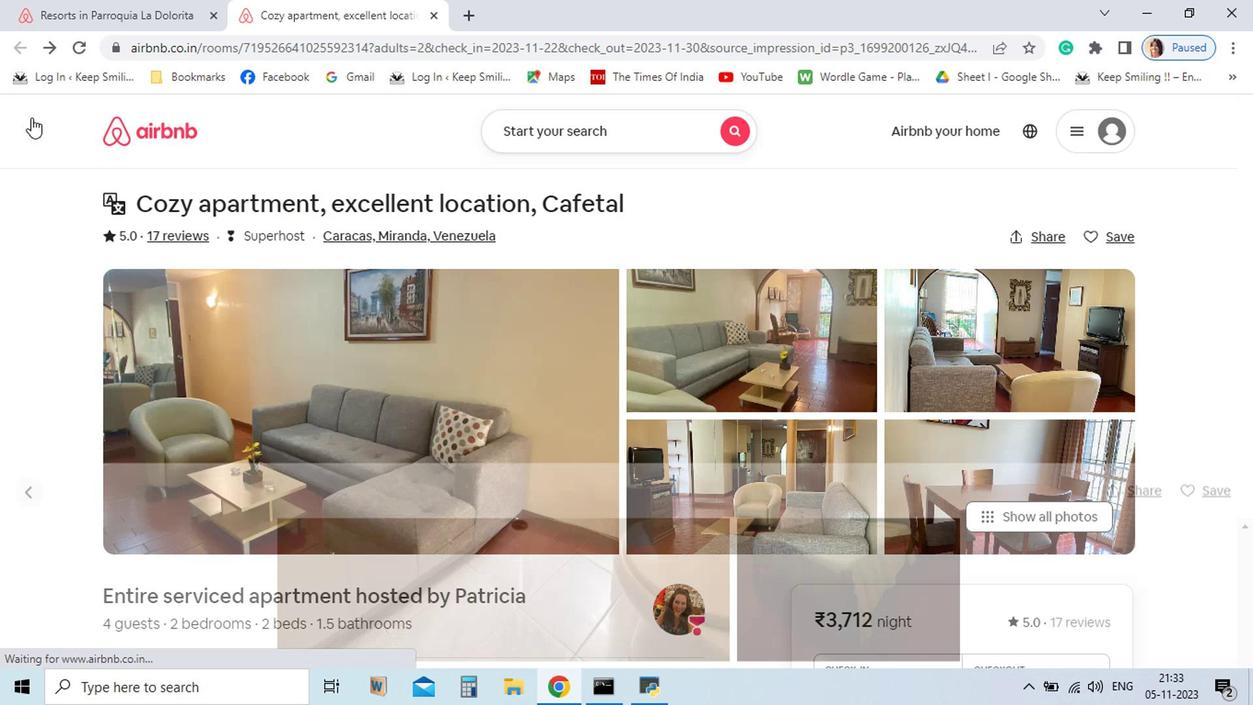 
Action: Mouse pressed left at (205, 266)
Screenshot: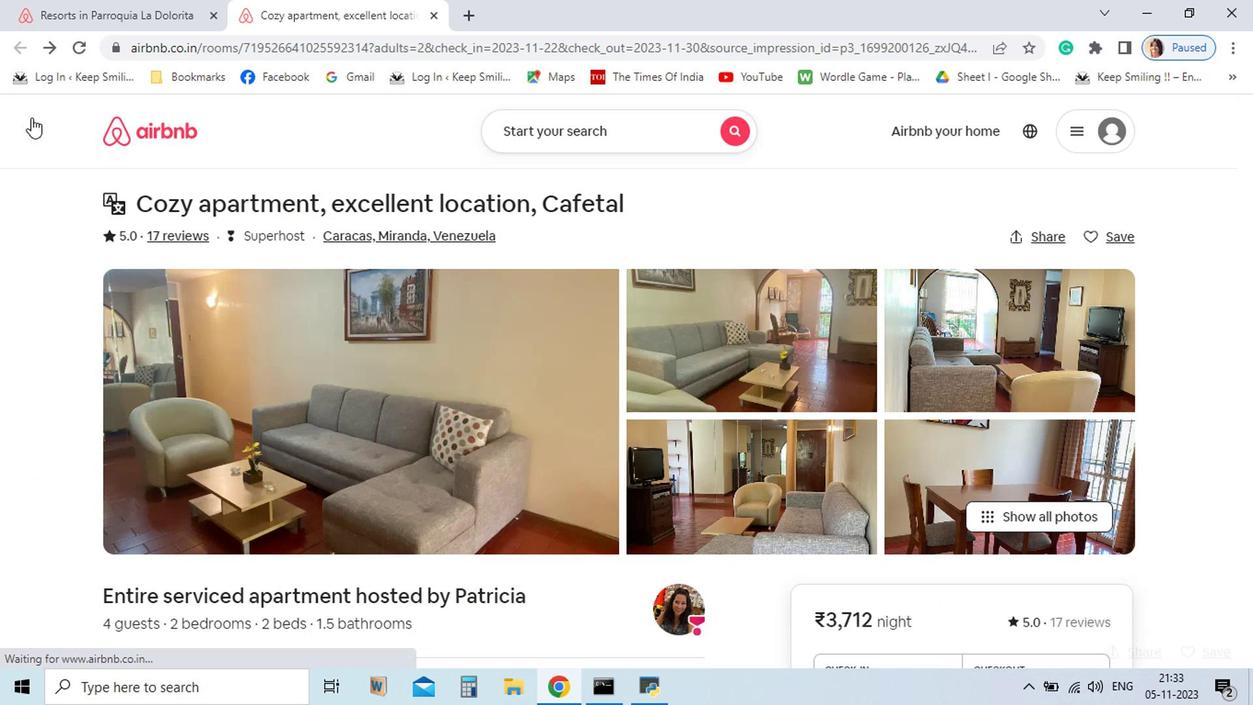 
Action: Mouse moved to (1067, 658)
Screenshot: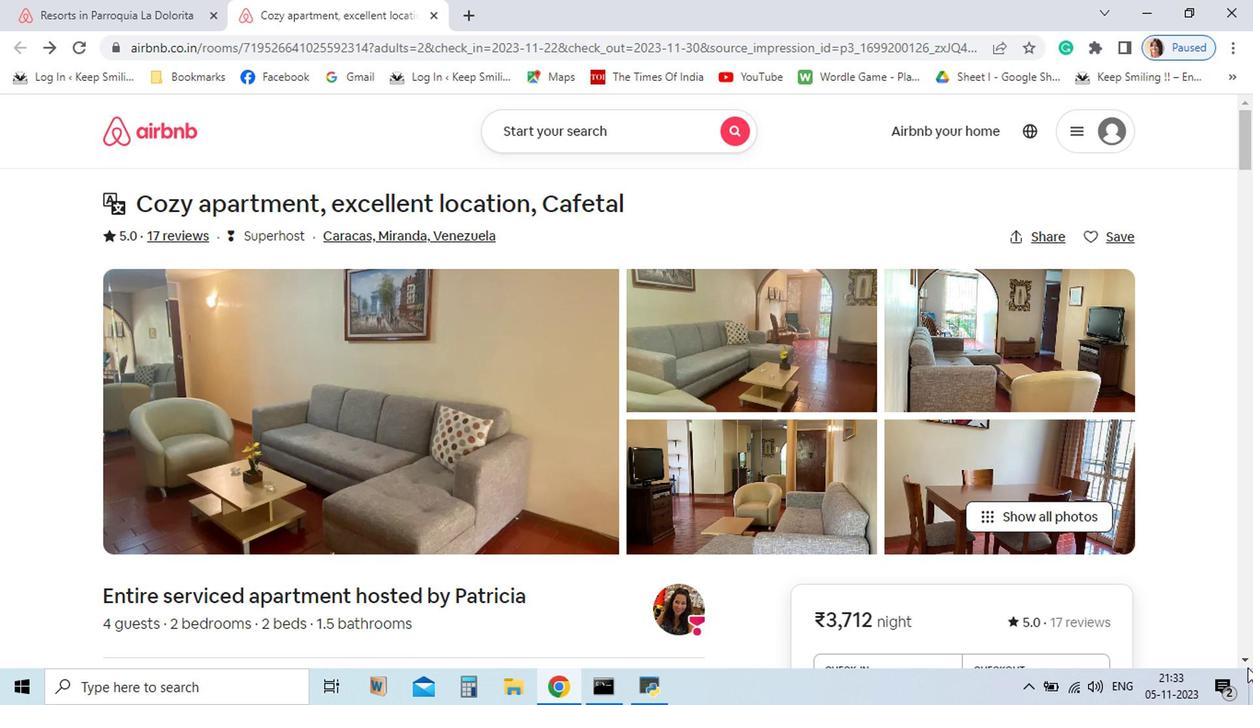 
Action: Mouse pressed left at (1067, 658)
Screenshot: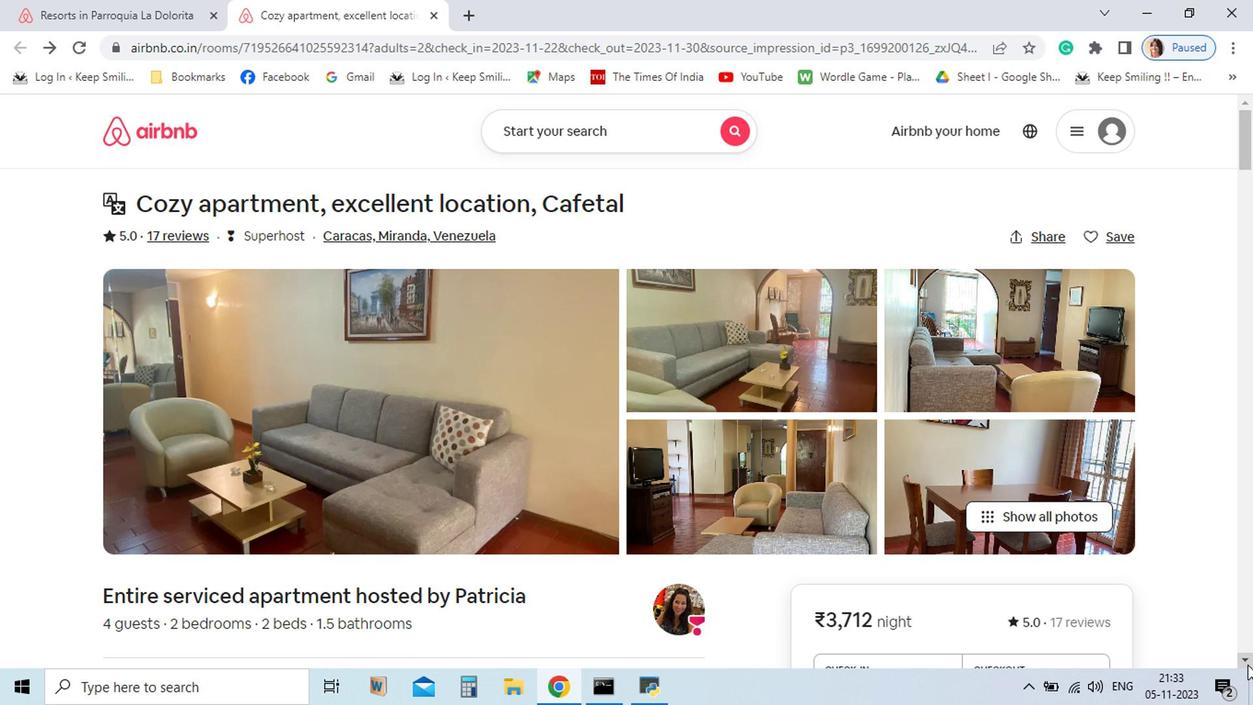 
Action: Mouse moved to (1067, 653)
Screenshot: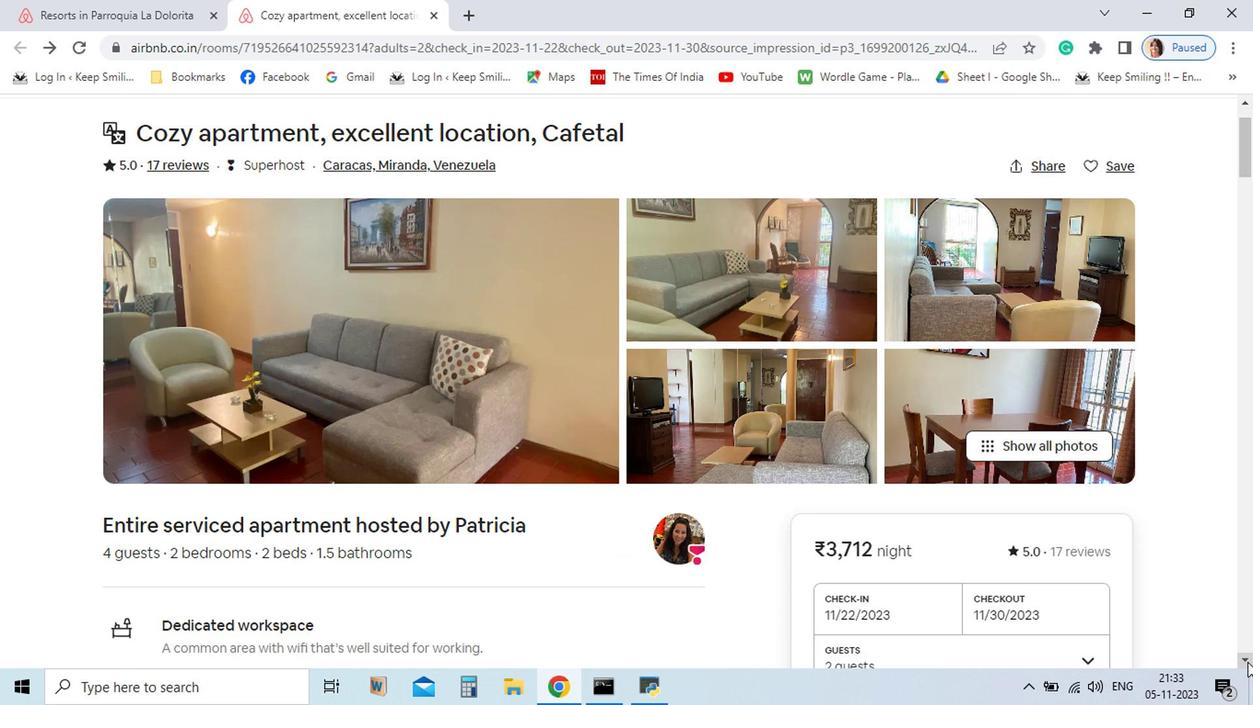 
Action: Mouse pressed left at (1067, 653)
Screenshot: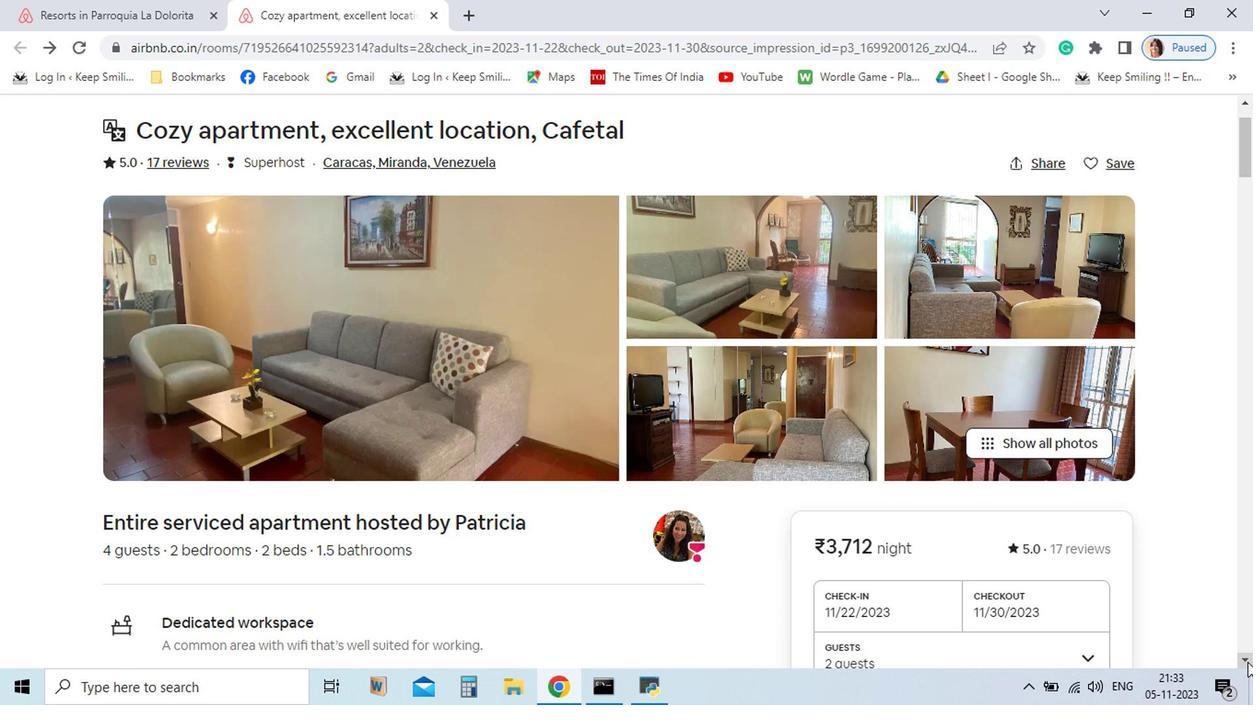 
Action: Mouse pressed left at (1067, 653)
Screenshot: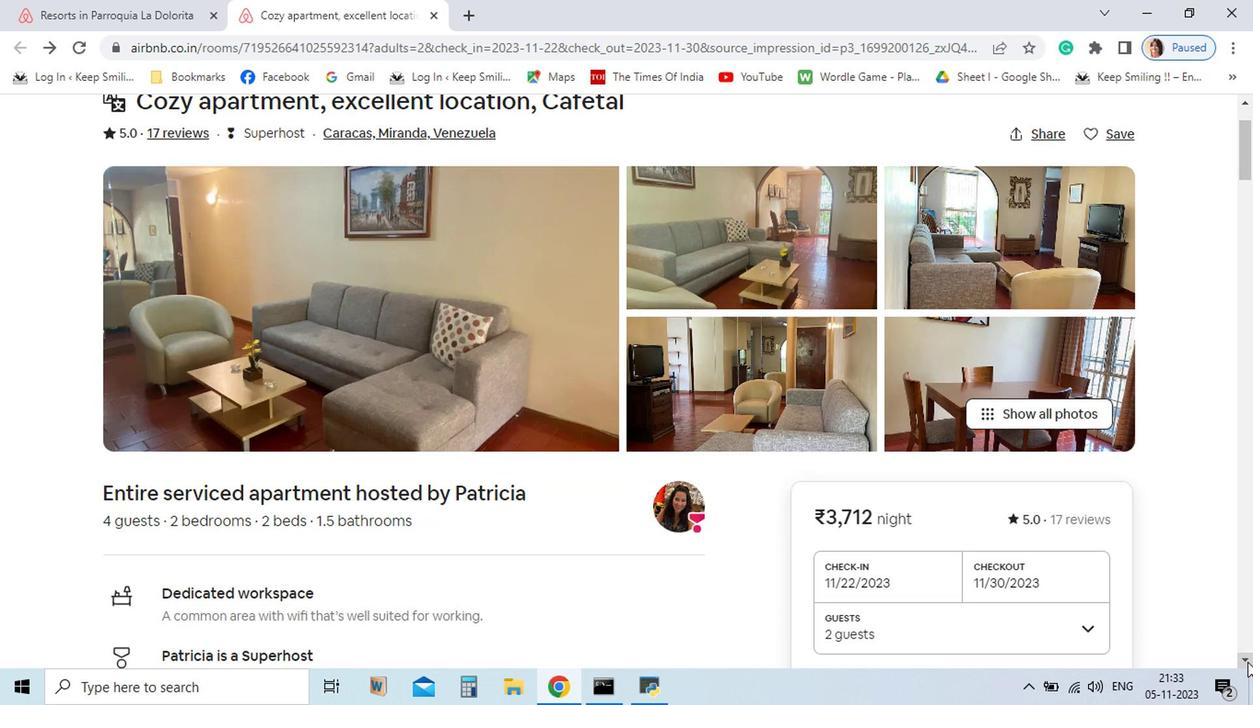 
Action: Mouse pressed left at (1067, 653)
Screenshot: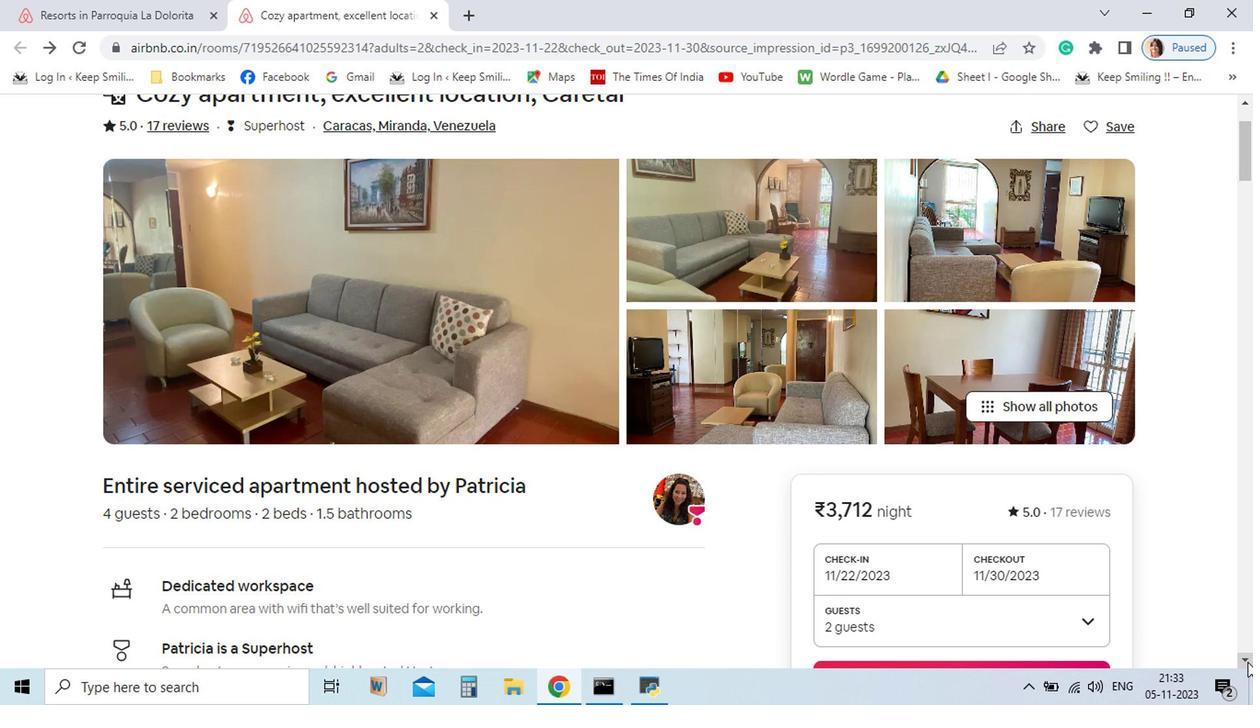 
Action: Mouse pressed left at (1067, 653)
Screenshot: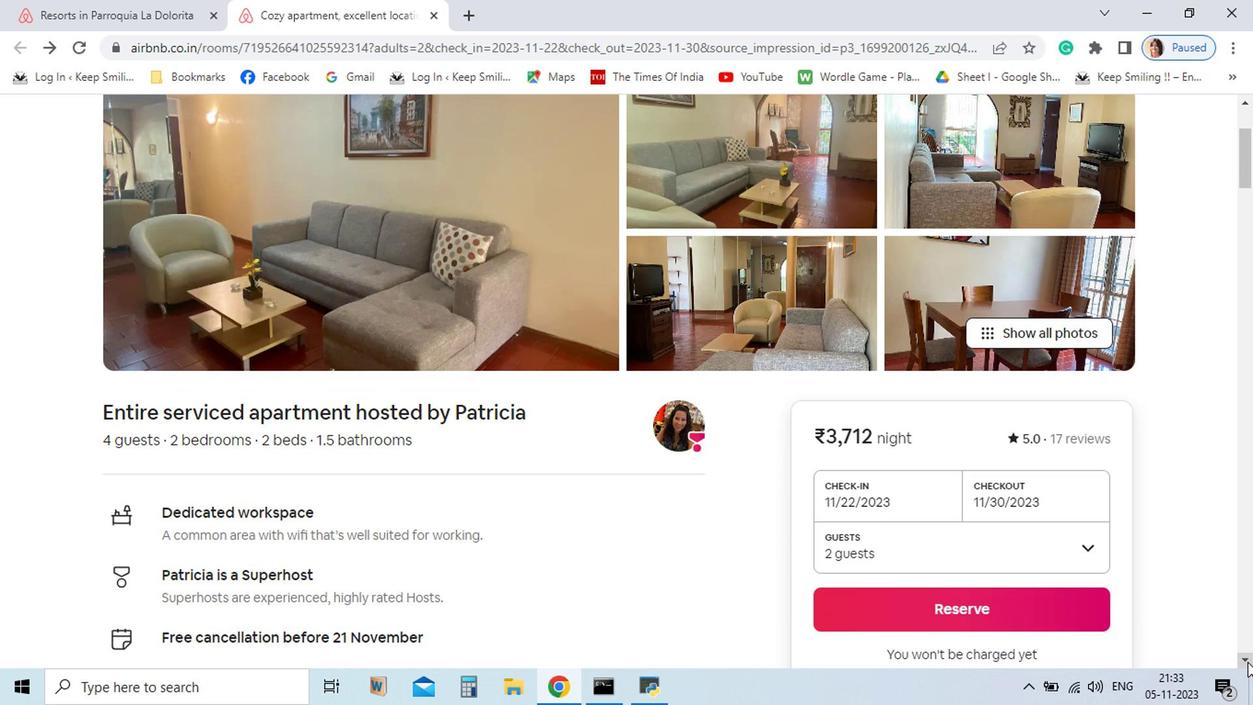 
Action: Mouse pressed left at (1067, 653)
Screenshot: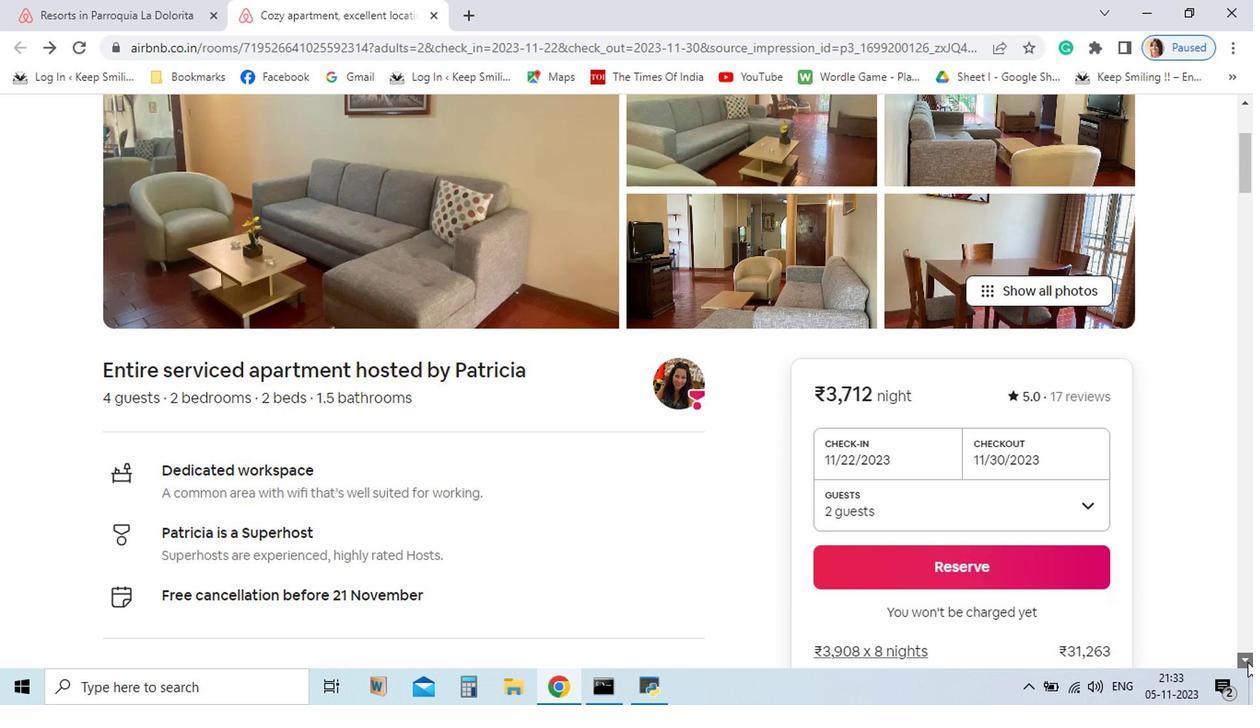 
Action: Mouse pressed left at (1067, 653)
Screenshot: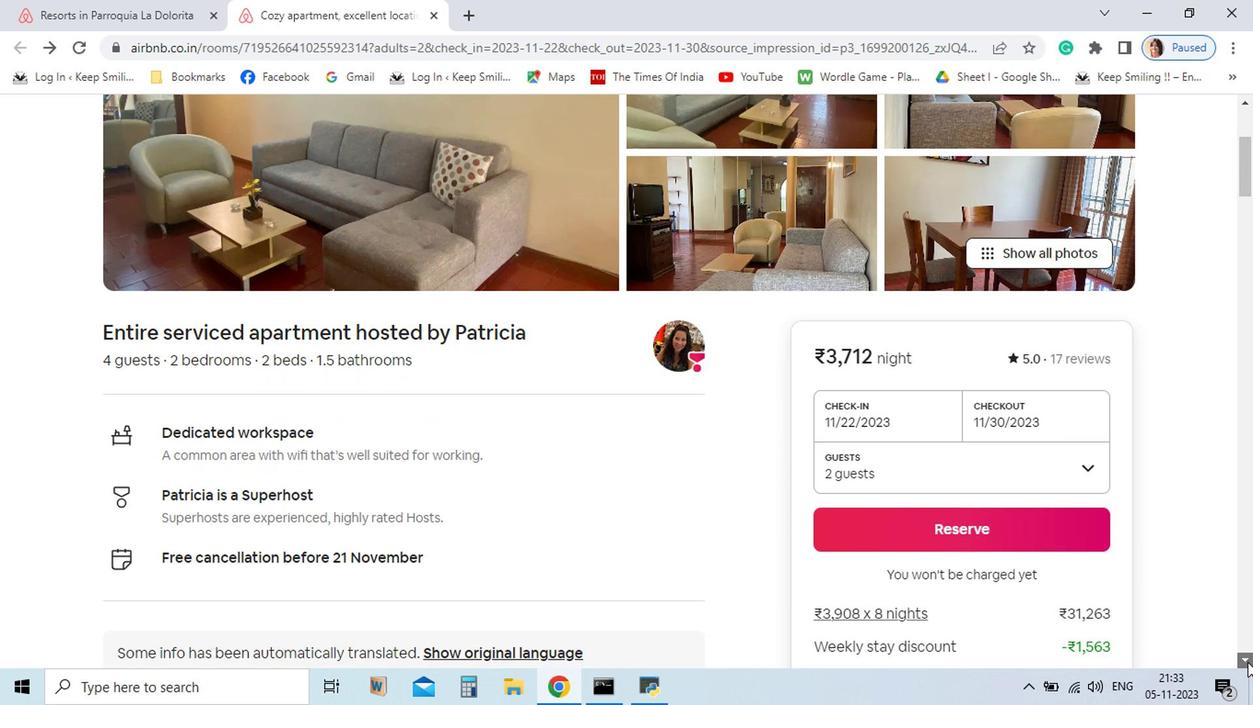 
Action: Mouse pressed left at (1067, 653)
Screenshot: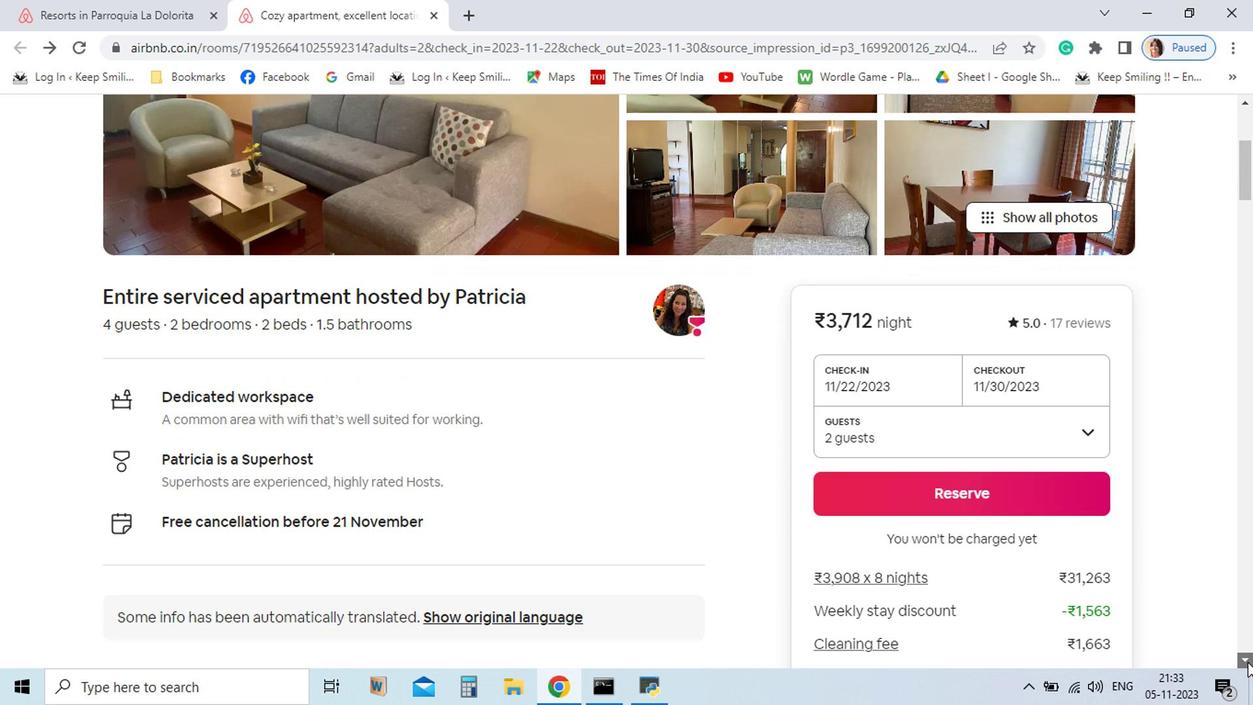 
Action: Mouse pressed left at (1067, 653)
Screenshot: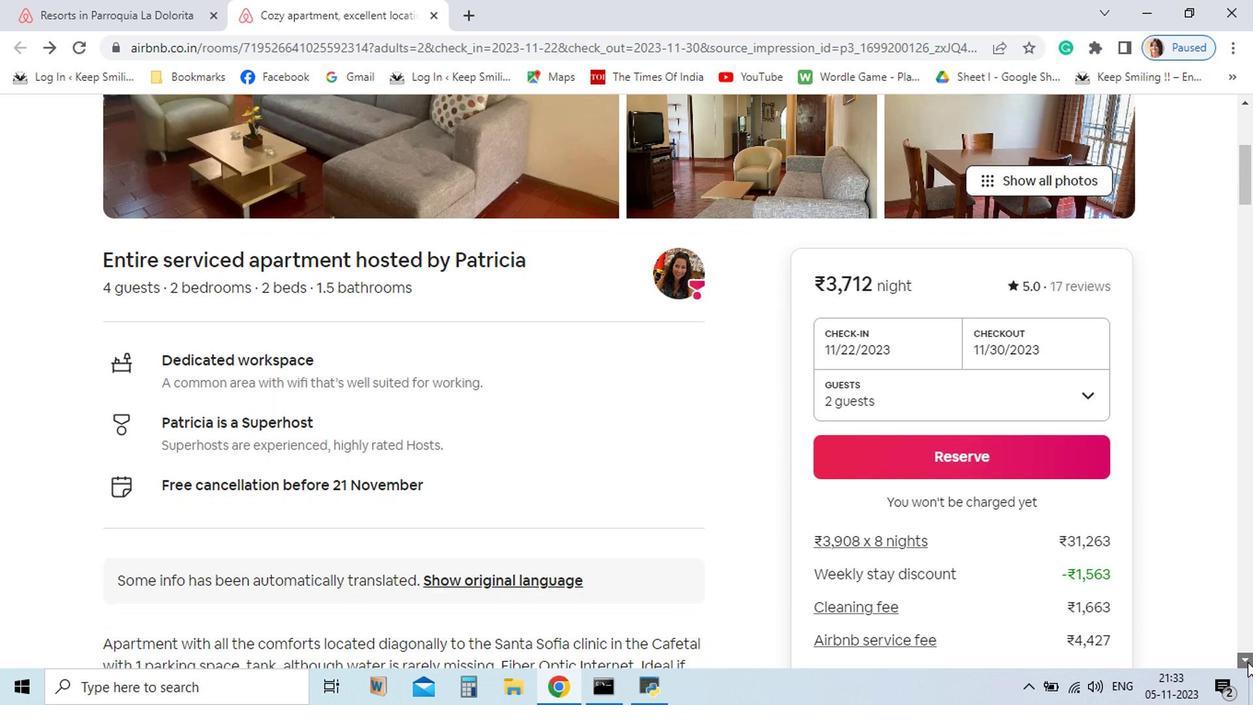
Action: Mouse pressed left at (1067, 653)
Screenshot: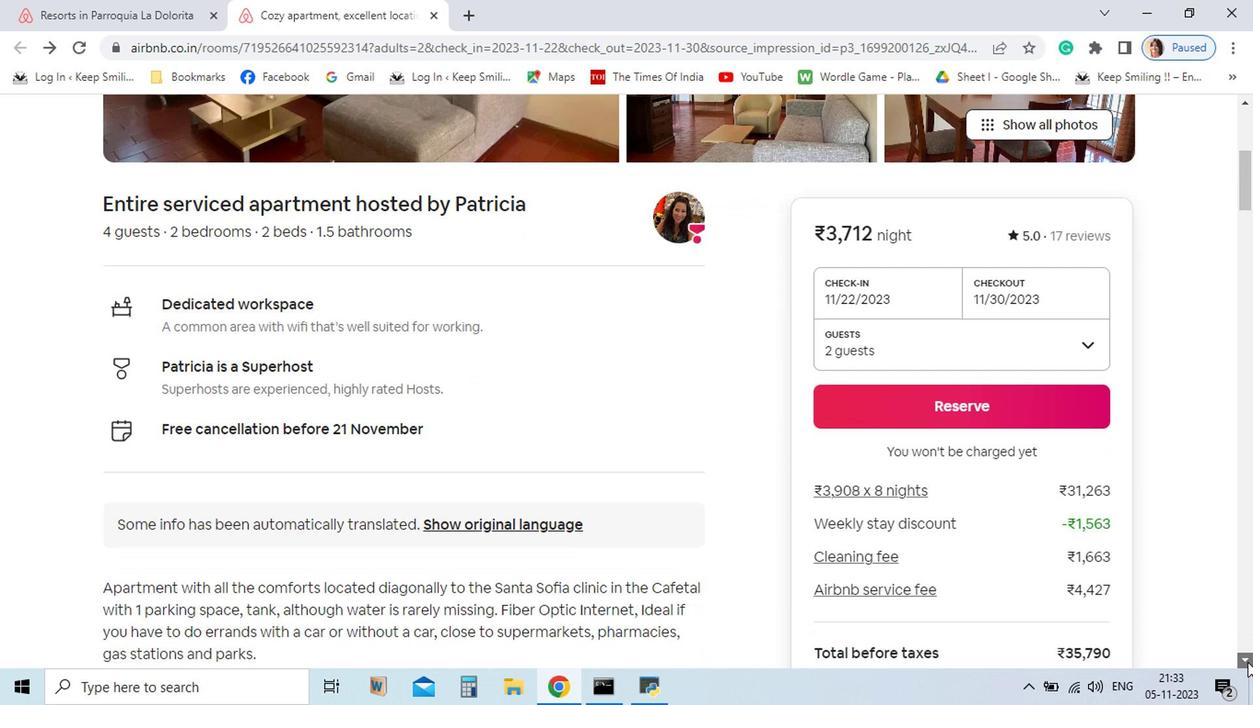 
Action: Mouse pressed left at (1067, 653)
Screenshot: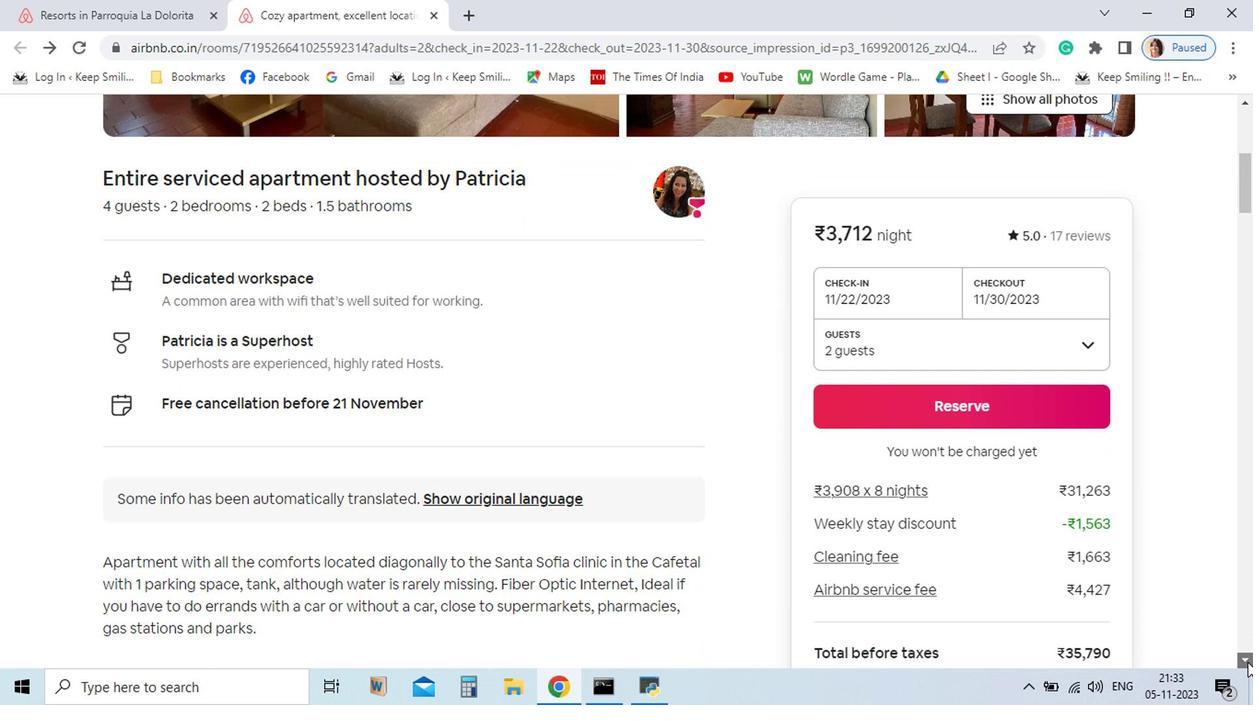 
Action: Mouse pressed left at (1067, 653)
Screenshot: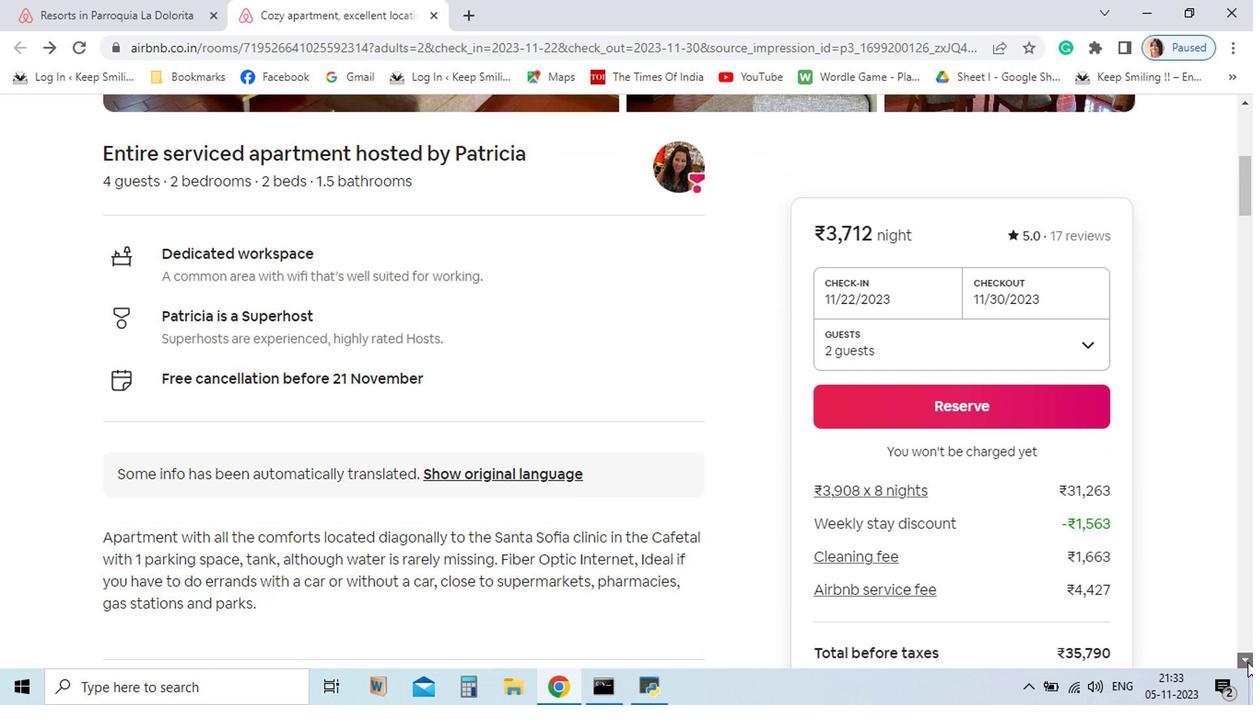 
Action: Mouse pressed left at (1067, 653)
Screenshot: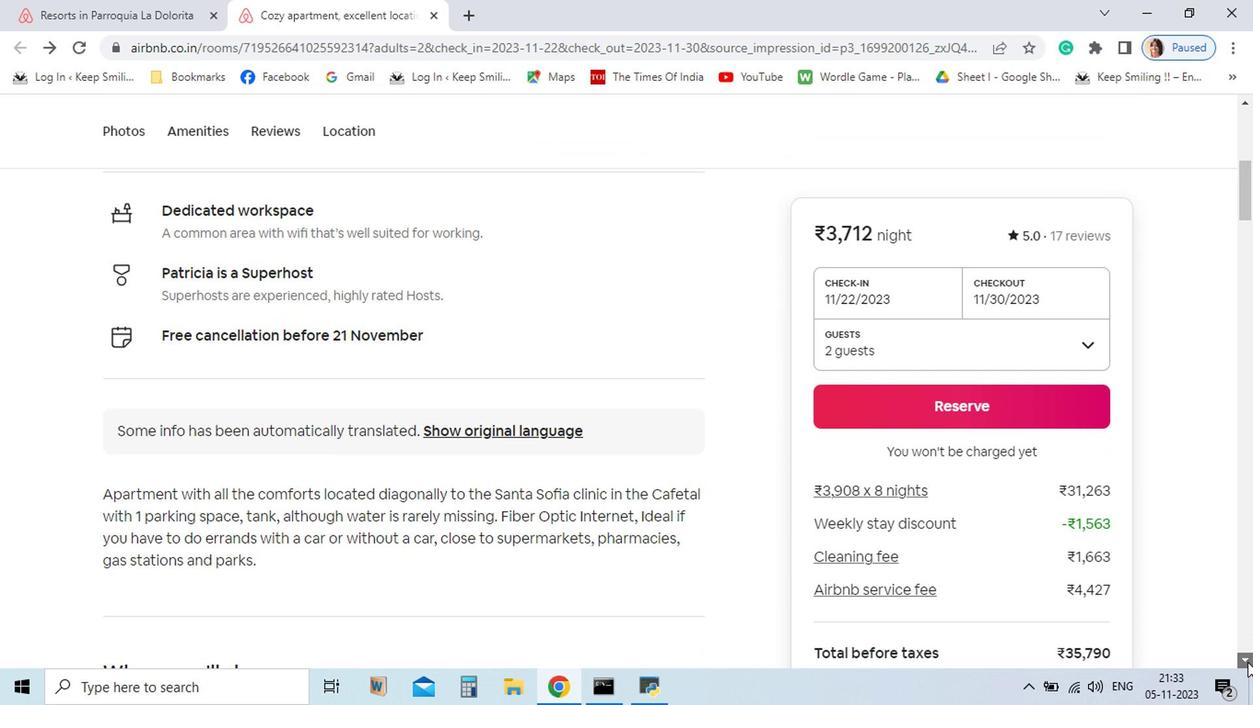 
Action: Mouse pressed left at (1067, 653)
Screenshot: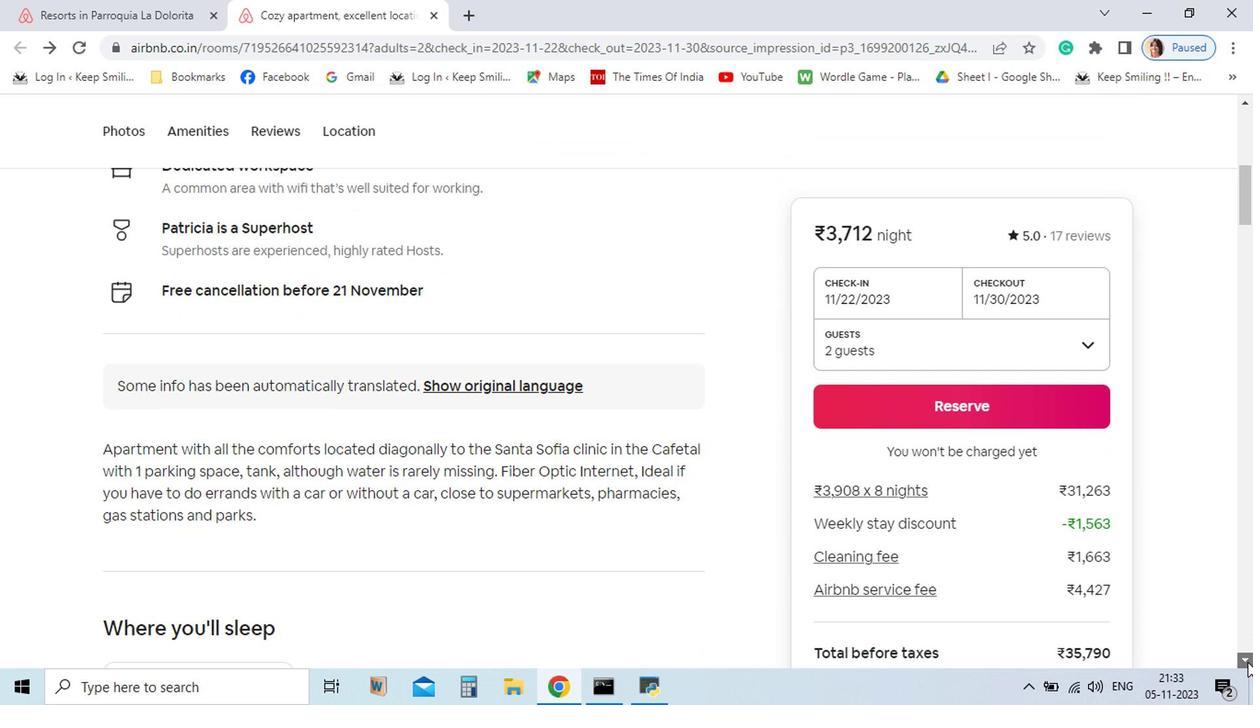 
Action: Mouse pressed left at (1067, 653)
Screenshot: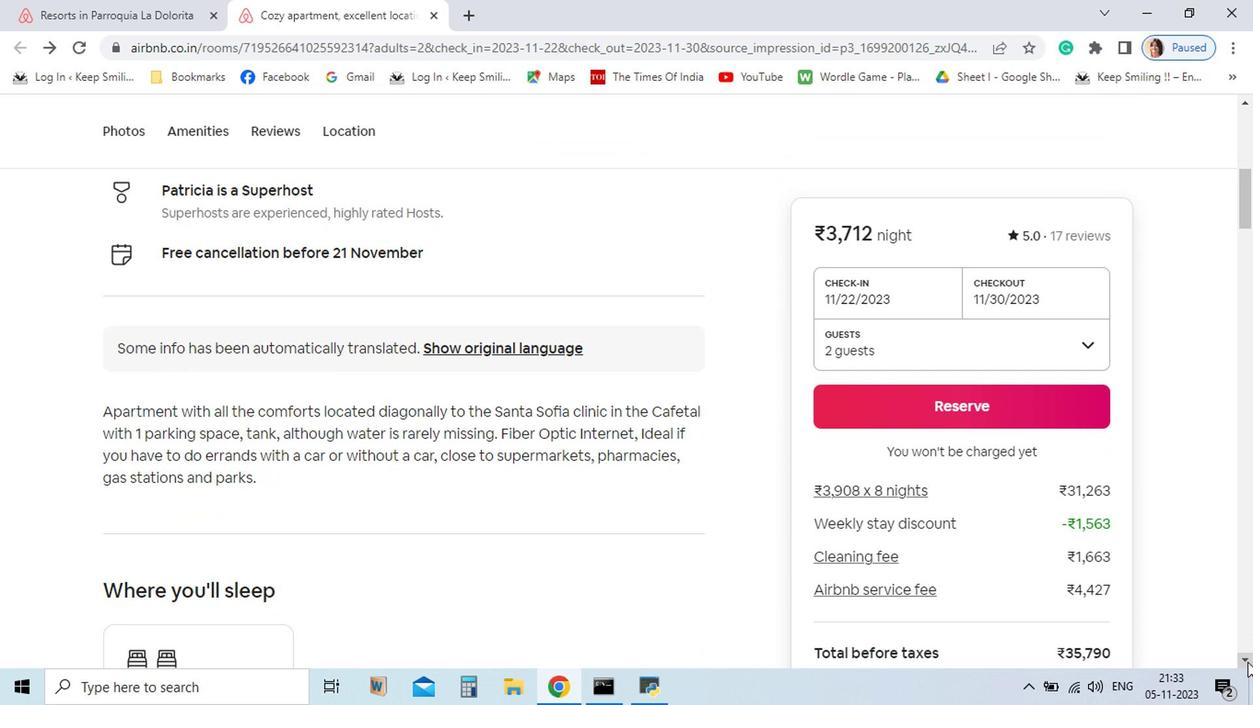 
Action: Mouse pressed left at (1067, 653)
Screenshot: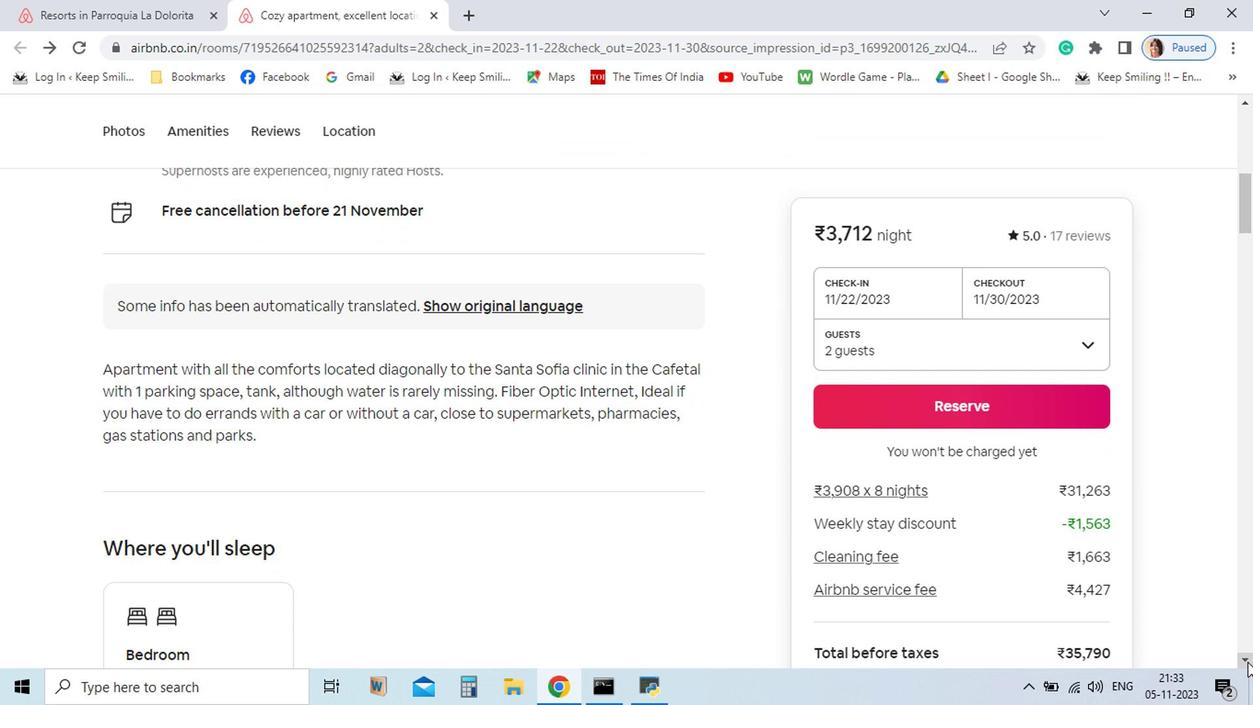 
Action: Mouse pressed left at (1067, 653)
Screenshot: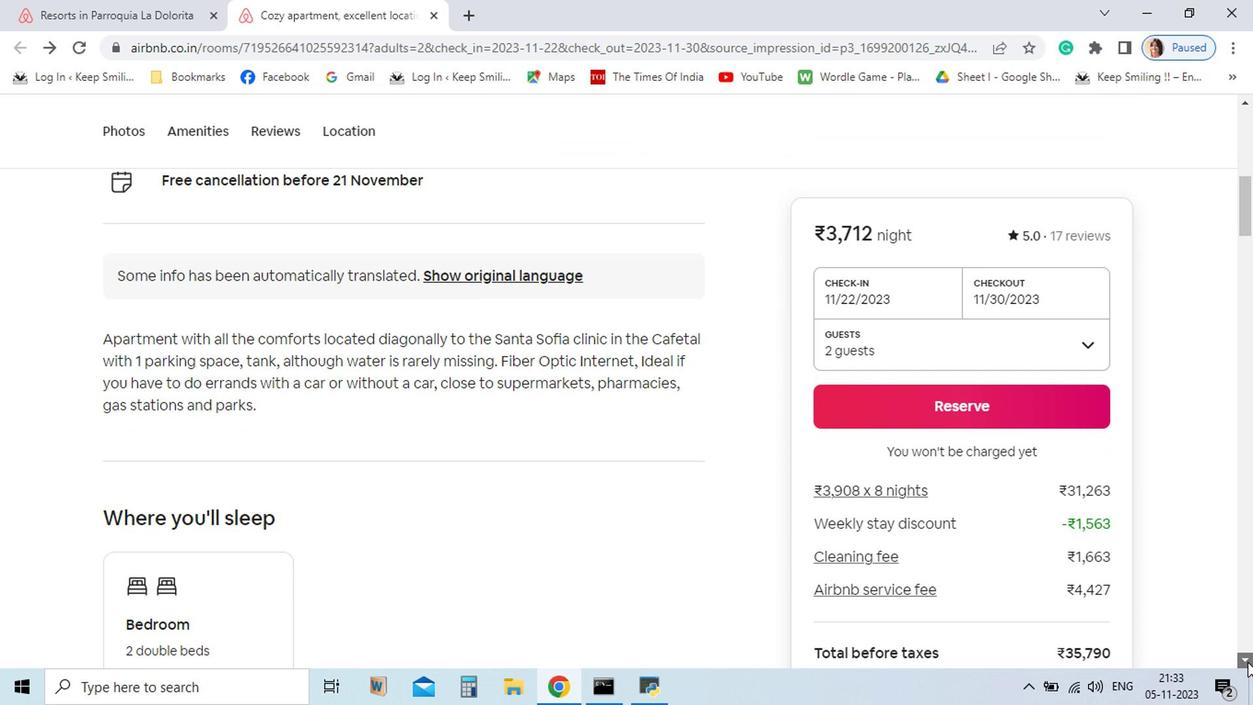 
Action: Mouse pressed left at (1067, 653)
Screenshot: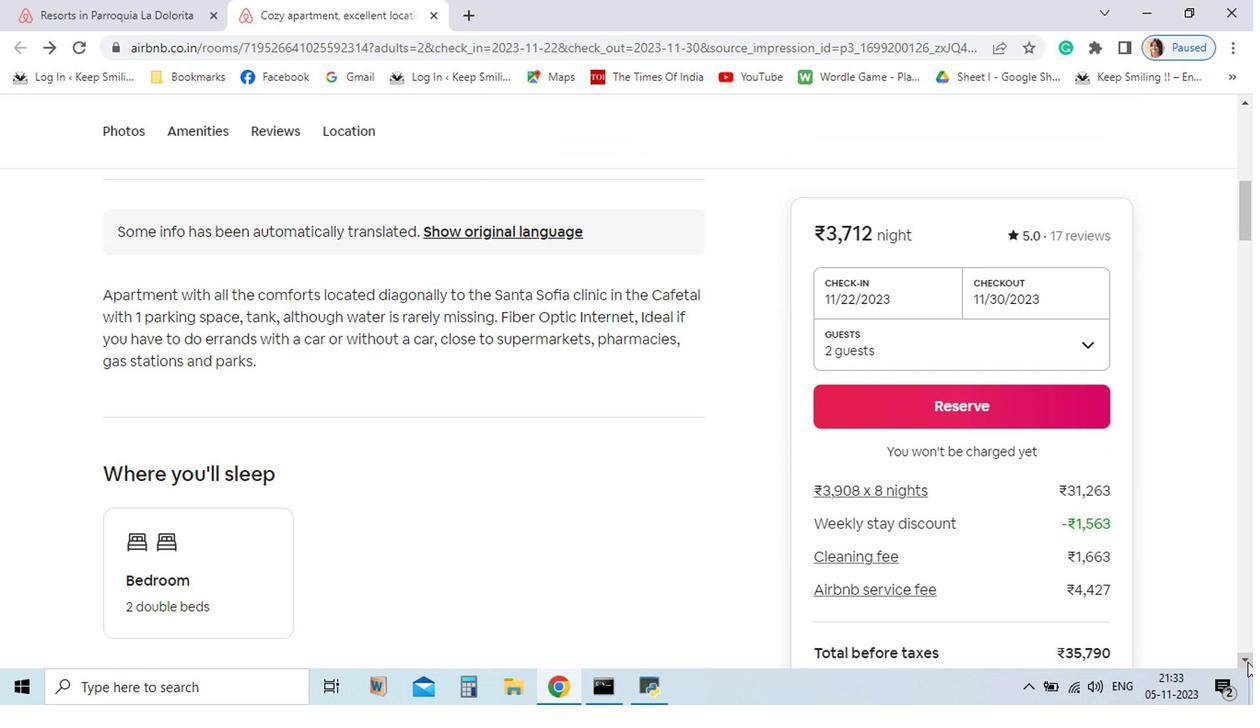 
Action: Mouse pressed left at (1067, 653)
Screenshot: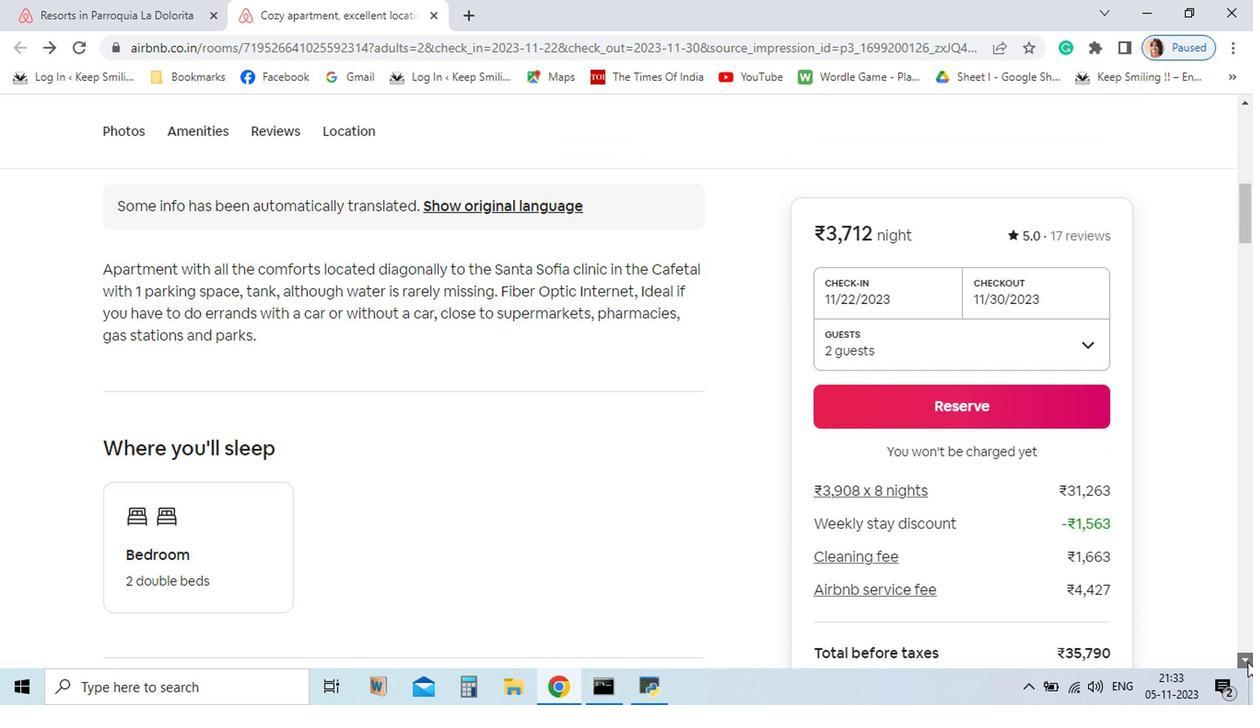 
Action: Mouse pressed left at (1067, 653)
Screenshot: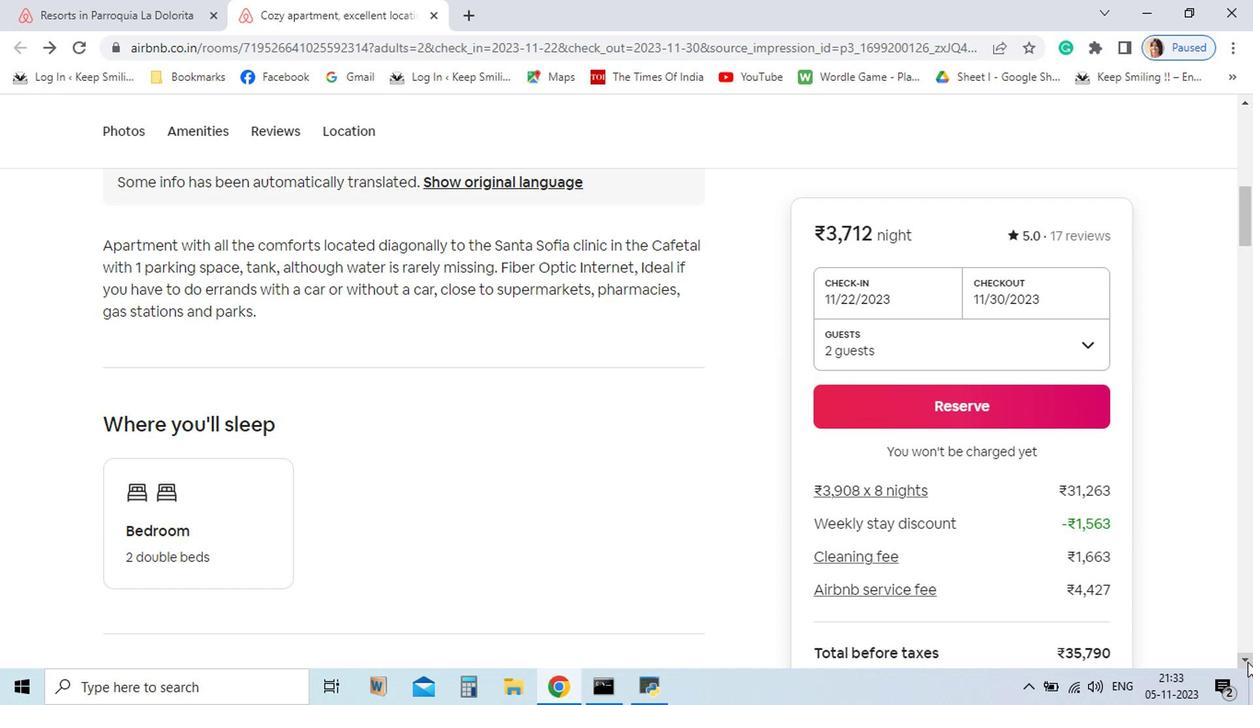 
Action: Mouse pressed left at (1067, 653)
Screenshot: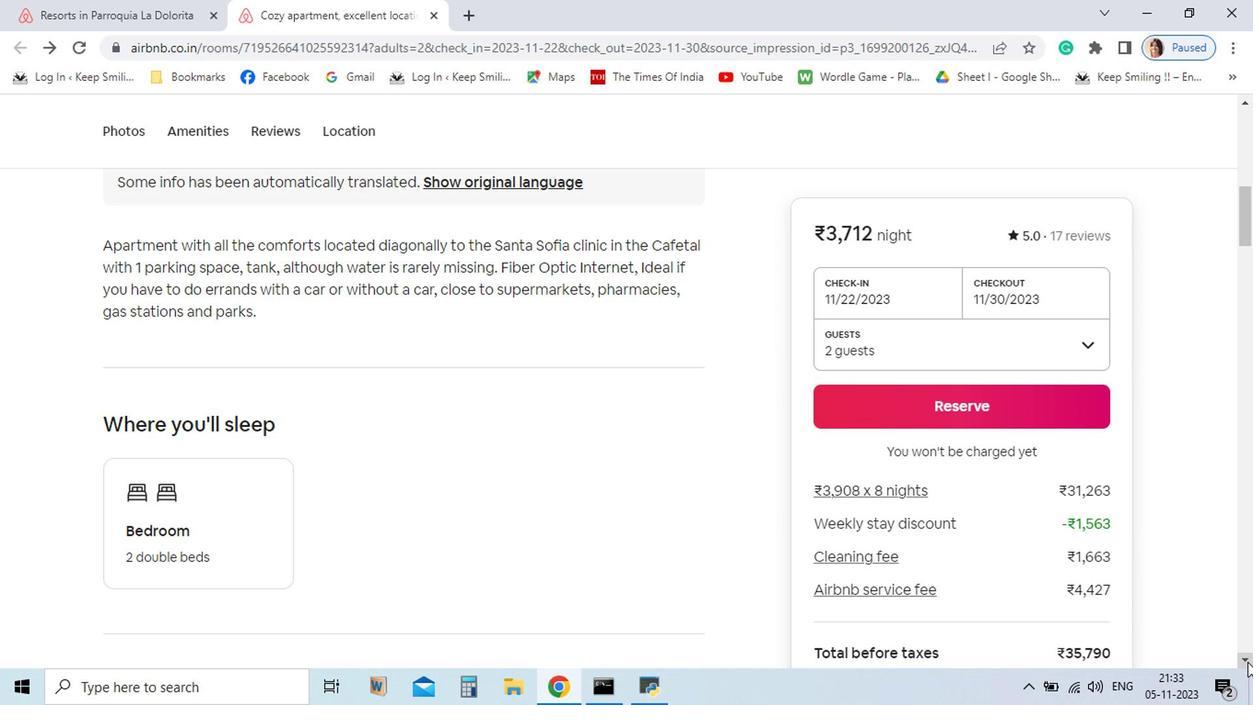 
Action: Mouse pressed left at (1067, 653)
Screenshot: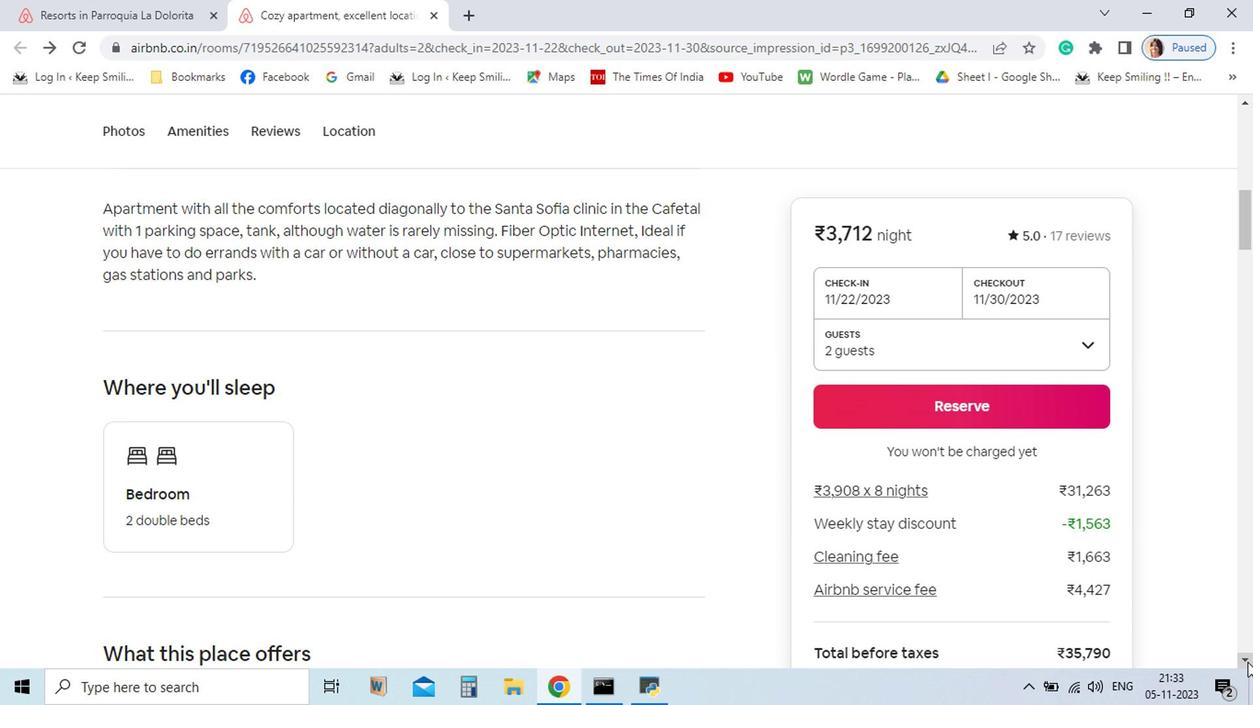 
Action: Mouse pressed left at (1067, 653)
Screenshot: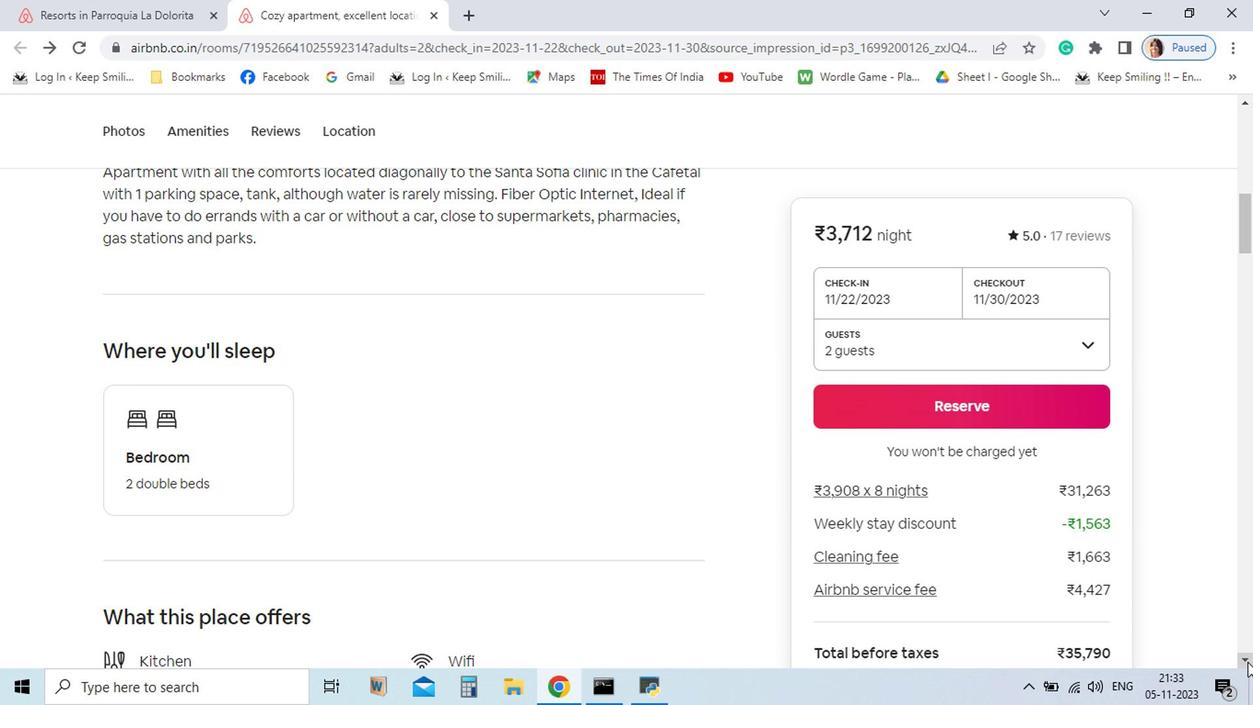 
Action: Mouse pressed left at (1067, 653)
Screenshot: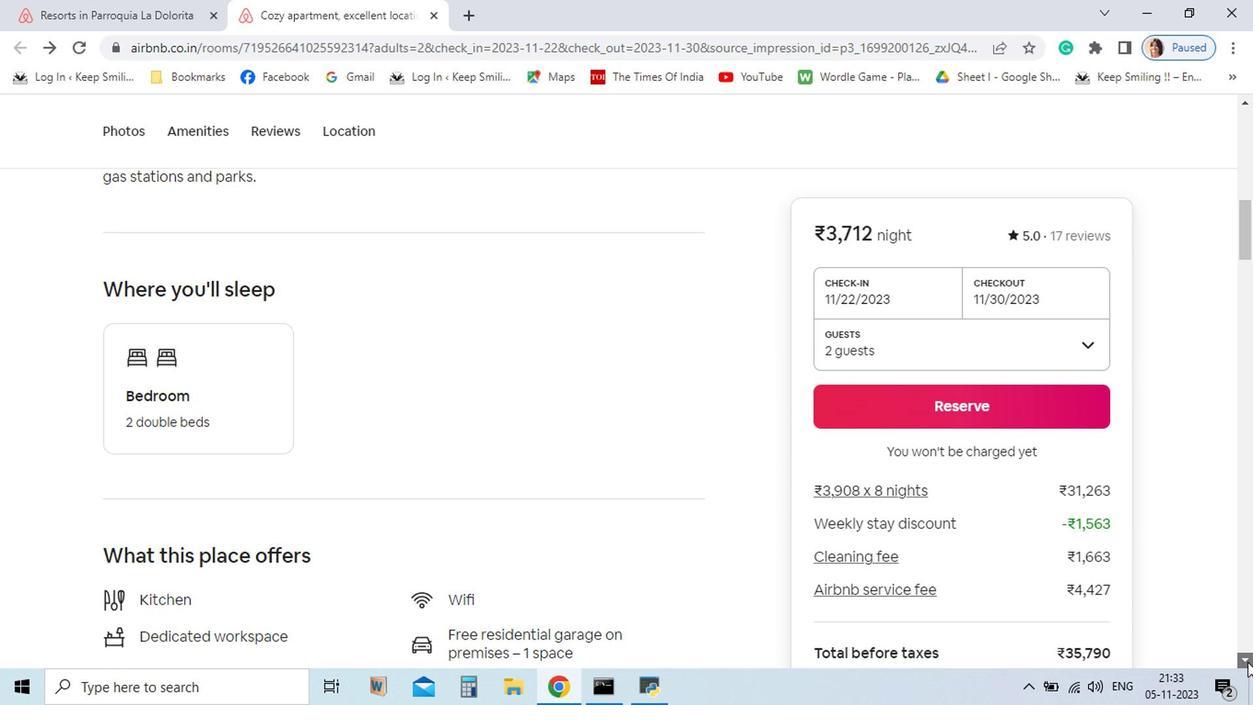 
Action: Mouse pressed left at (1067, 653)
Screenshot: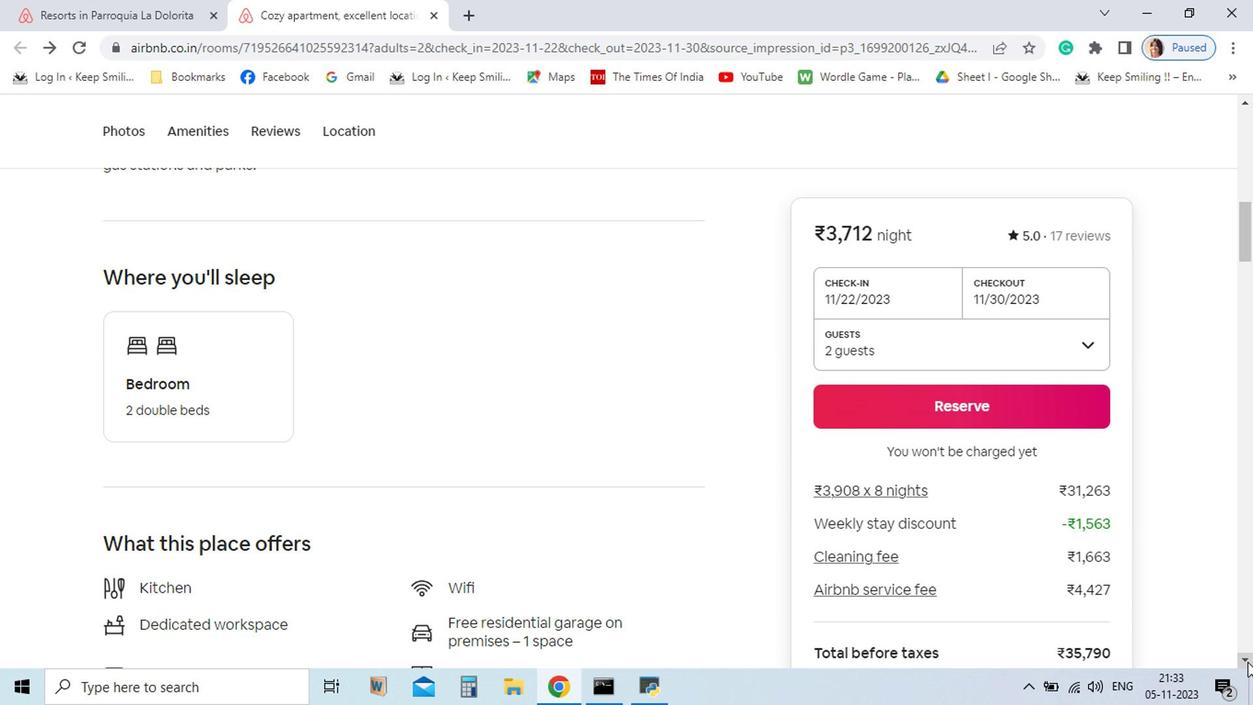 
Action: Mouse pressed left at (1067, 653)
Screenshot: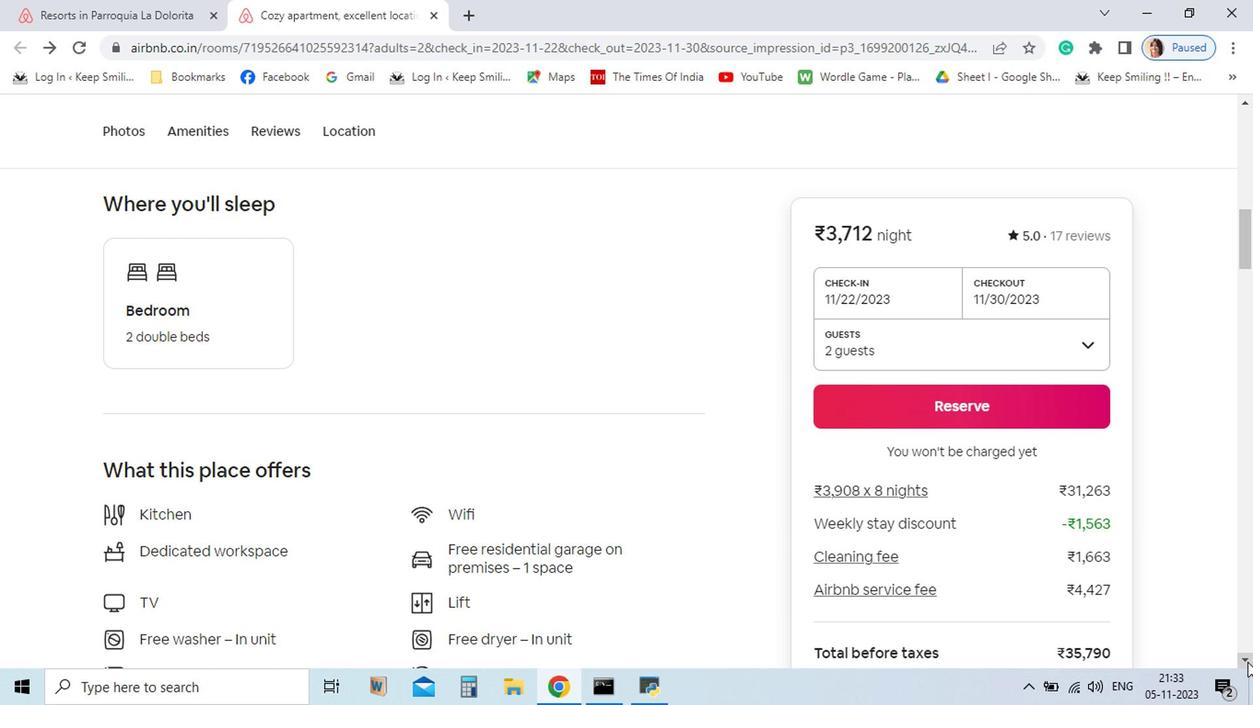 
Action: Mouse pressed left at (1067, 653)
Screenshot: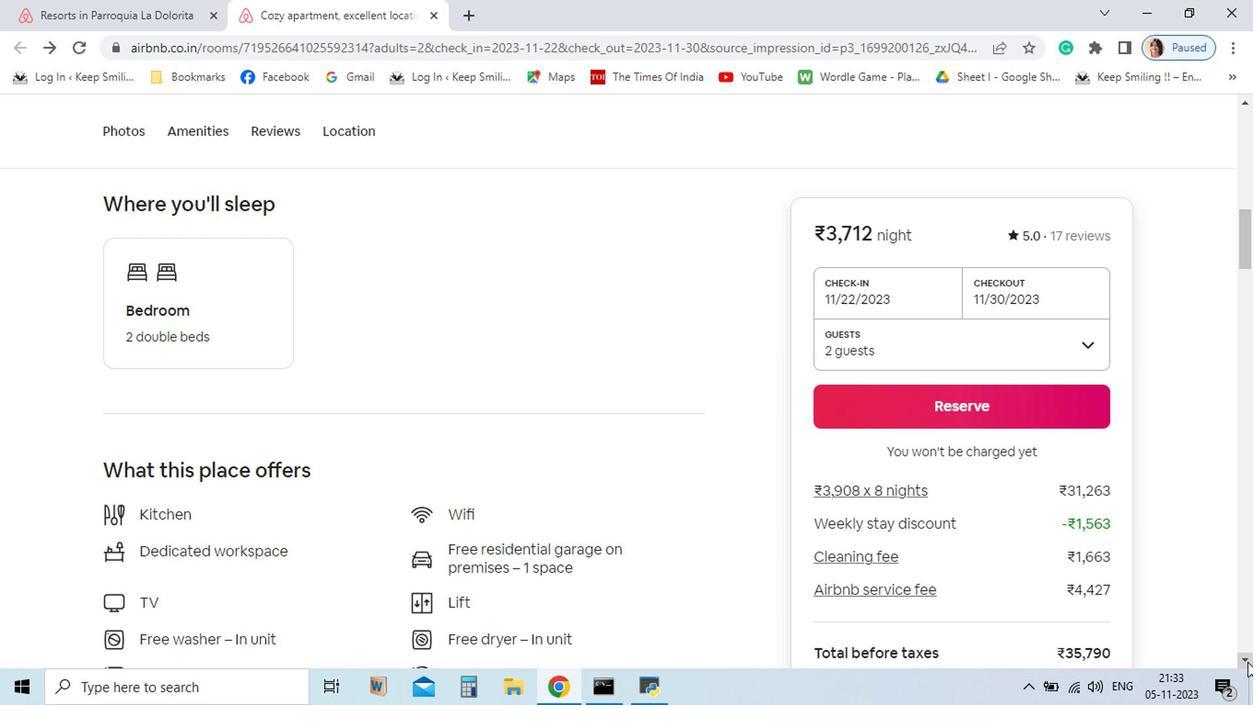 
Action: Mouse pressed left at (1067, 653)
Screenshot: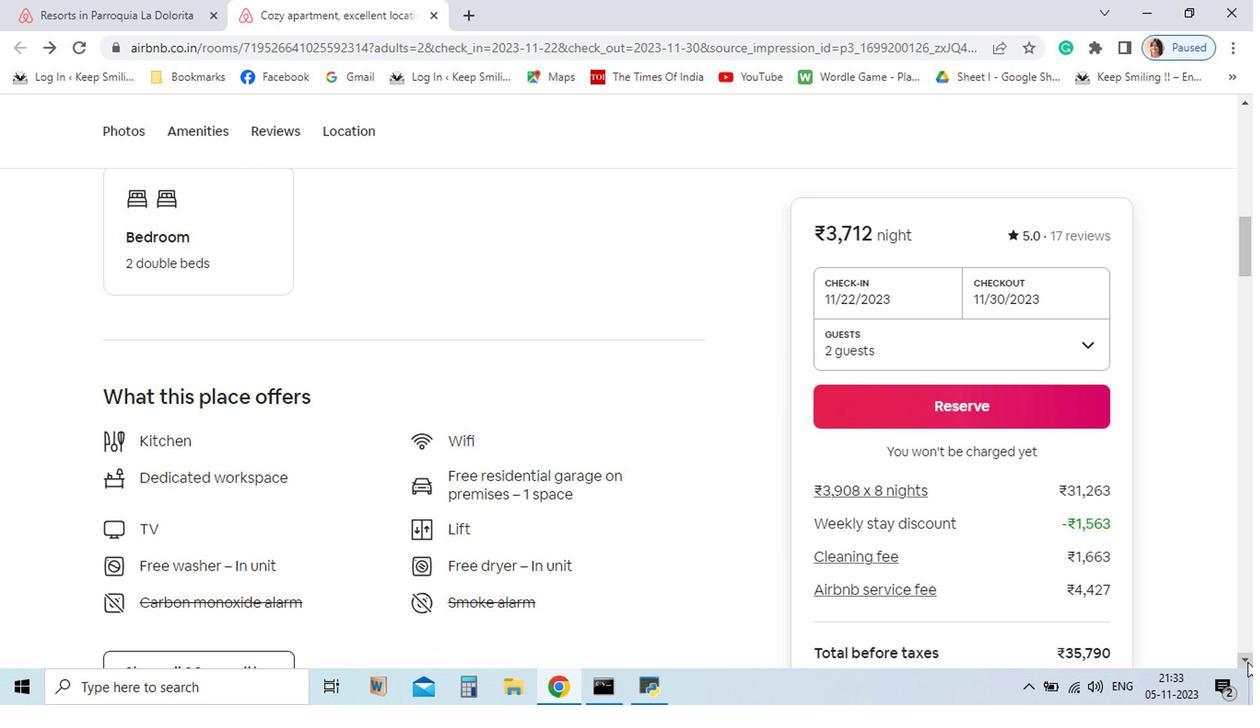 
Action: Mouse pressed left at (1067, 653)
Screenshot: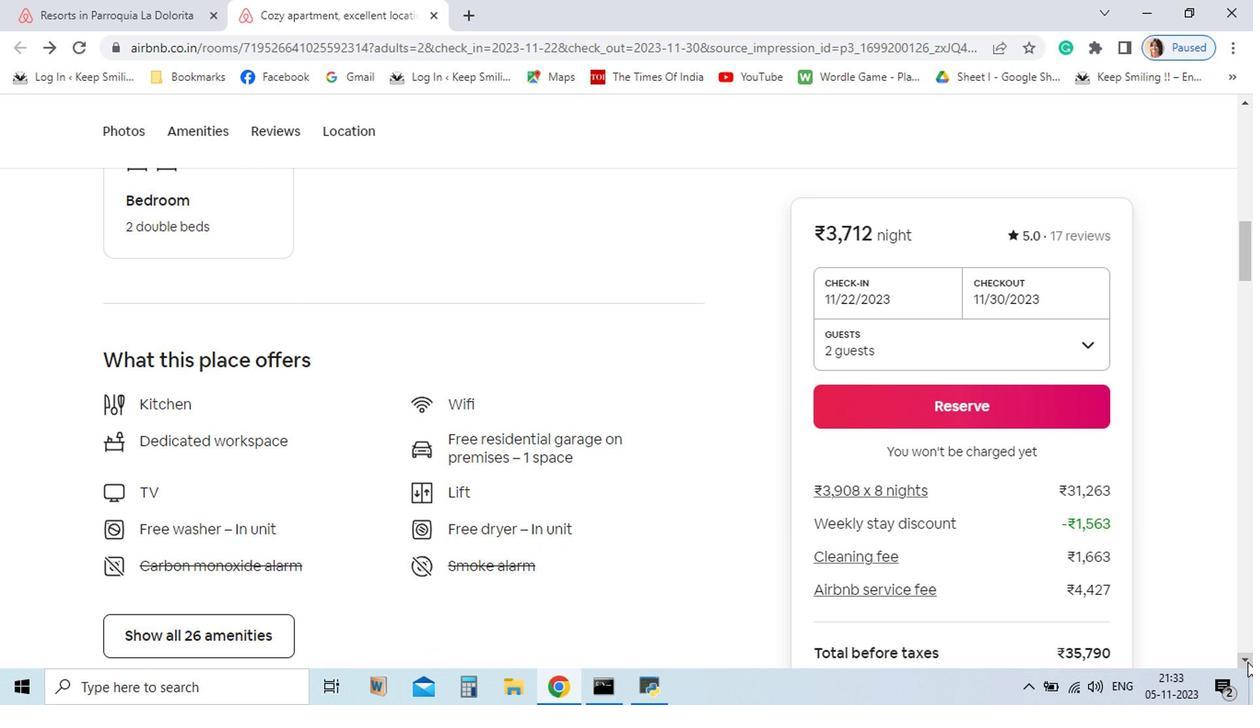 
Action: Mouse pressed left at (1067, 653)
Screenshot: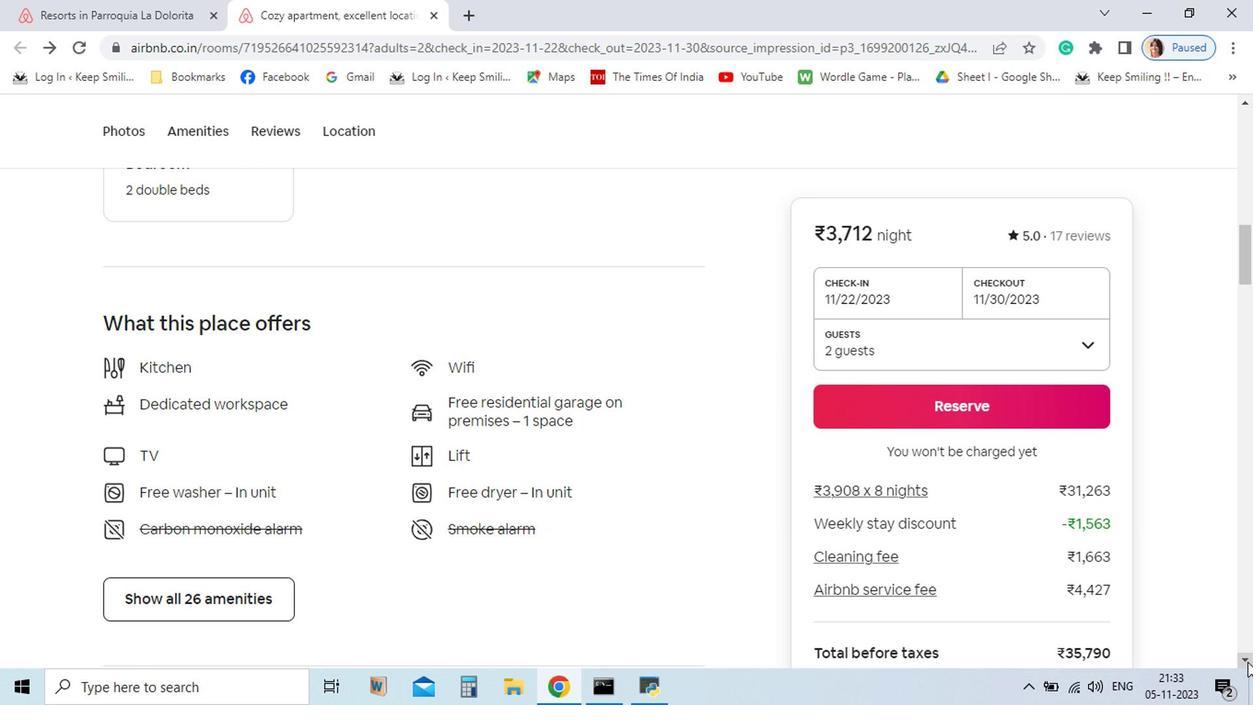 
Action: Mouse pressed left at (1067, 653)
Screenshot: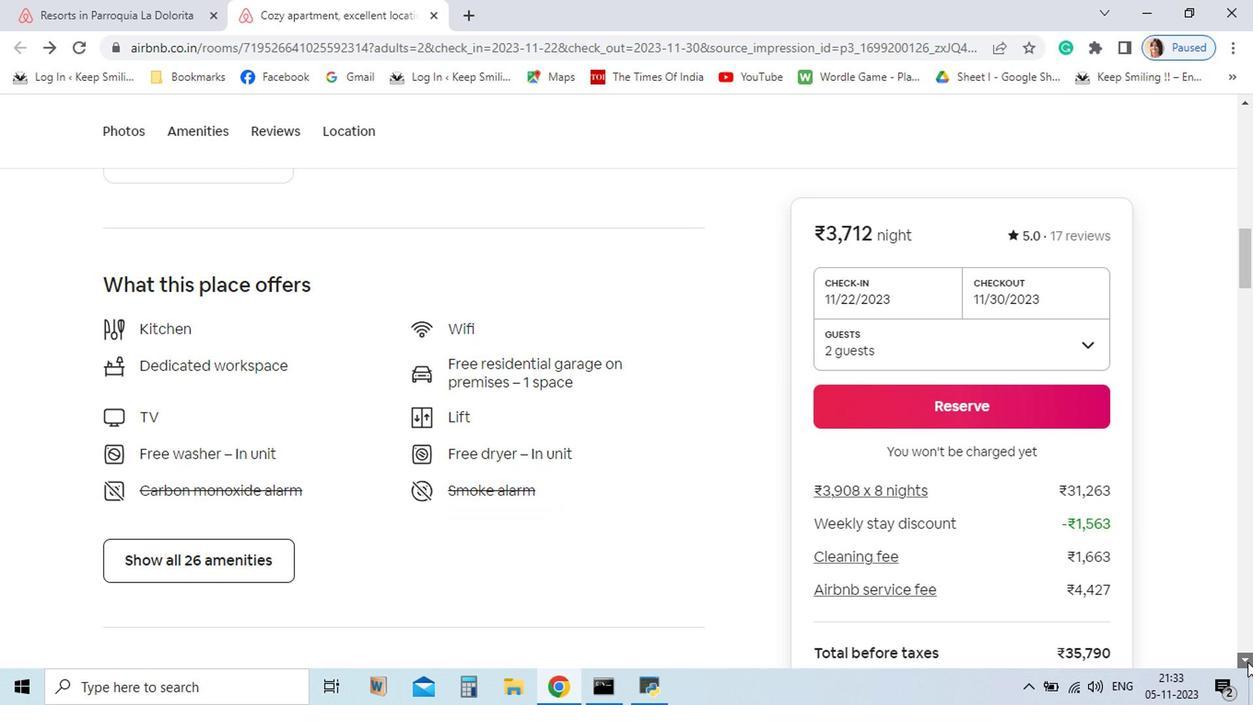 
Action: Mouse pressed left at (1067, 653)
Screenshot: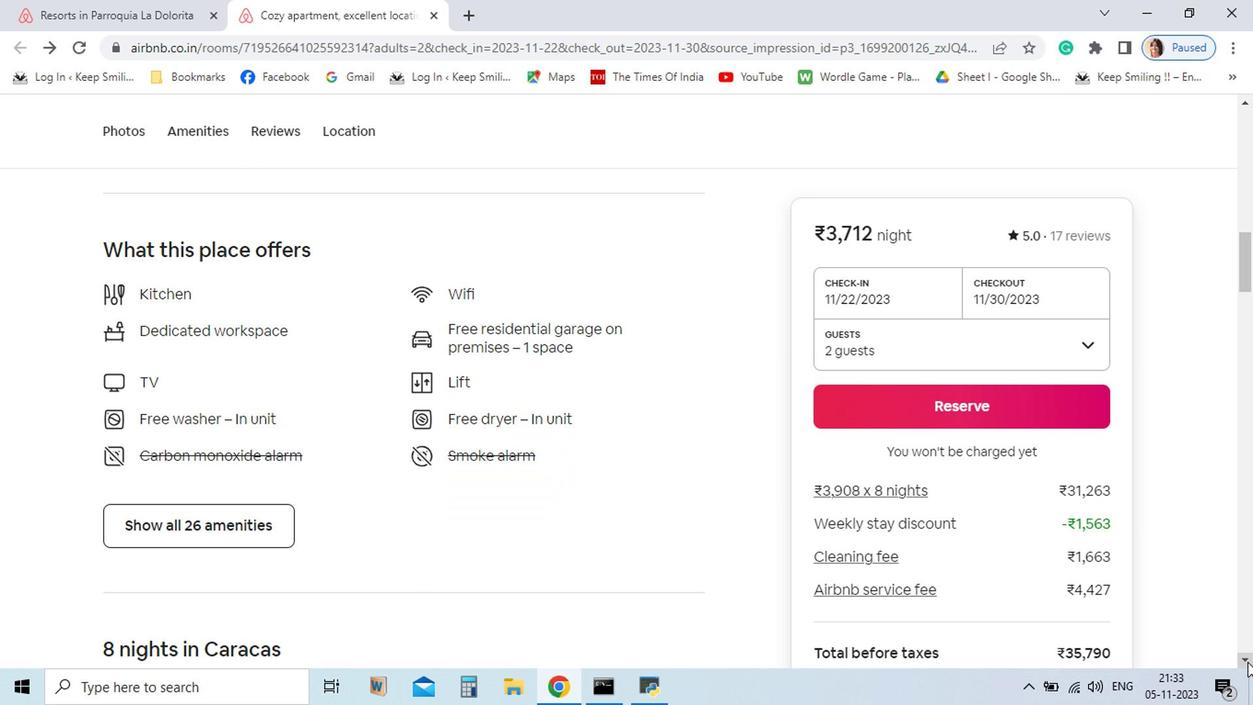 
Action: Mouse pressed left at (1067, 653)
Screenshot: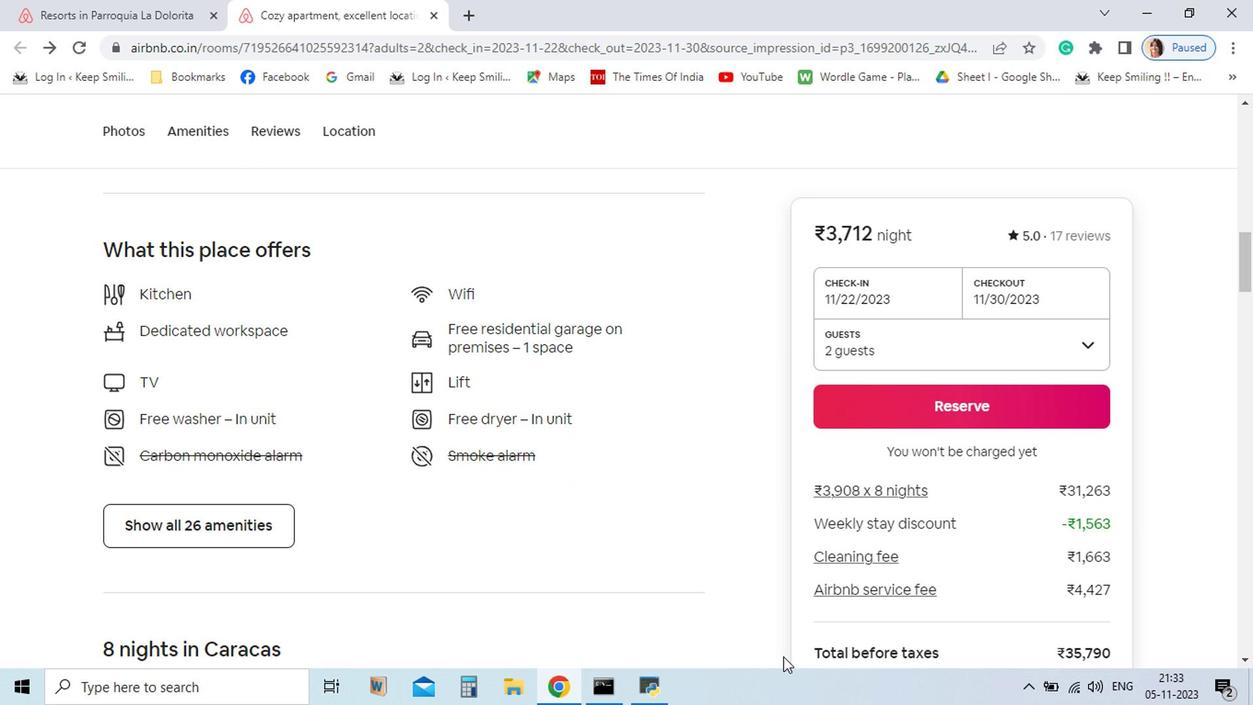 
Action: Mouse moved to (330, 553)
Screenshot: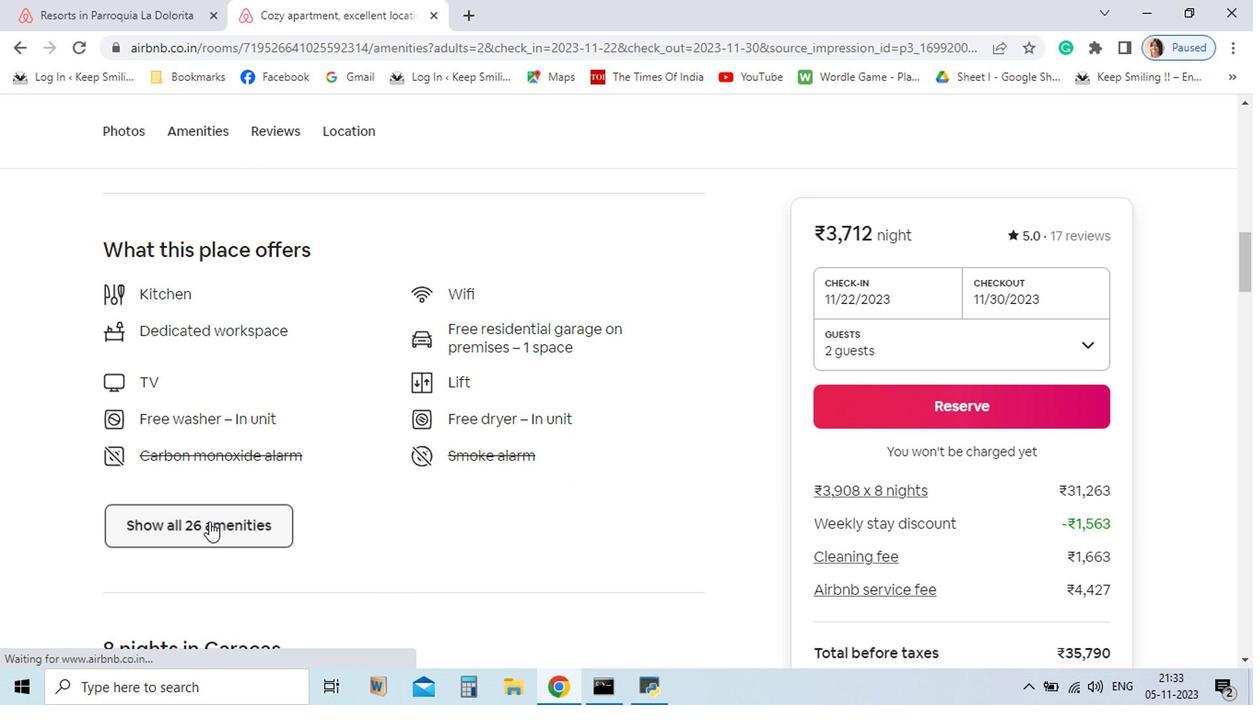 
Action: Mouse pressed left at (330, 553)
Screenshot: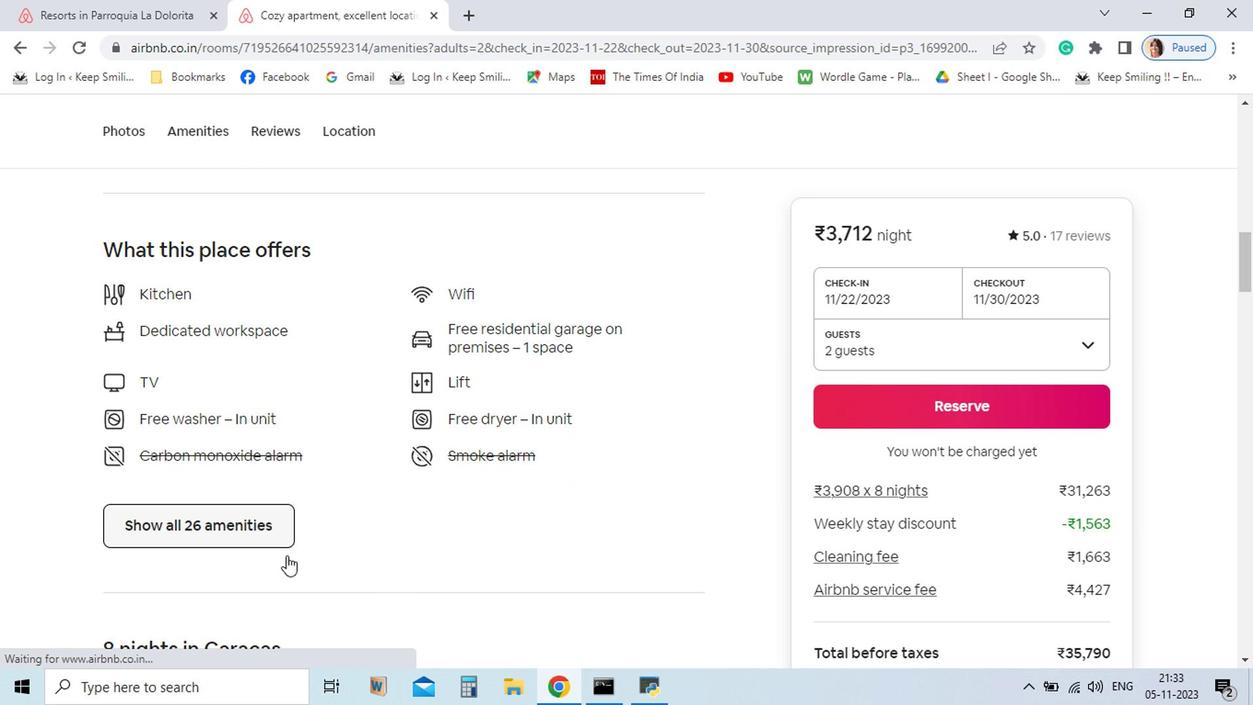 
Action: Mouse moved to (875, 626)
Screenshot: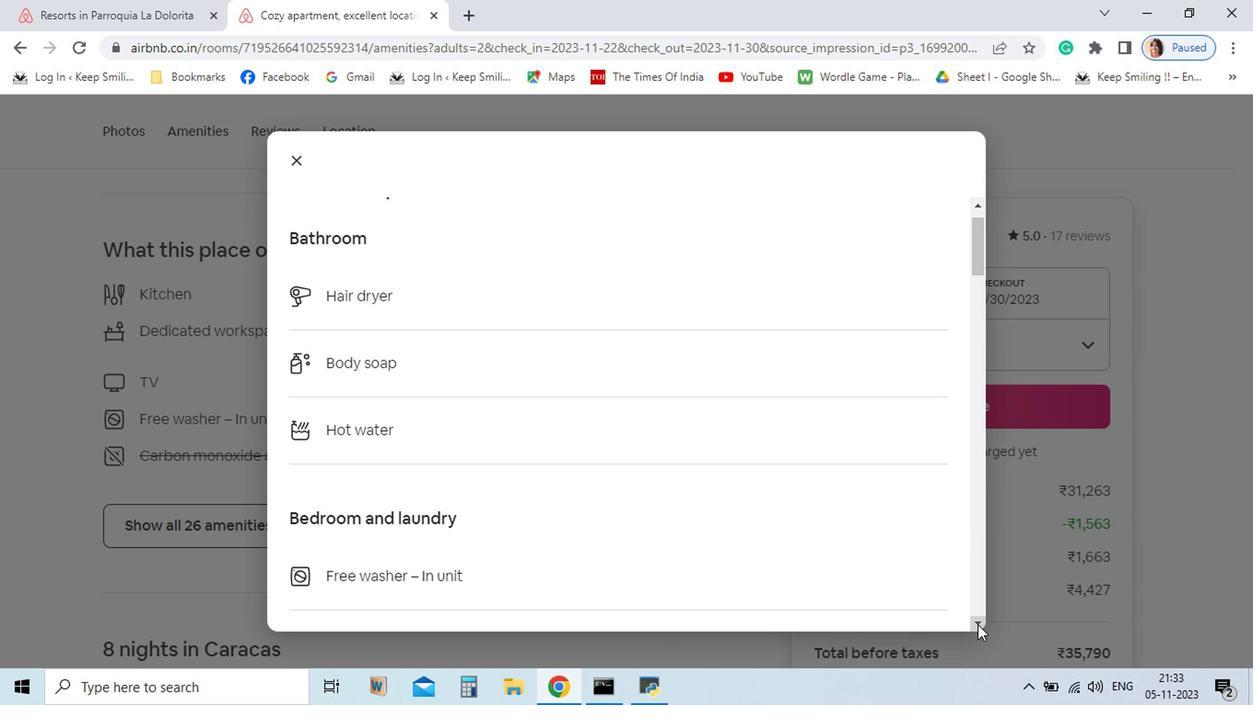 
Action: Mouse pressed left at (875, 626)
Screenshot: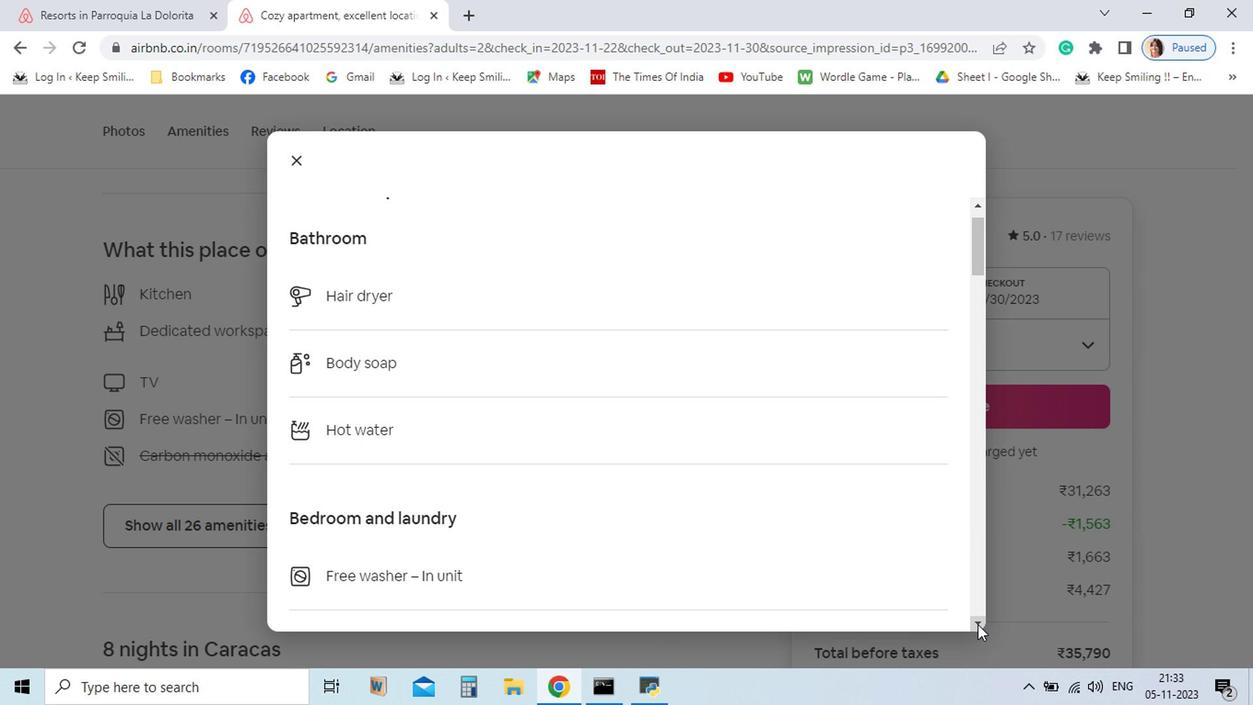 
Action: Mouse pressed left at (875, 626)
Screenshot: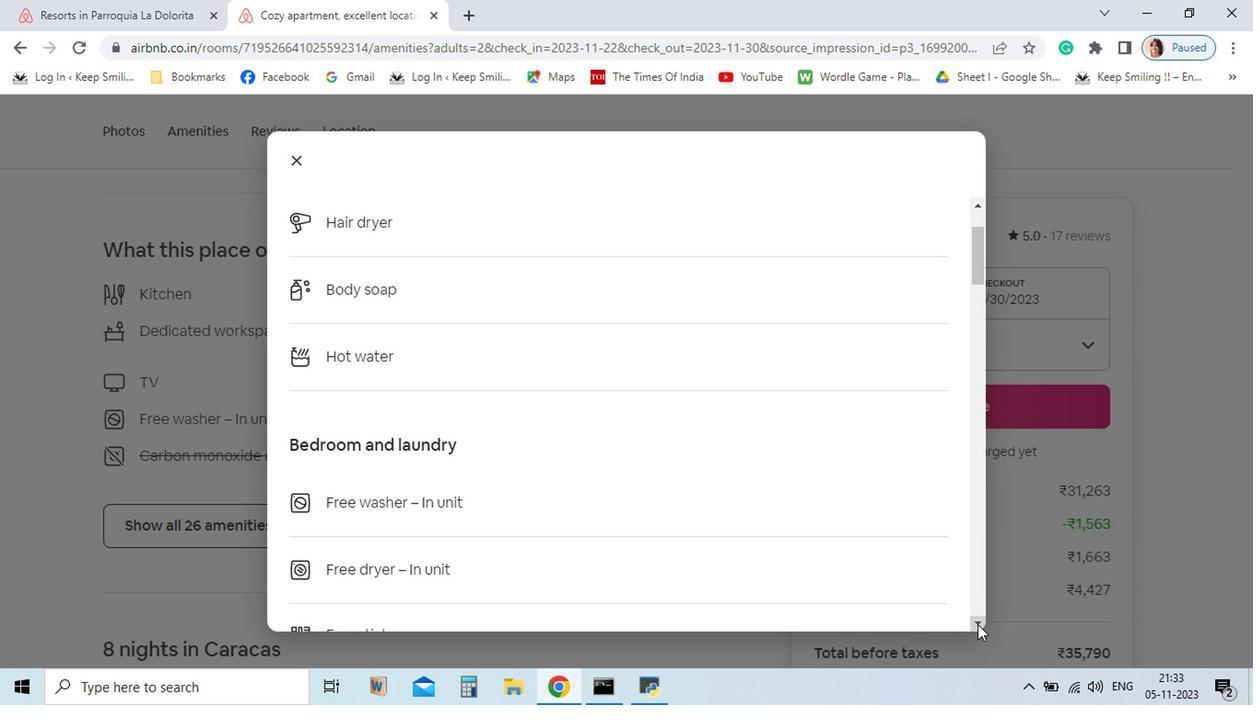 
Action: Mouse pressed left at (875, 626)
Screenshot: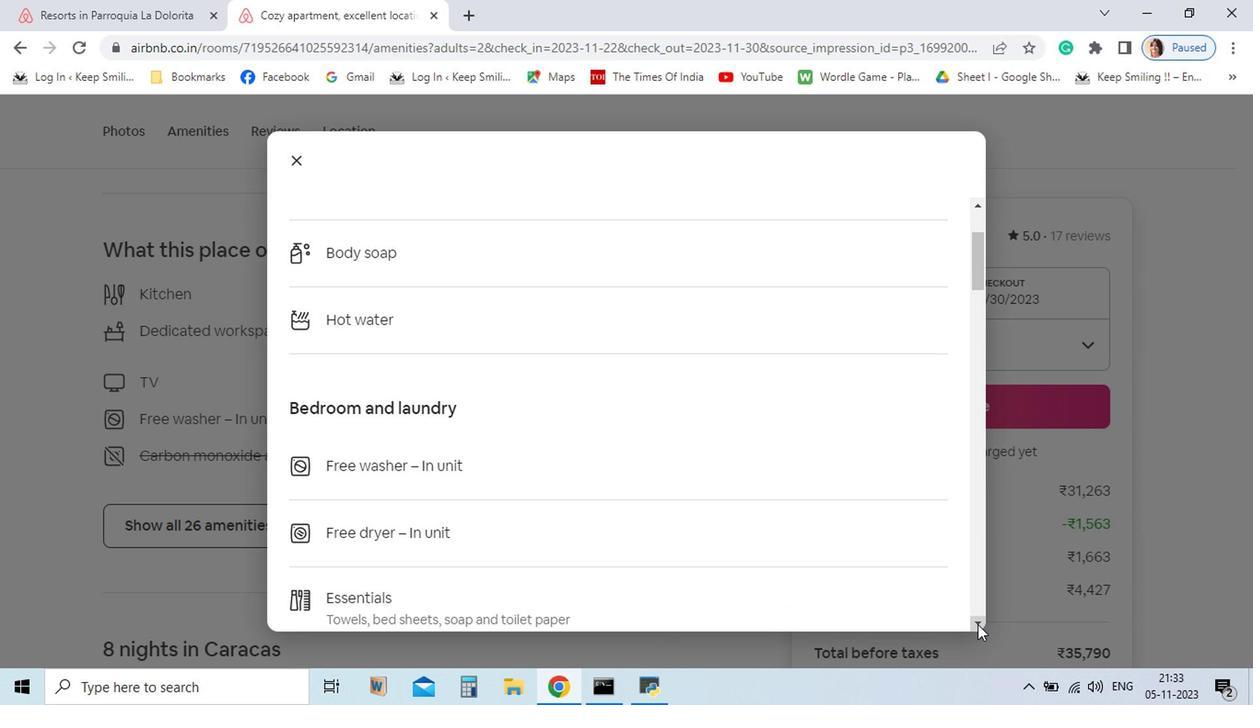 
Action: Mouse pressed left at (875, 626)
Screenshot: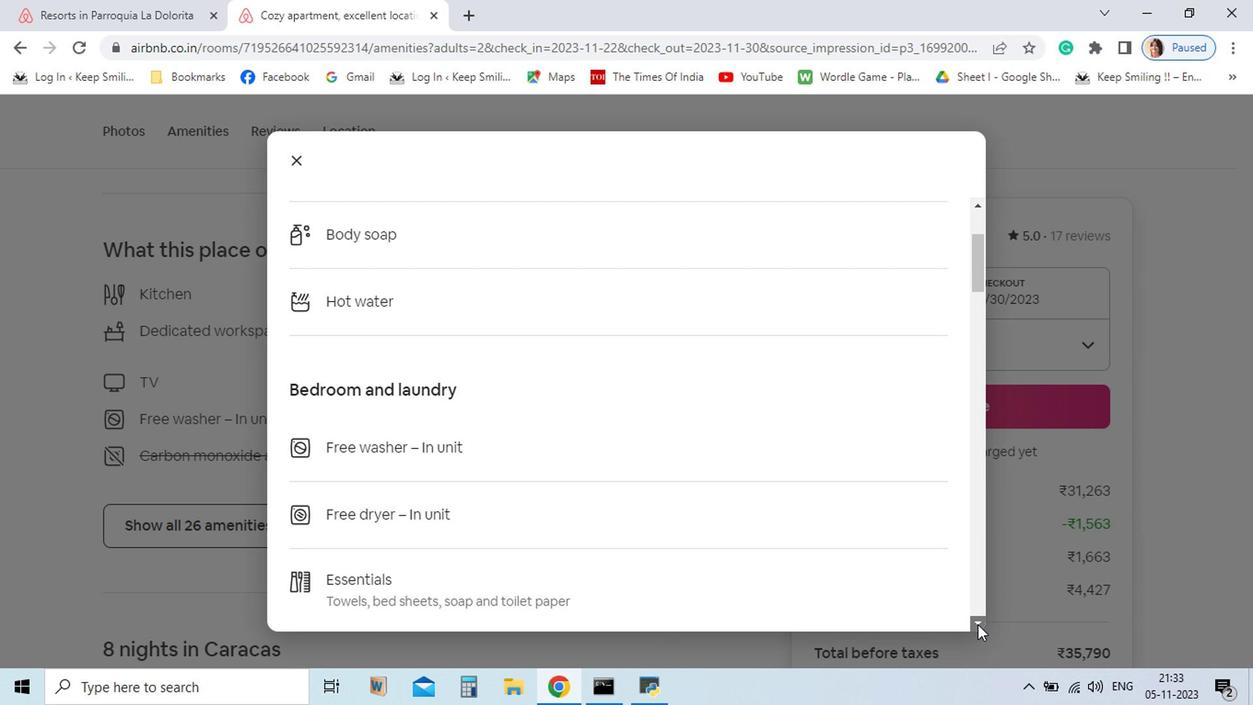 
Action: Mouse pressed left at (875, 626)
Screenshot: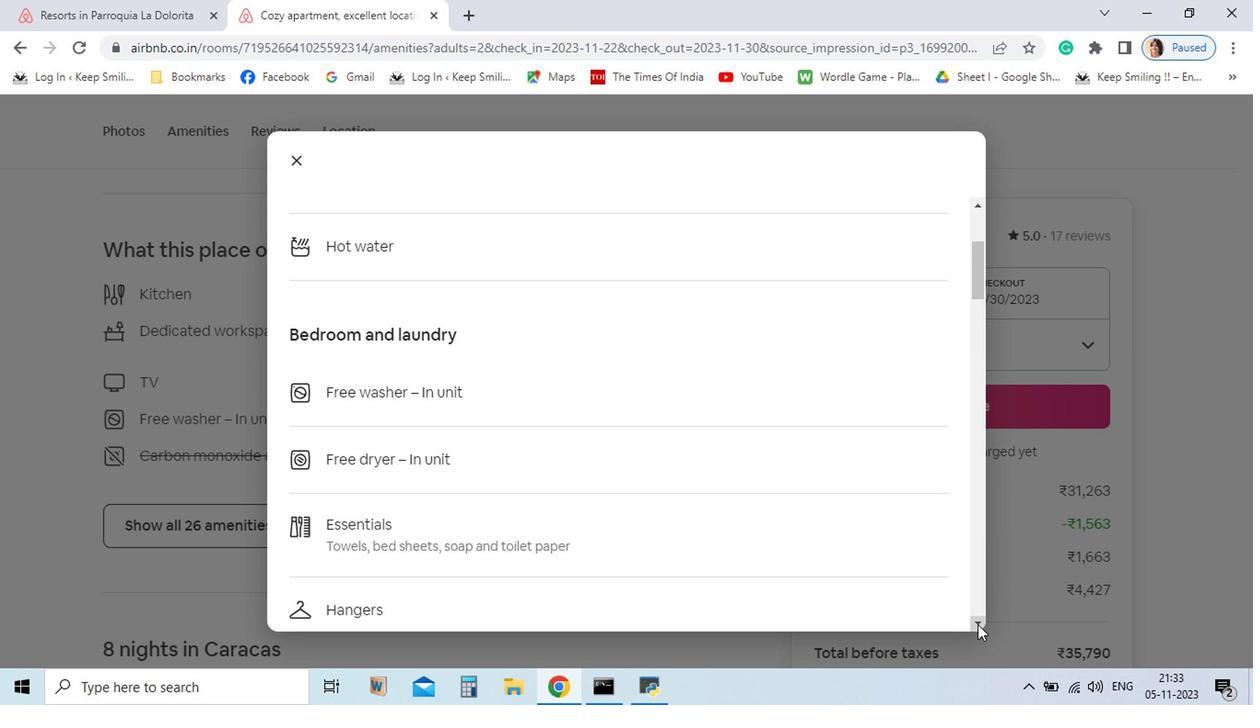 
Action: Mouse pressed left at (875, 626)
Screenshot: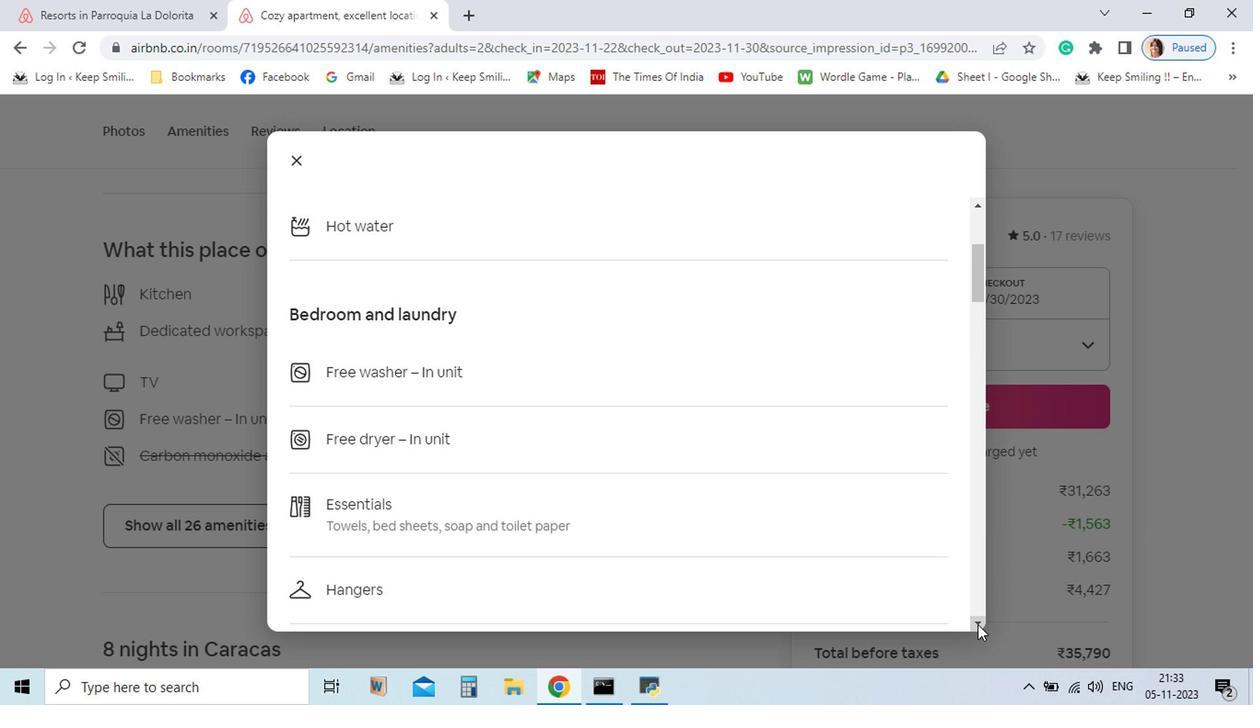 
Action: Mouse pressed left at (875, 626)
Screenshot: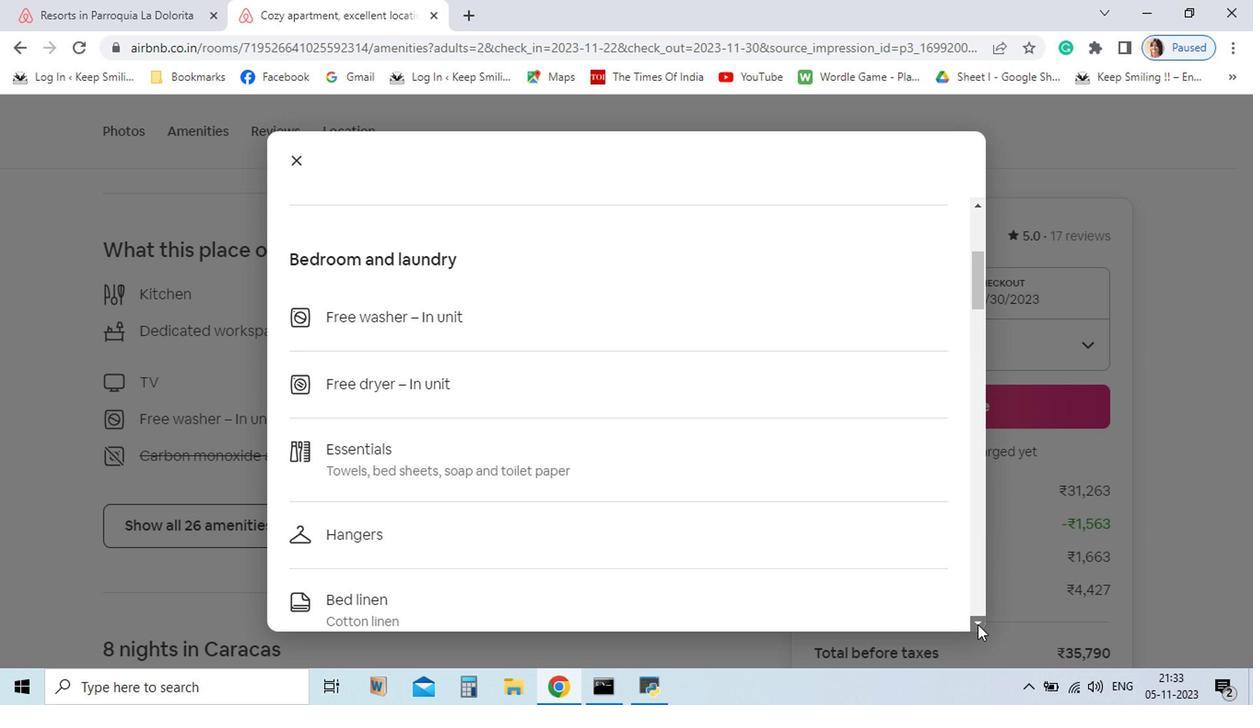 
Action: Mouse pressed left at (875, 626)
Screenshot: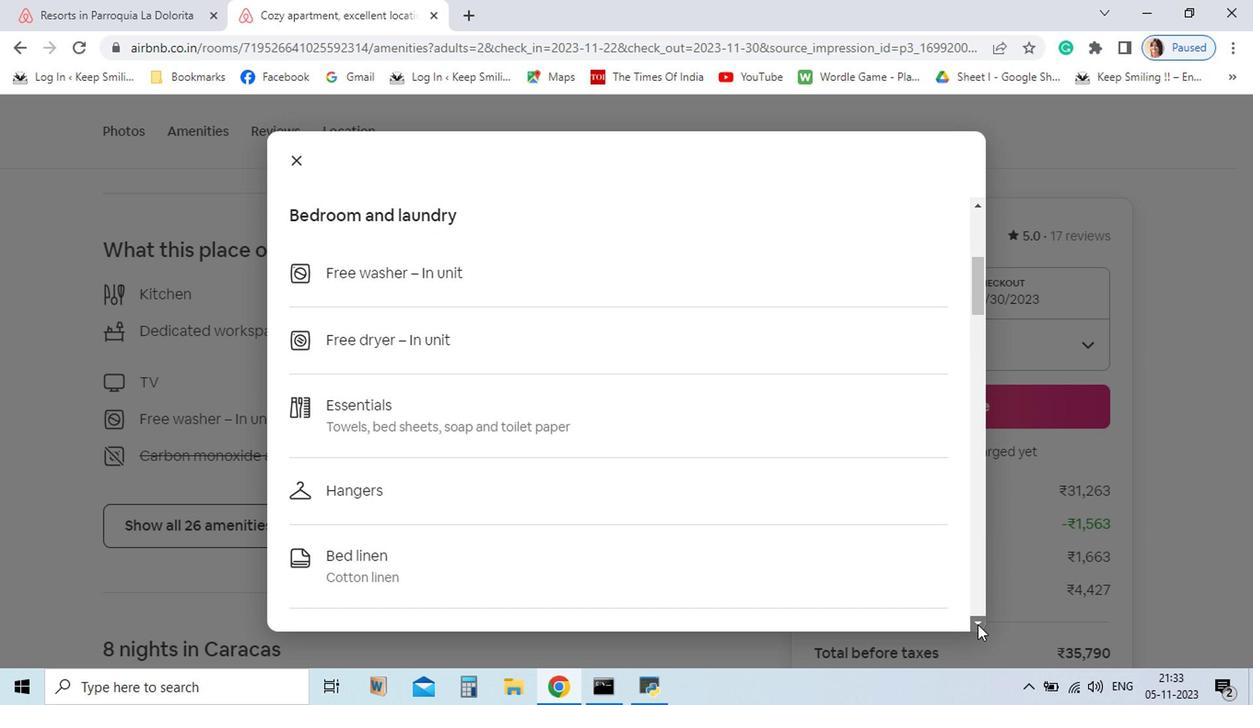 
Action: Mouse pressed left at (875, 626)
Screenshot: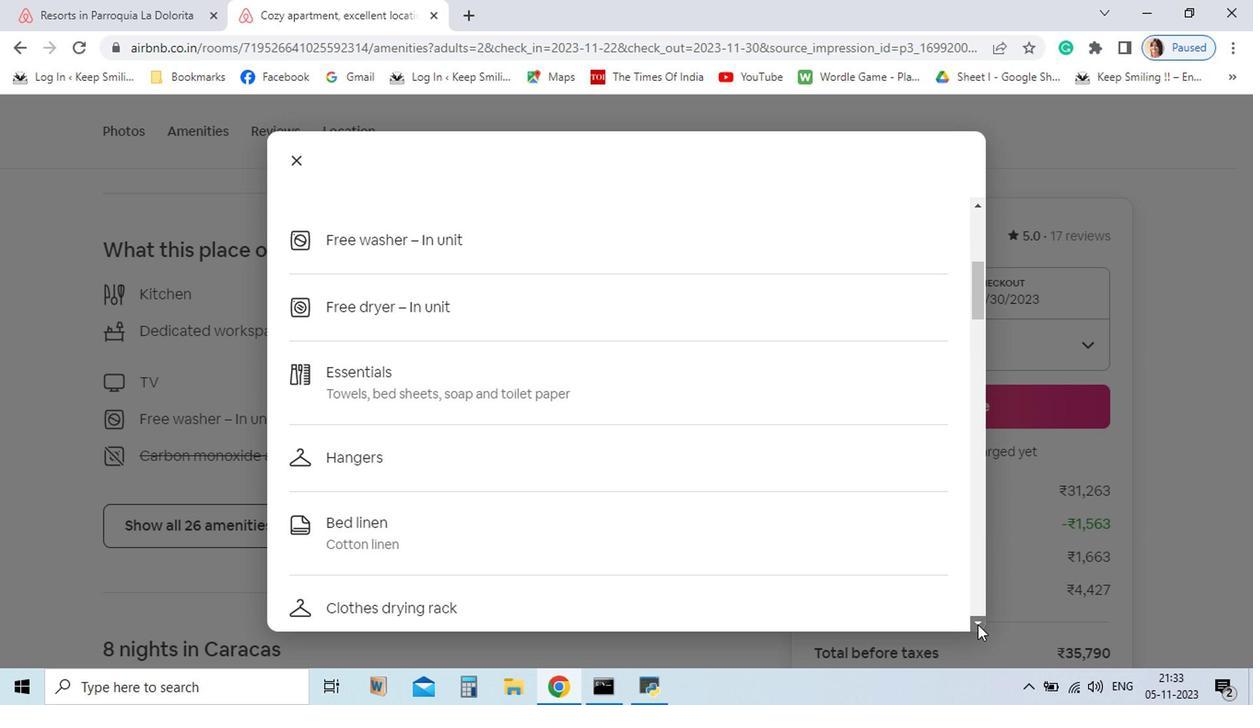 
Action: Mouse pressed left at (875, 626)
Screenshot: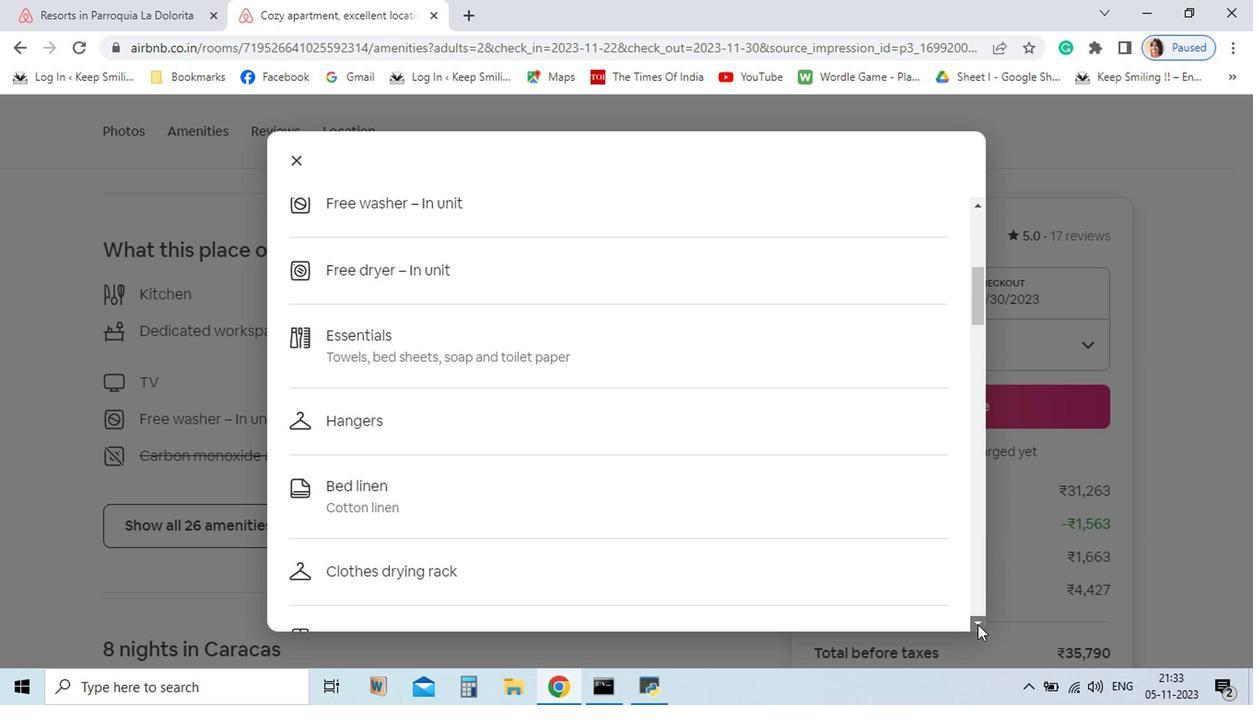 
Action: Mouse pressed left at (875, 626)
Screenshot: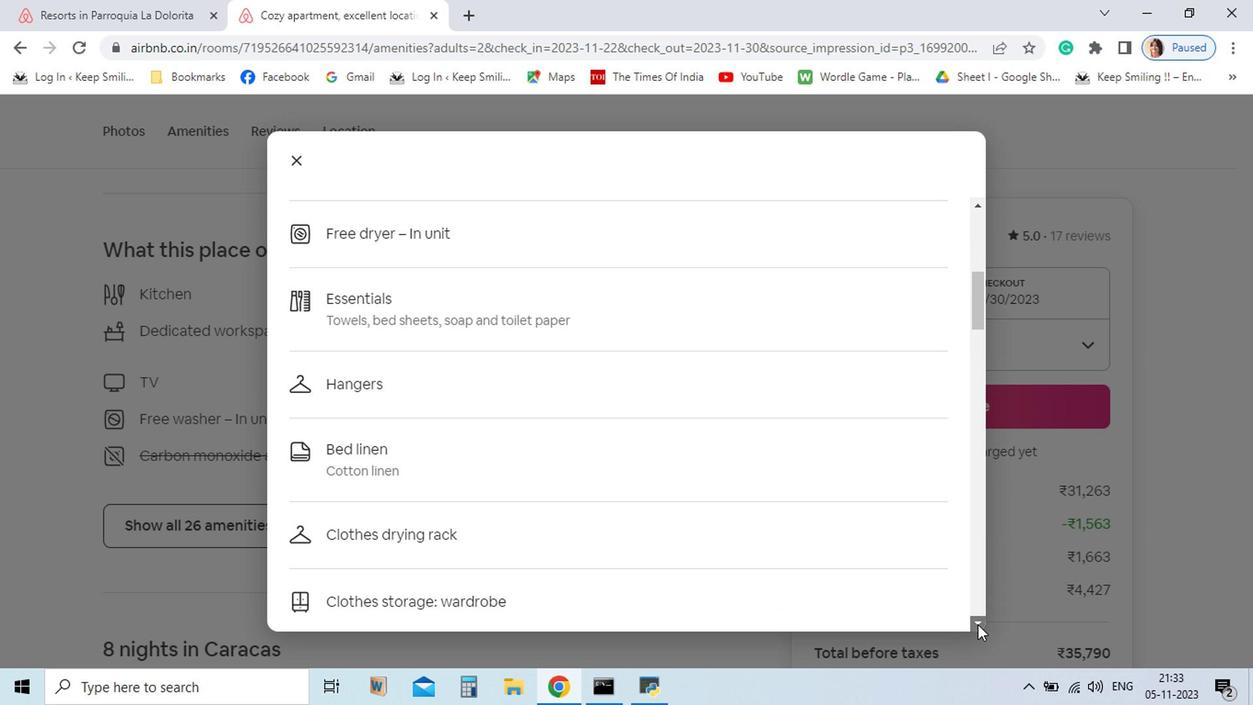 
Action: Mouse pressed left at (875, 626)
Screenshot: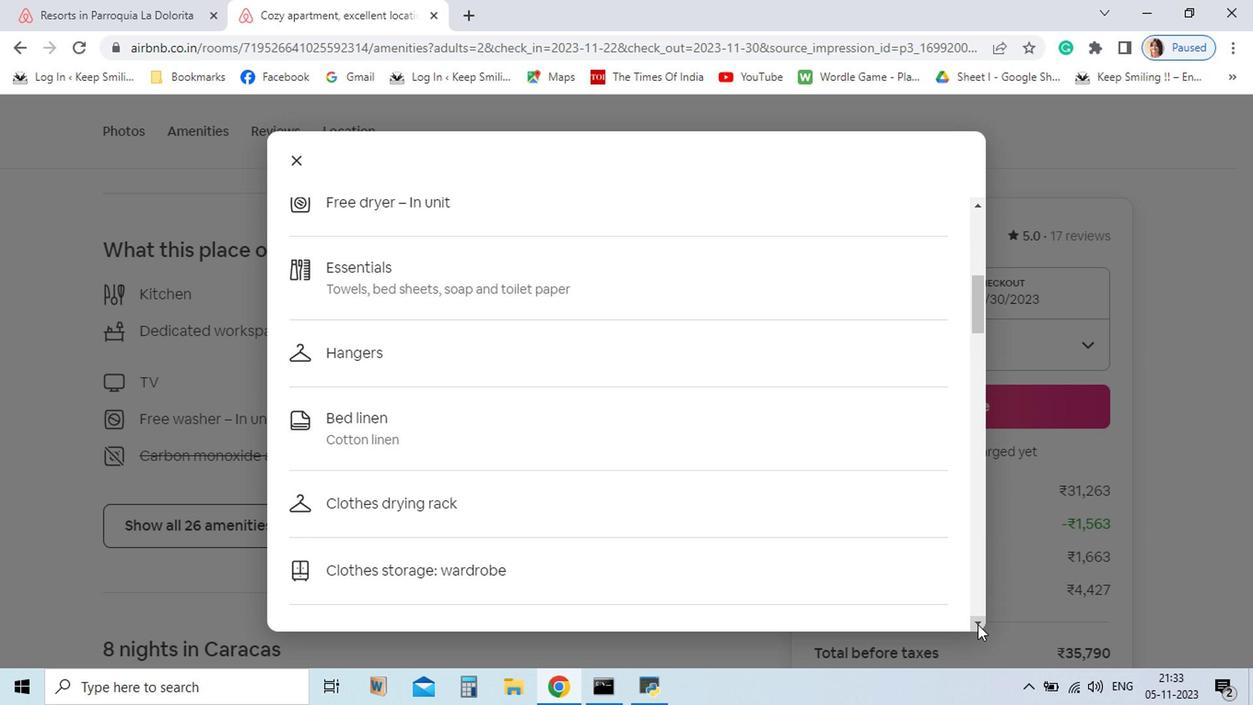 
Action: Mouse pressed left at (875, 626)
Screenshot: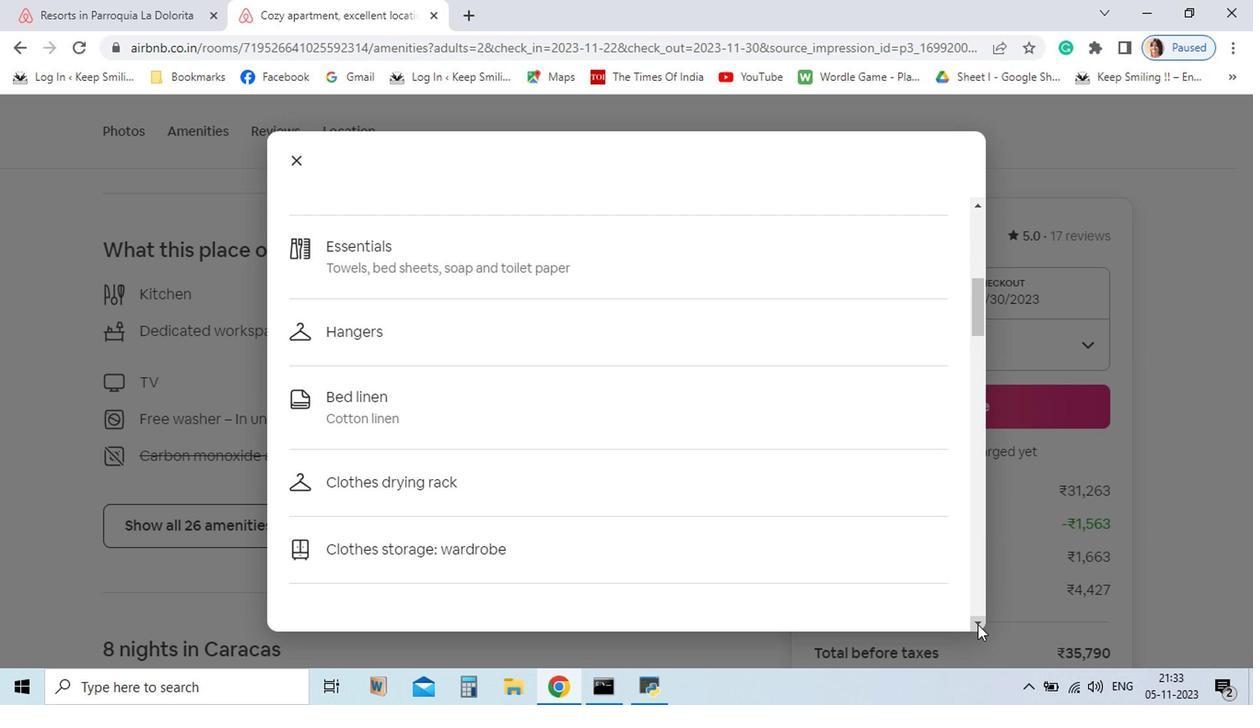 
Action: Mouse pressed left at (875, 626)
Screenshot: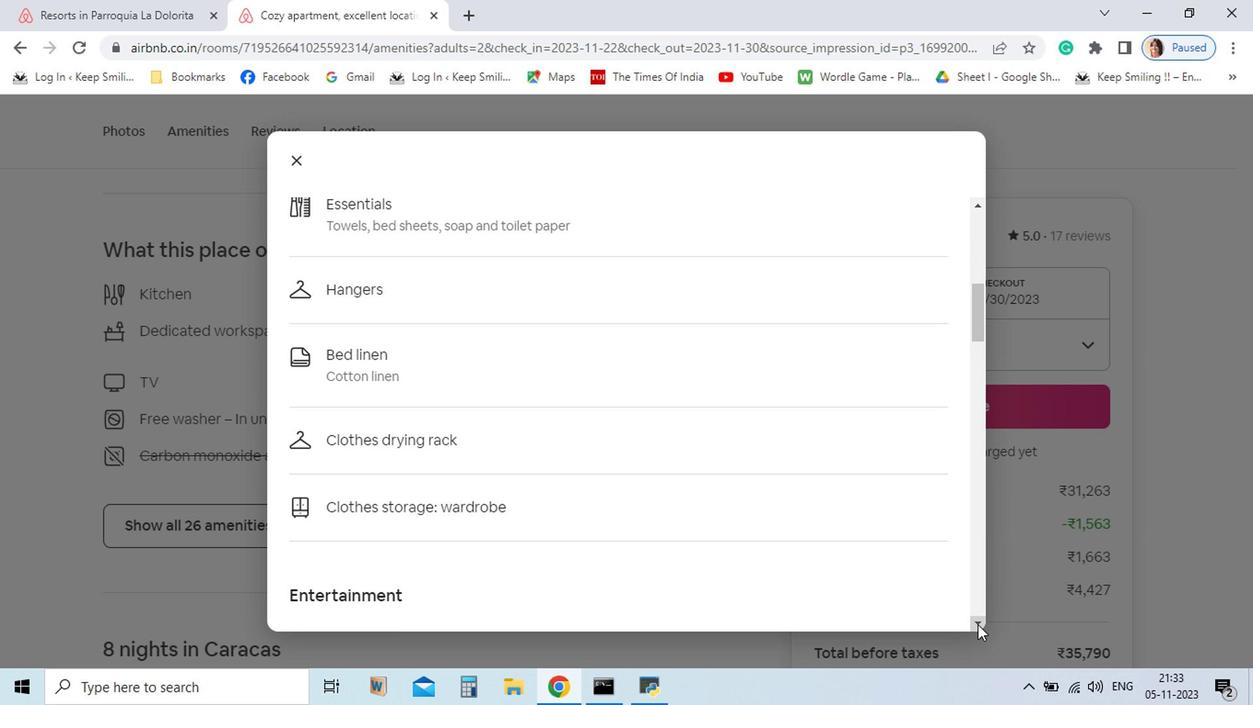 
Action: Mouse pressed left at (875, 626)
Screenshot: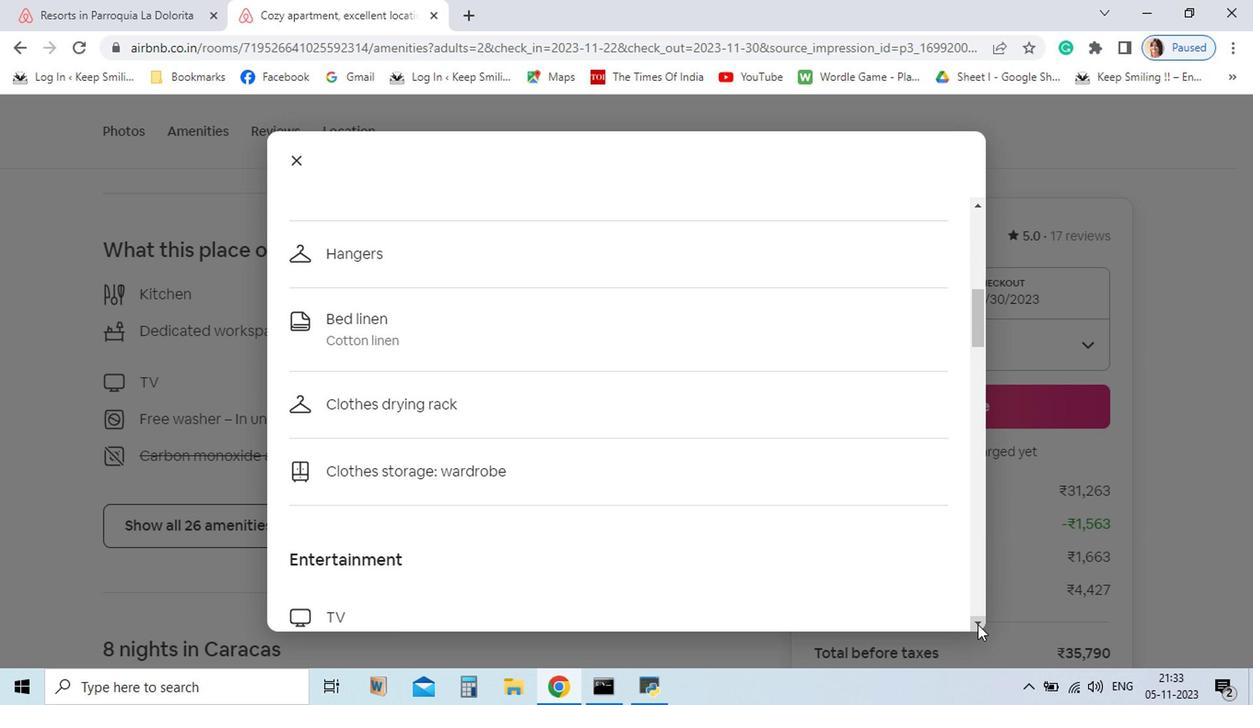 
Action: Mouse pressed left at (875, 626)
Screenshot: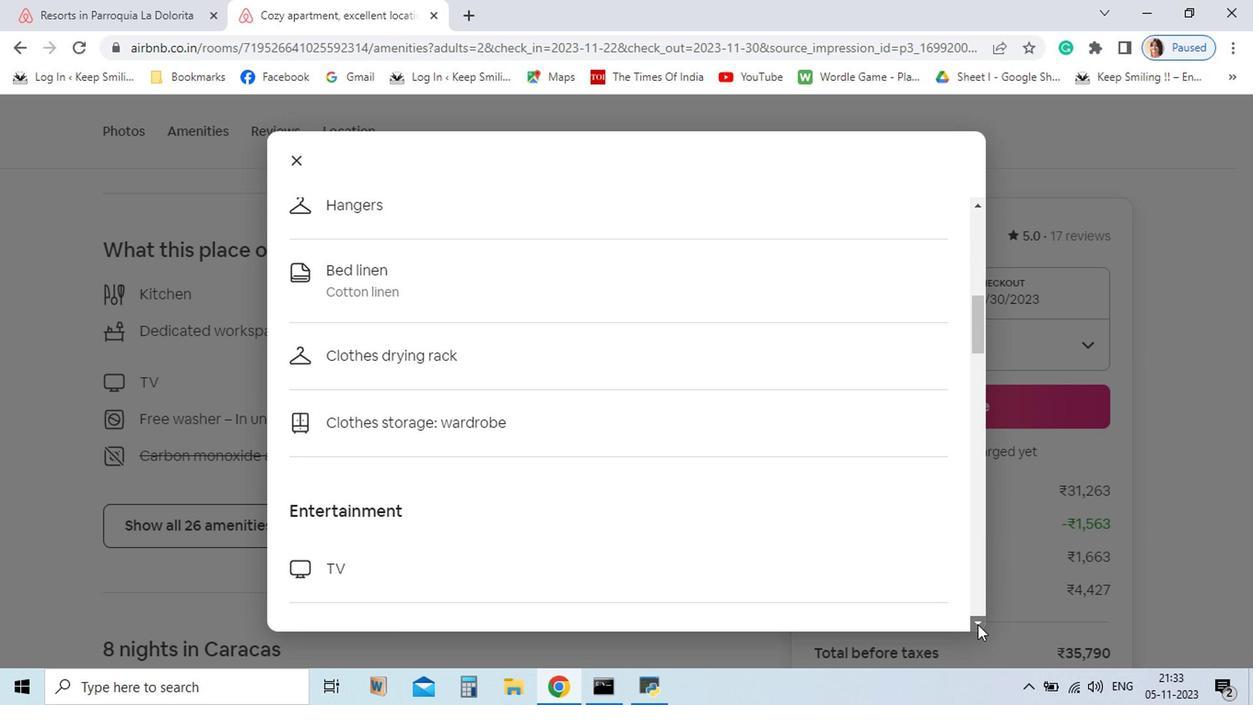 
Action: Mouse pressed left at (875, 626)
Screenshot: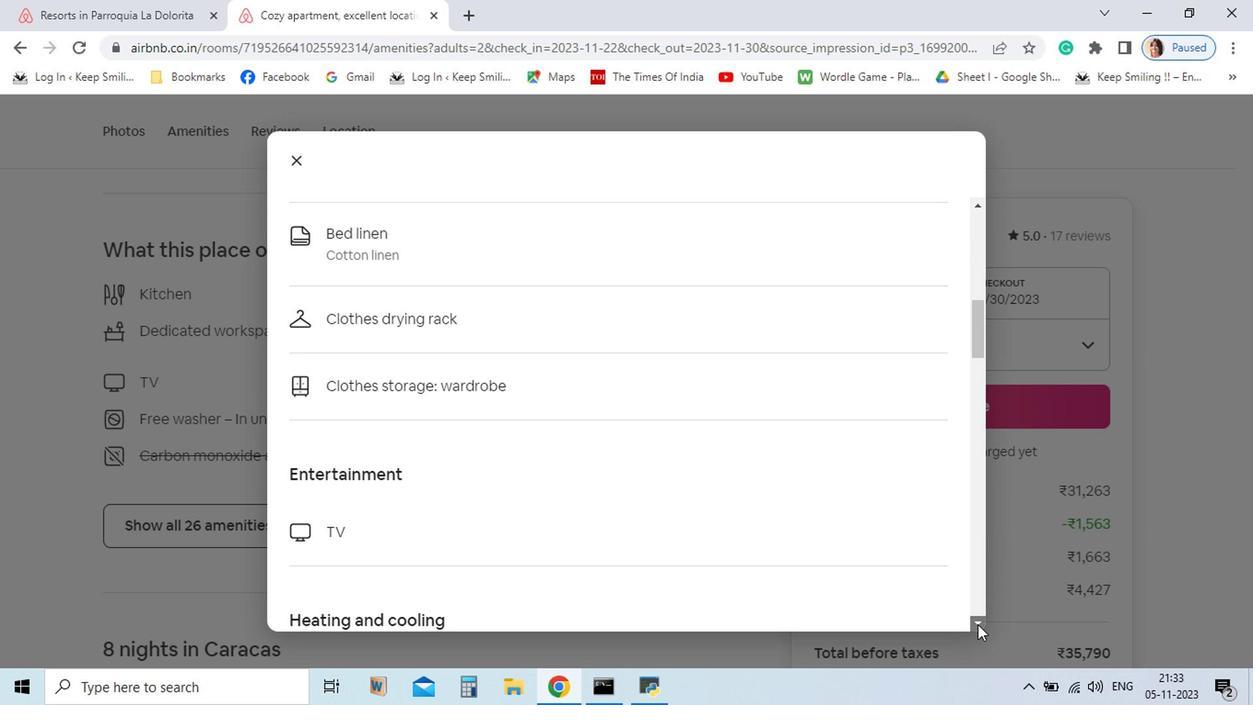 
Action: Mouse pressed left at (875, 626)
Screenshot: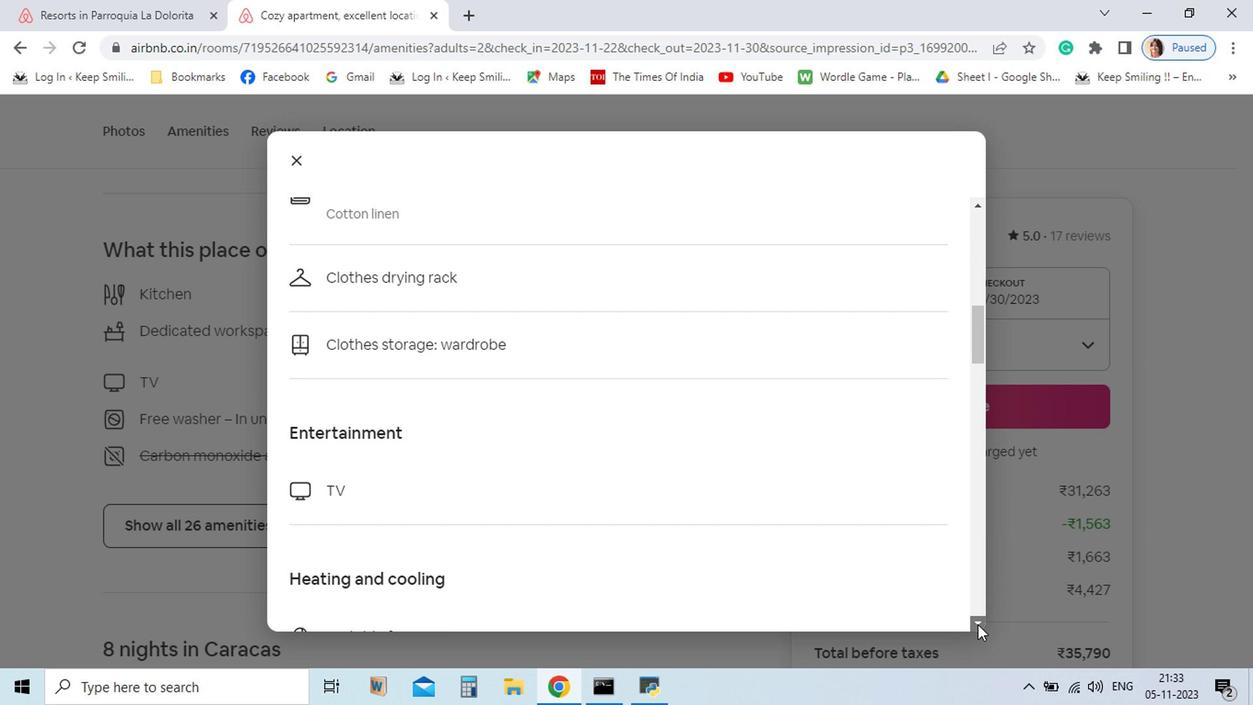 
Action: Mouse pressed left at (875, 626)
Screenshot: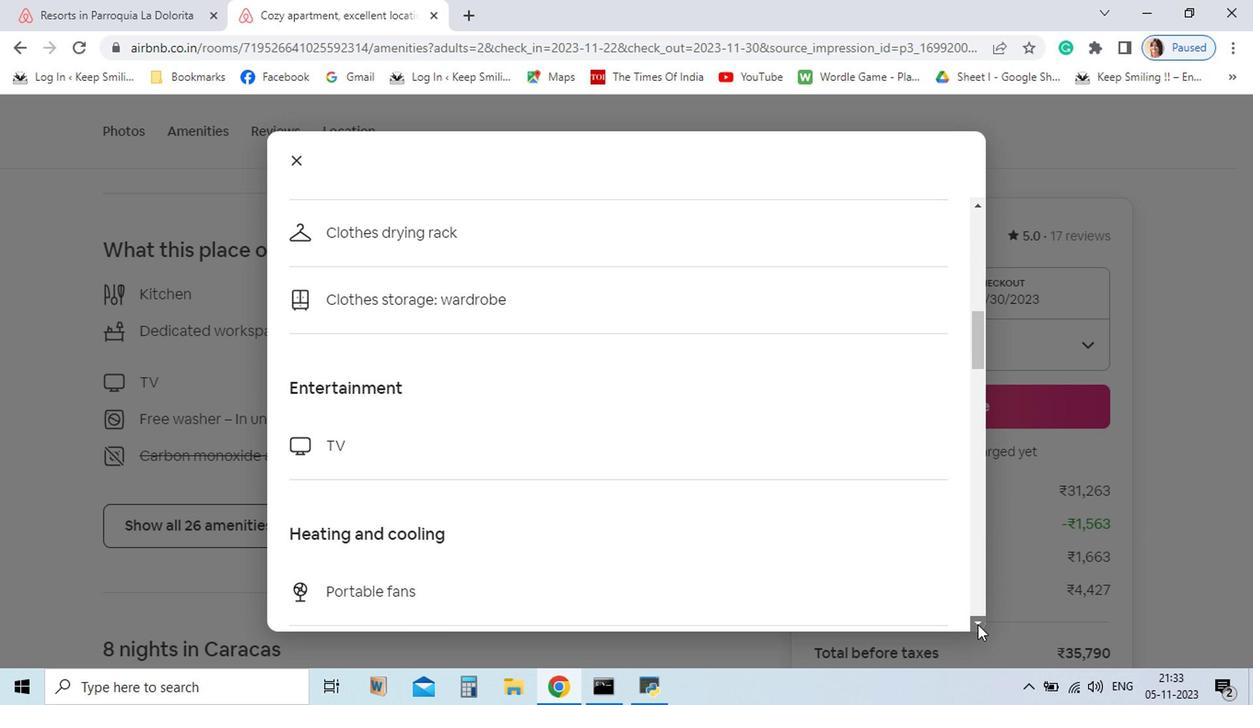 
Action: Mouse pressed left at (875, 626)
Screenshot: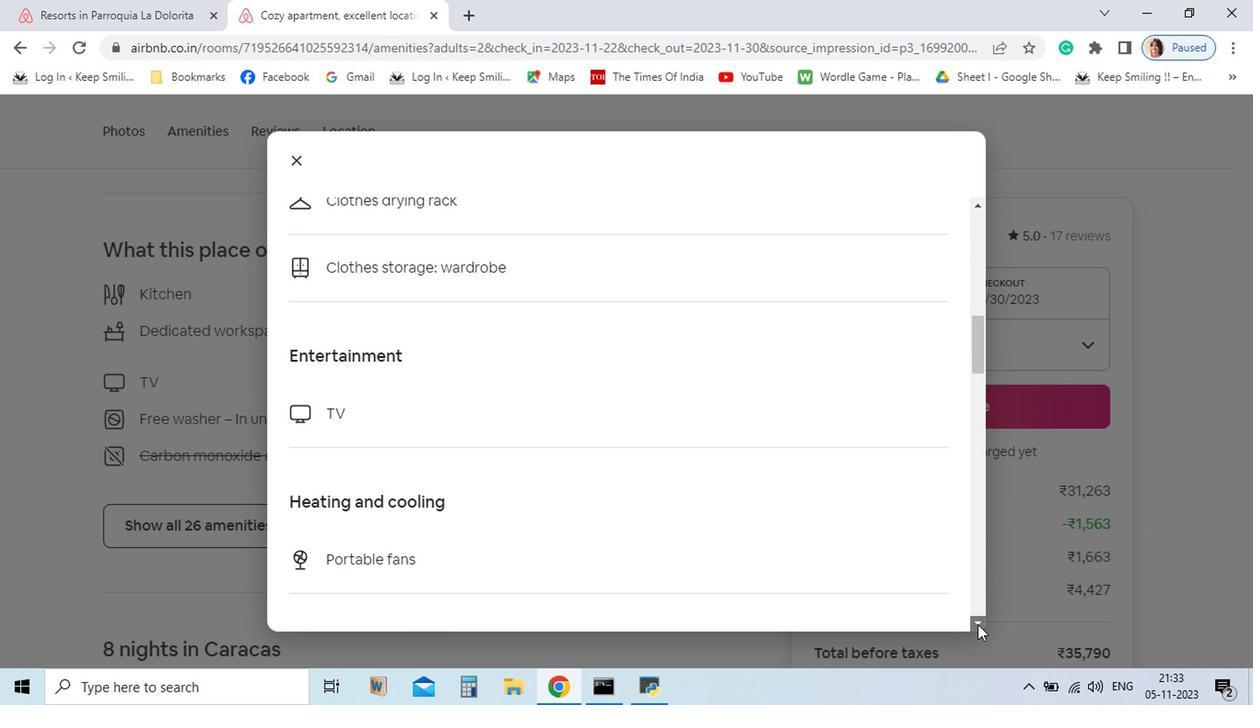 
Action: Mouse pressed left at (875, 626)
Screenshot: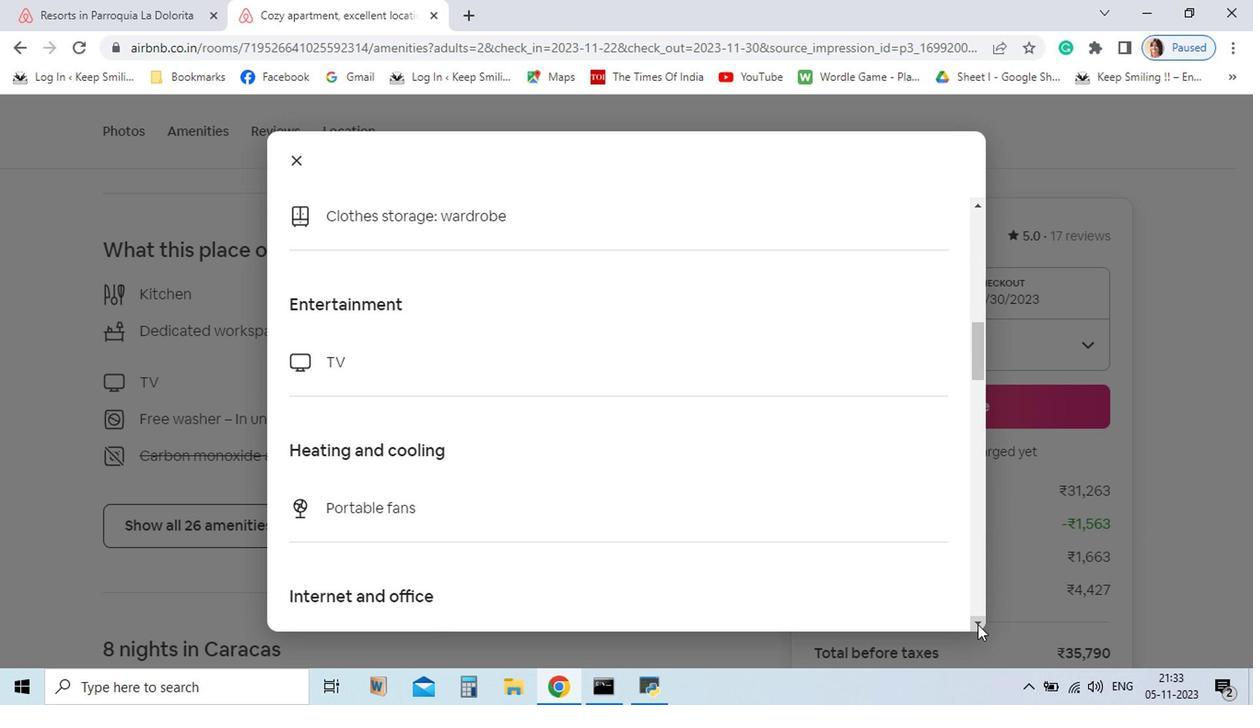 
Action: Mouse pressed left at (875, 626)
Screenshot: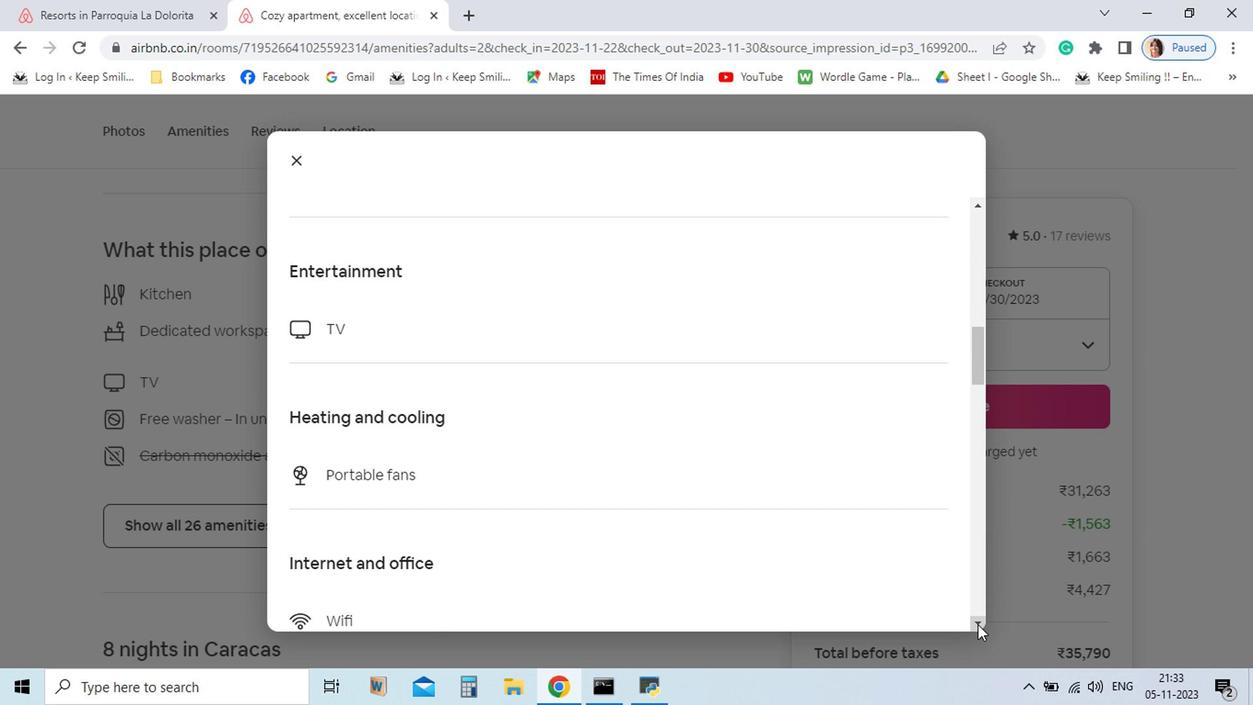 
Action: Mouse pressed left at (875, 626)
Screenshot: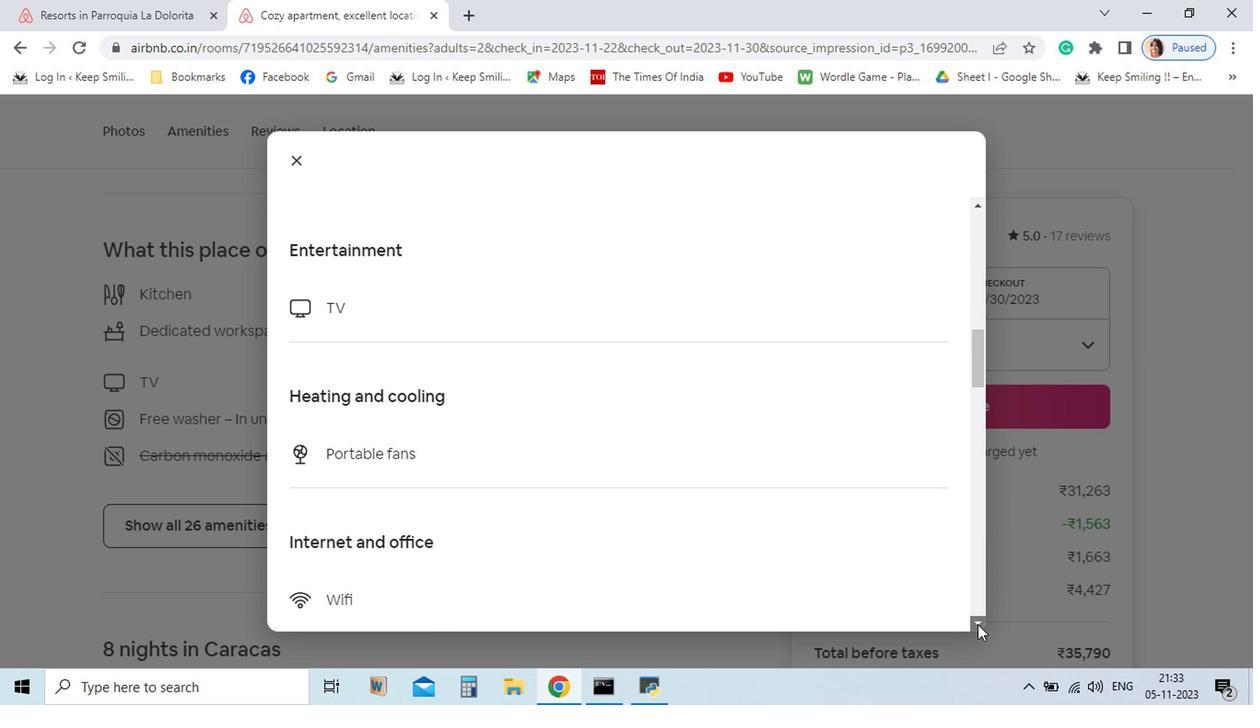 
Action: Mouse pressed left at (875, 626)
Screenshot: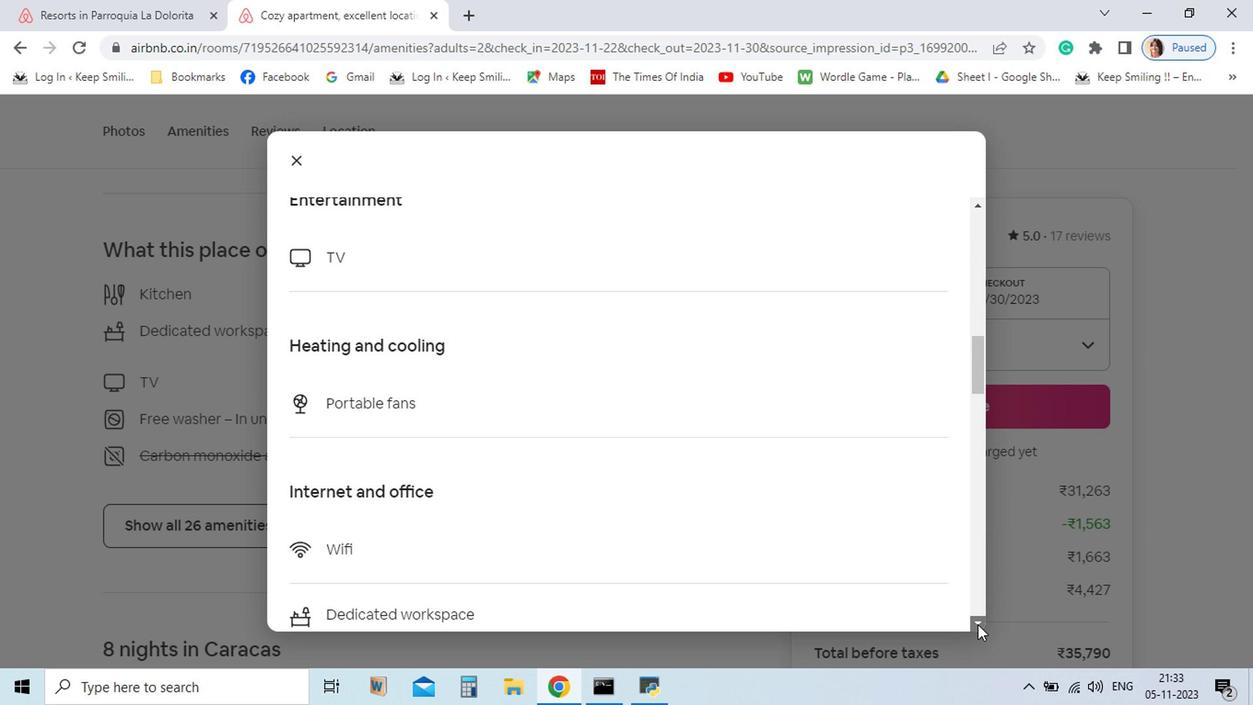 
Action: Mouse pressed left at (875, 626)
Screenshot: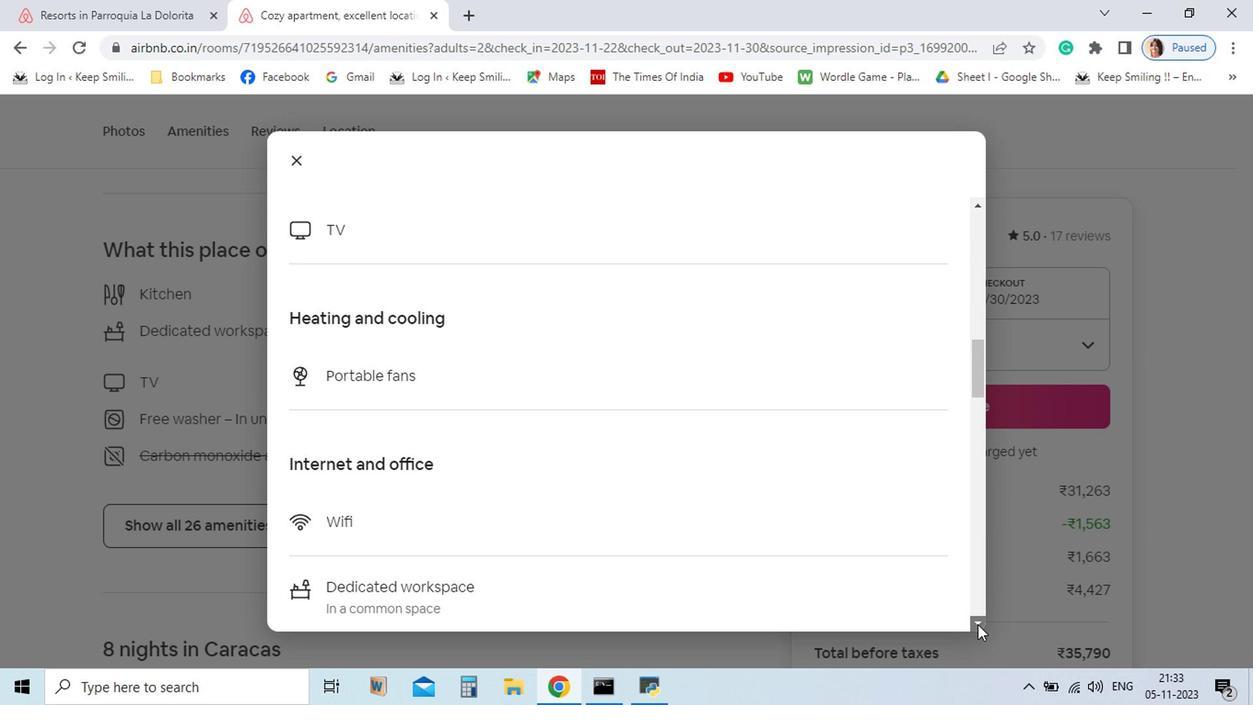 
Action: Mouse pressed left at (875, 626)
Screenshot: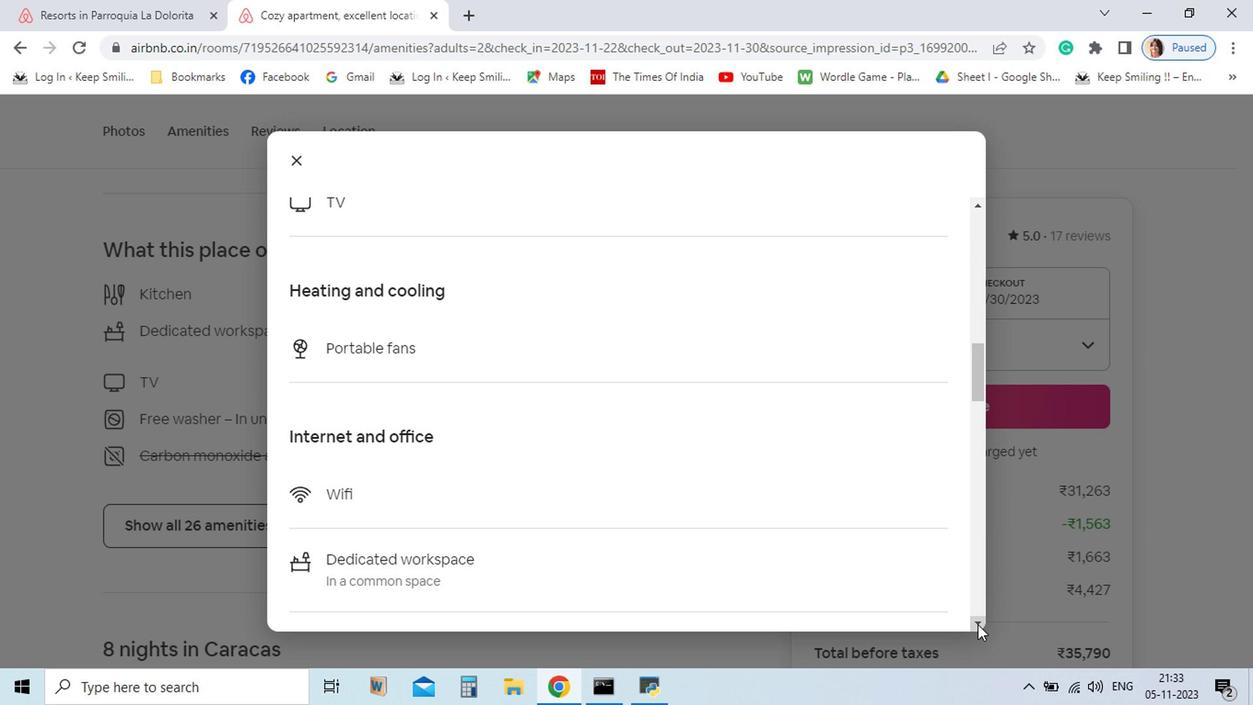 
Action: Mouse pressed left at (875, 626)
Screenshot: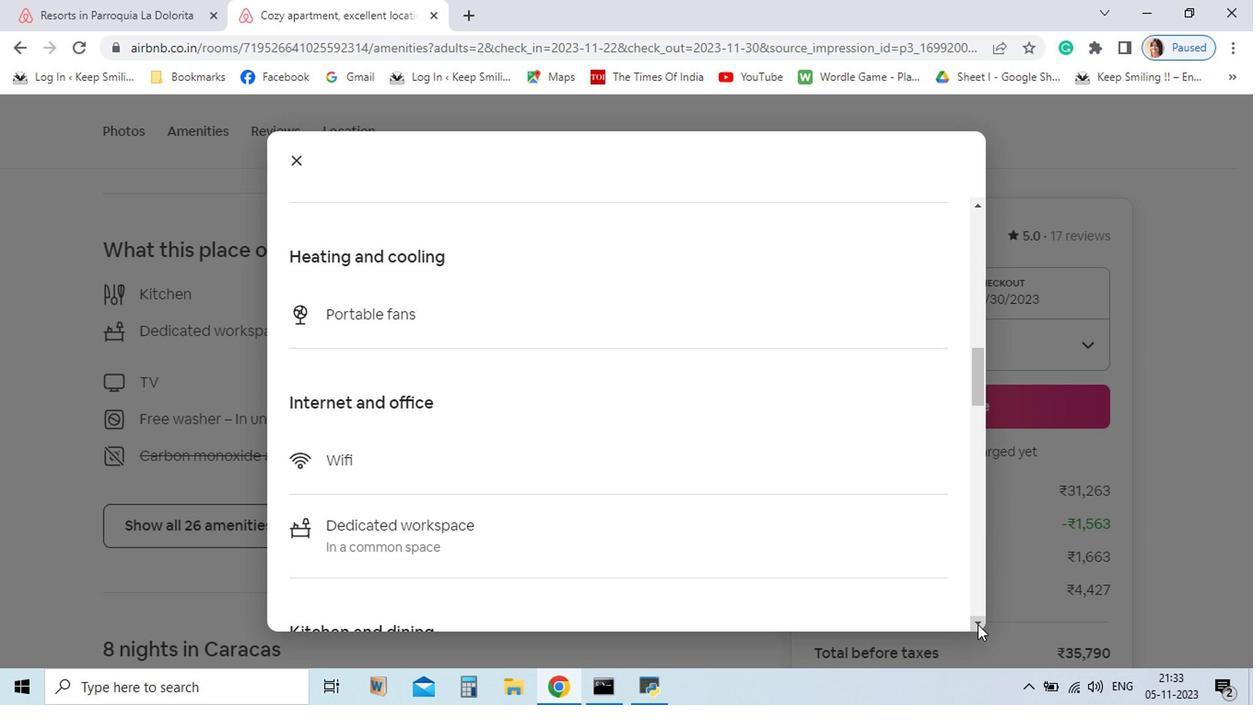 
Action: Mouse pressed left at (875, 626)
Screenshot: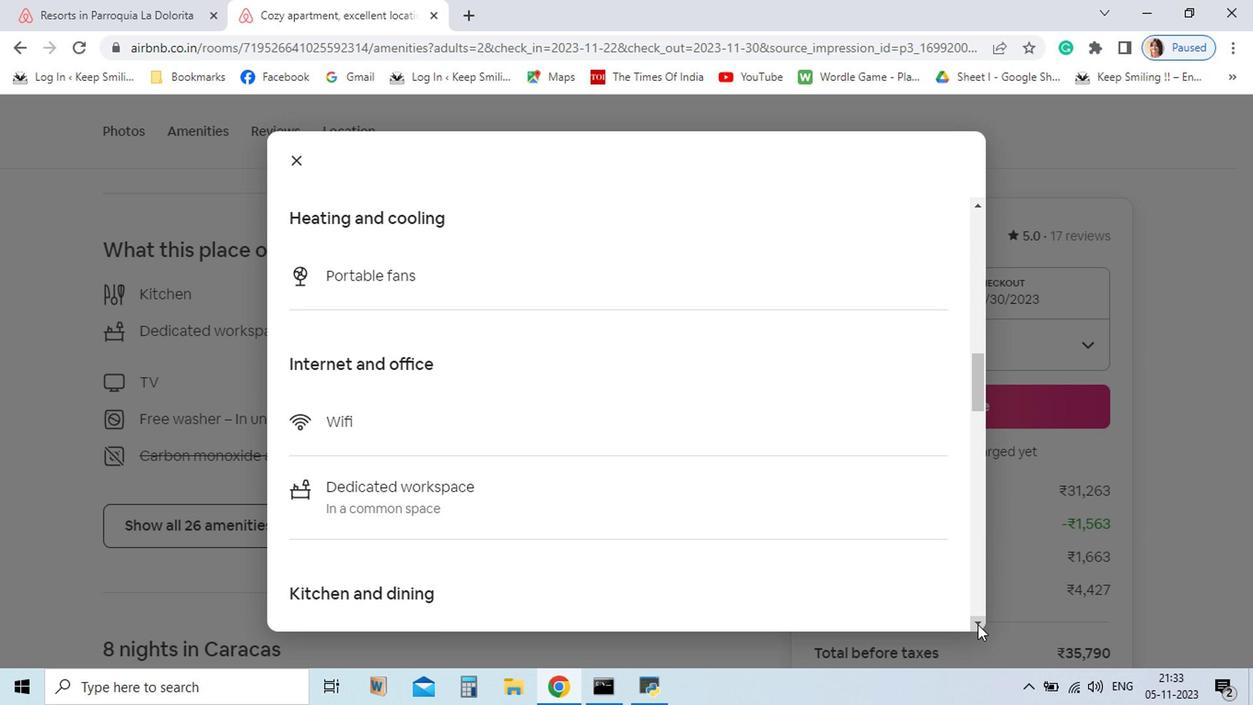 
Action: Mouse pressed left at (875, 626)
Screenshot: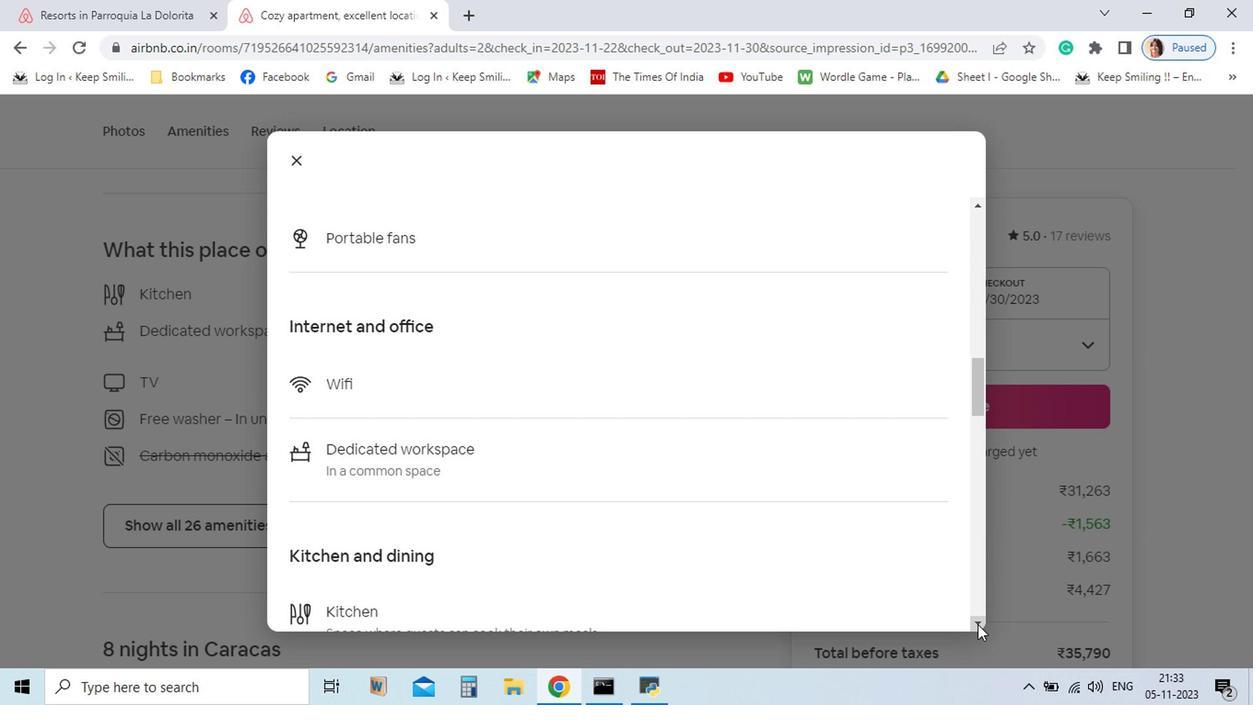
Action: Mouse pressed left at (875, 626)
Screenshot: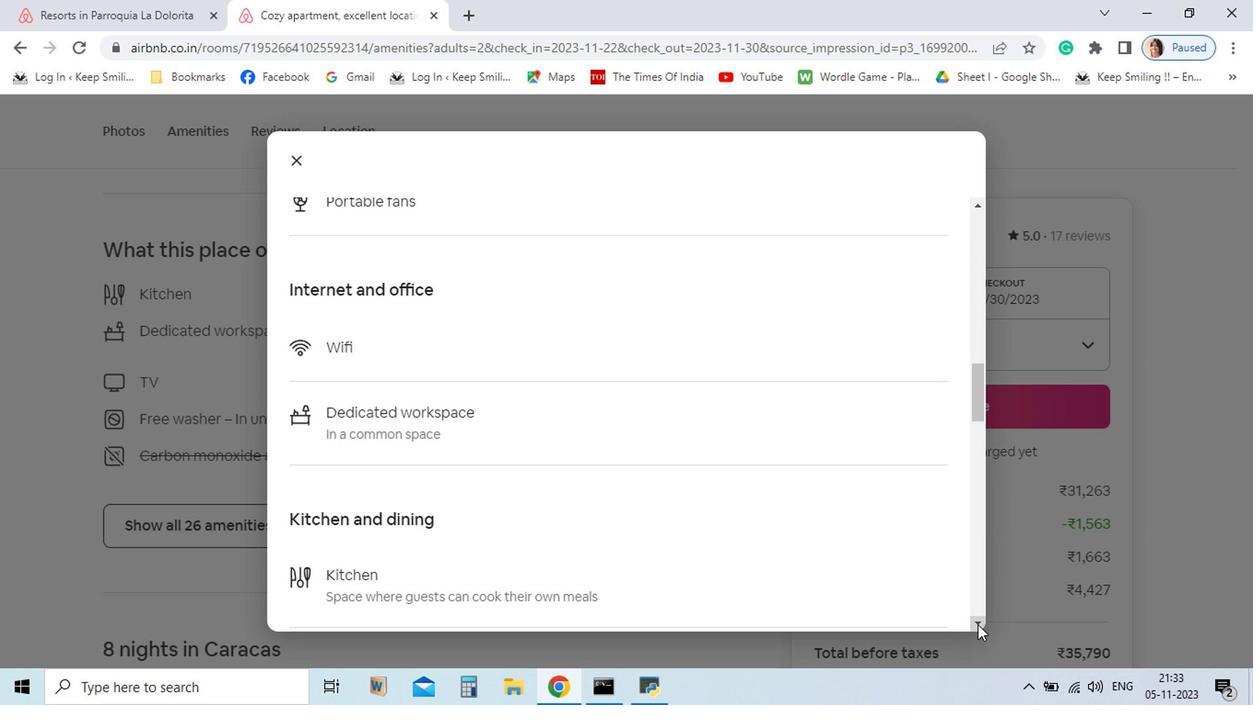 
Action: Mouse pressed left at (875, 626)
Screenshot: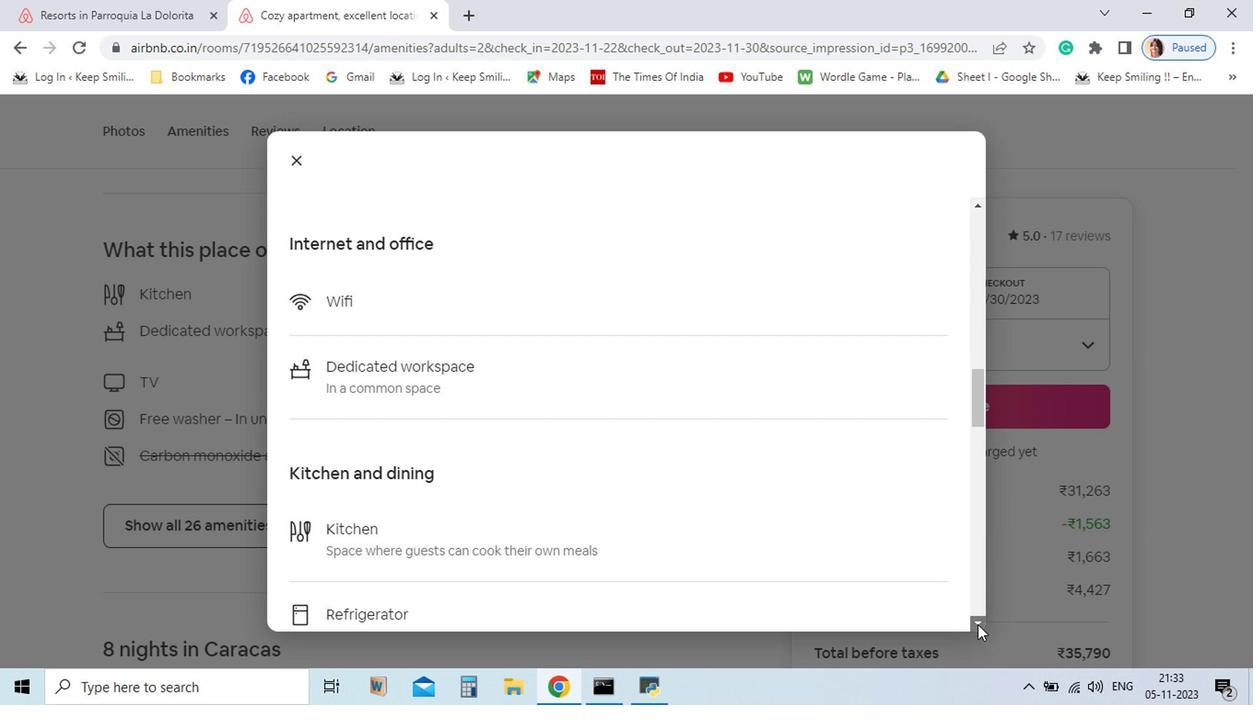 
Action: Mouse pressed left at (875, 626)
Screenshot: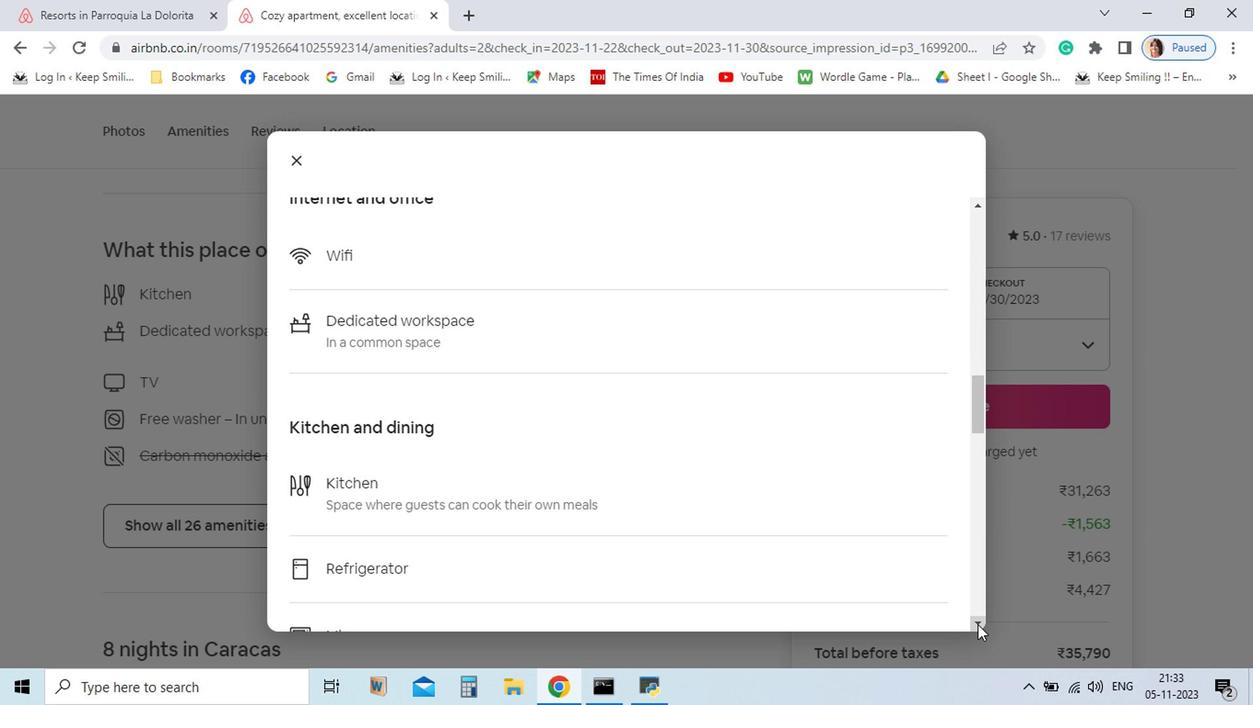 
Action: Mouse pressed left at (875, 626)
Screenshot: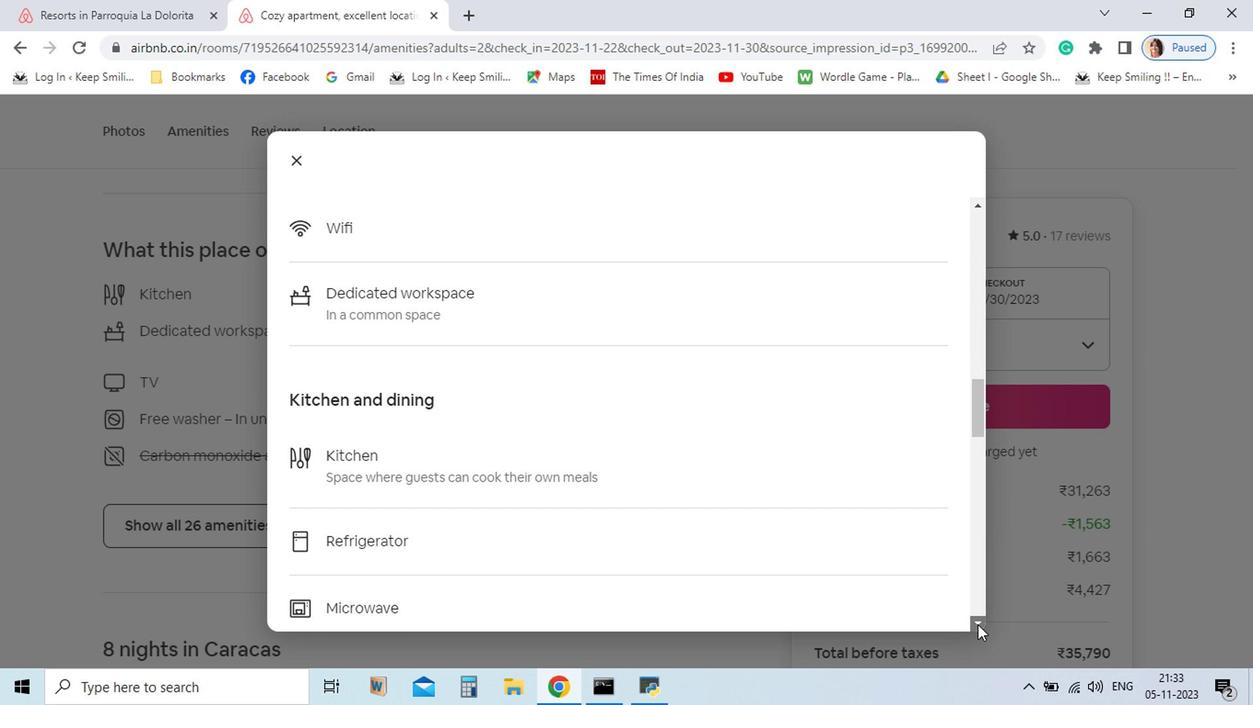 
Action: Mouse pressed left at (875, 626)
Screenshot: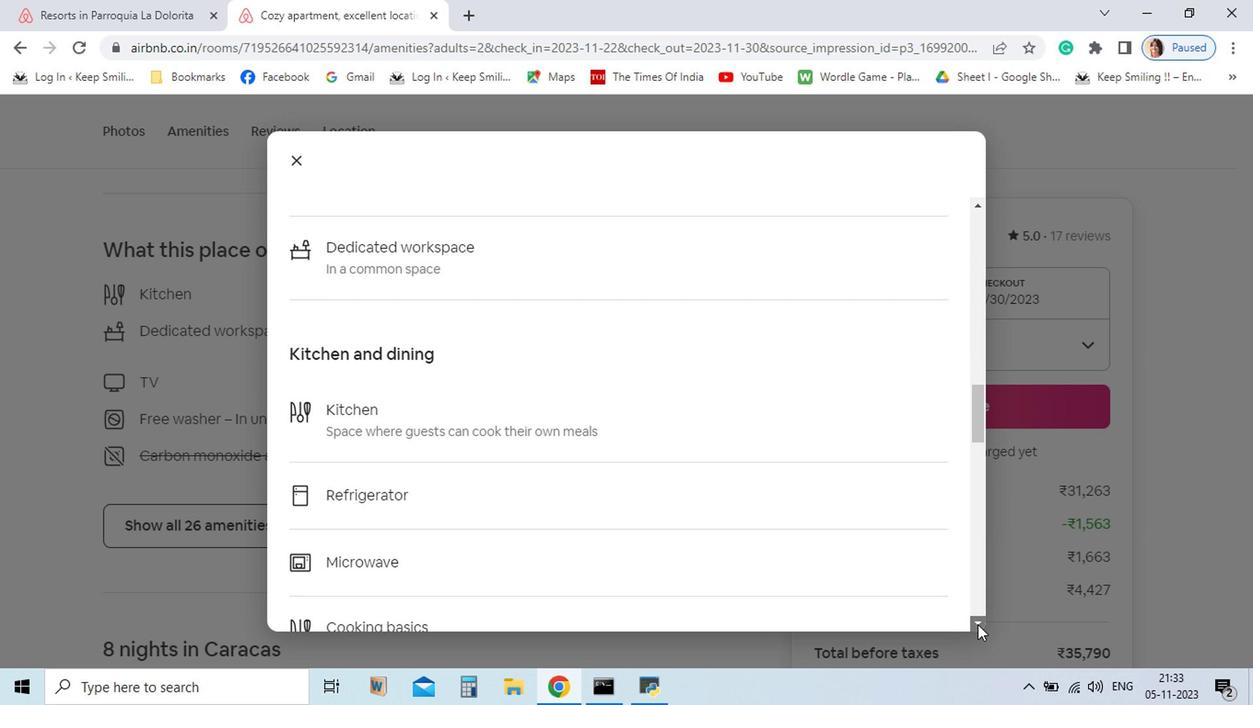 
Action: Mouse pressed left at (875, 626)
Screenshot: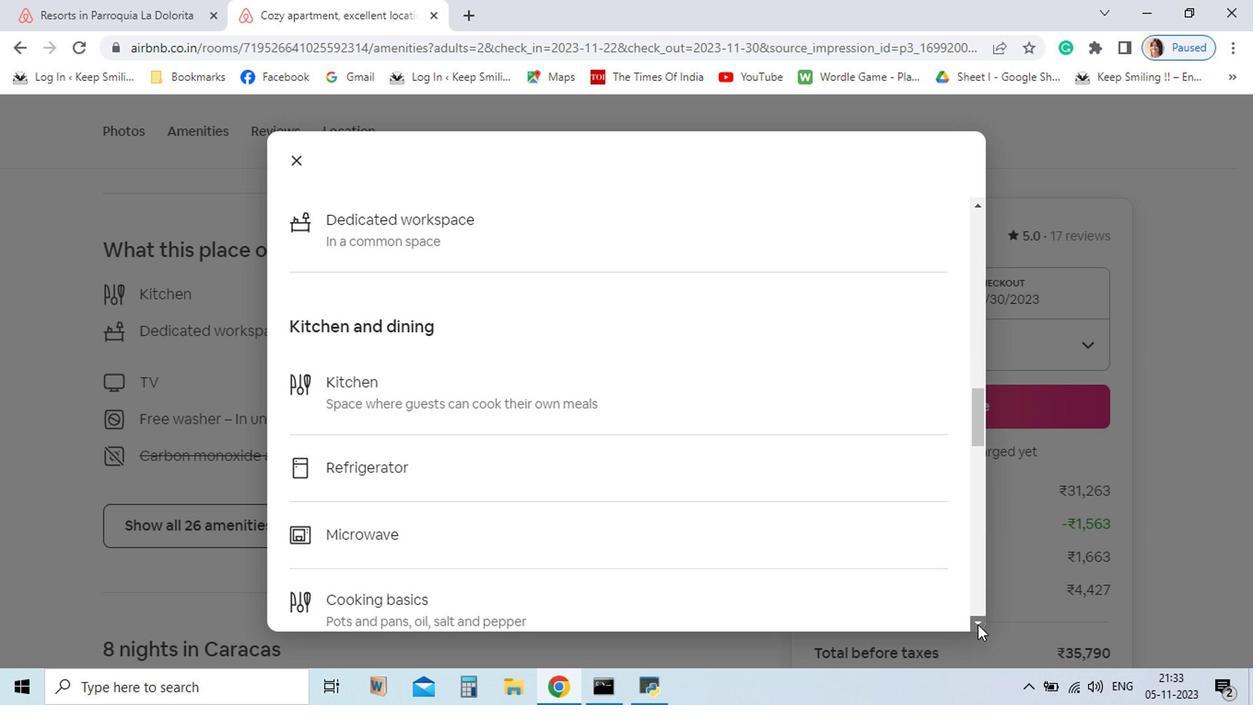 
Action: Mouse pressed left at (875, 626)
Screenshot: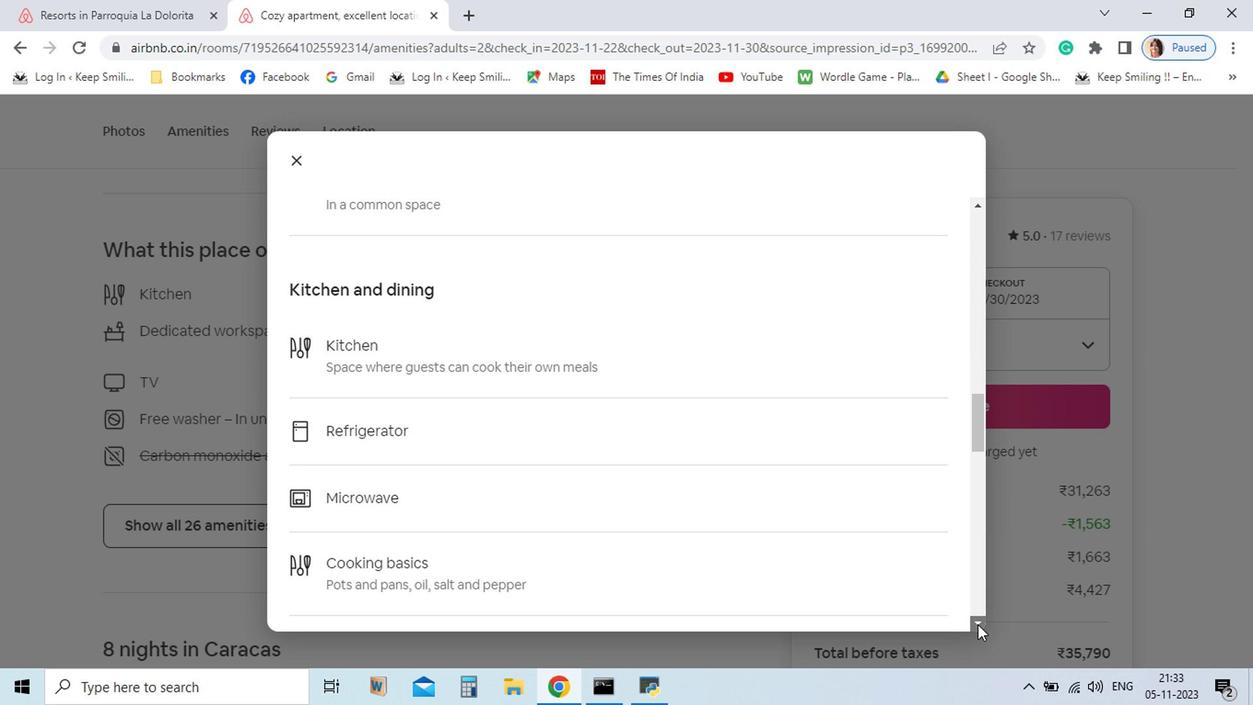 
Action: Mouse pressed left at (875, 626)
Screenshot: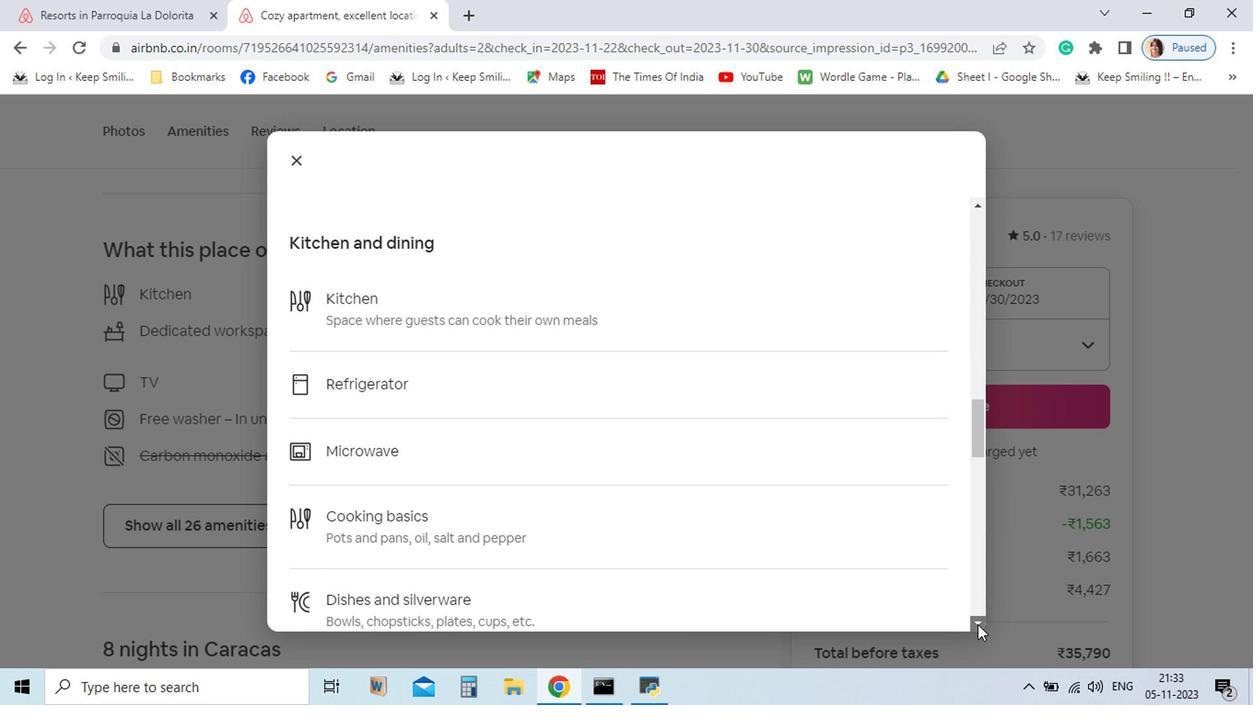 
Action: Mouse pressed left at (875, 626)
Screenshot: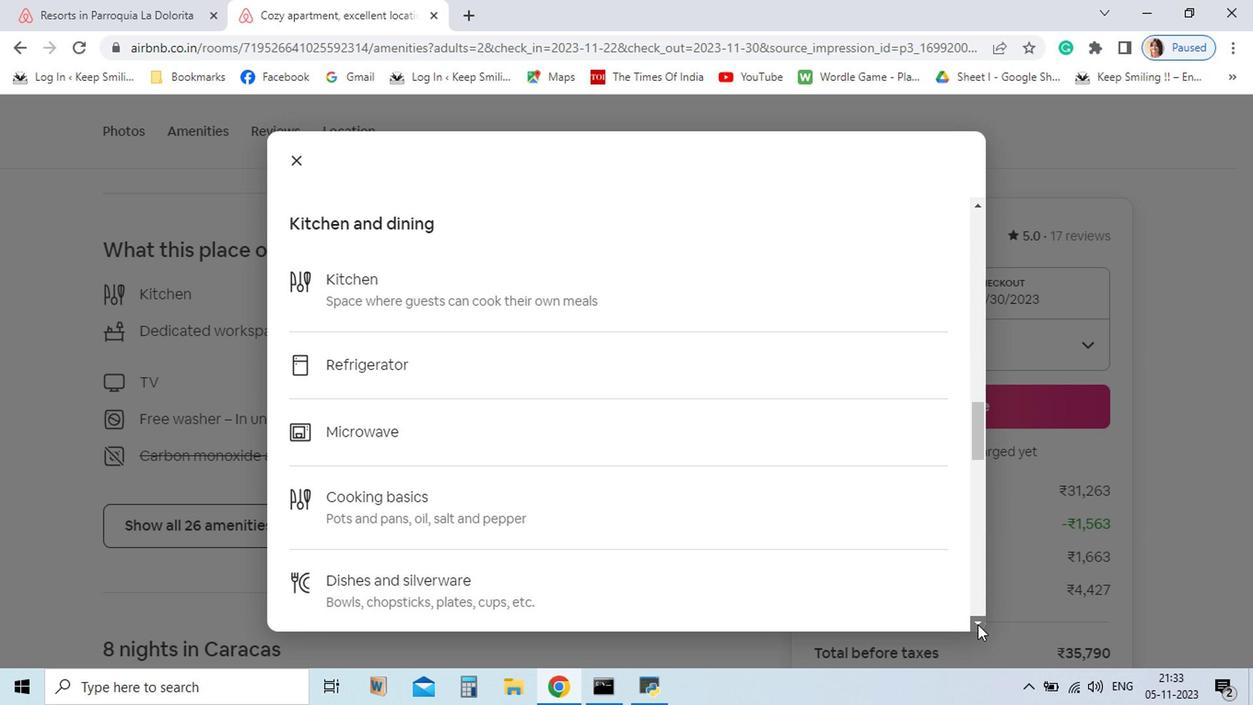 
Action: Mouse pressed left at (875, 626)
Screenshot: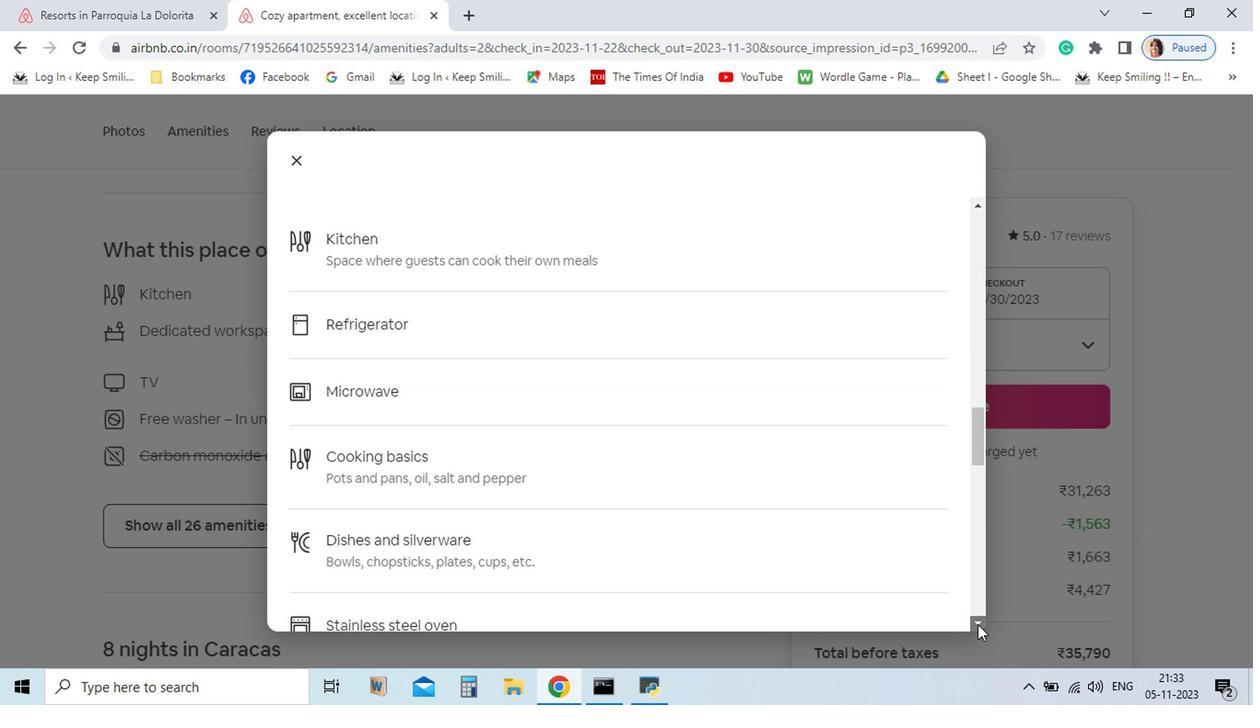
Action: Mouse pressed left at (875, 626)
Screenshot: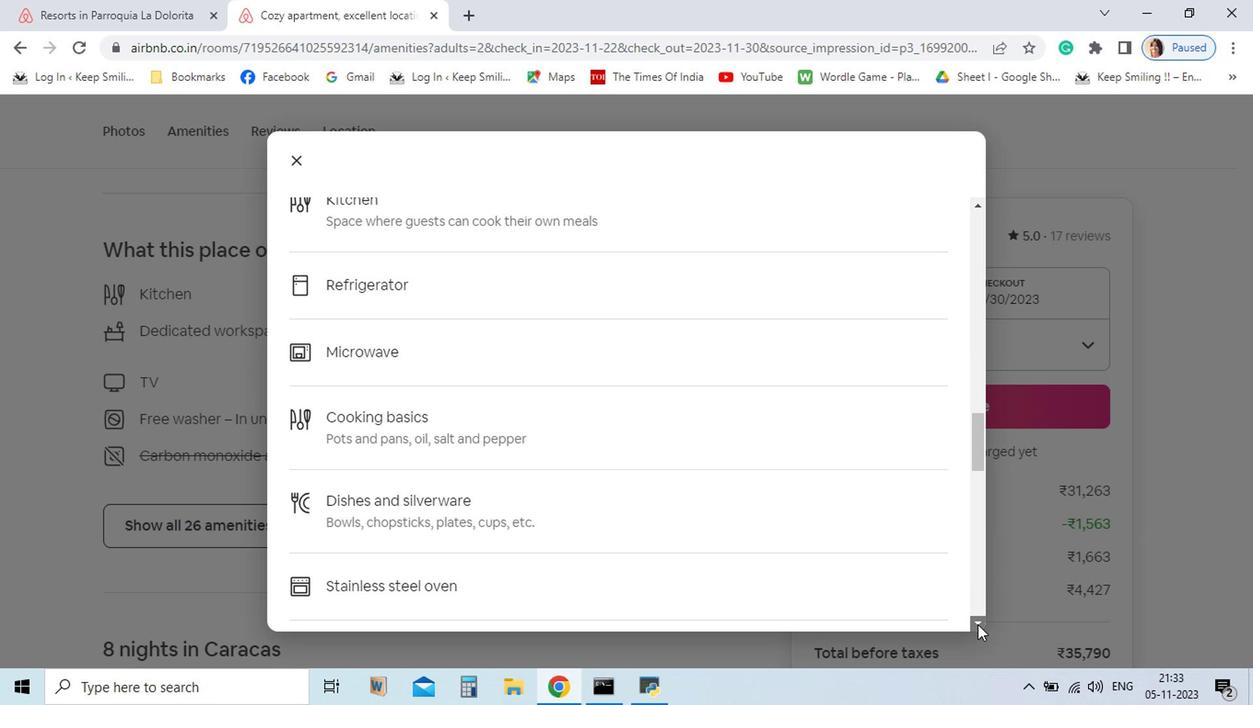 
Action: Mouse pressed left at (875, 626)
Screenshot: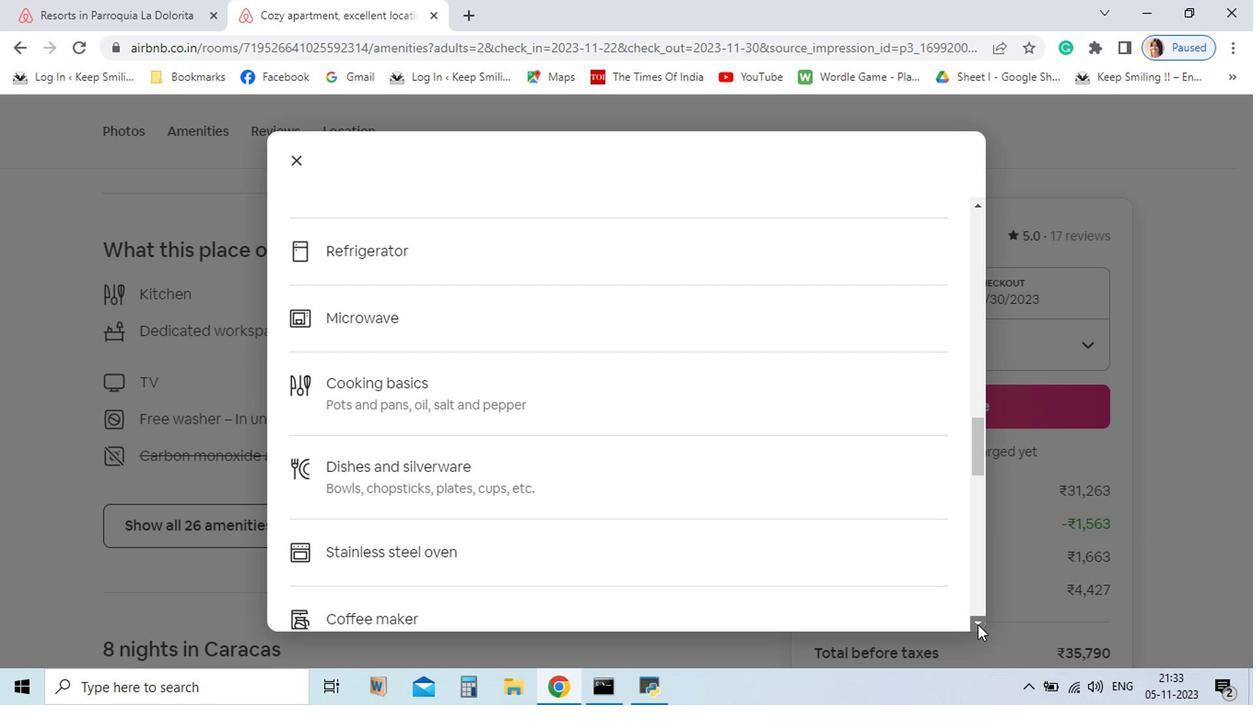 
Action: Mouse pressed left at (875, 626)
Screenshot: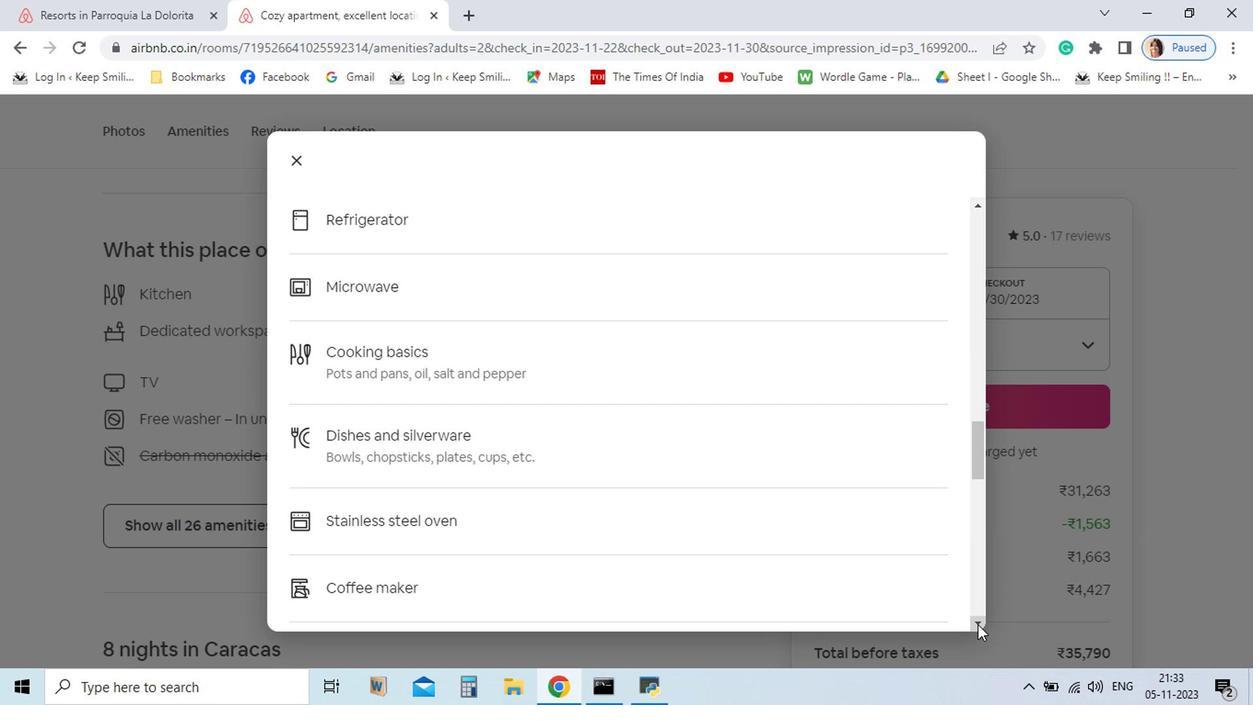 
Action: Mouse pressed left at (875, 626)
Screenshot: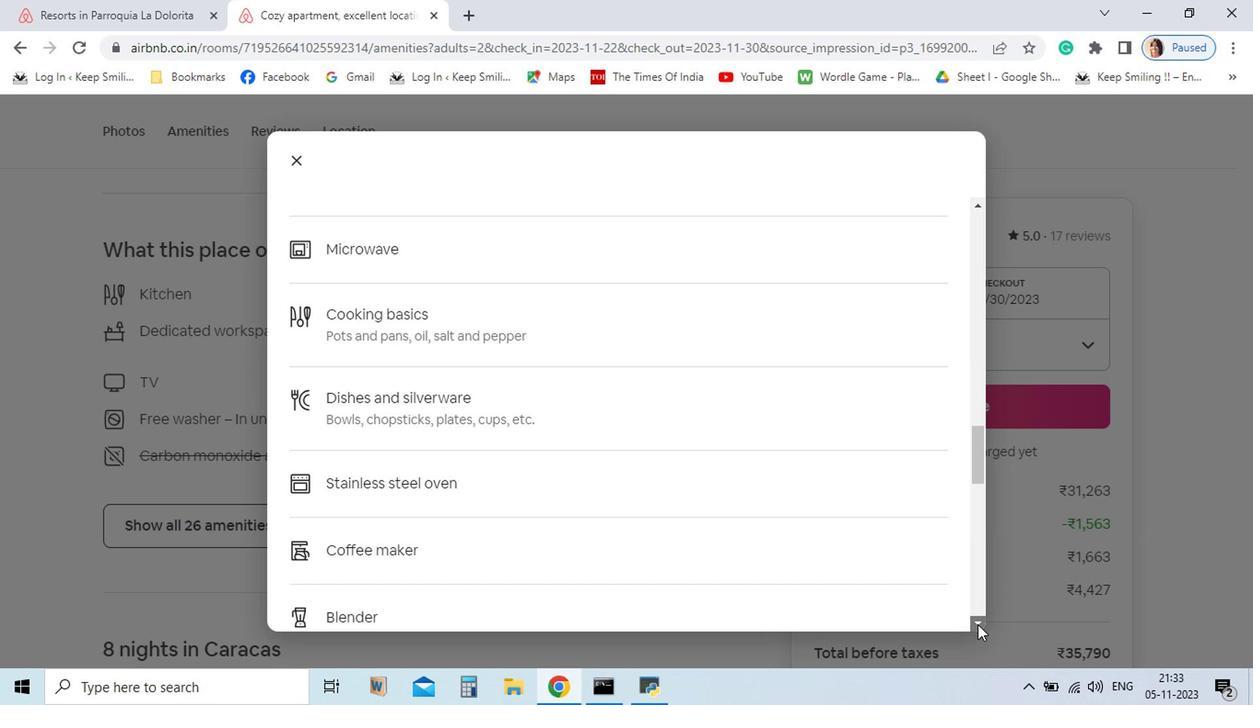 
Action: Mouse pressed left at (875, 626)
Screenshot: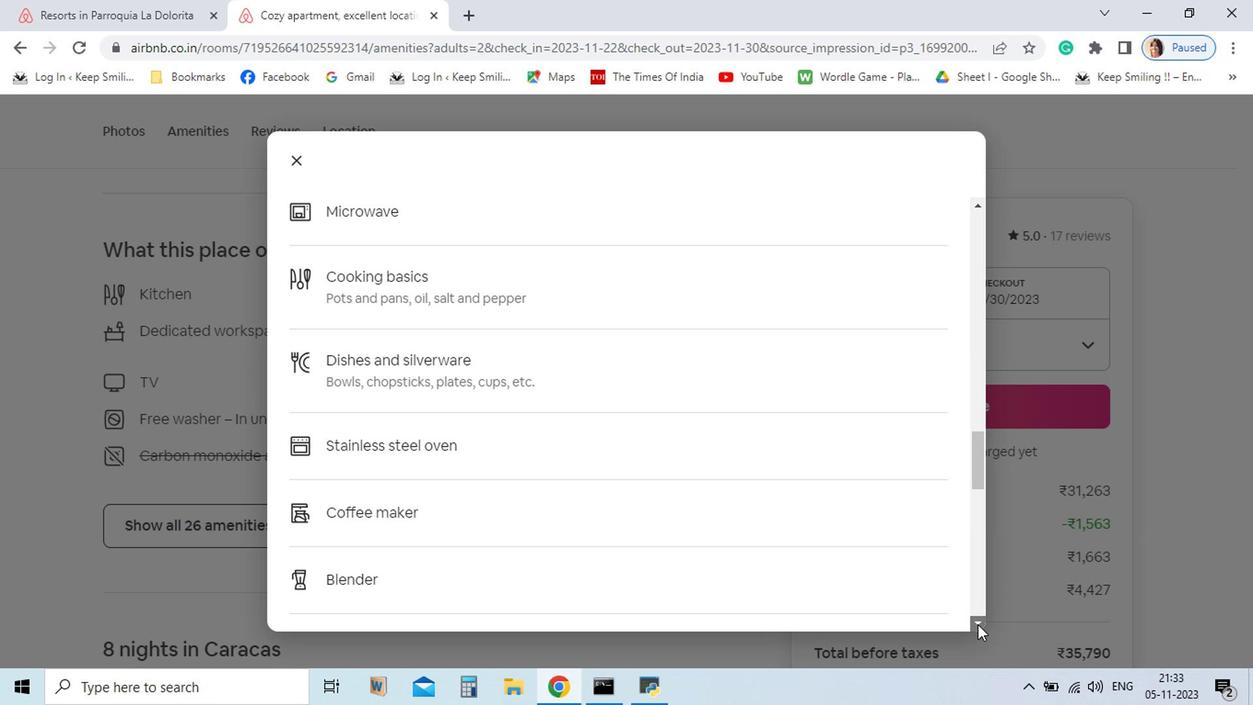 
Action: Mouse pressed left at (875, 626)
Screenshot: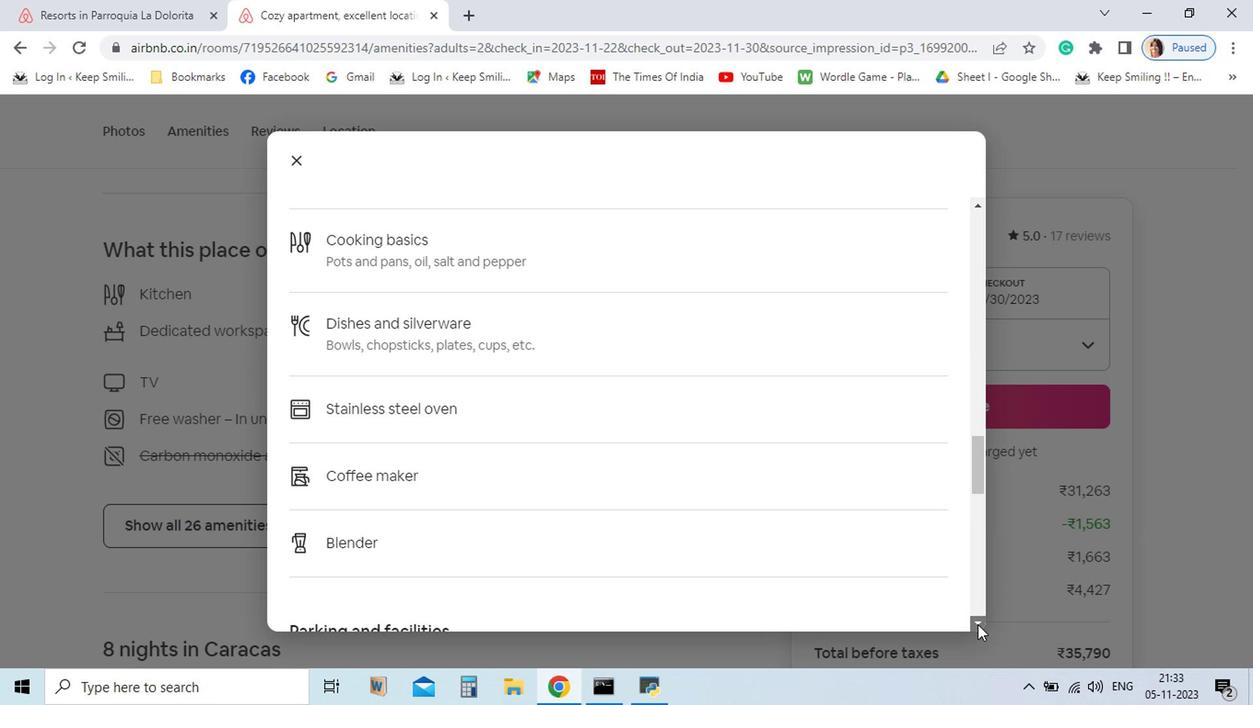 
Action: Mouse pressed left at (875, 626)
Screenshot: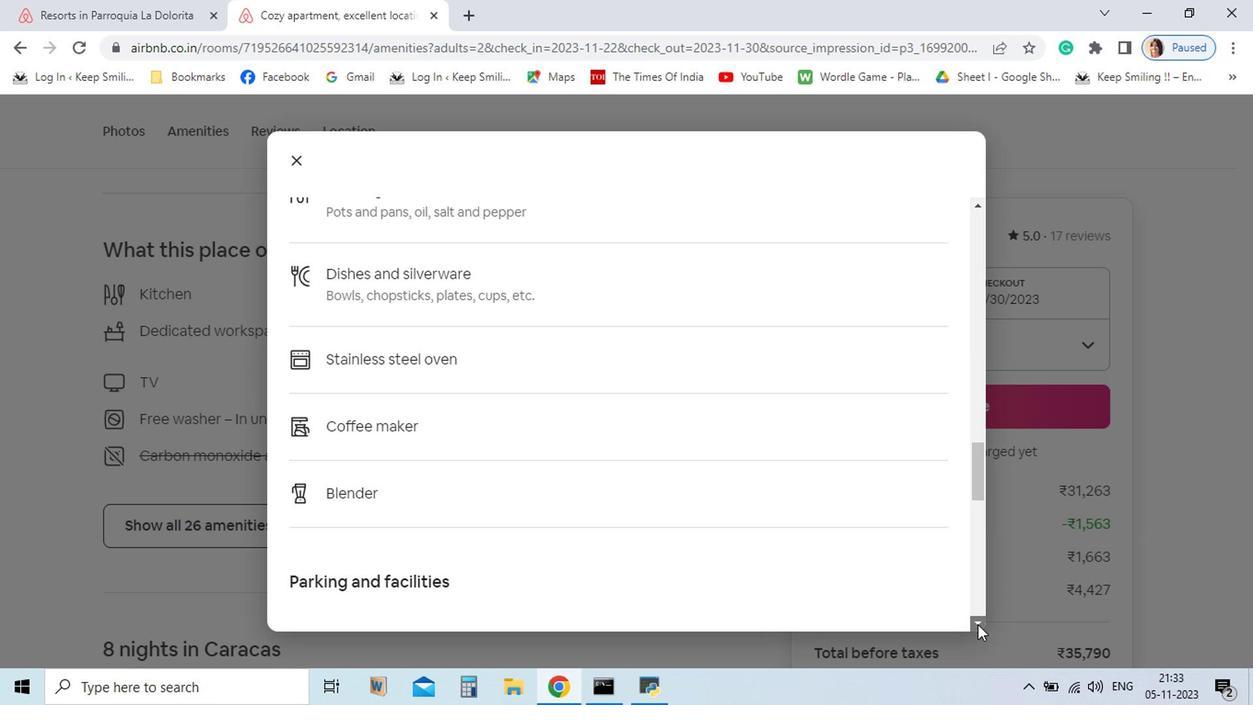 
Action: Mouse pressed left at (875, 626)
Screenshot: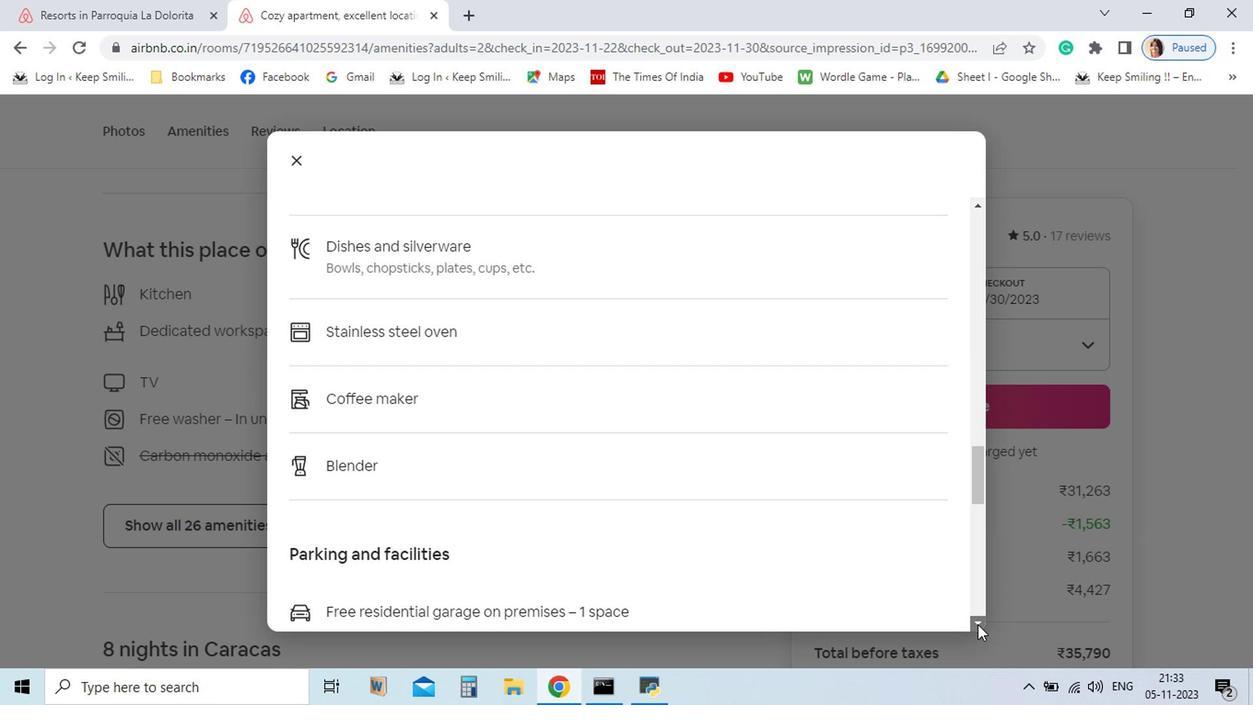 
Action: Mouse pressed left at (875, 626)
Screenshot: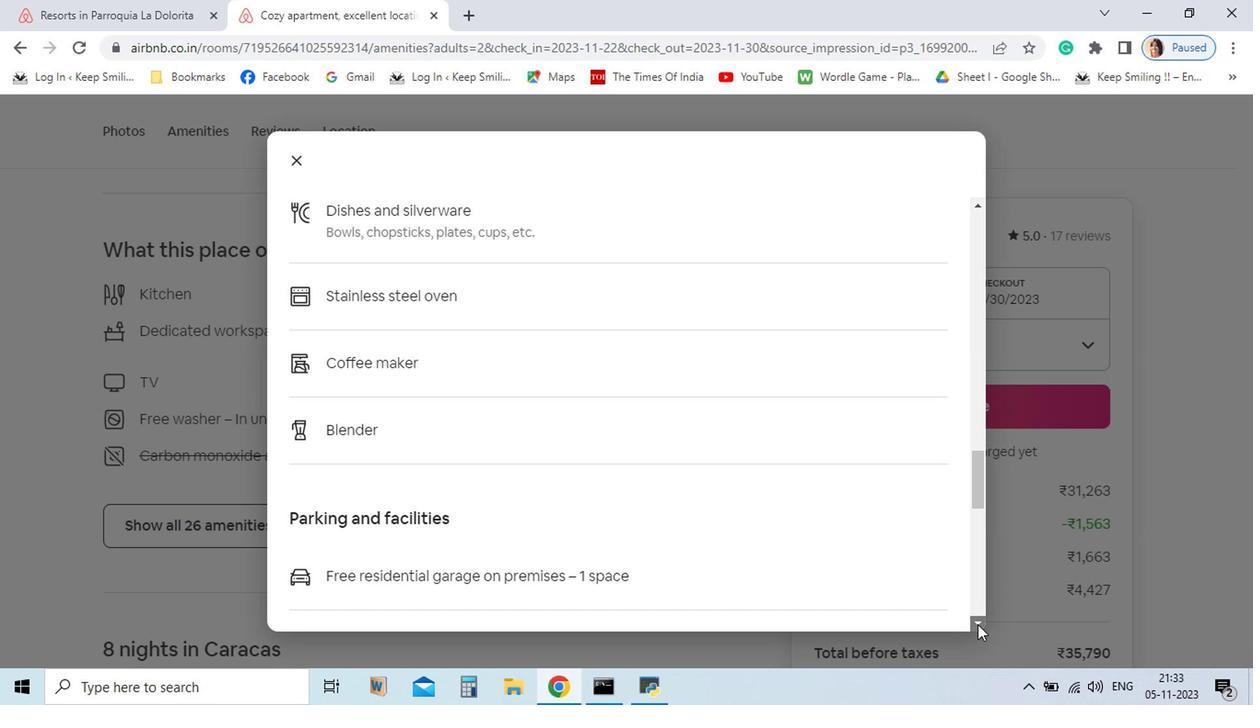 
Action: Mouse pressed left at (875, 626)
Screenshot: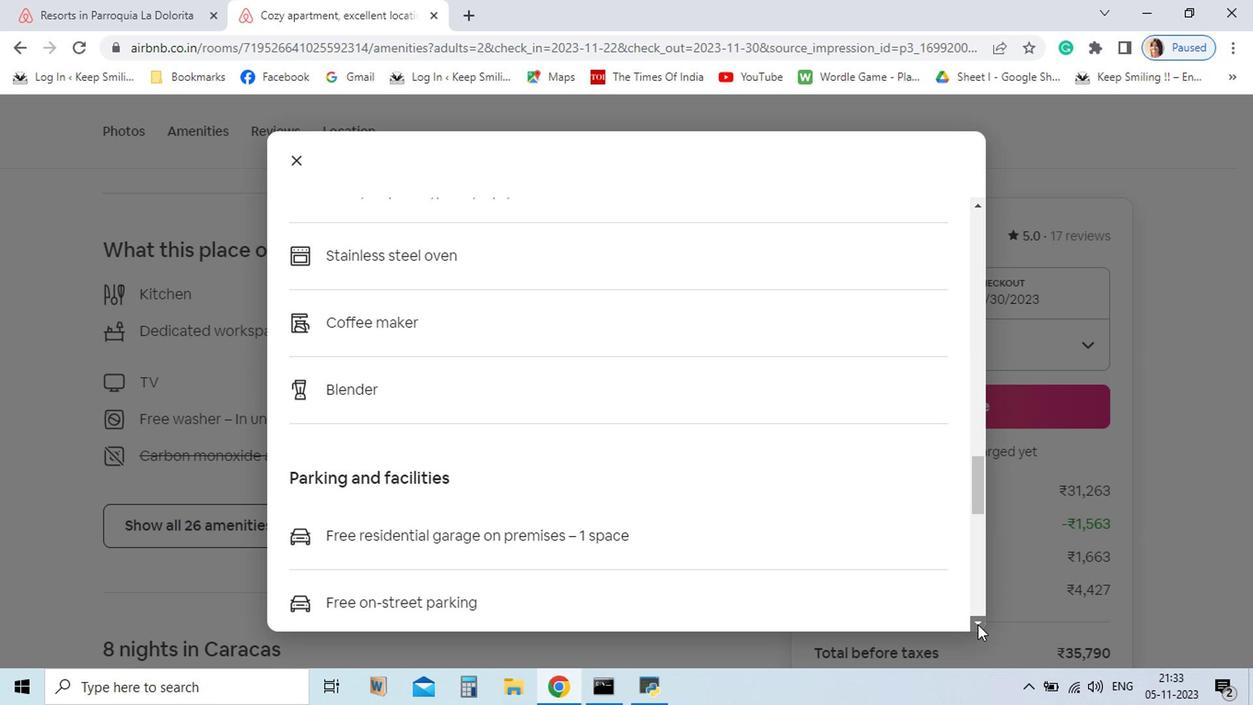 
Action: Mouse pressed left at (875, 626)
